 Task: Play online wordle game with 11 letters.
Action: Mouse moved to (542, 562)
Screenshot: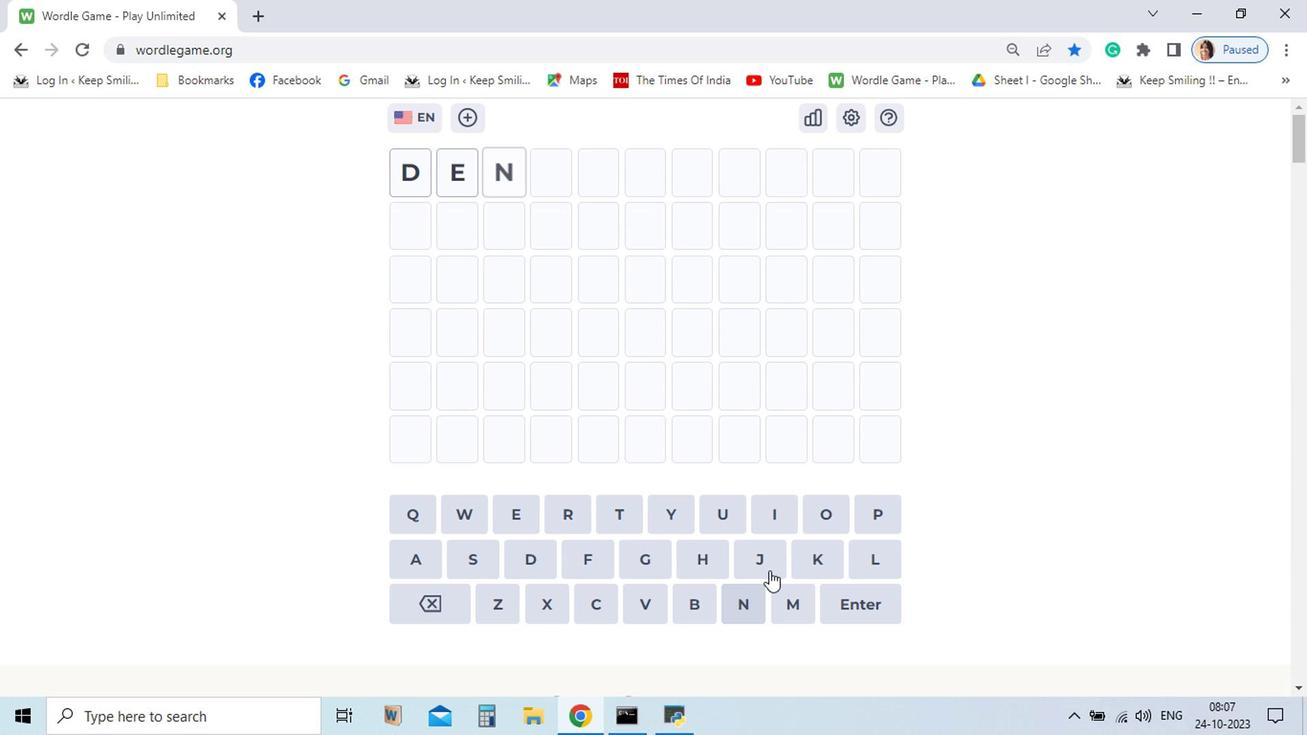 
Action: Mouse pressed left at (542, 562)
Screenshot: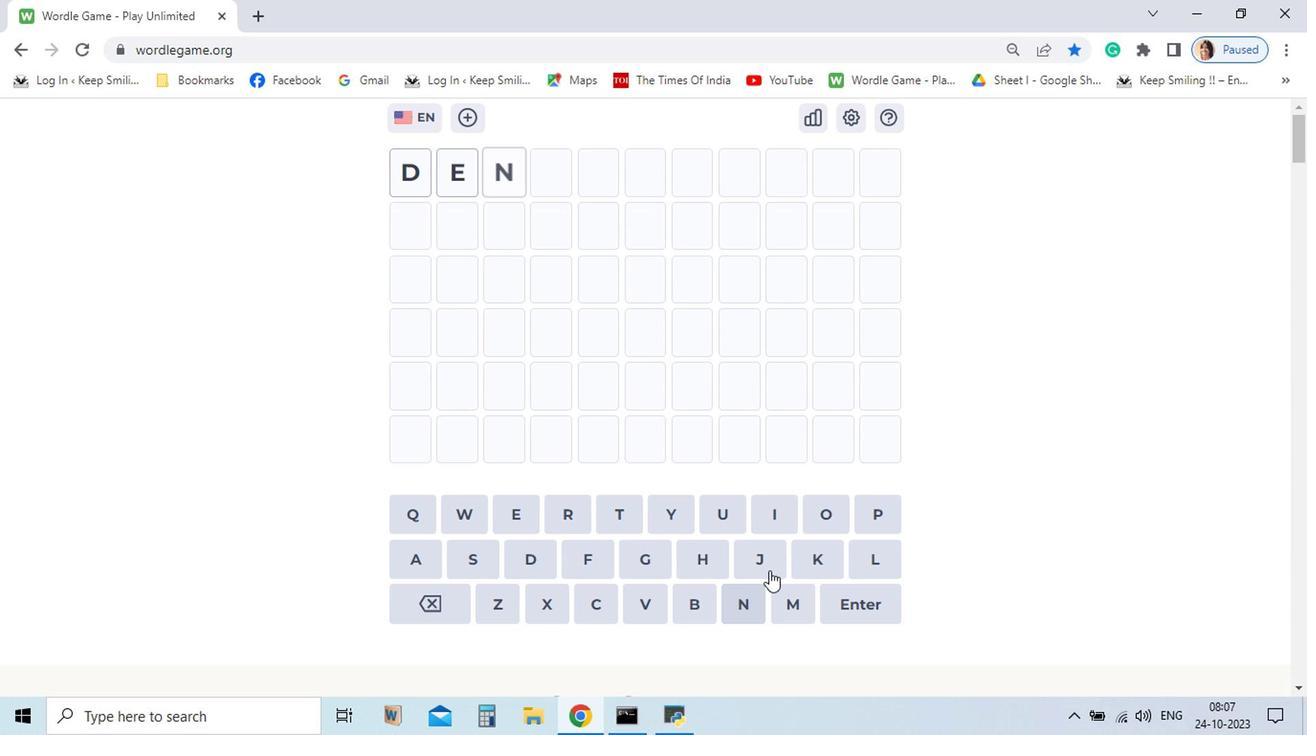 
Action: Mouse moved to (533, 535)
Screenshot: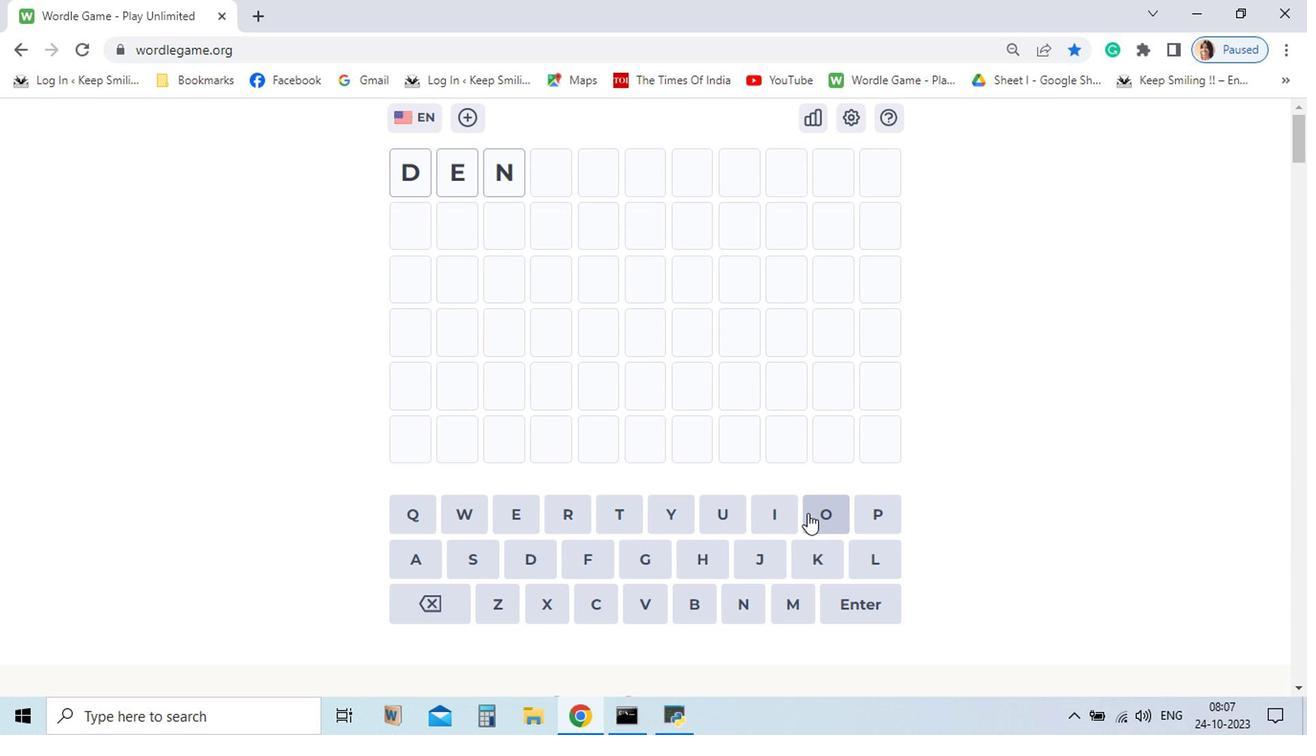 
Action: Mouse pressed left at (533, 535)
Screenshot: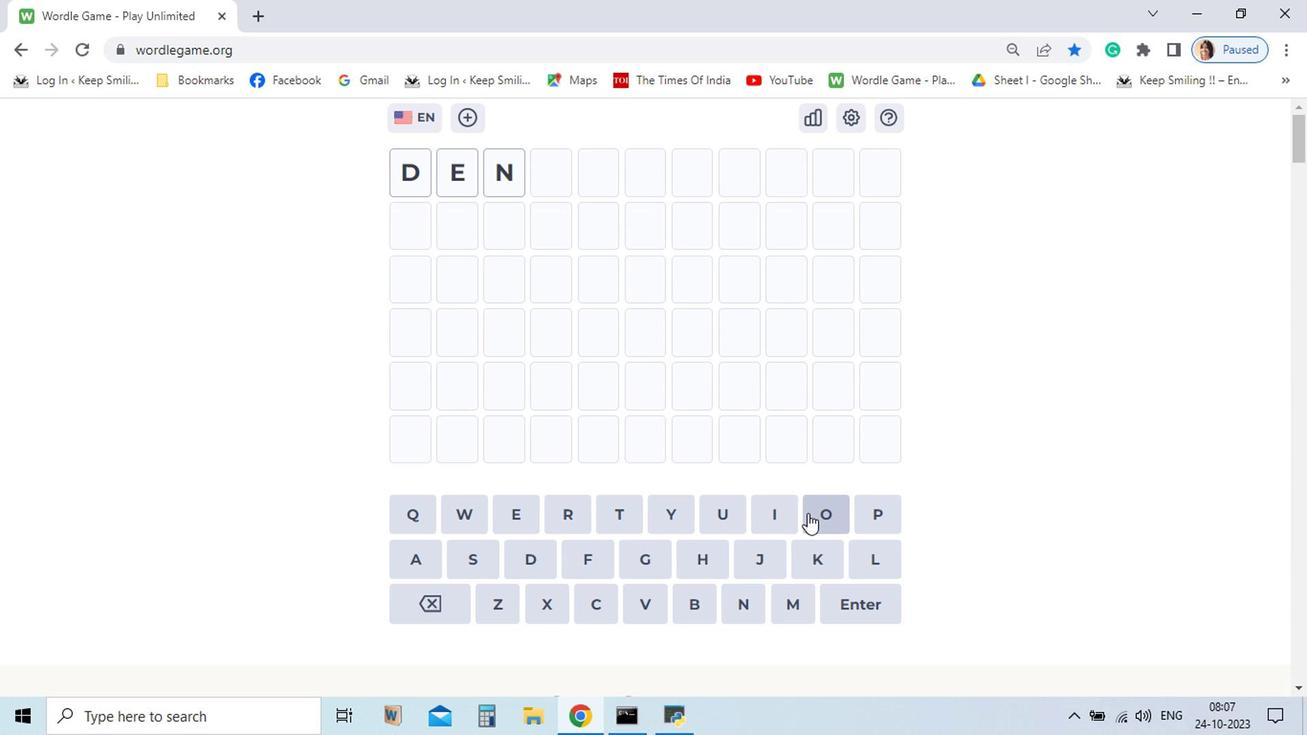 
Action: Mouse moved to (700, 598)
Screenshot: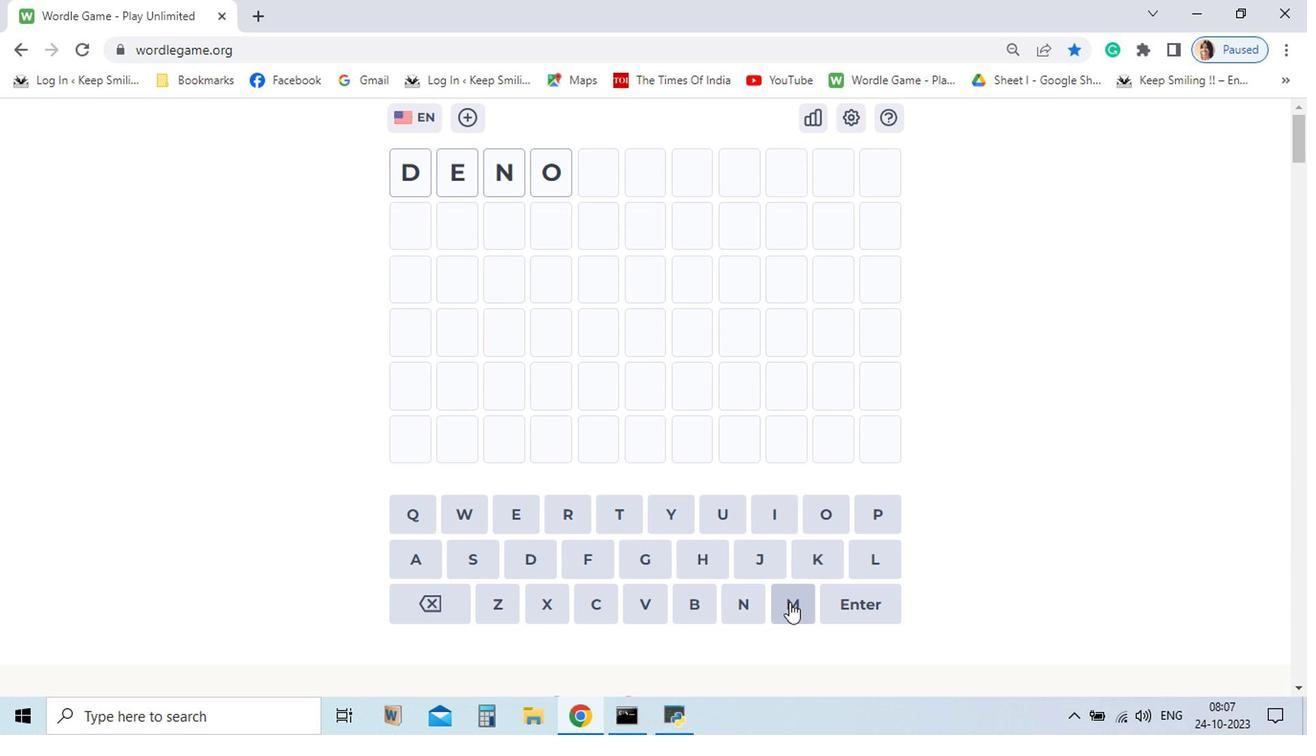 
Action: Mouse pressed left at (700, 598)
Screenshot: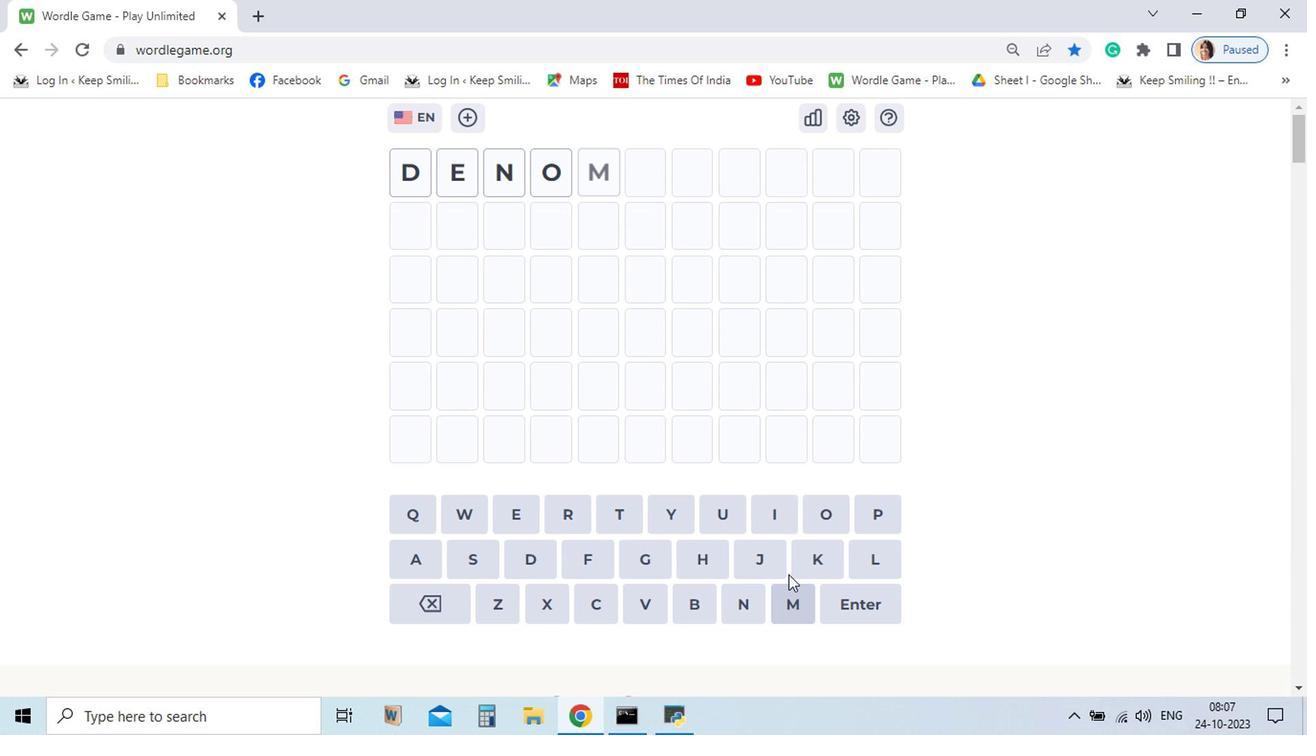 
Action: Mouse moved to (750, 537)
Screenshot: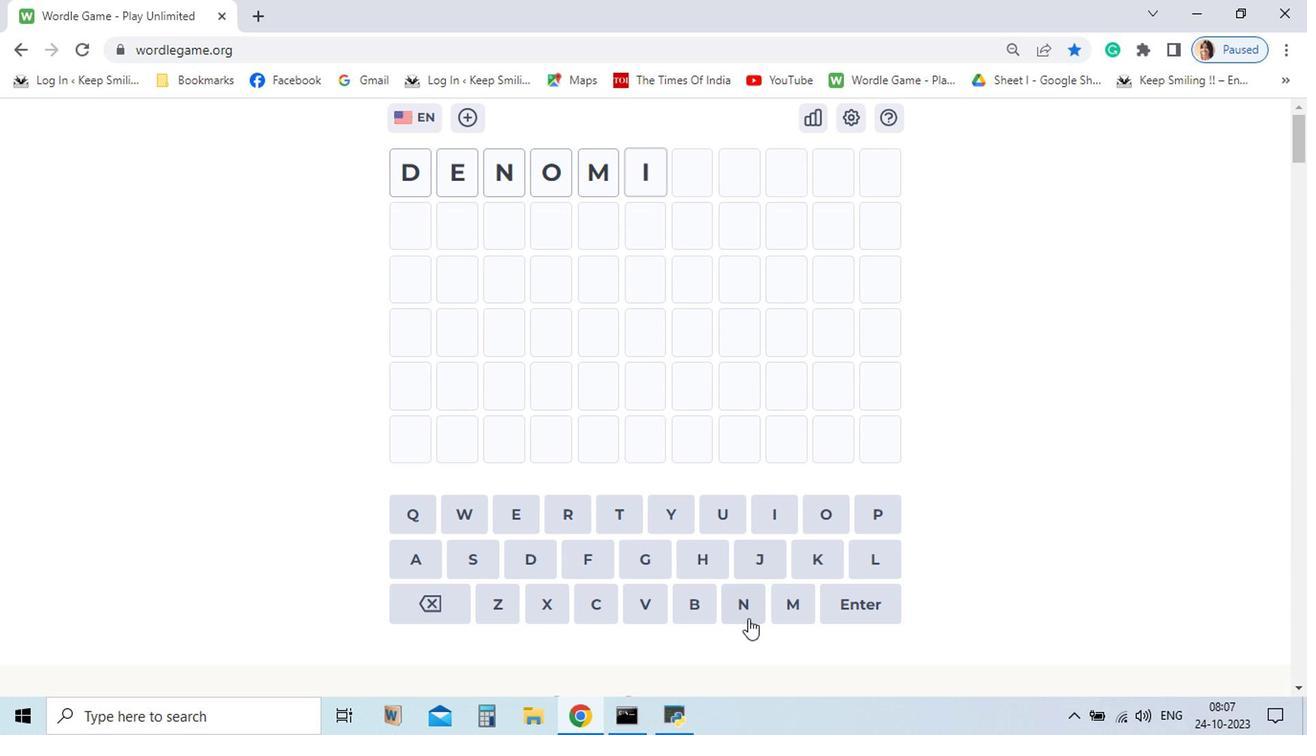 
Action: Mouse pressed left at (750, 537)
Screenshot: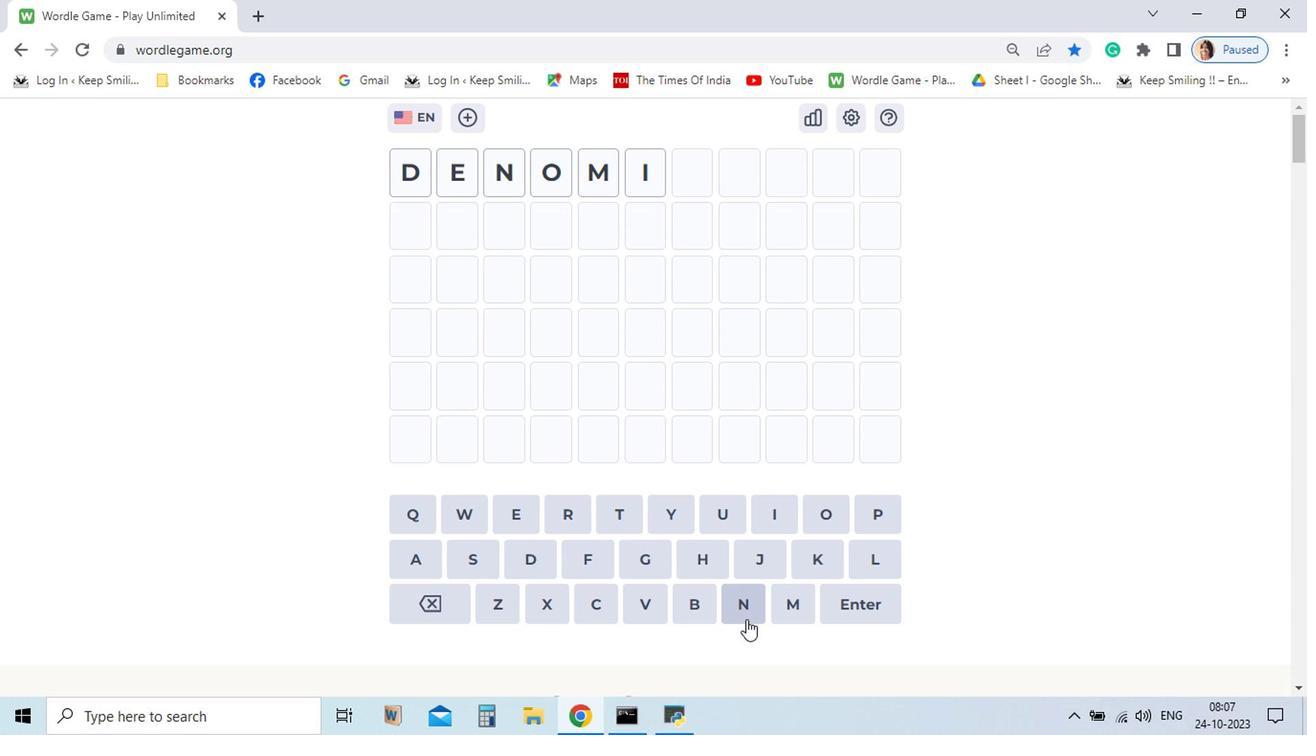 
Action: Mouse moved to (731, 597)
Screenshot: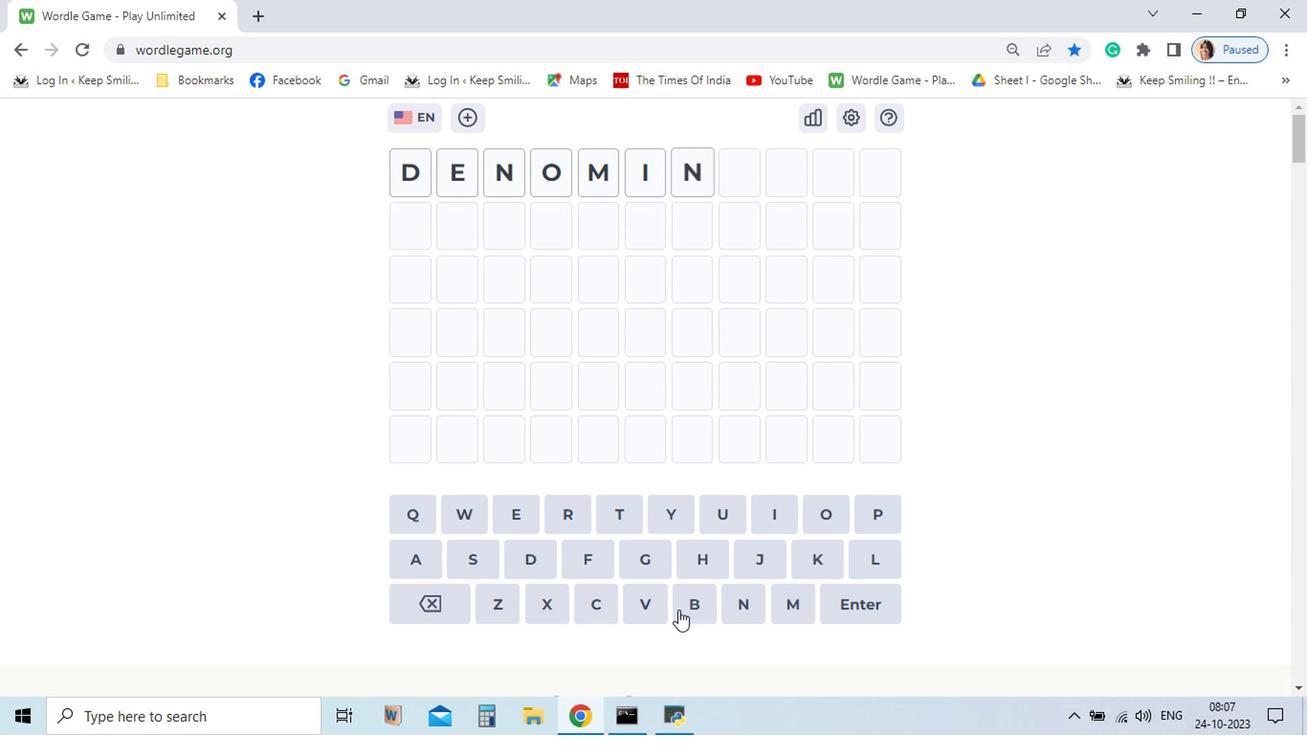 
Action: Mouse pressed left at (731, 597)
Screenshot: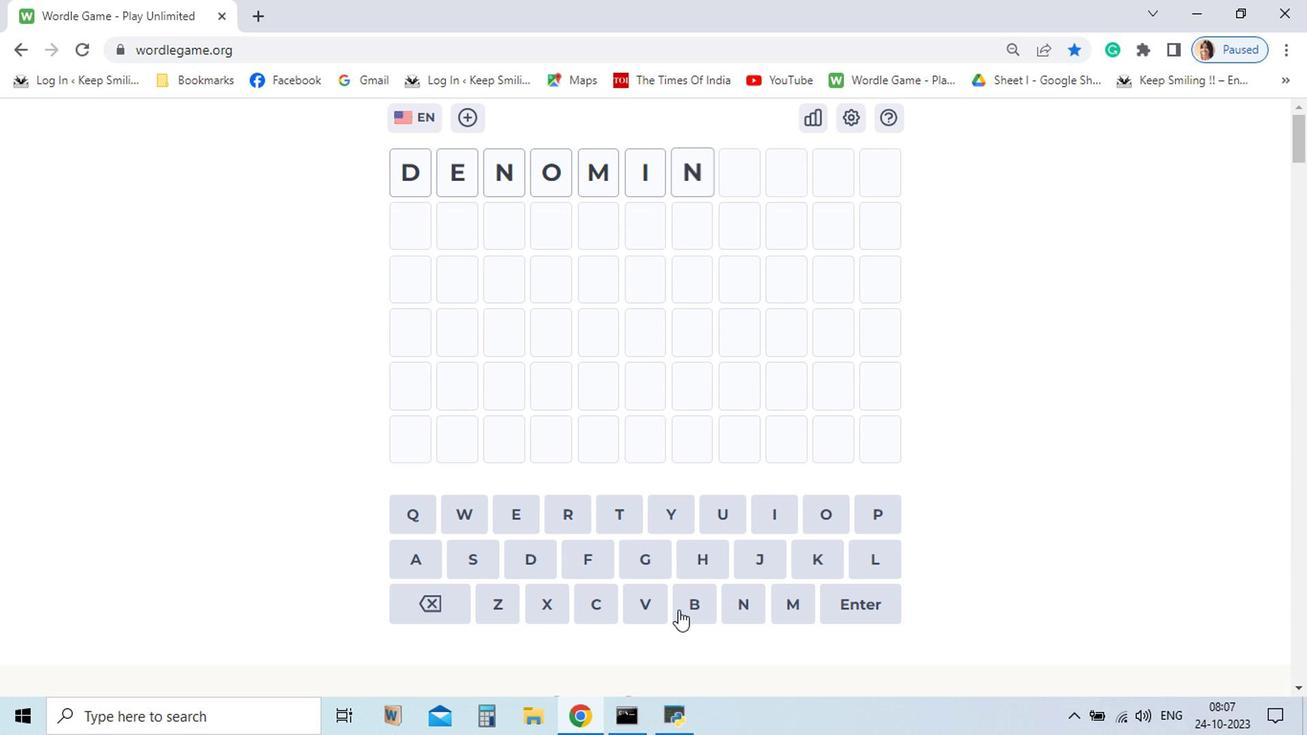 
Action: Mouse moved to (719, 537)
Screenshot: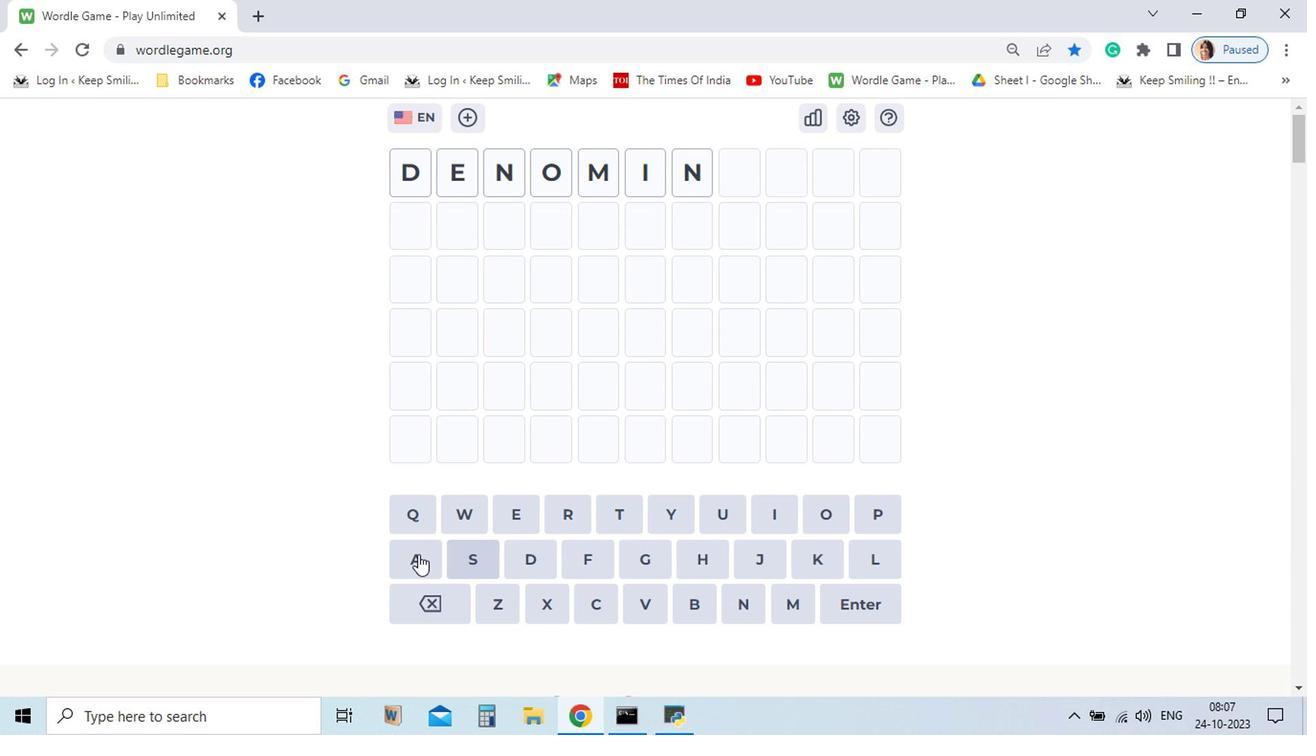 
Action: Mouse pressed left at (719, 537)
Screenshot: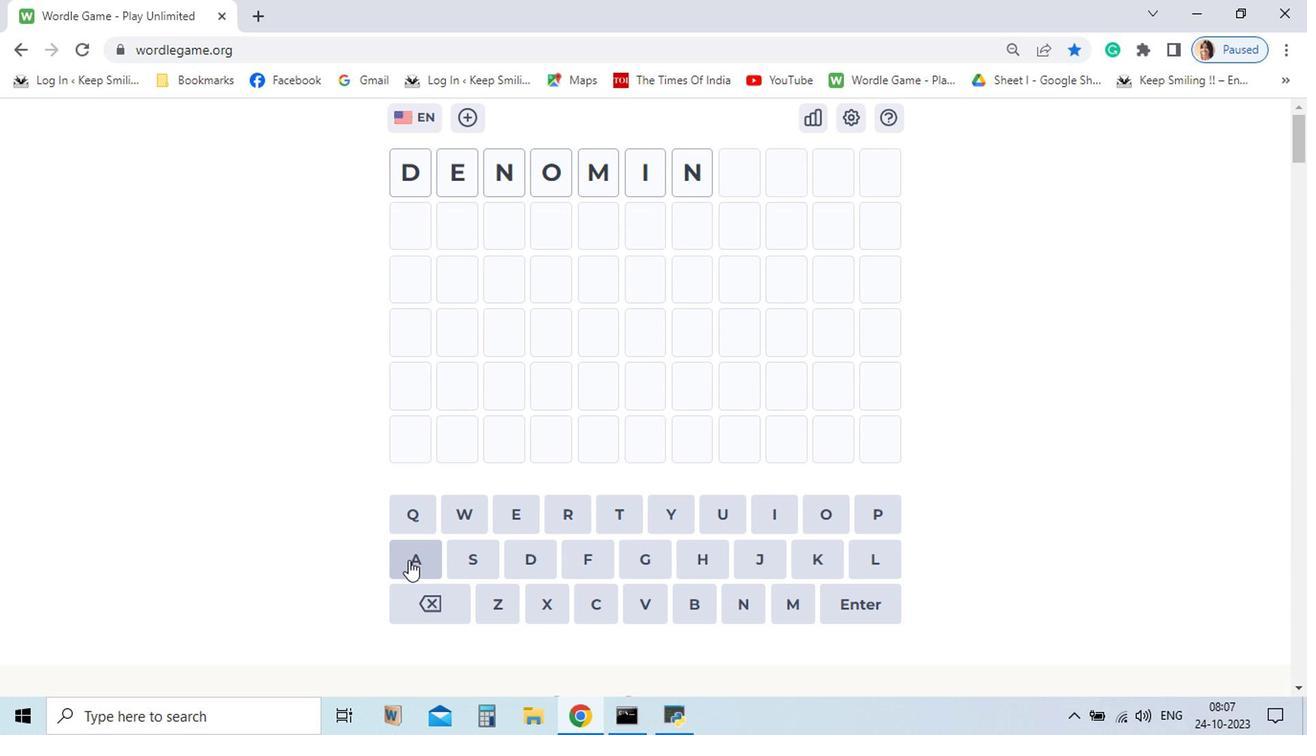 
Action: Mouse moved to (694, 599)
Screenshot: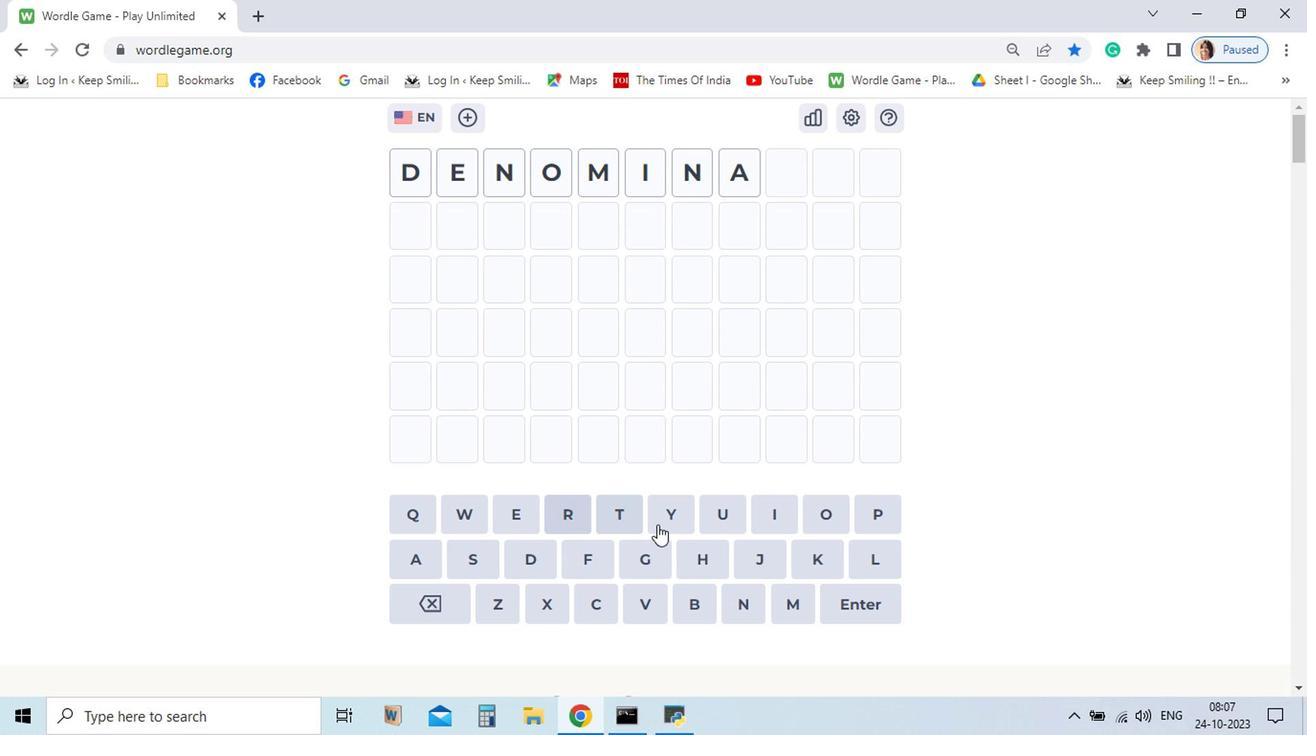 
Action: Mouse pressed left at (694, 599)
Screenshot: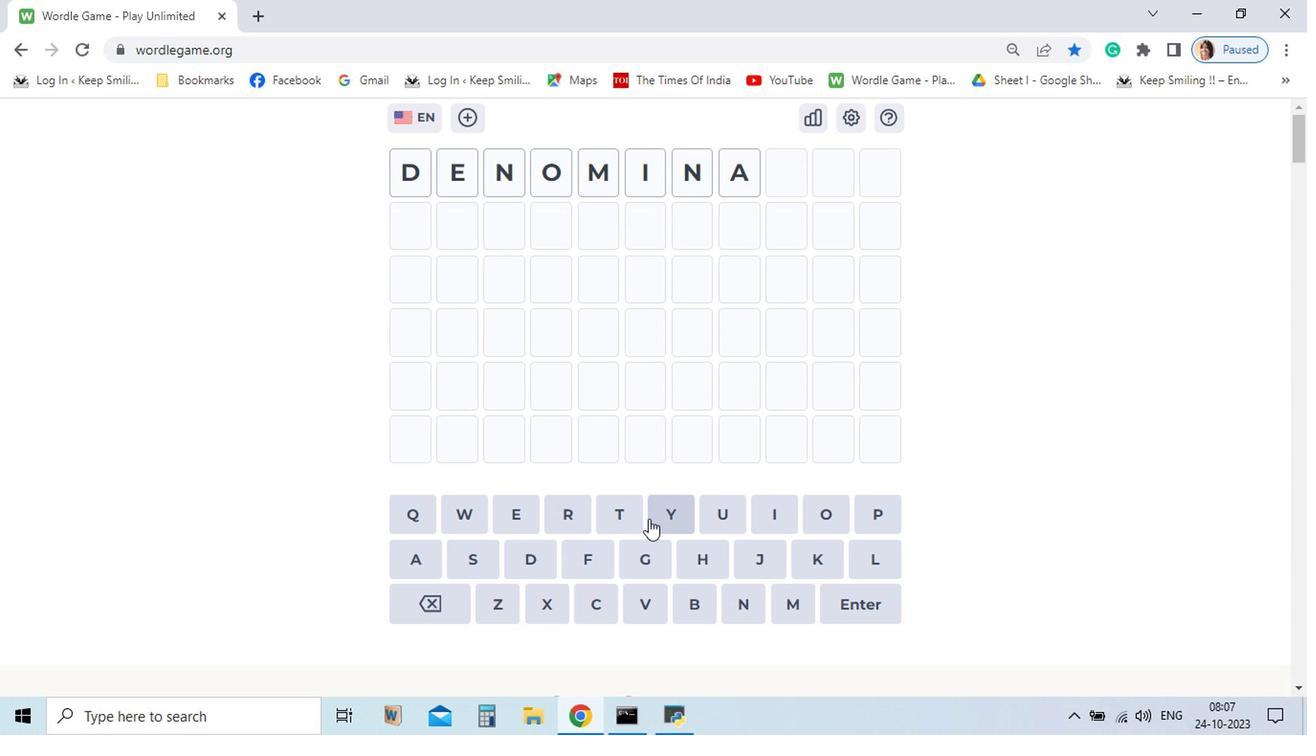 
Action: Mouse moved to (460, 567)
Screenshot: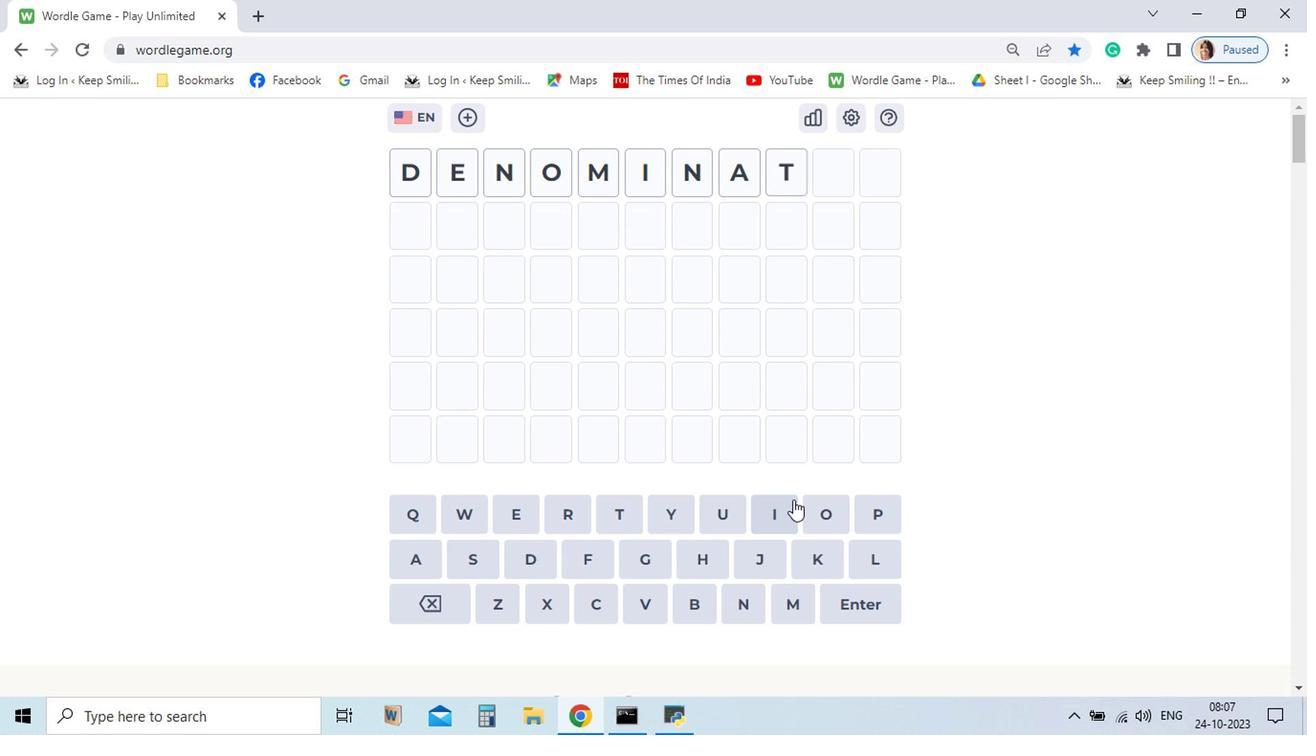 
Action: Mouse pressed left at (460, 567)
Screenshot: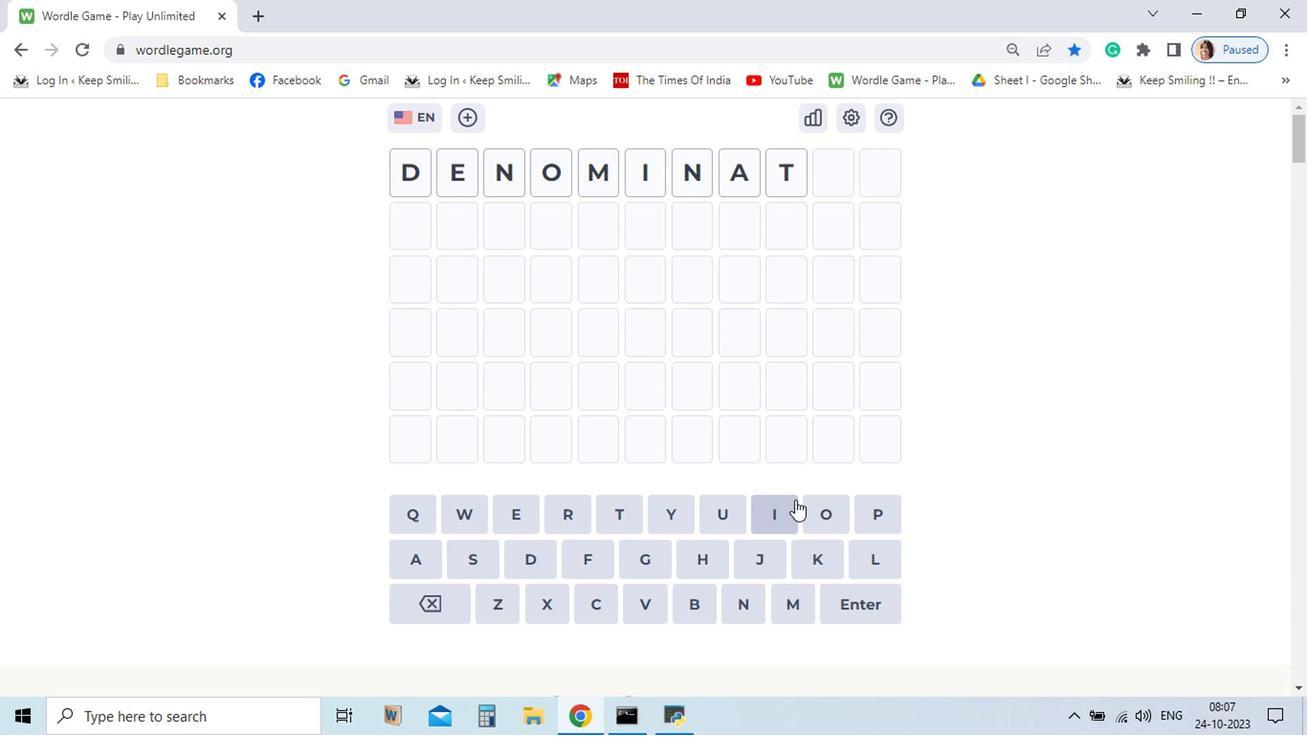 
Action: Mouse moved to (602, 535)
Screenshot: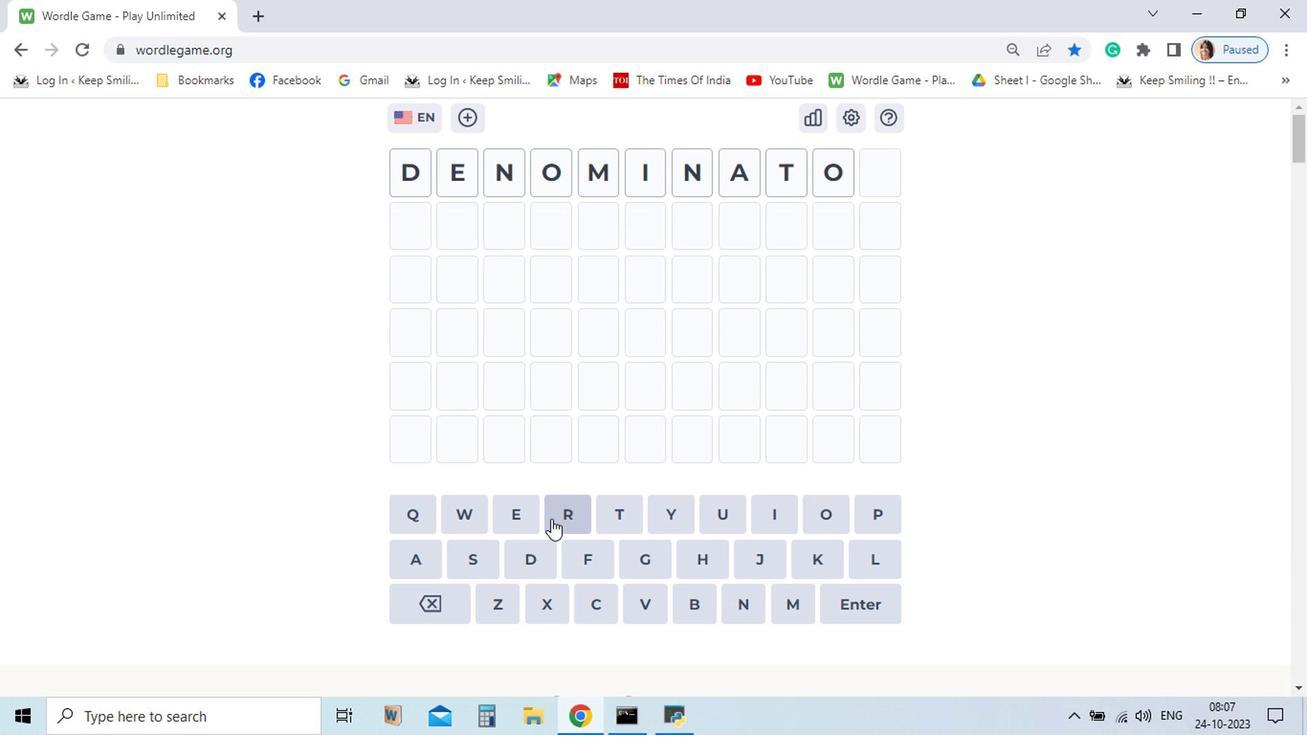 
Action: Mouse pressed left at (602, 535)
Screenshot: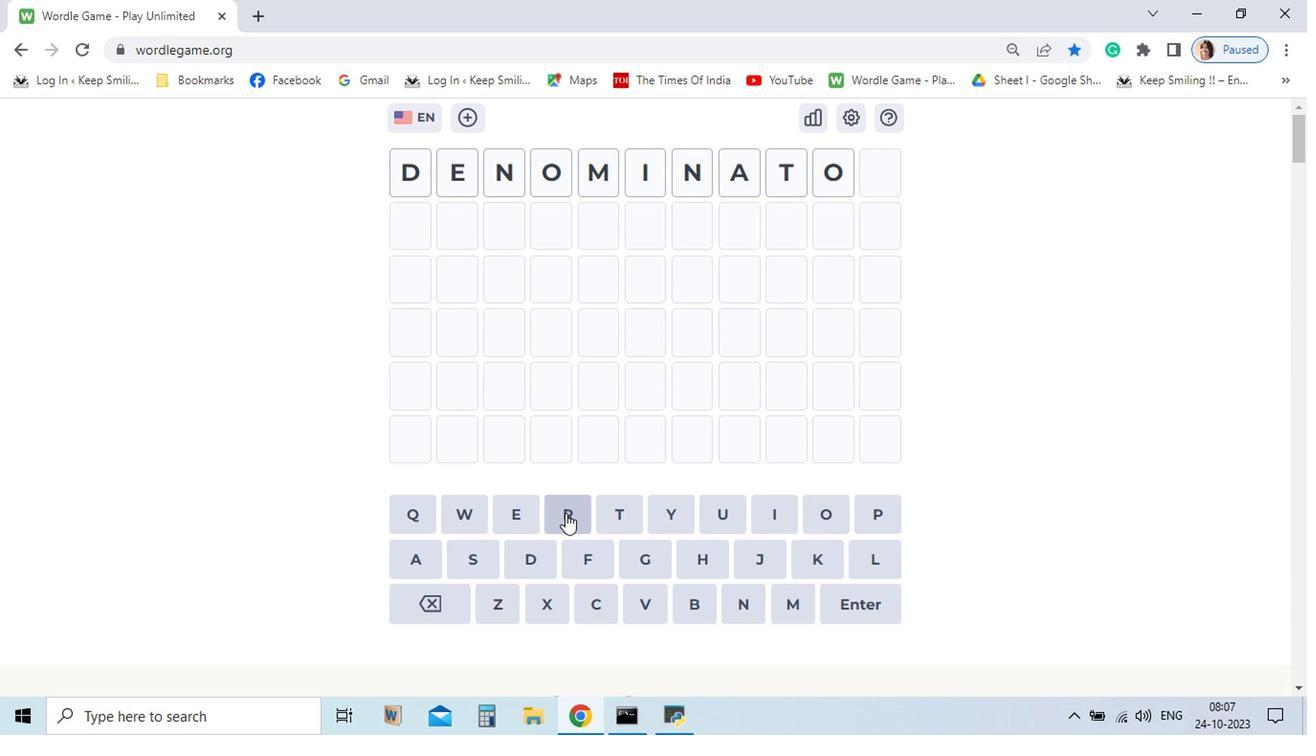 
Action: Mouse moved to (757, 535)
Screenshot: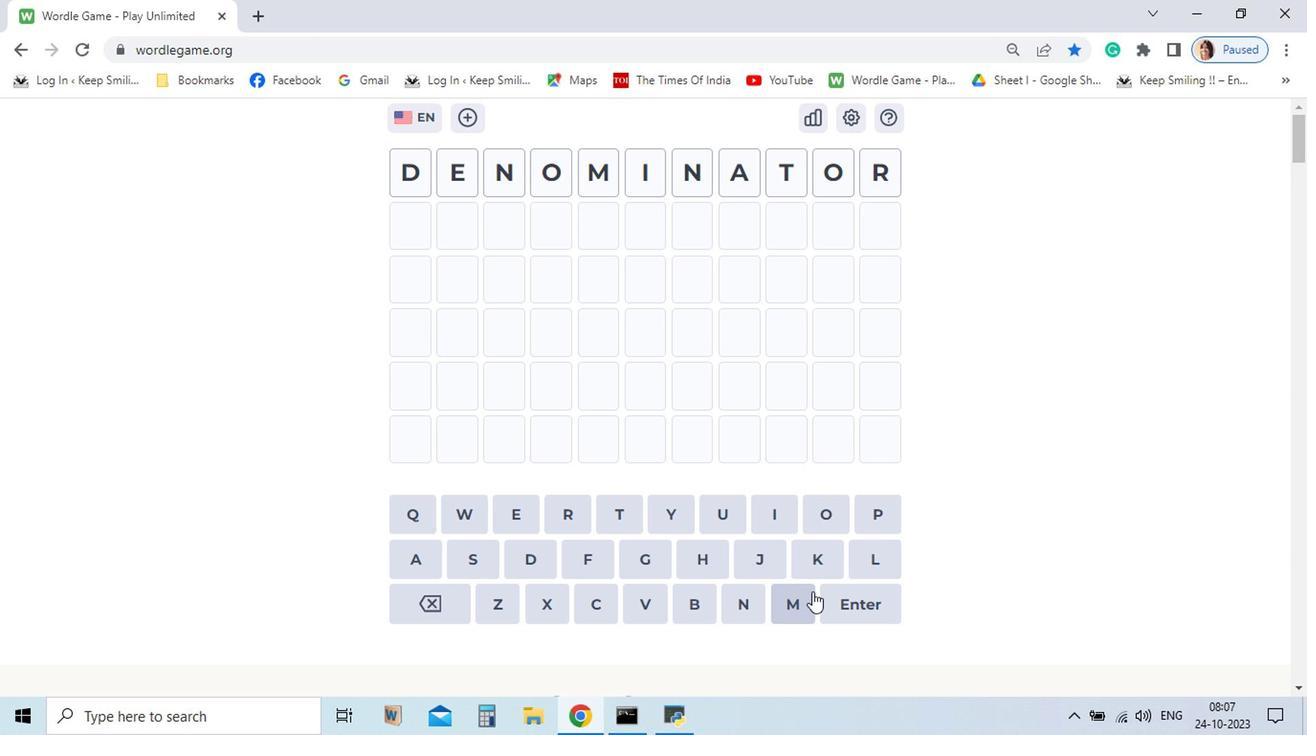 
Action: Mouse pressed left at (757, 535)
Screenshot: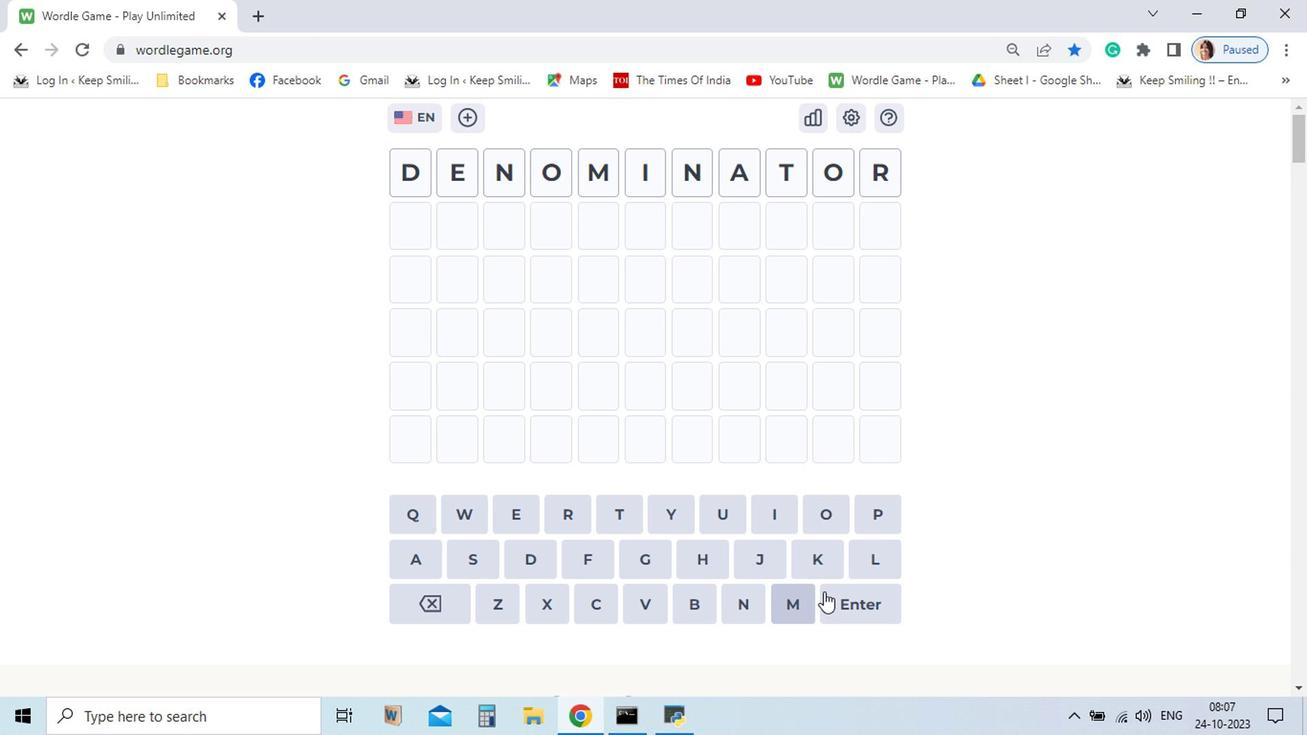 
Action: Mouse moved to (573, 534)
Screenshot: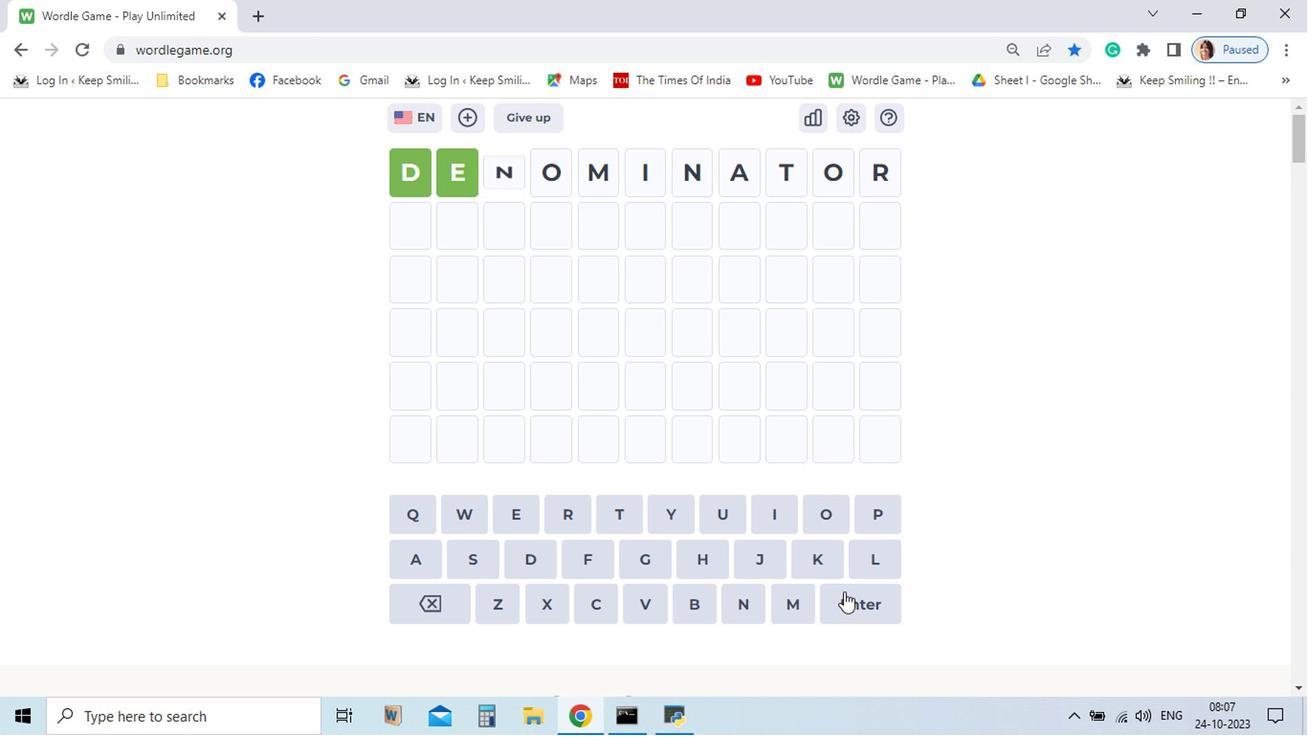 
Action: Mouse pressed left at (573, 534)
Screenshot: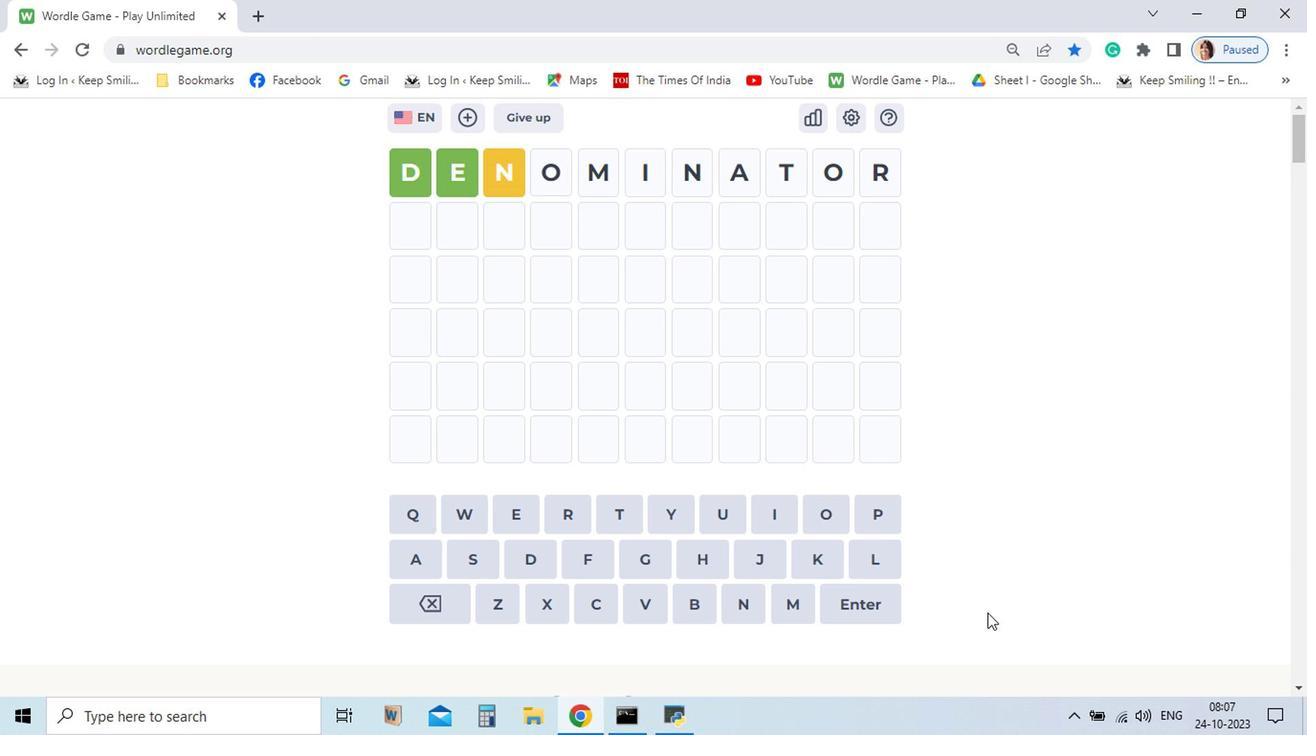 
Action: Mouse moved to (770, 590)
Screenshot: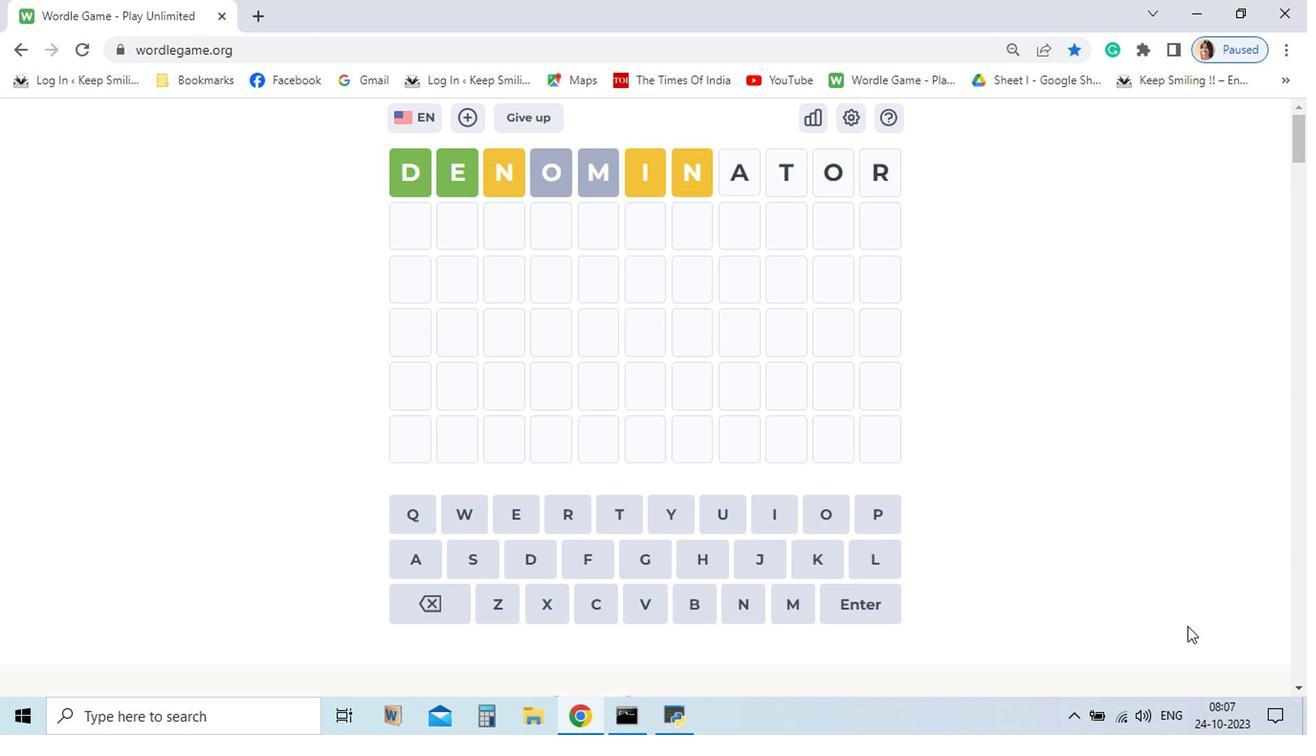 
Action: Mouse pressed left at (770, 590)
Screenshot: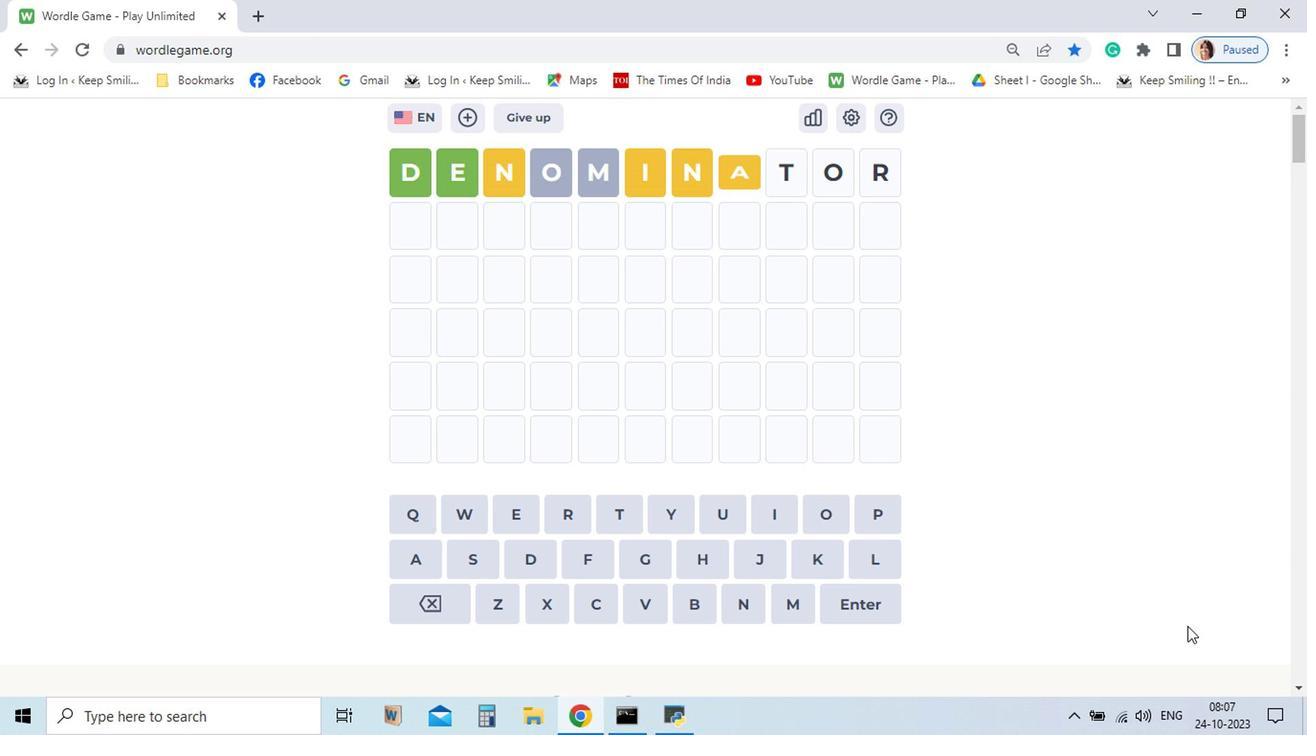 
Action: Mouse moved to (550, 568)
Screenshot: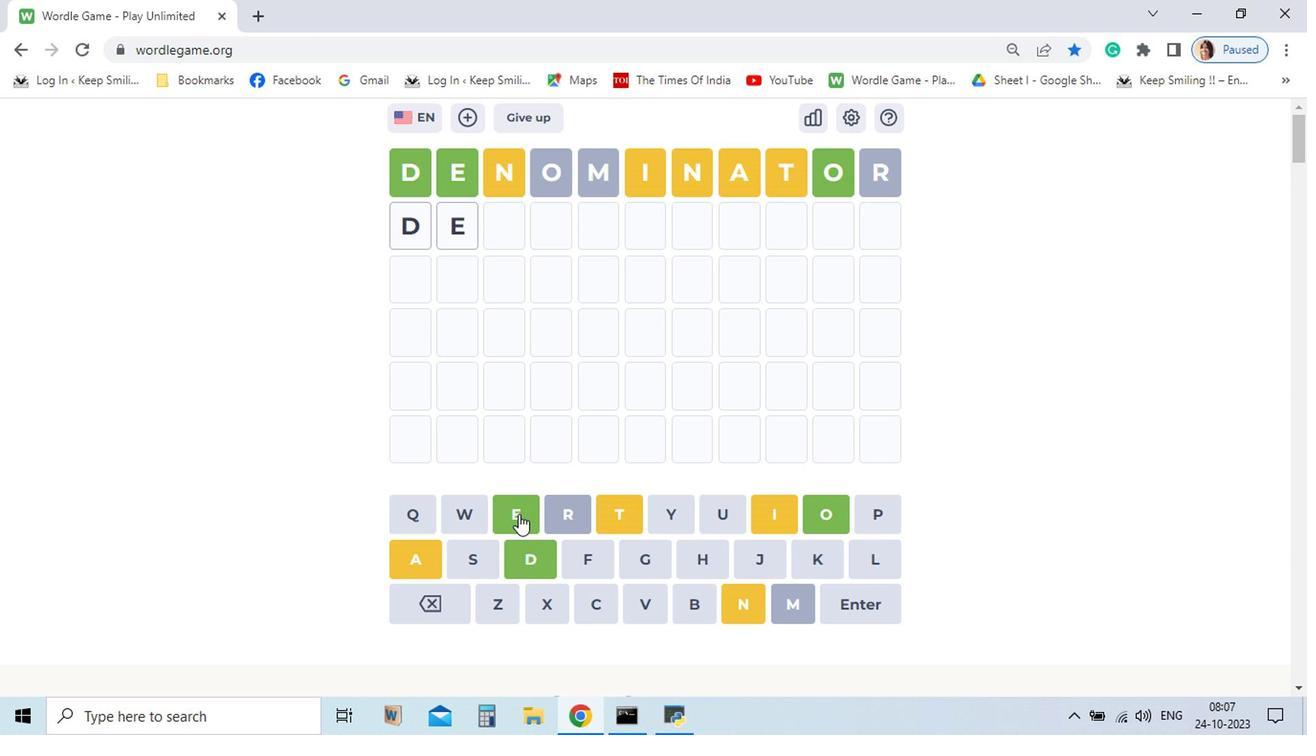 
Action: Mouse pressed left at (550, 568)
Screenshot: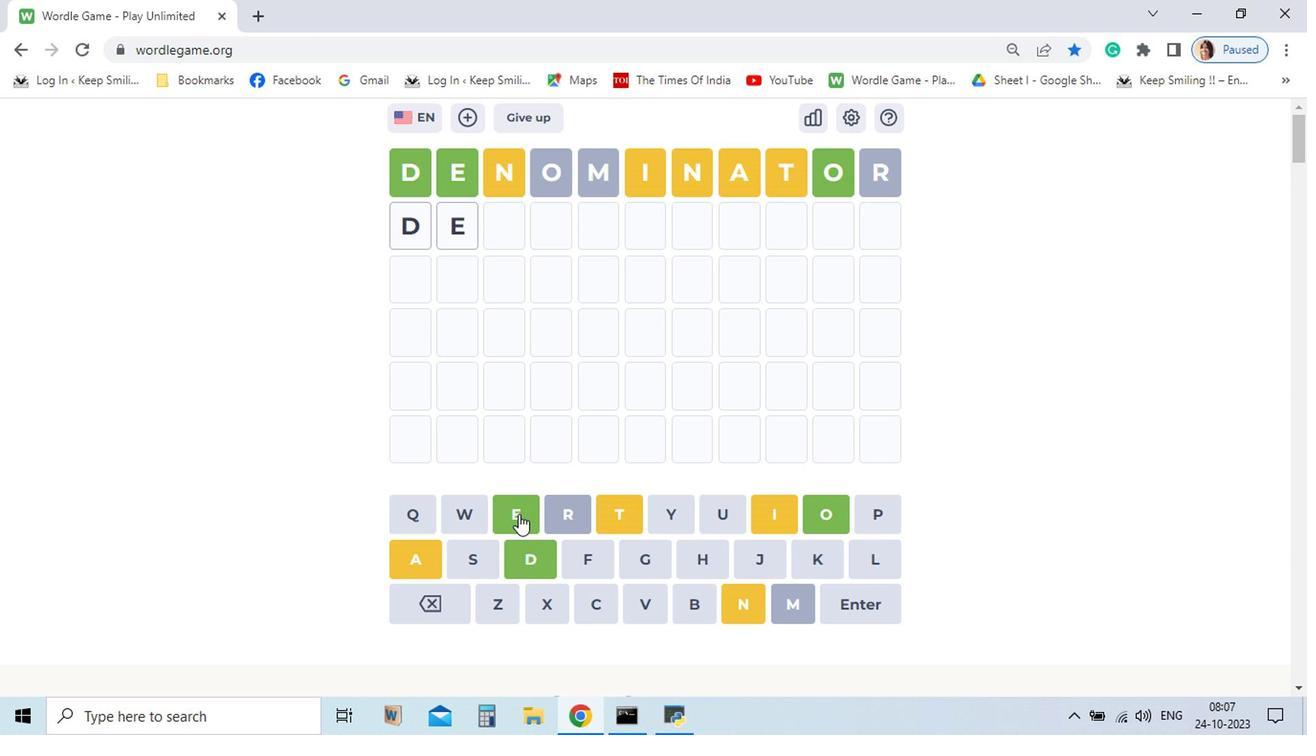 
Action: Mouse moved to (538, 535)
Screenshot: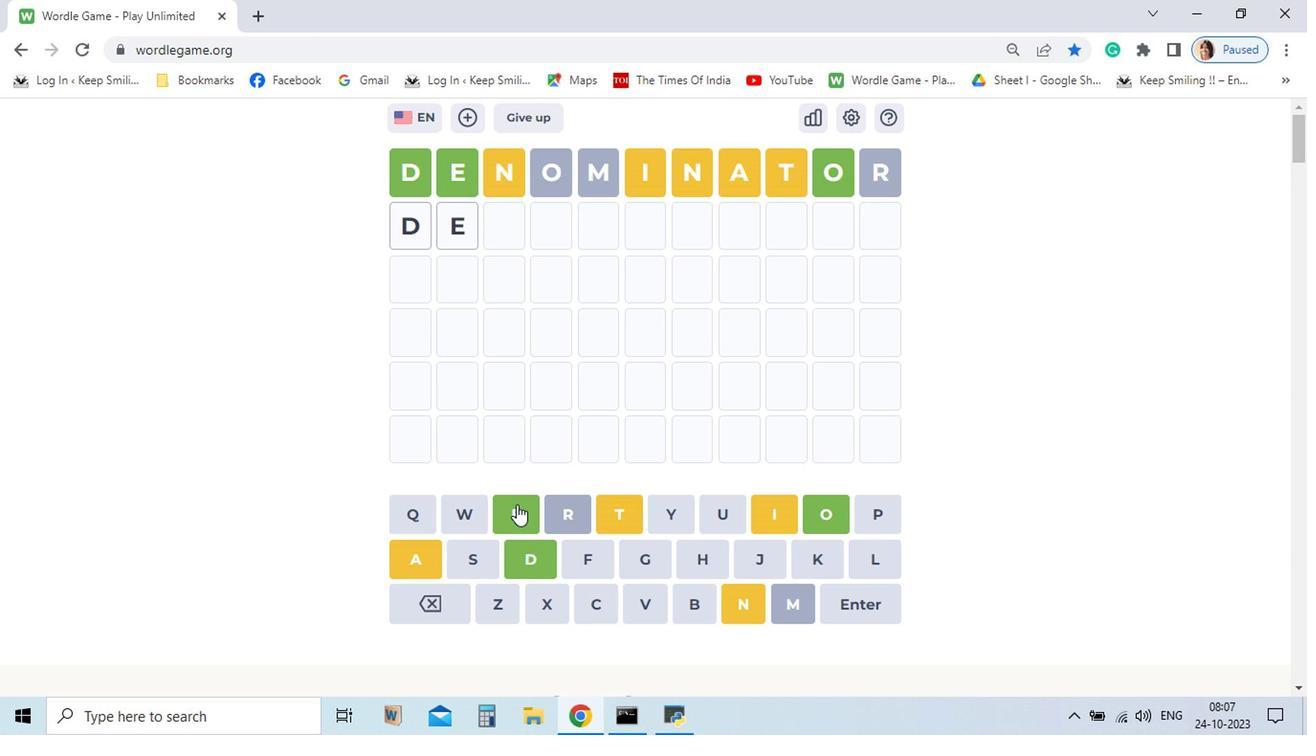
Action: Mouse pressed left at (538, 535)
Screenshot: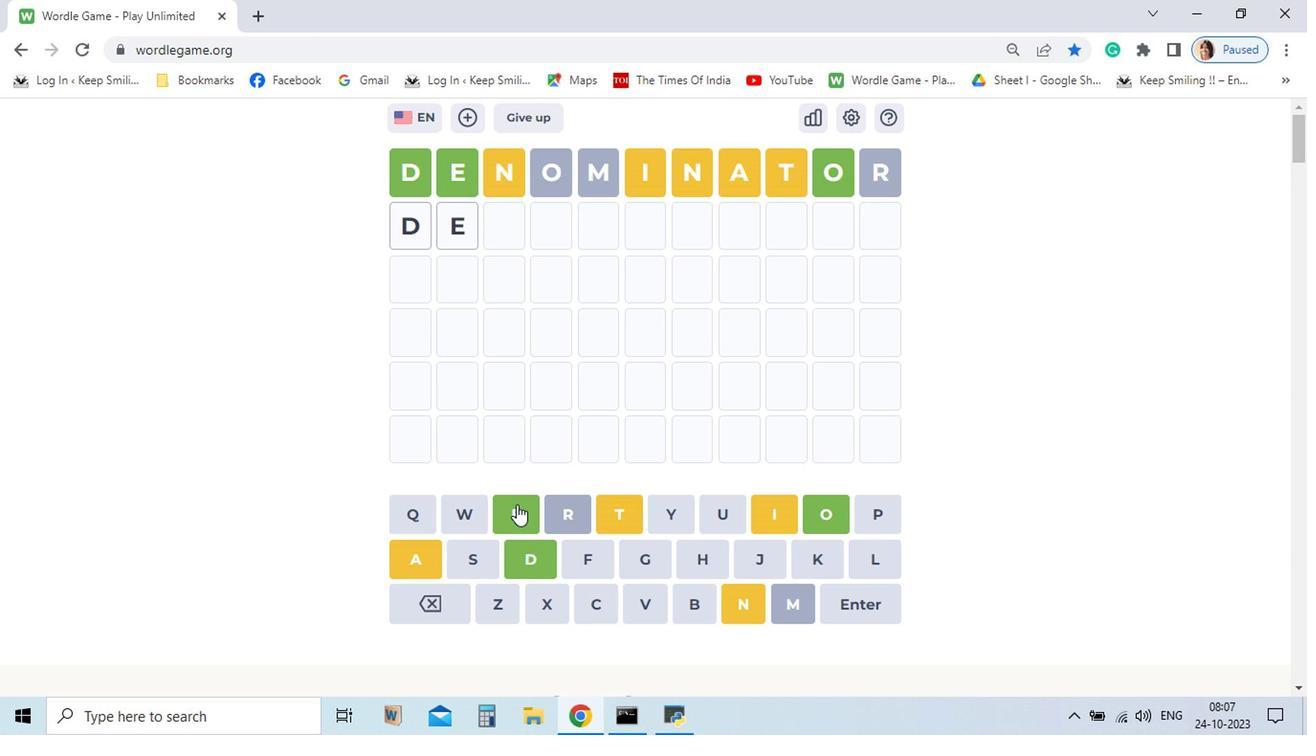 
Action: Mouse moved to (626, 599)
Screenshot: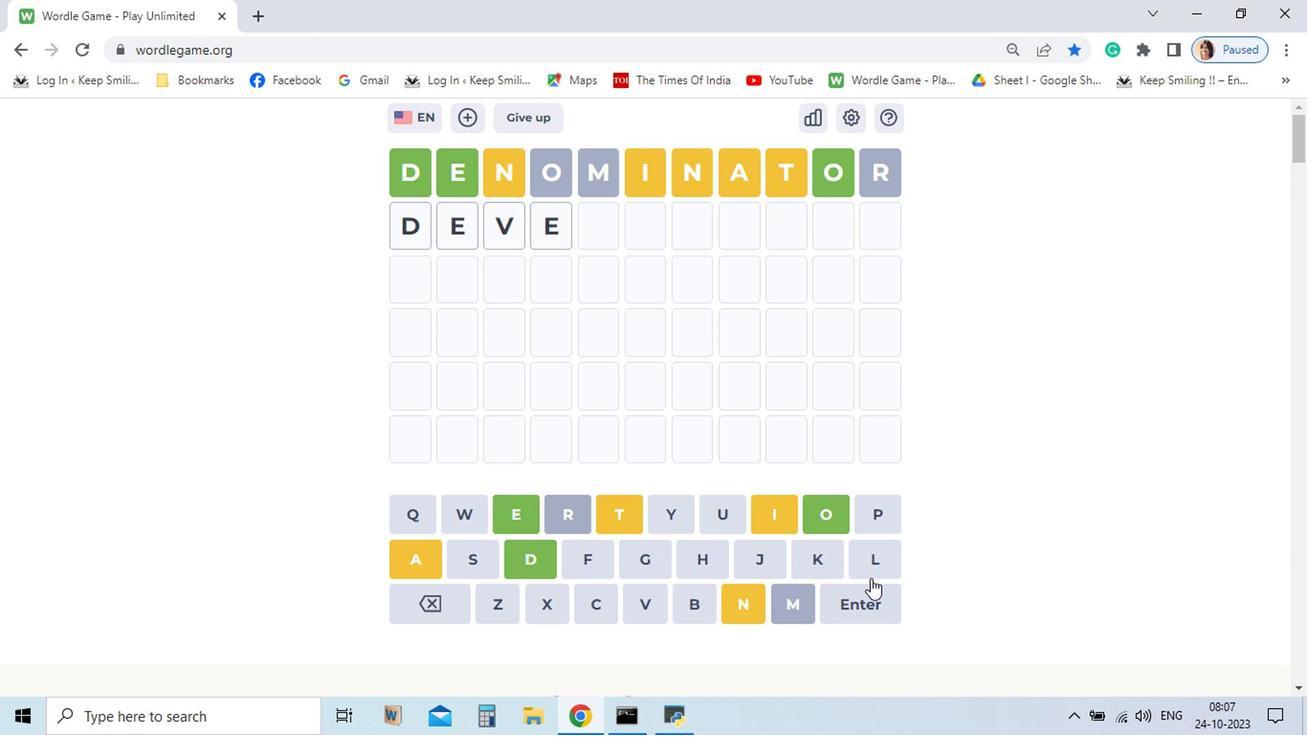 
Action: Mouse pressed left at (626, 599)
Screenshot: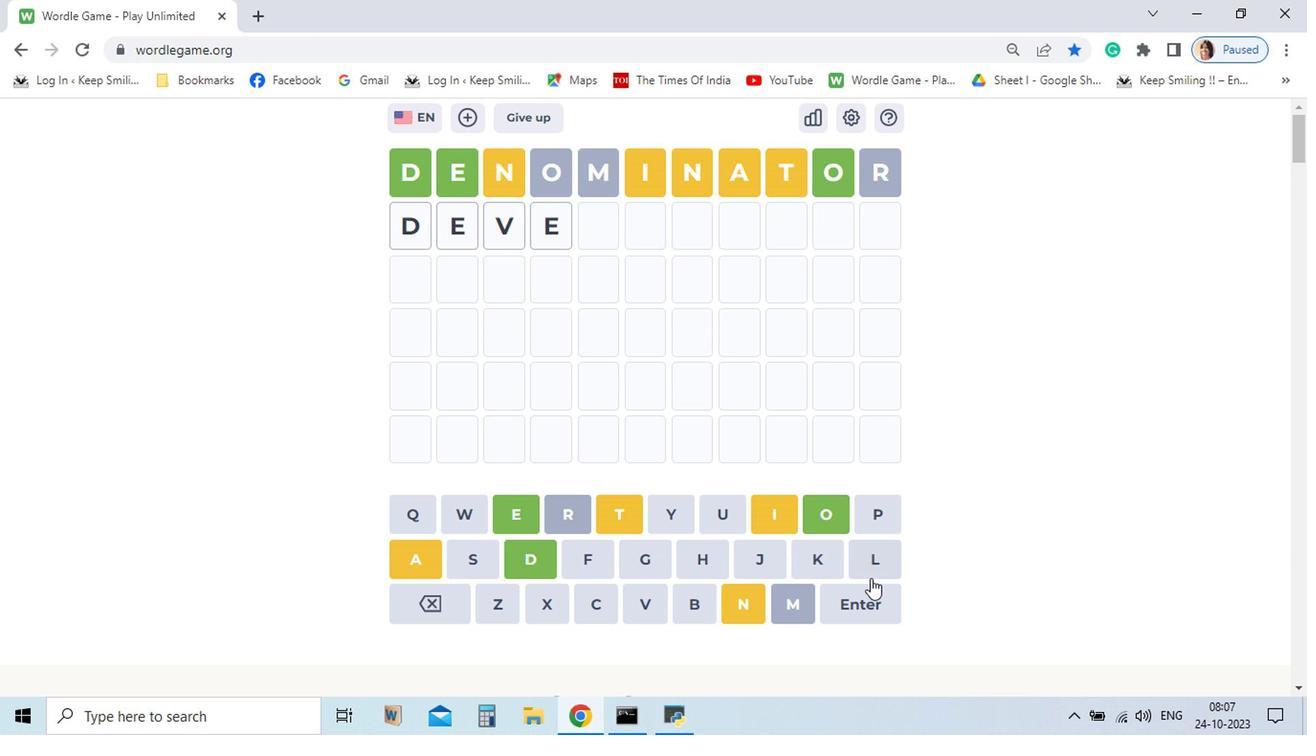 
Action: Mouse moved to (531, 528)
Screenshot: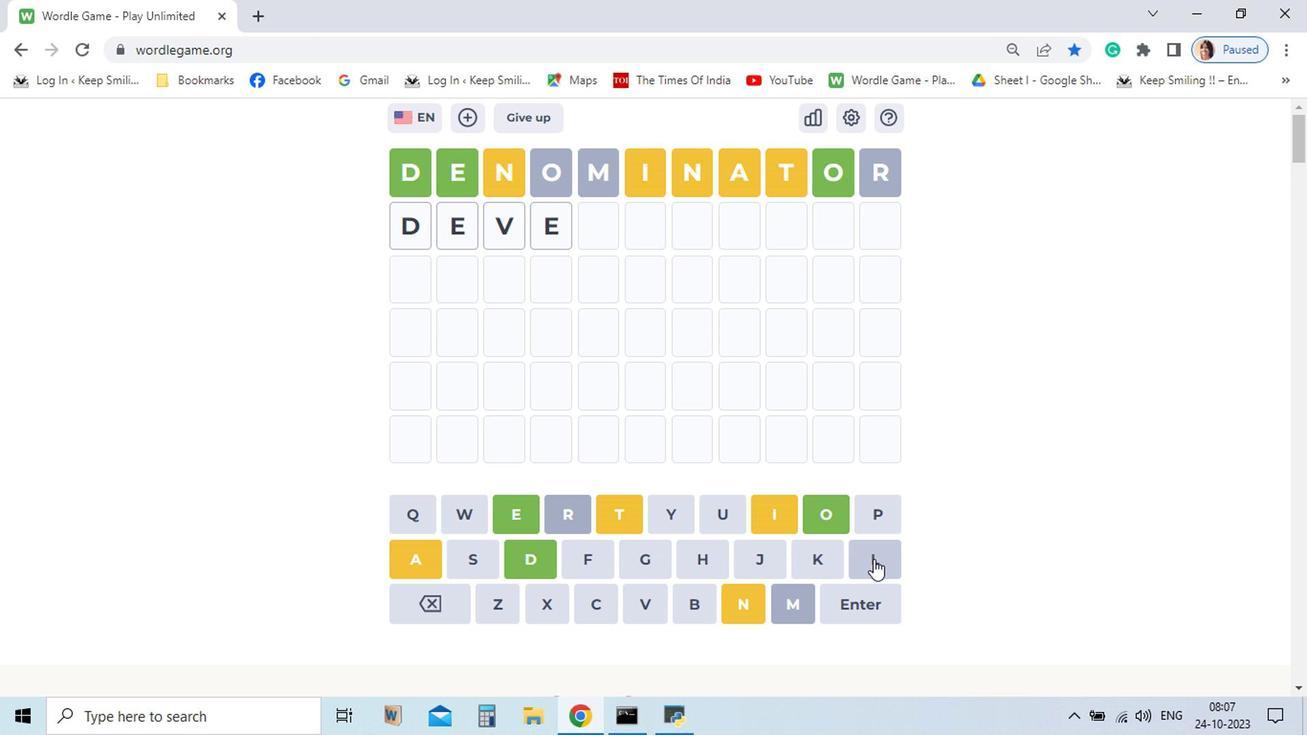 
Action: Mouse pressed left at (531, 528)
Screenshot: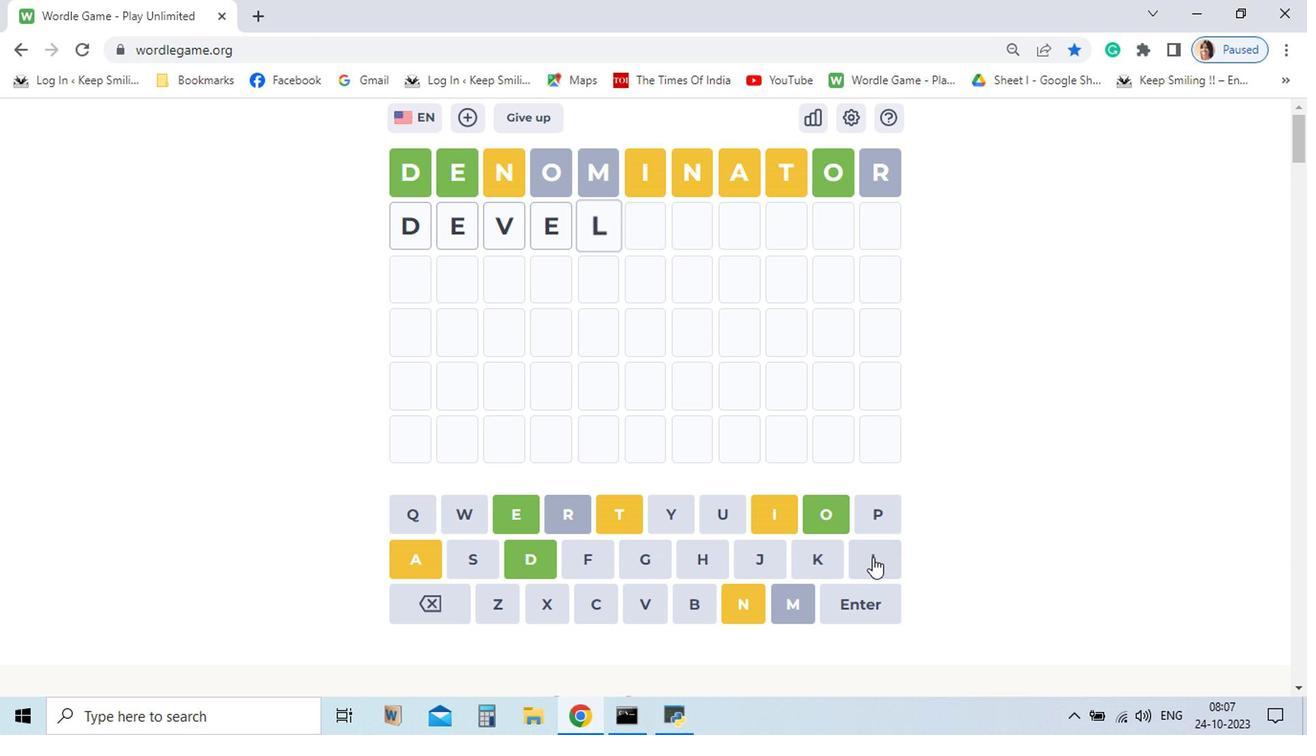 
Action: Mouse moved to (791, 567)
Screenshot: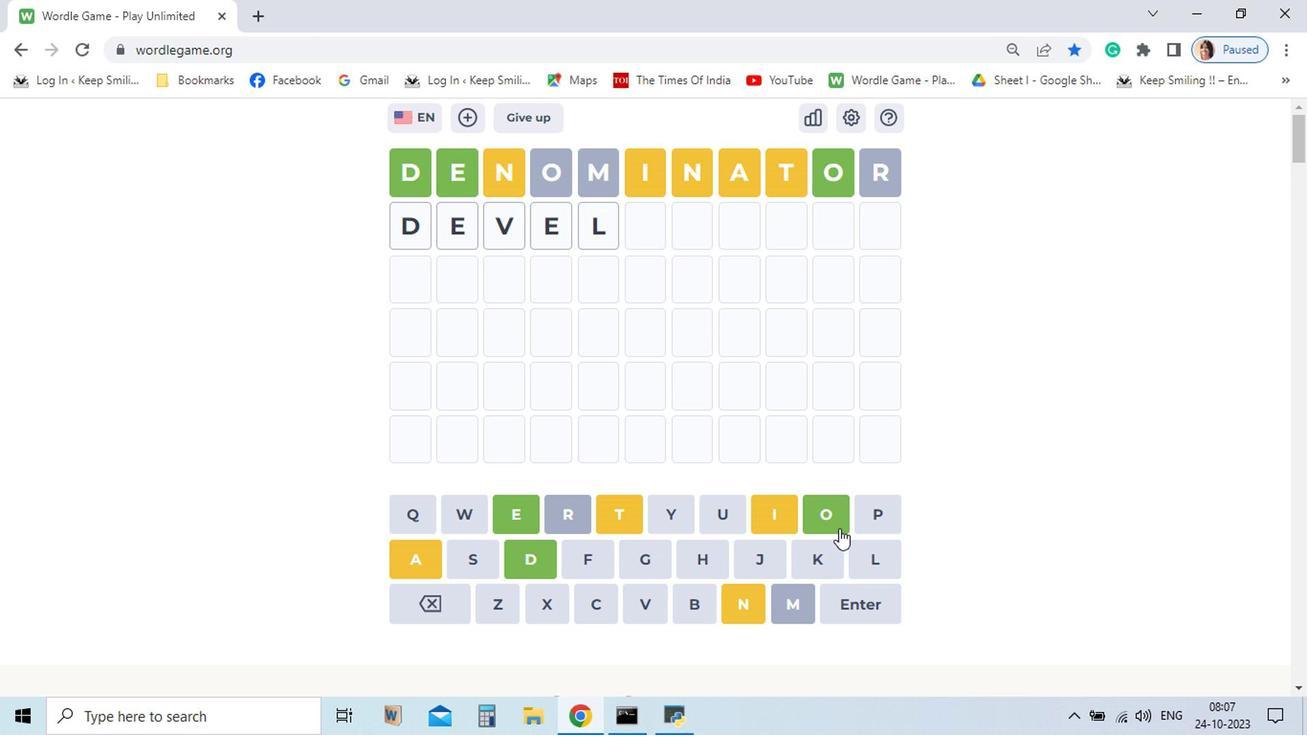 
Action: Mouse pressed left at (791, 567)
Screenshot: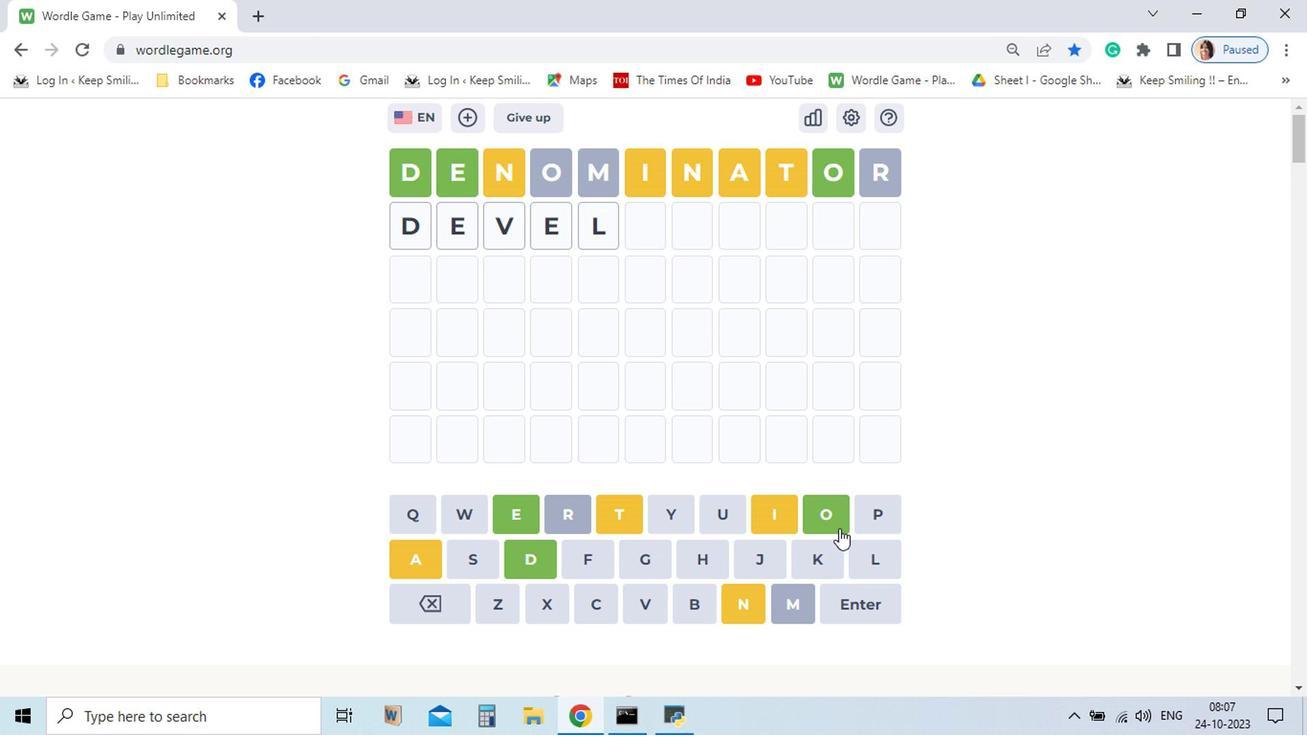 
Action: Mouse moved to (758, 539)
Screenshot: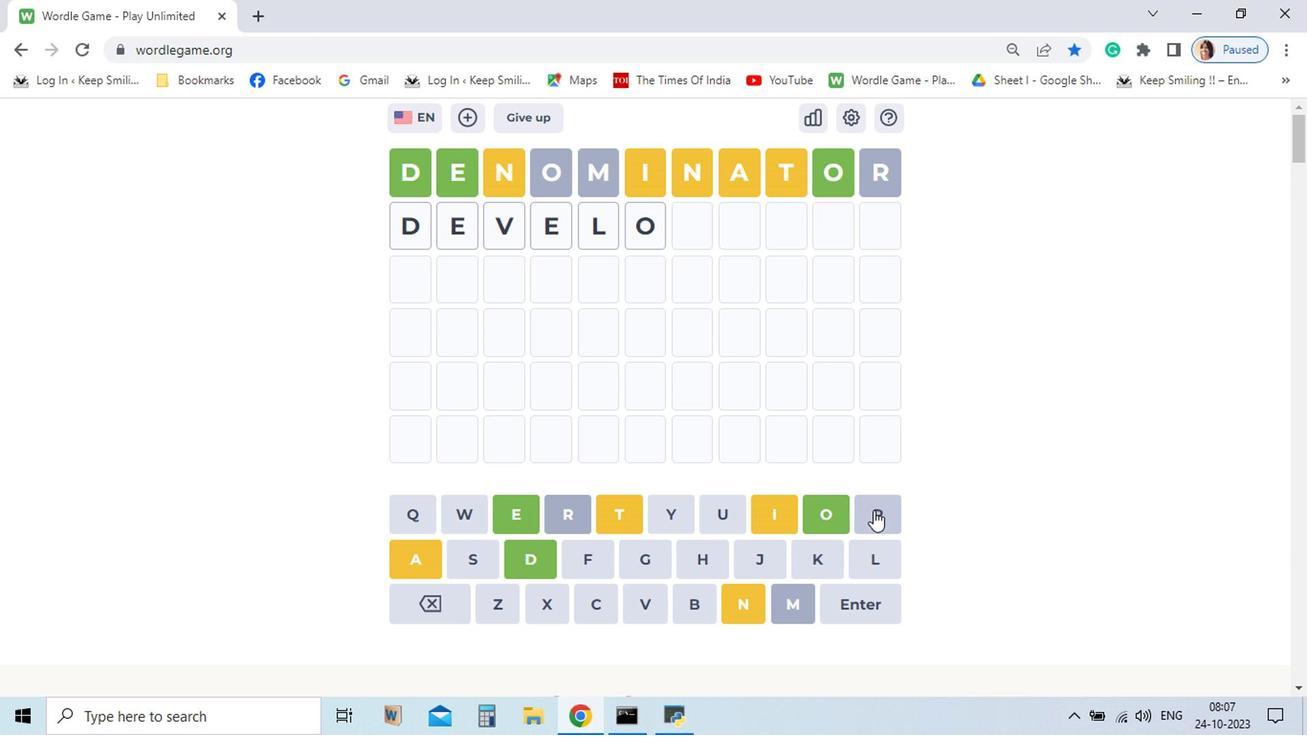 
Action: Mouse pressed left at (758, 539)
Screenshot: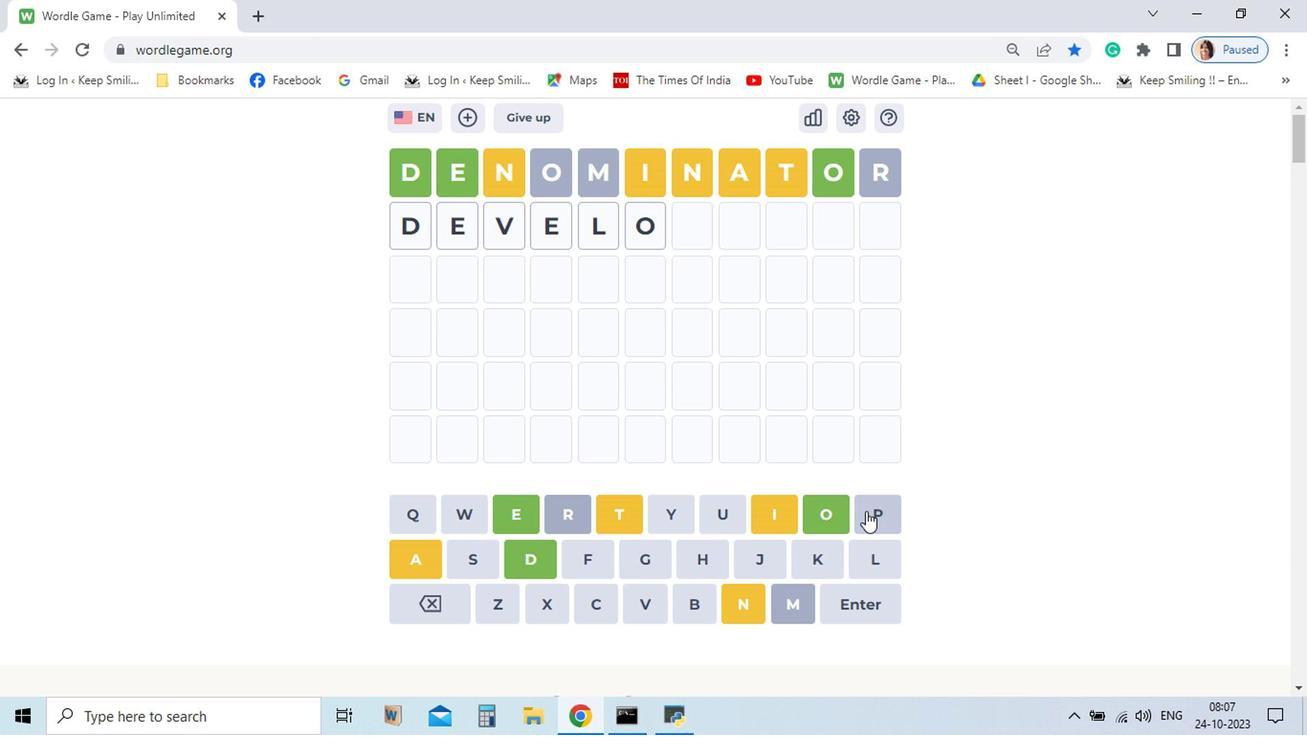 
Action: Mouse moved to (785, 533)
Screenshot: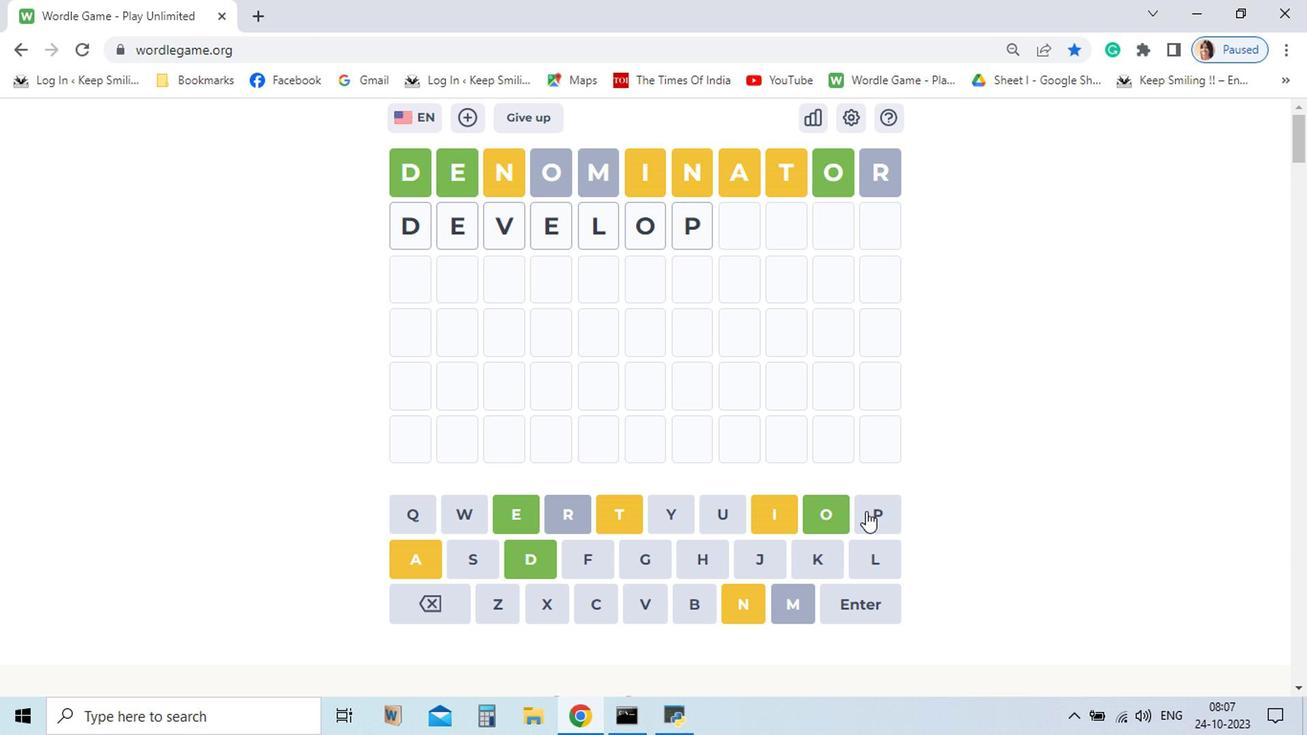 
Action: Mouse pressed left at (785, 533)
Screenshot: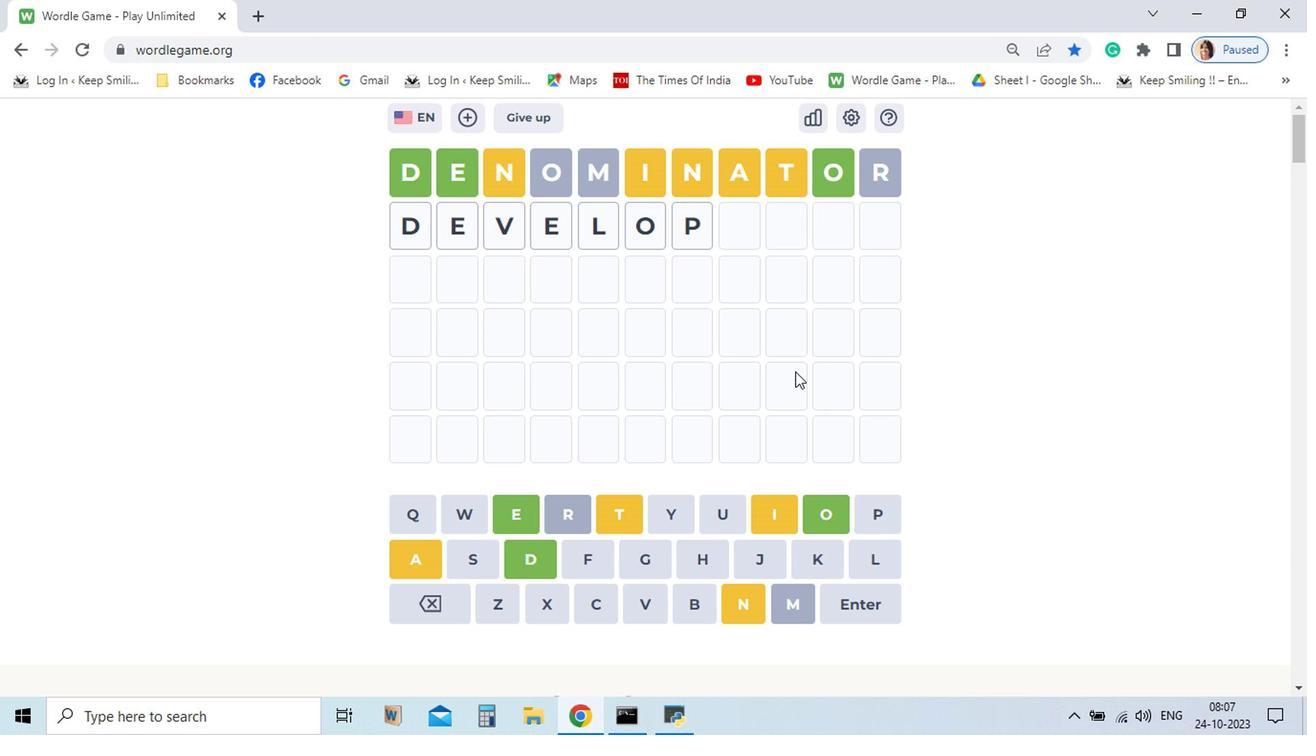 
Action: Mouse moved to (722, 535)
Screenshot: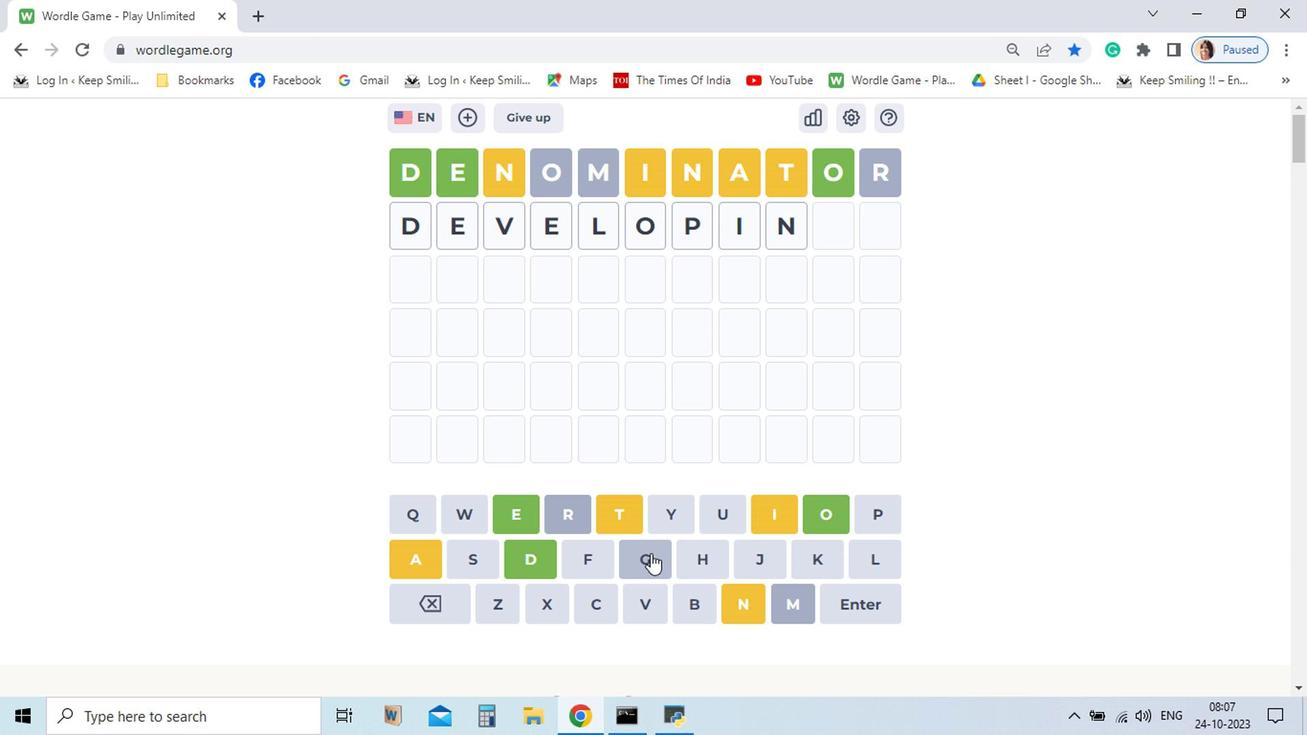 
Action: Mouse pressed left at (722, 535)
Screenshot: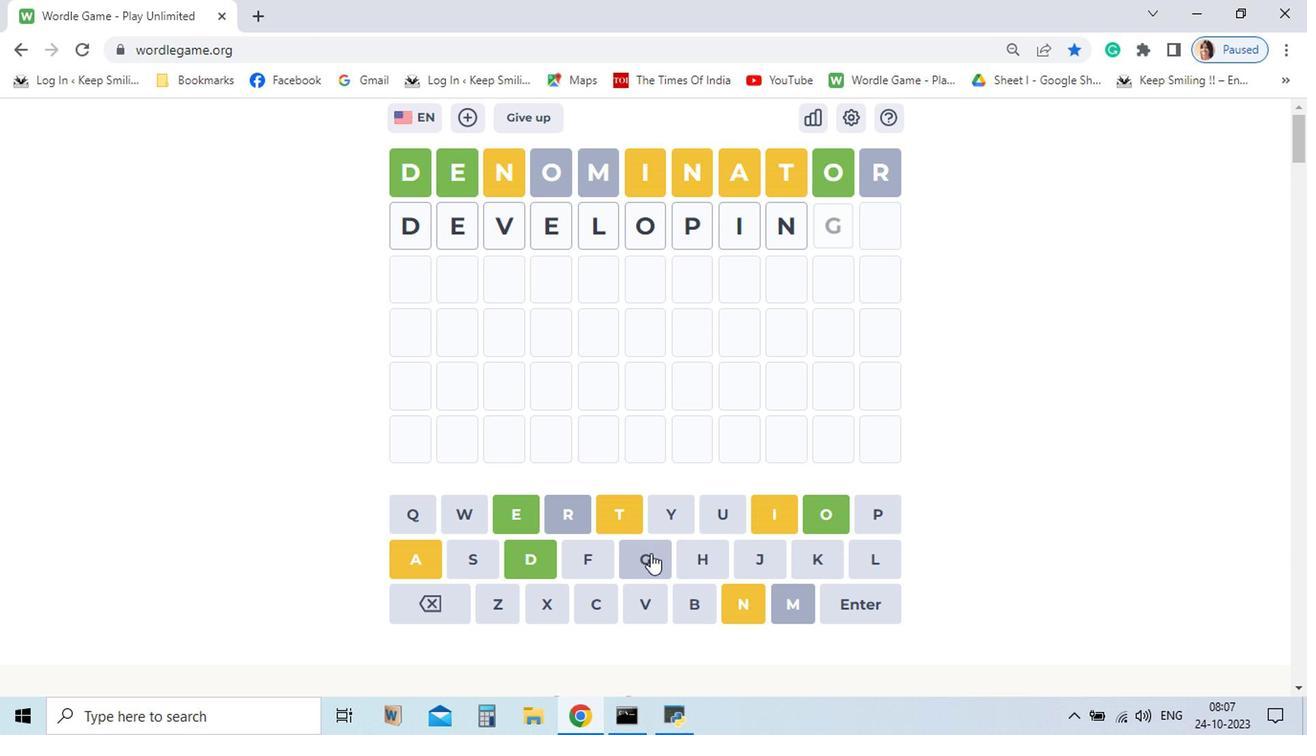 
Action: Mouse moved to (698, 593)
Screenshot: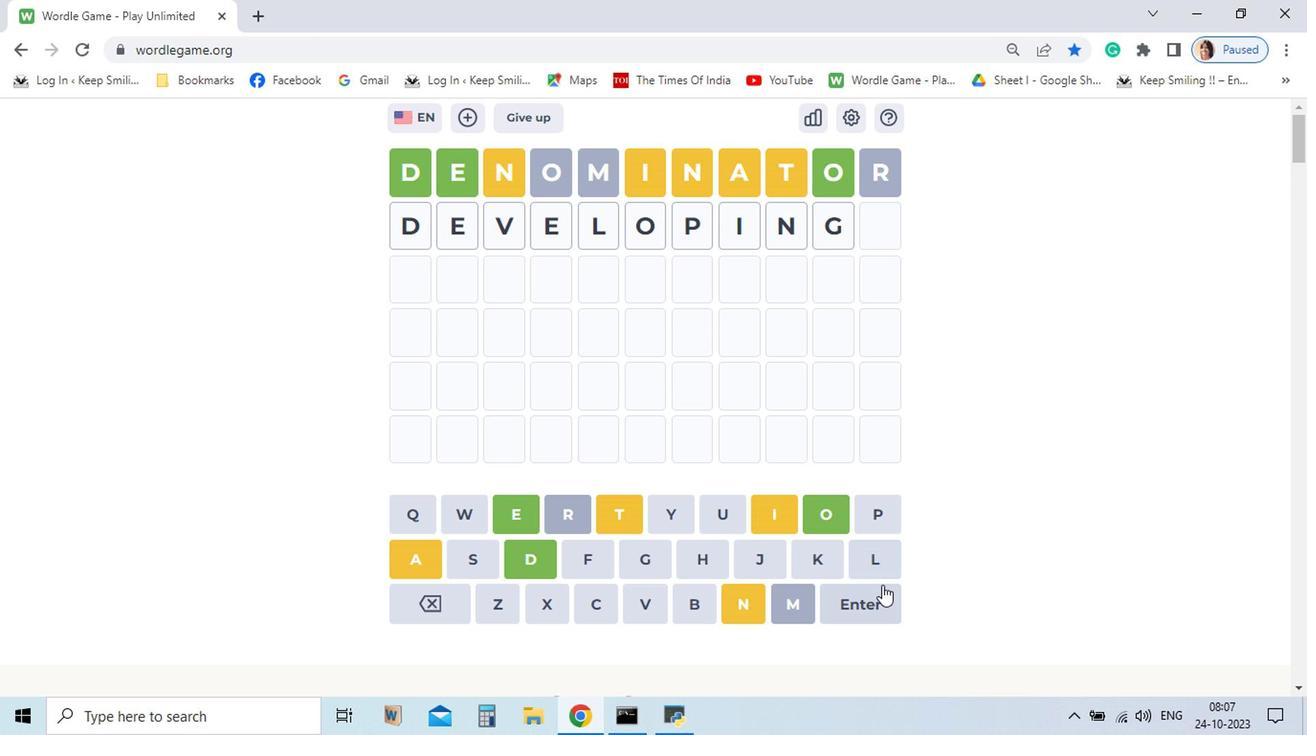 
Action: Mouse pressed left at (698, 593)
Screenshot: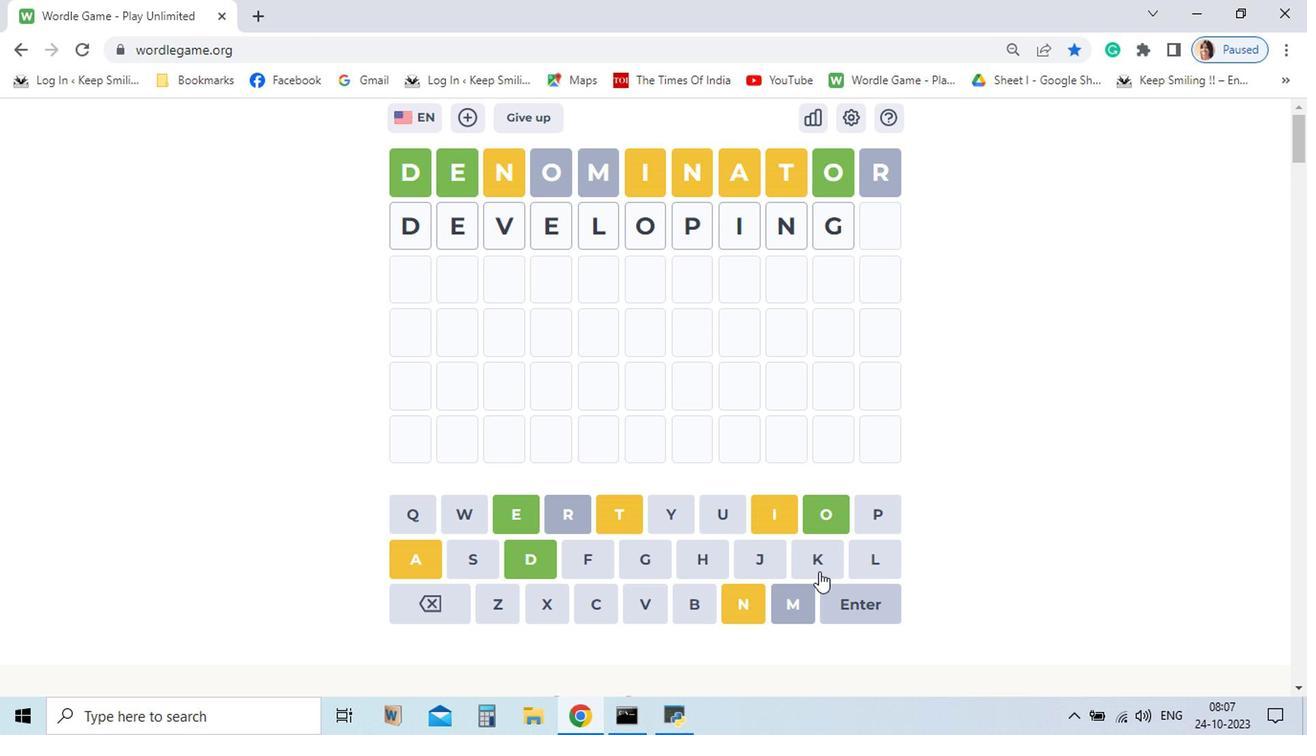 
Action: Mouse moved to (632, 563)
Screenshot: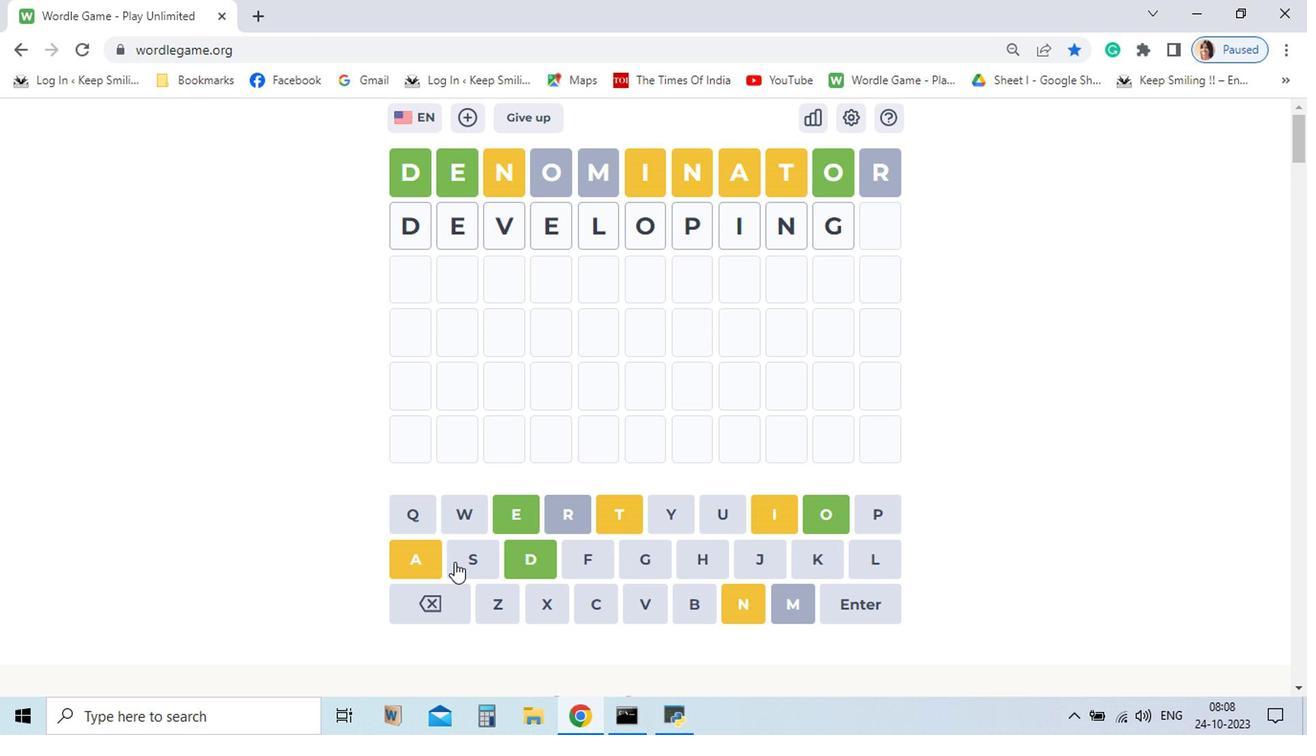 
Action: Mouse pressed left at (632, 563)
Screenshot: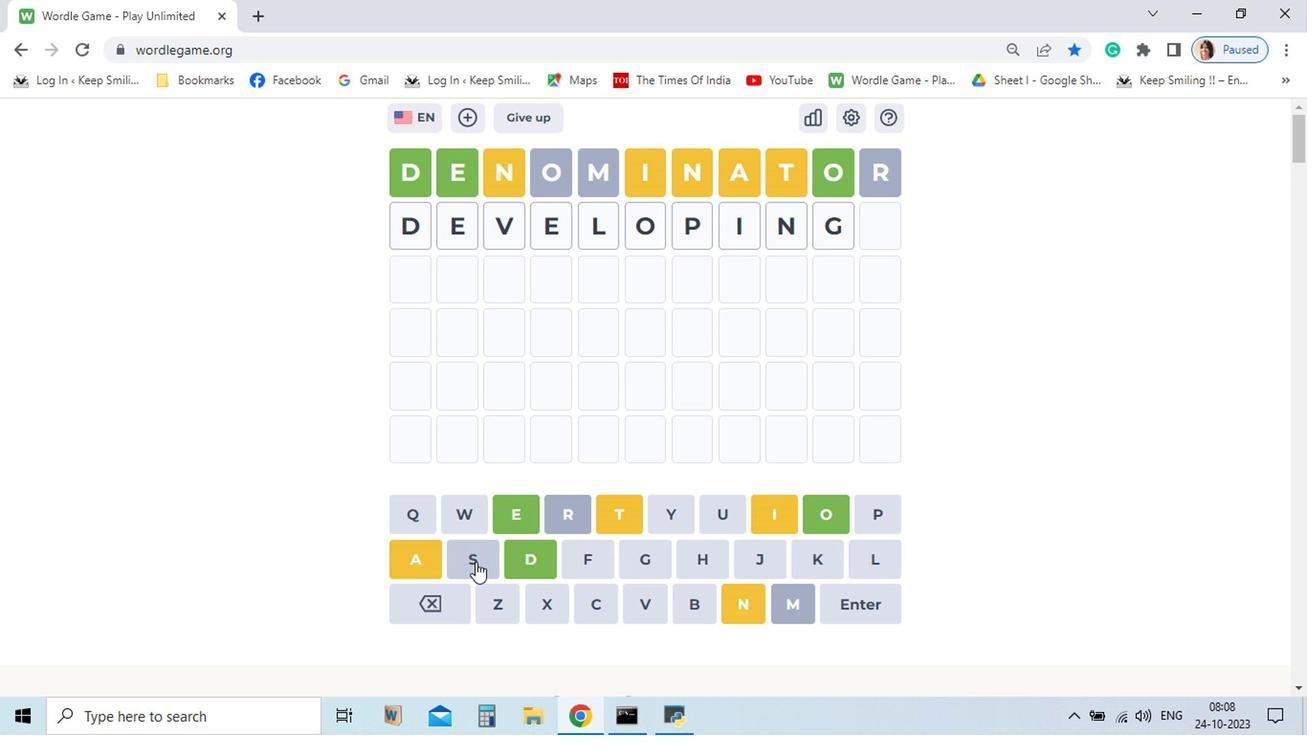 
Action: Mouse moved to (508, 569)
Screenshot: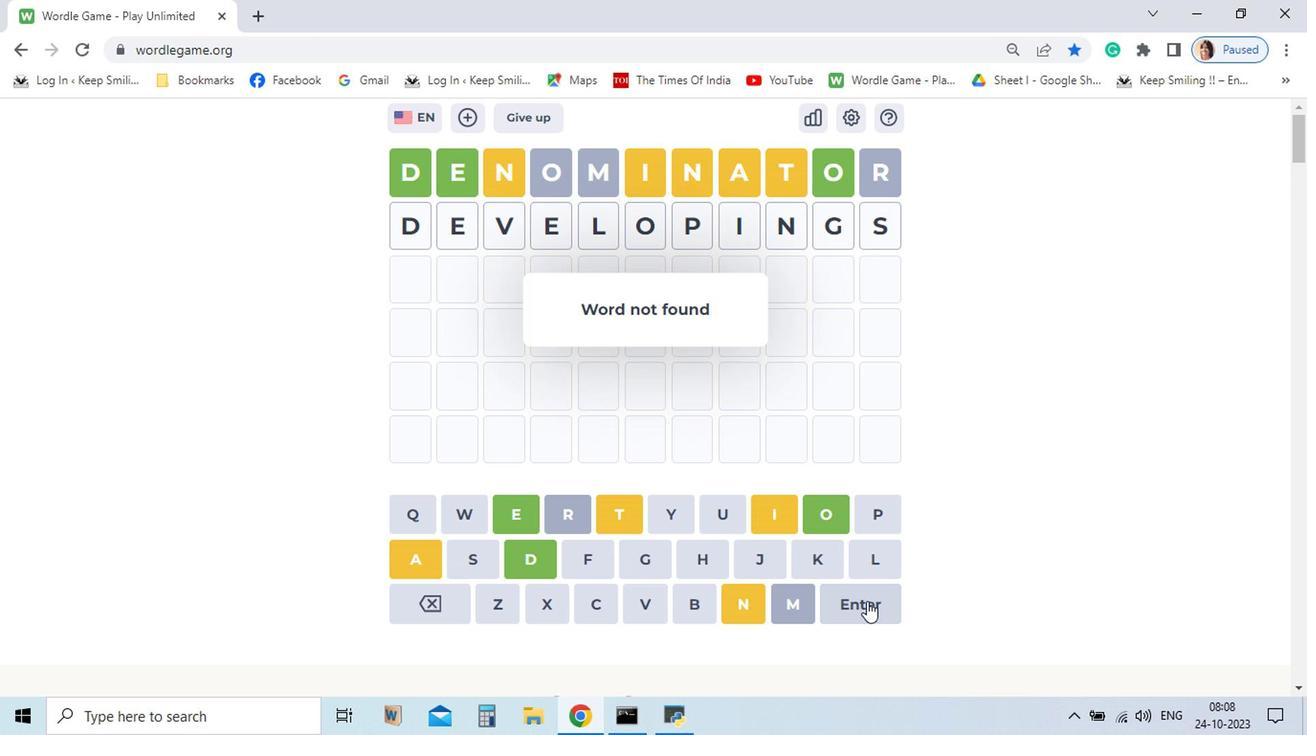 
Action: Mouse pressed left at (508, 569)
Screenshot: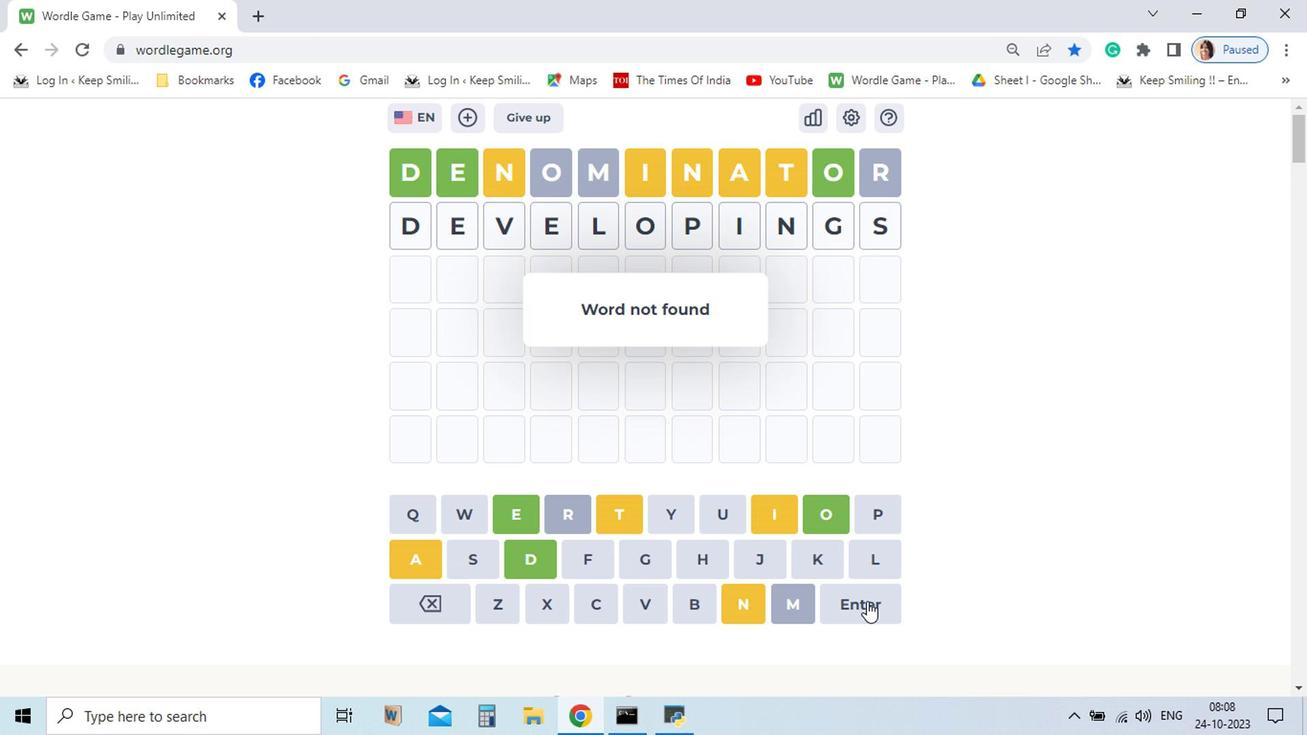 
Action: Mouse moved to (786, 597)
Screenshot: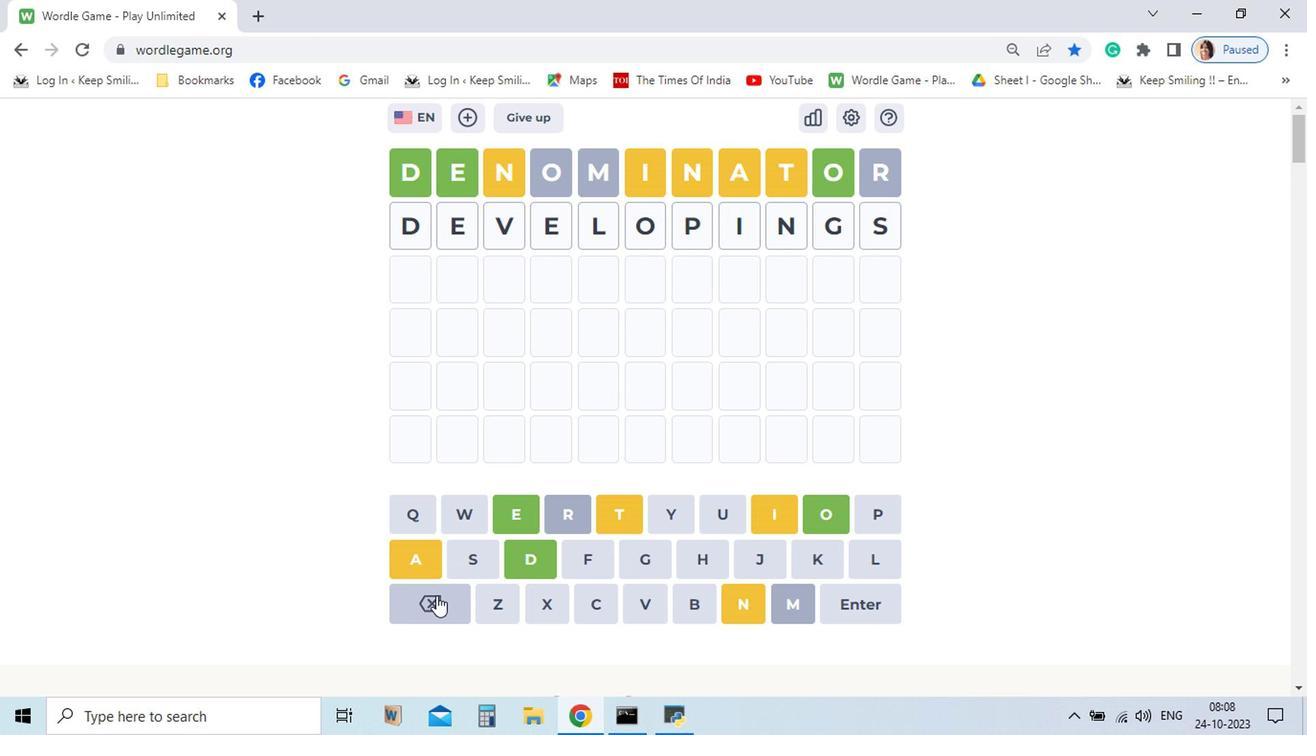 
Action: Mouse pressed left at (786, 597)
Screenshot: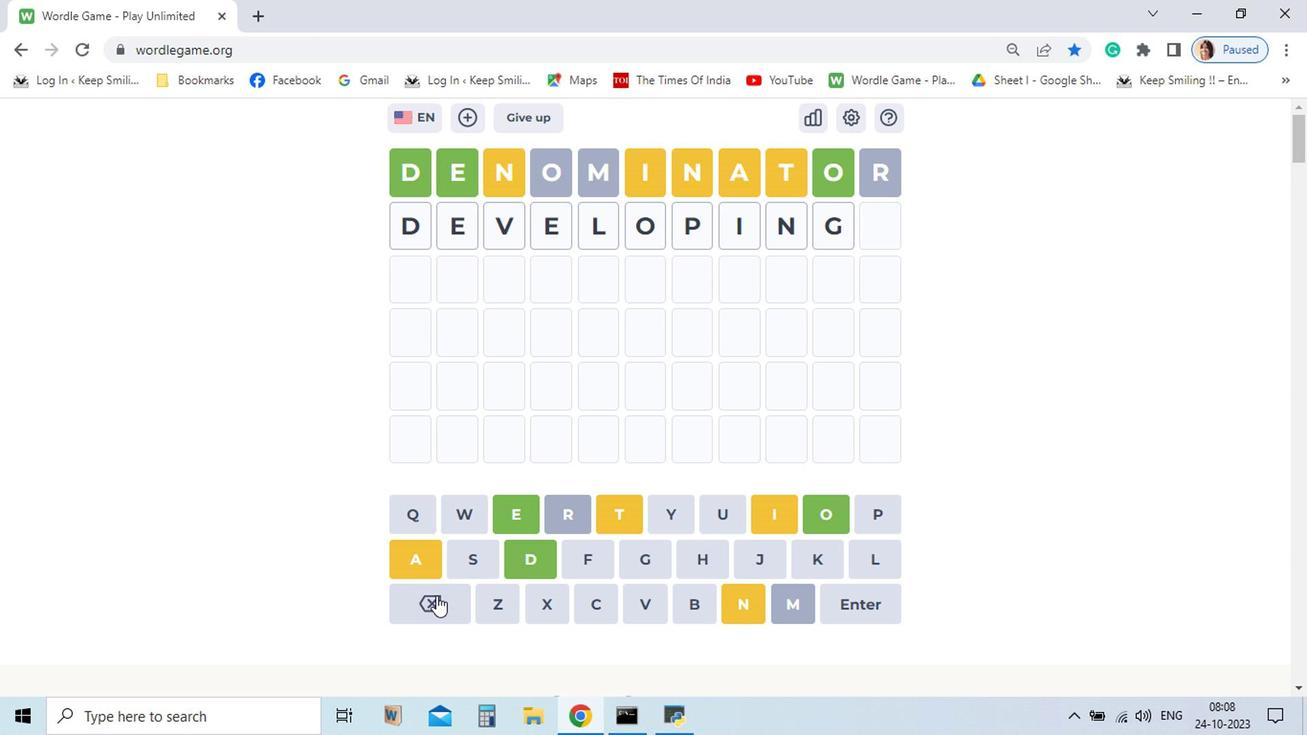 
Action: Mouse moved to (480, 593)
Screenshot: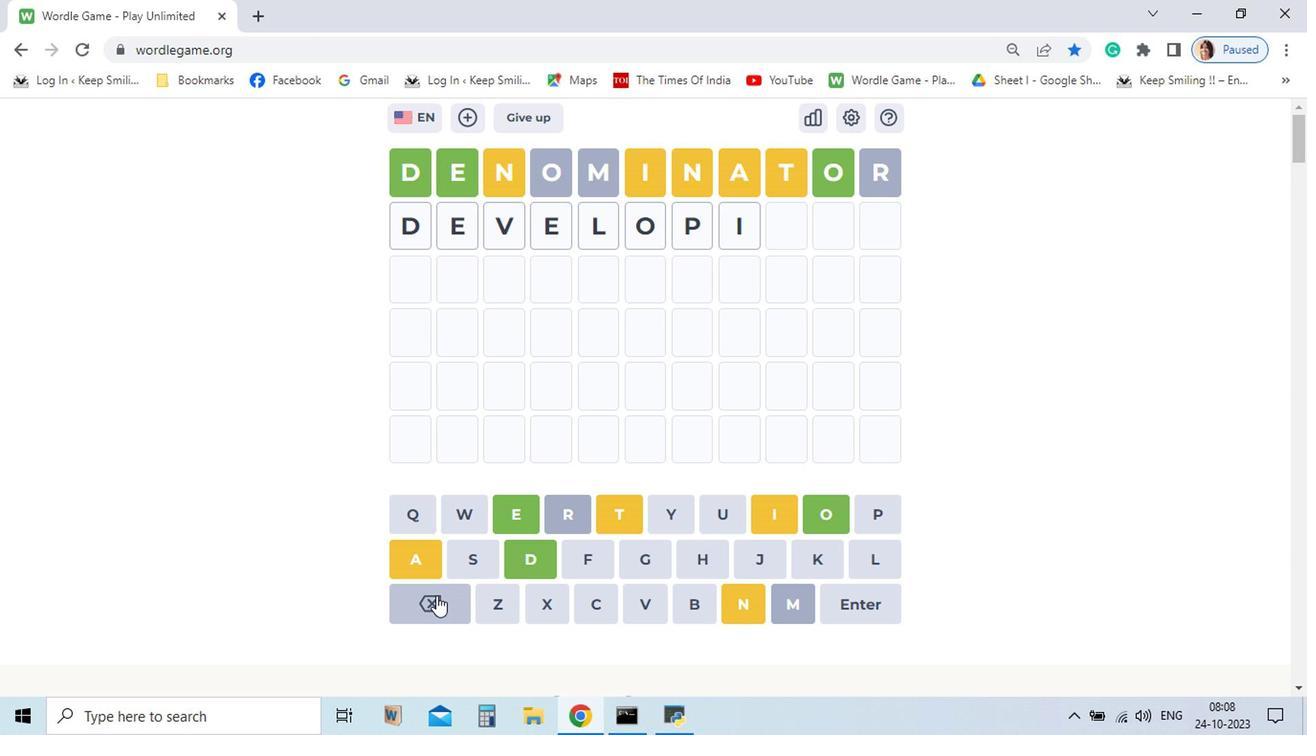 
Action: Mouse pressed left at (480, 593)
Screenshot: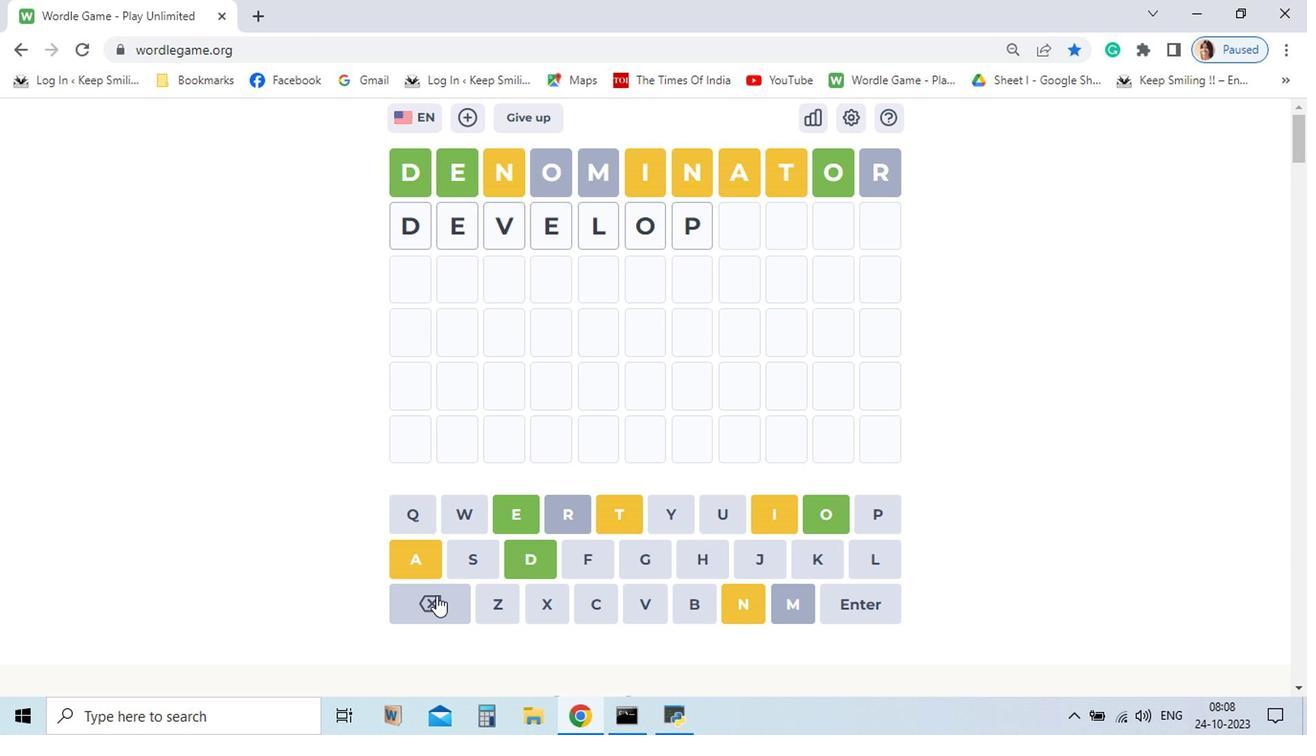 
Action: Mouse pressed left at (480, 593)
Screenshot: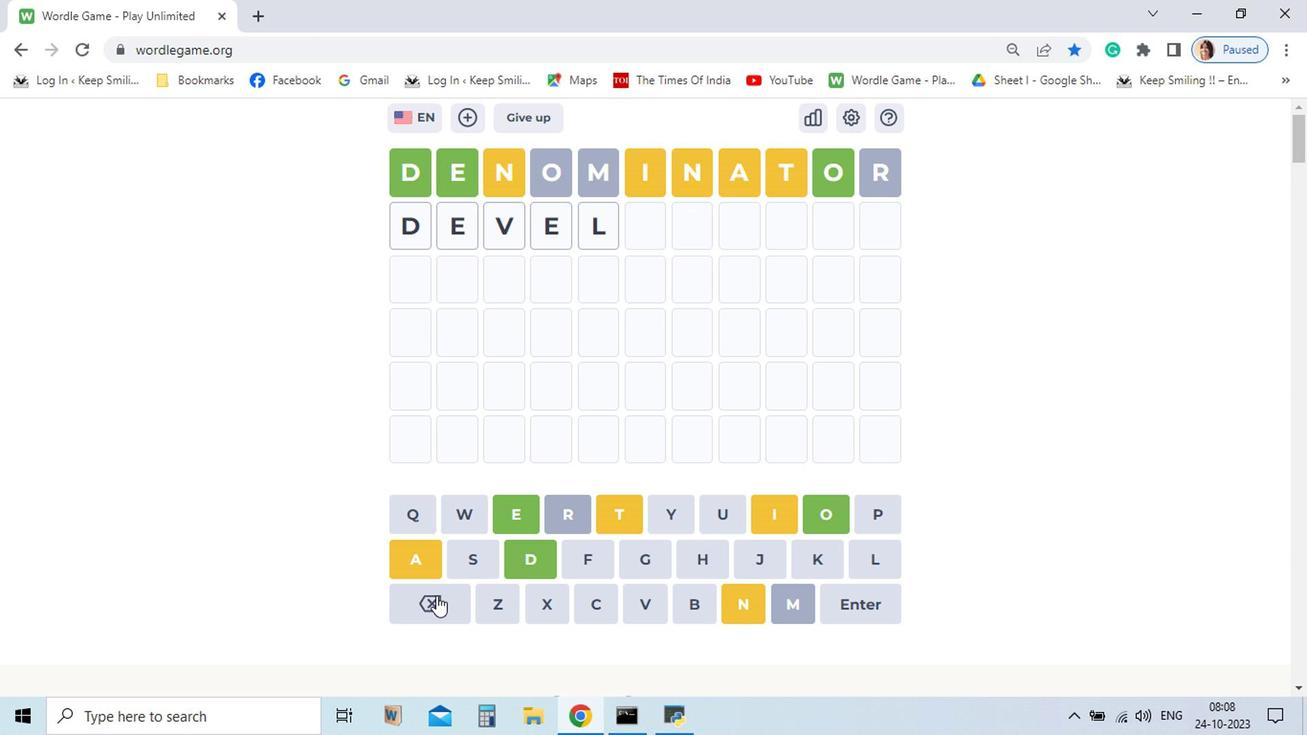 
Action: Mouse pressed left at (480, 593)
Screenshot: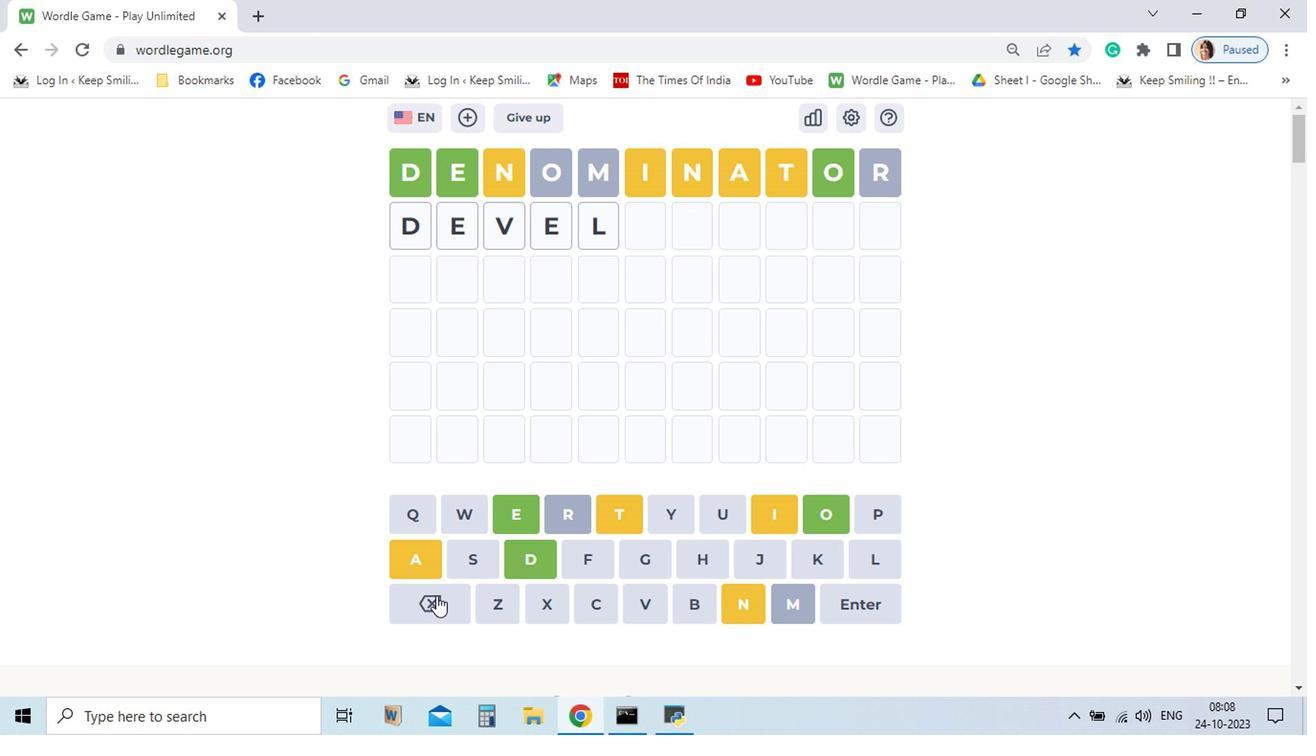 
Action: Mouse pressed left at (480, 593)
Screenshot: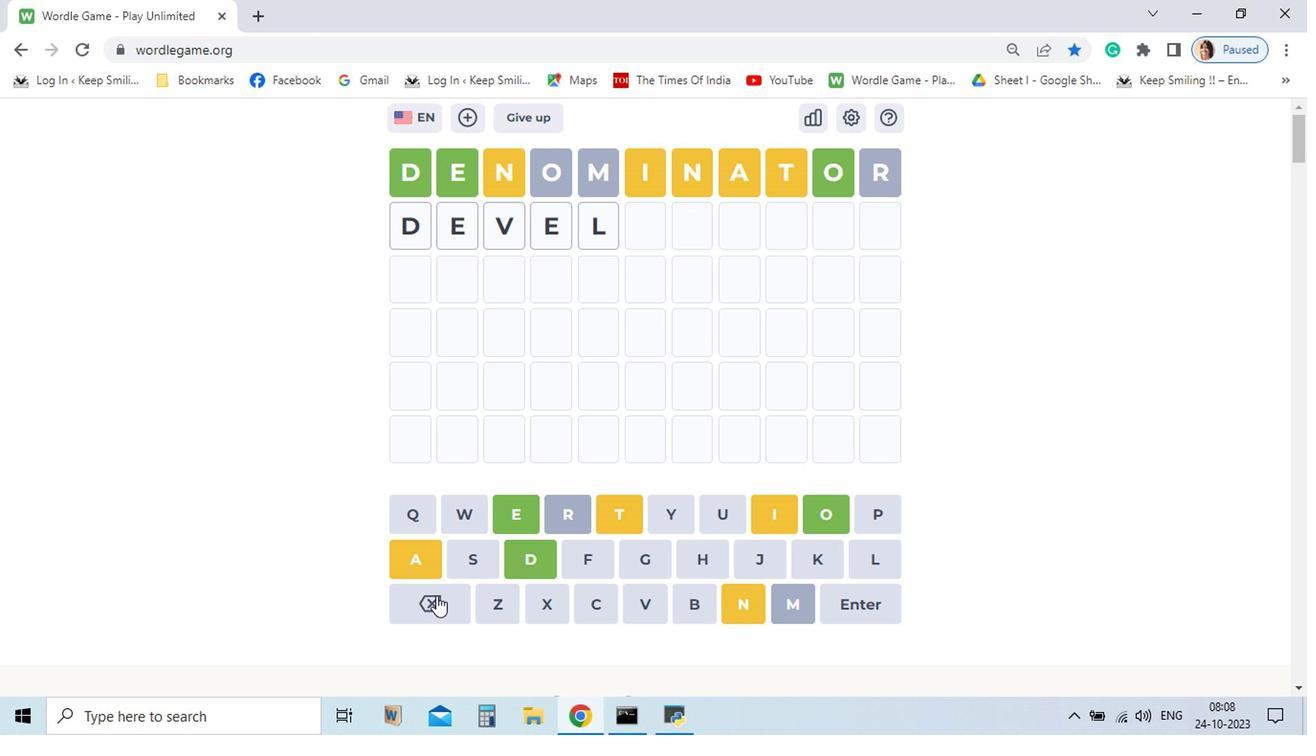 
Action: Mouse pressed left at (480, 593)
Screenshot: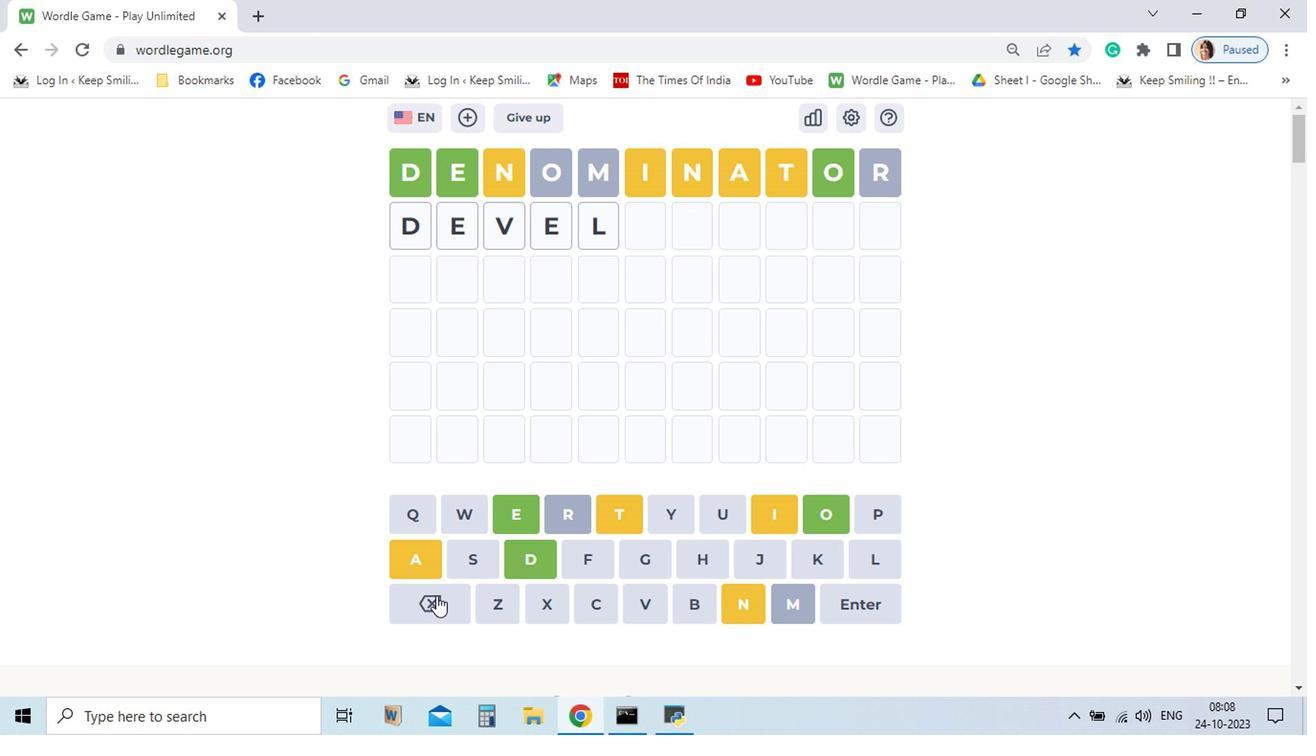
Action: Mouse pressed left at (480, 593)
Screenshot: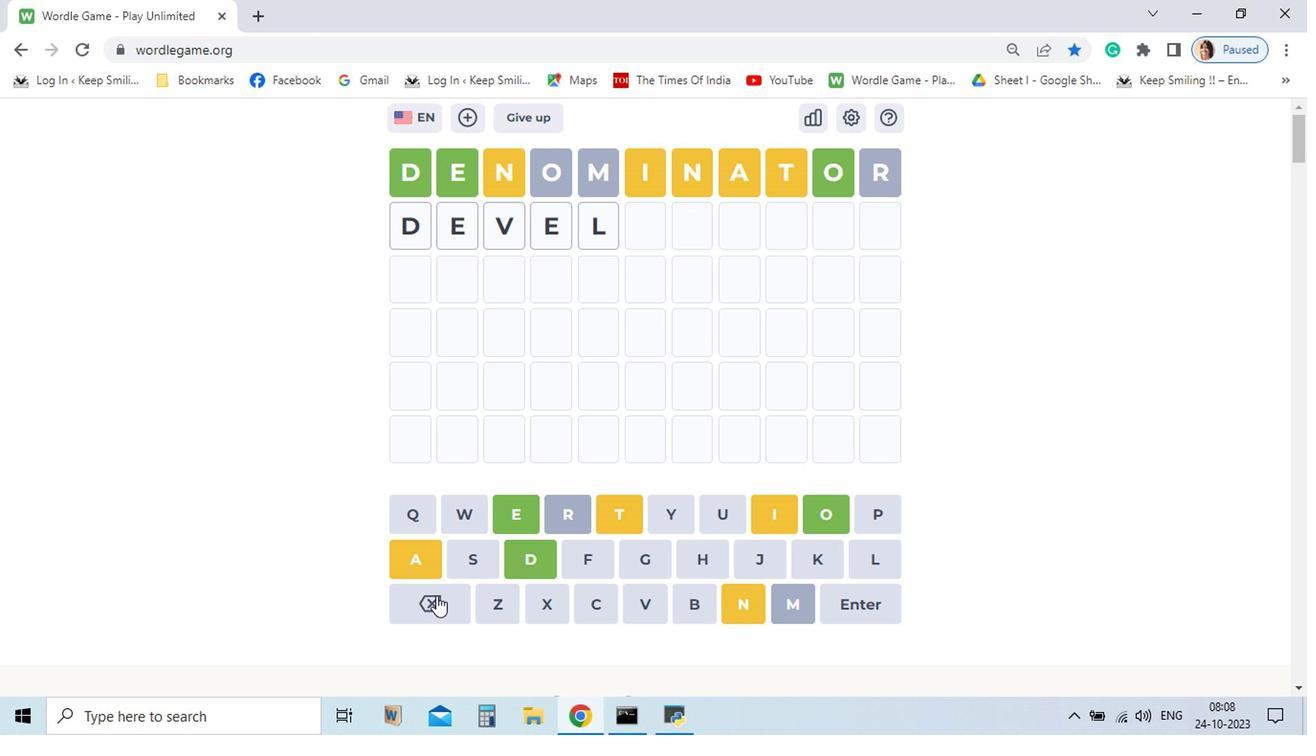 
Action: Mouse moved to (760, 539)
Screenshot: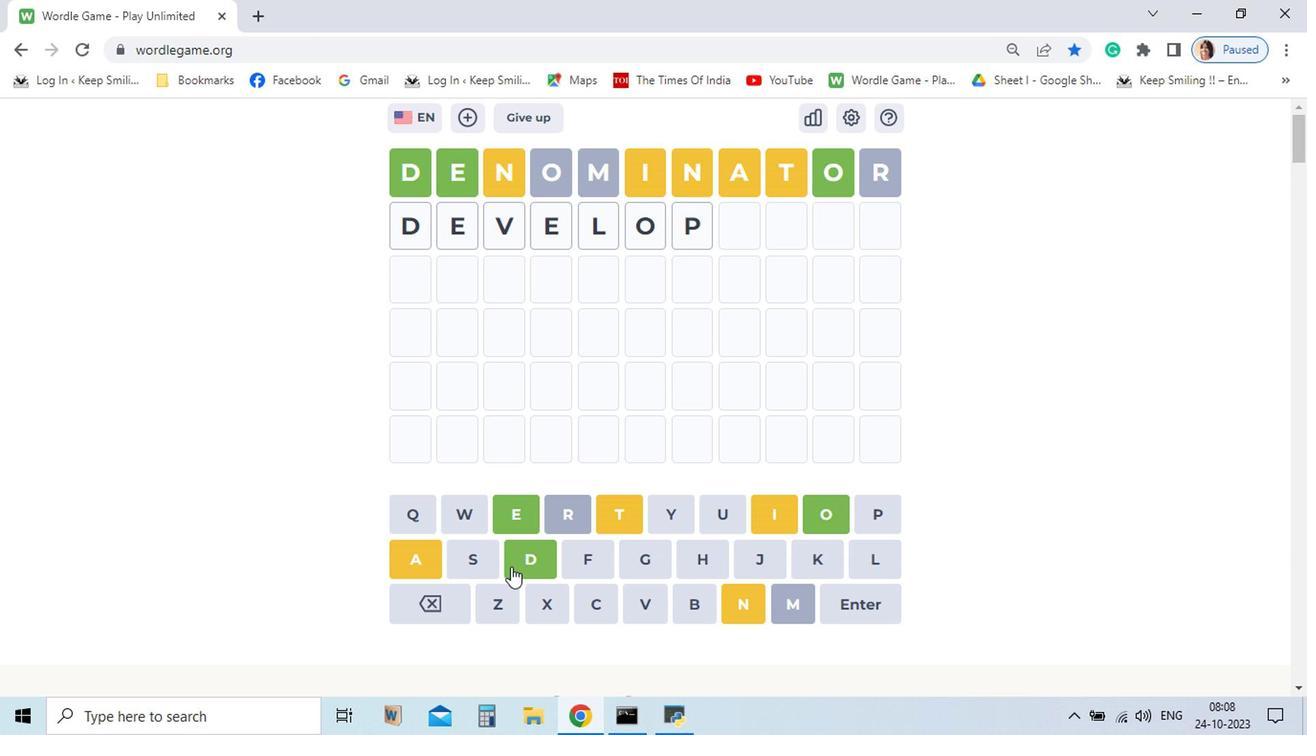 
Action: Mouse pressed left at (760, 539)
Screenshot: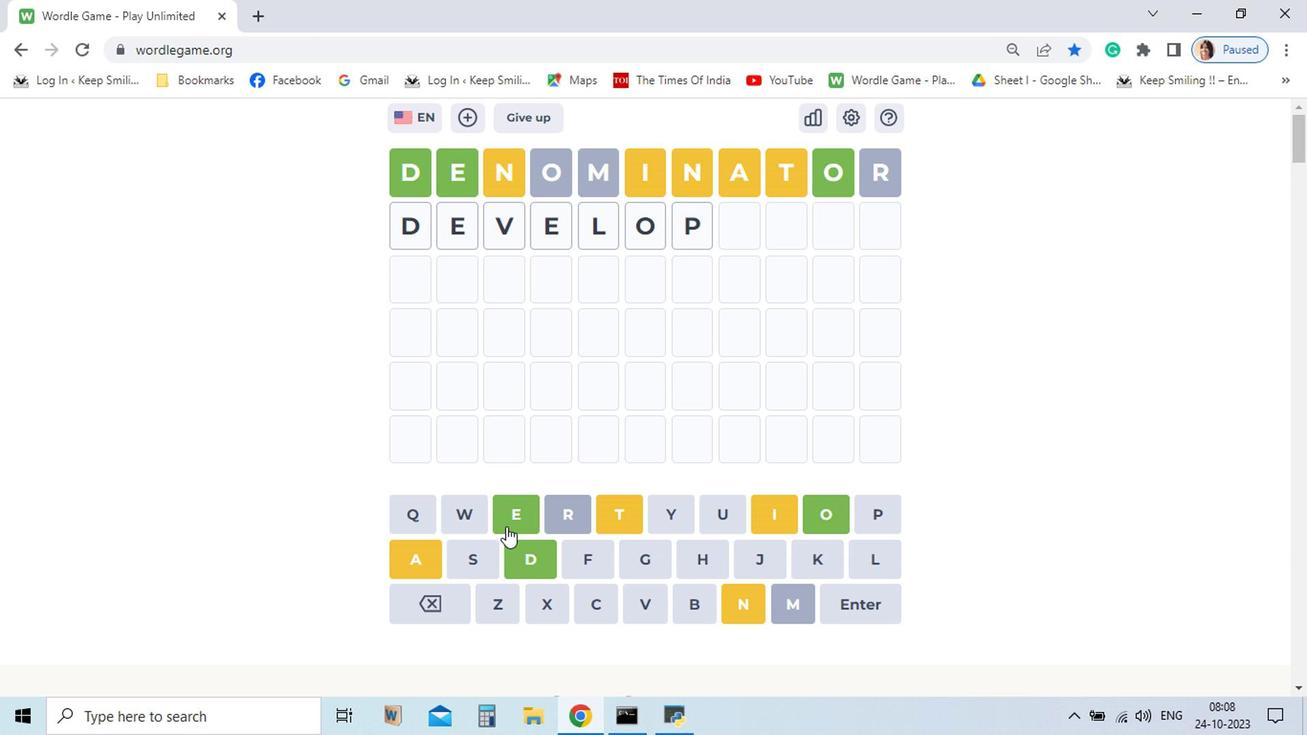 
Action: Mouse moved to (789, 529)
Screenshot: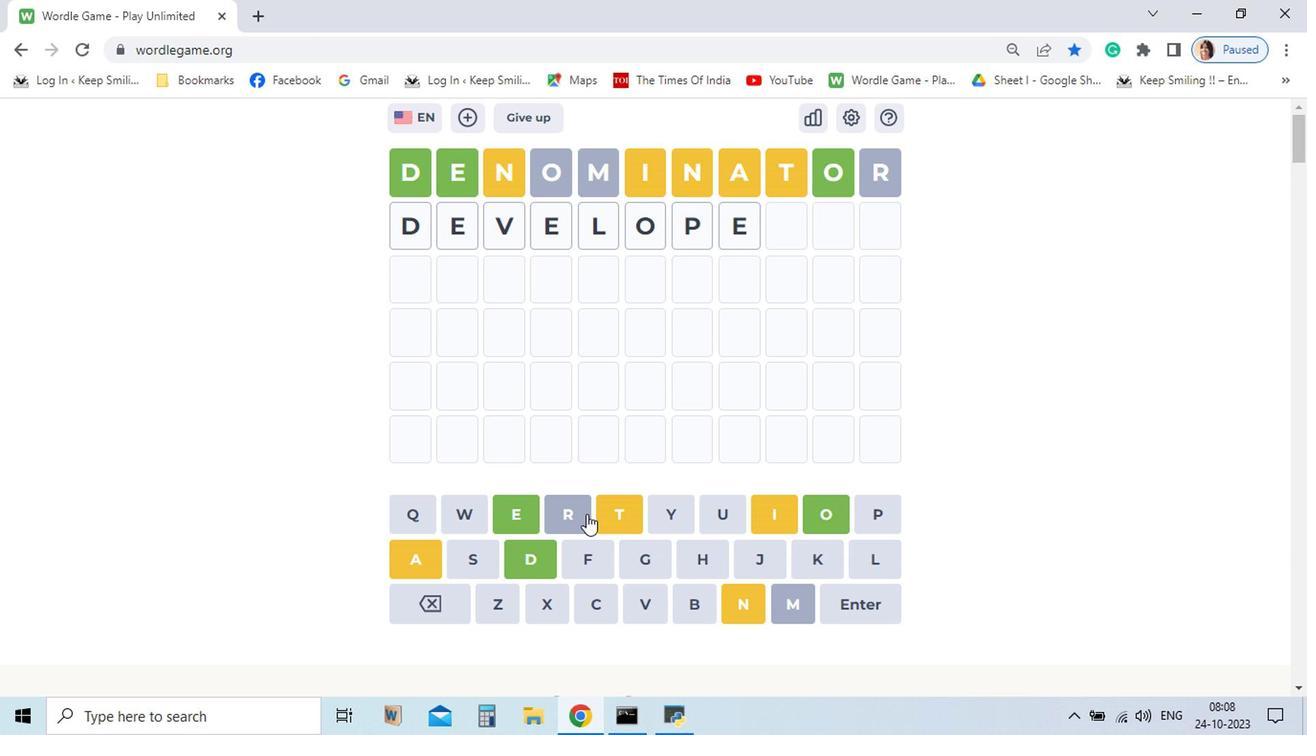 
Action: Mouse pressed left at (789, 529)
Screenshot: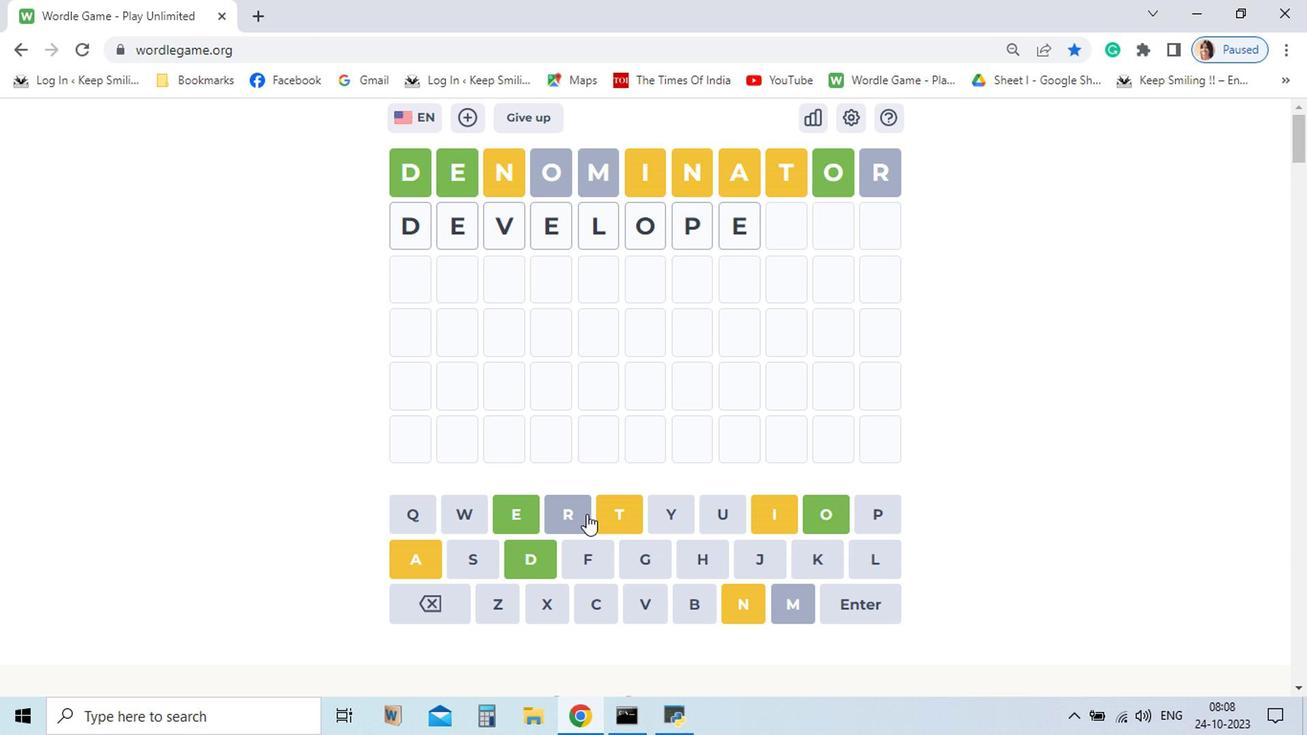 
Action: Mouse moved to (535, 535)
Screenshot: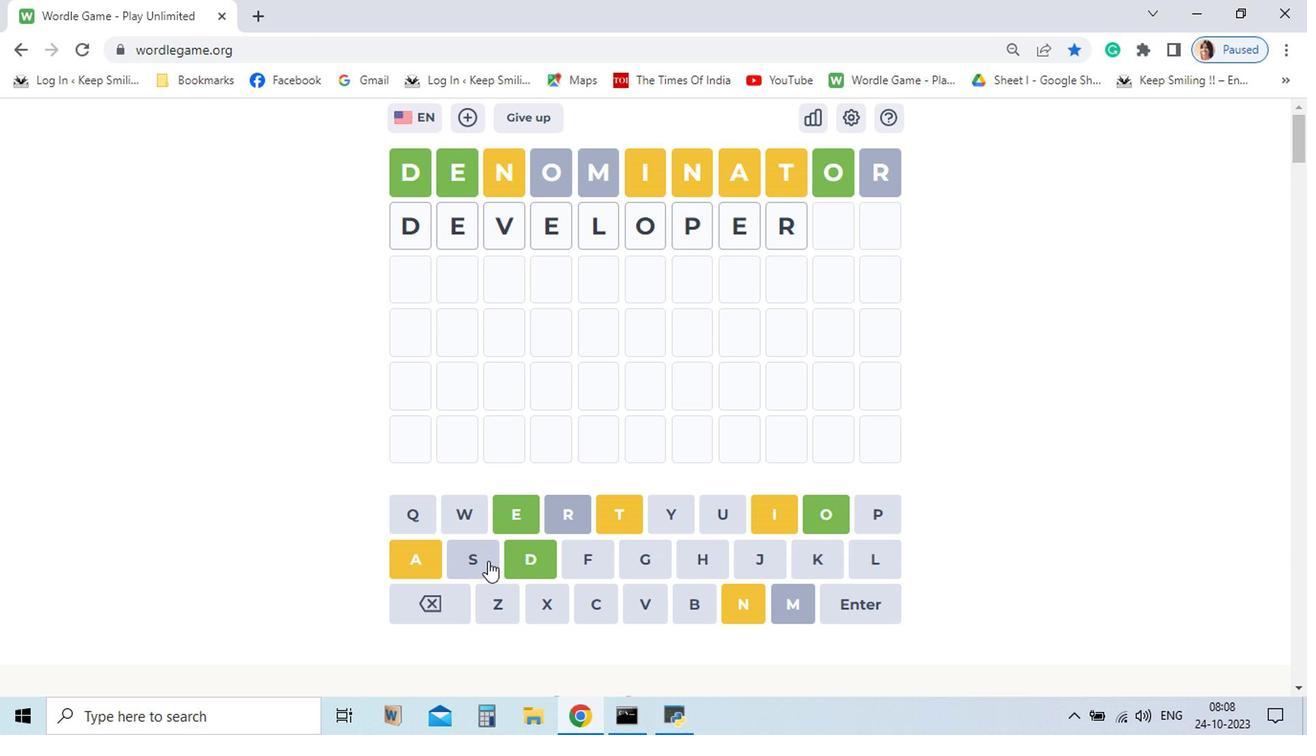 
Action: Mouse pressed left at (535, 535)
Screenshot: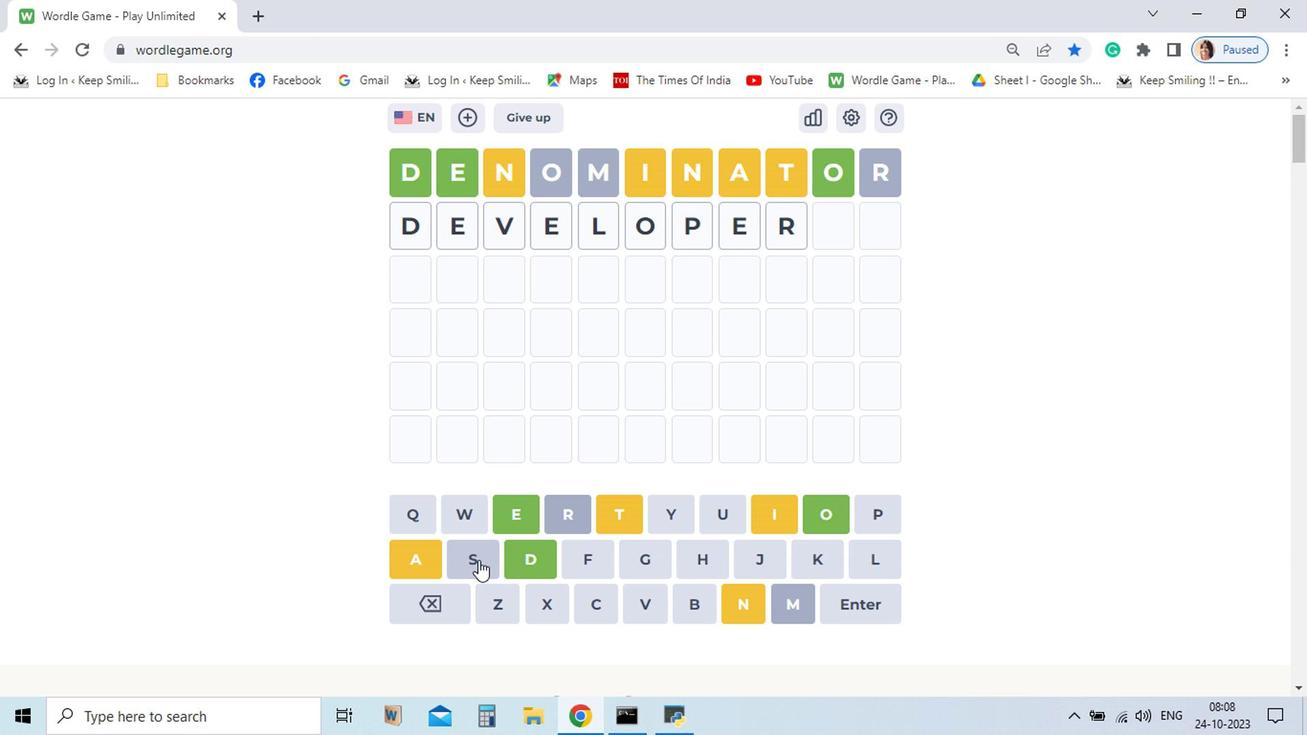 
Action: Mouse moved to (573, 535)
Screenshot: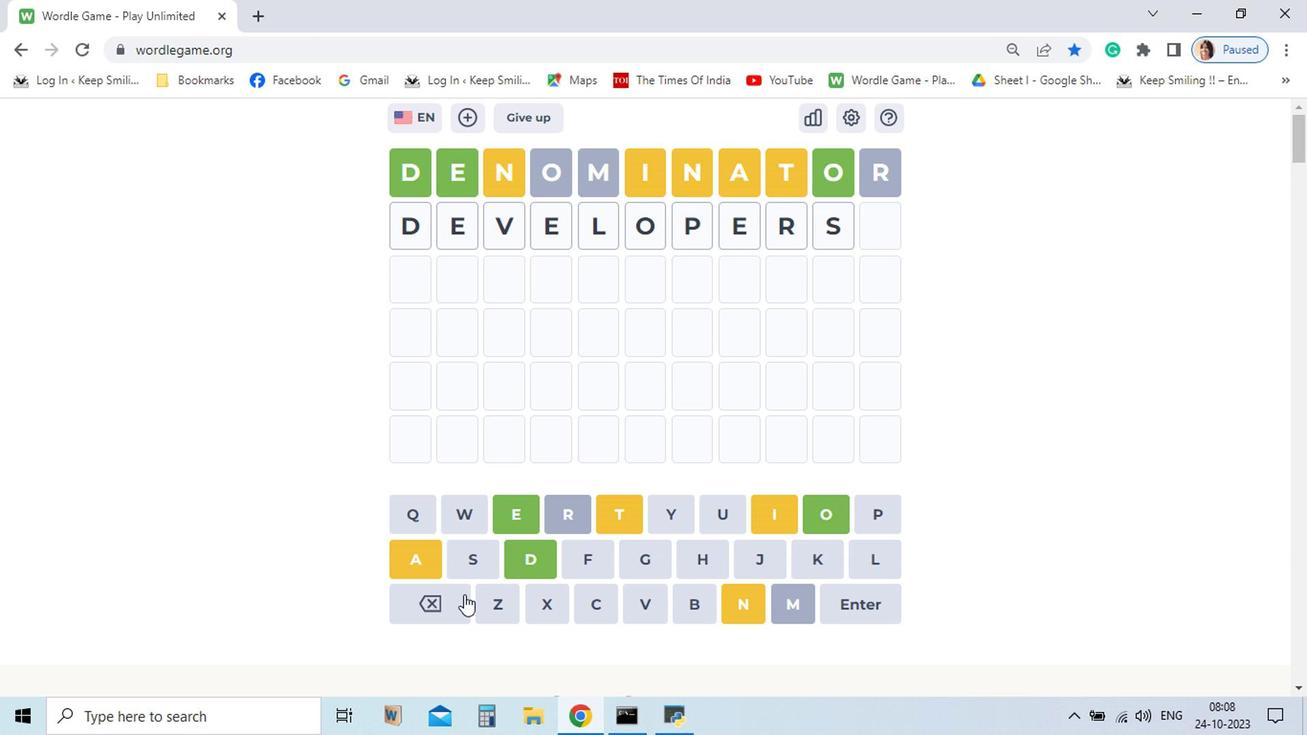 
Action: Mouse pressed left at (573, 535)
Screenshot: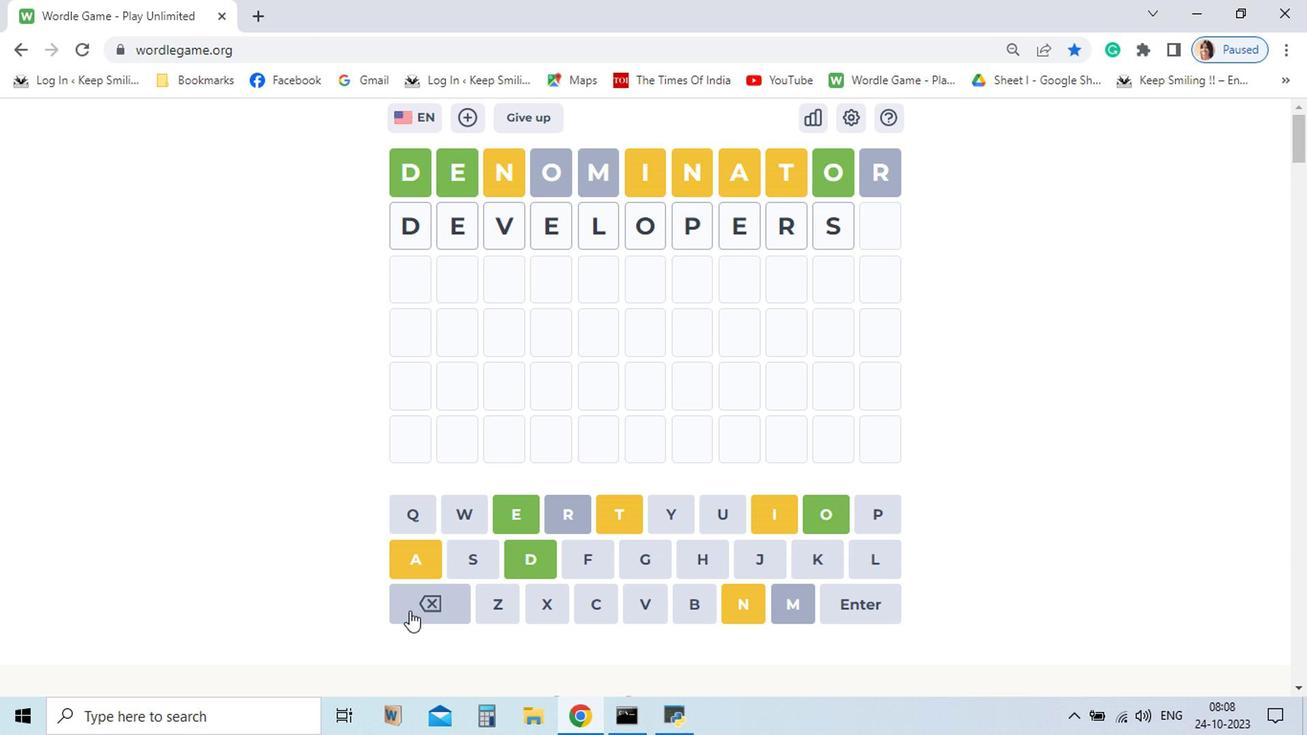 
Action: Mouse moved to (502, 566)
Screenshot: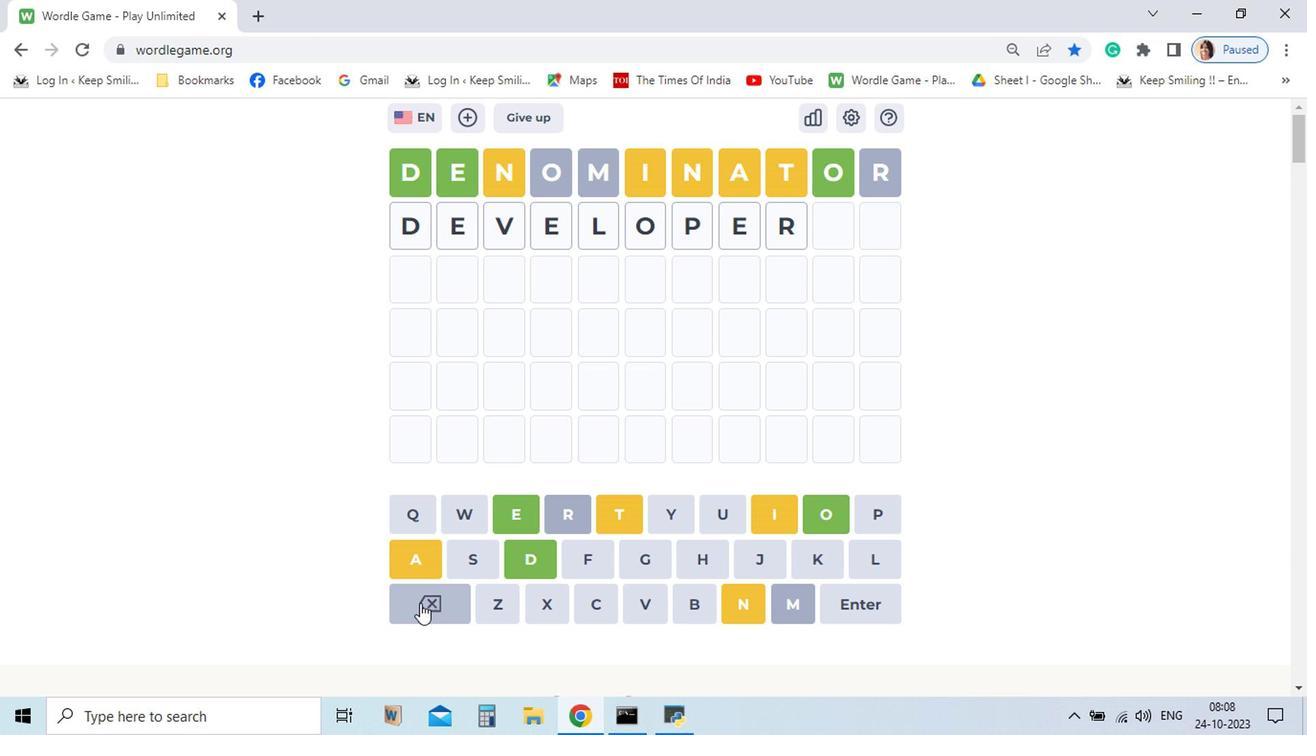 
Action: Mouse pressed left at (502, 566)
Screenshot: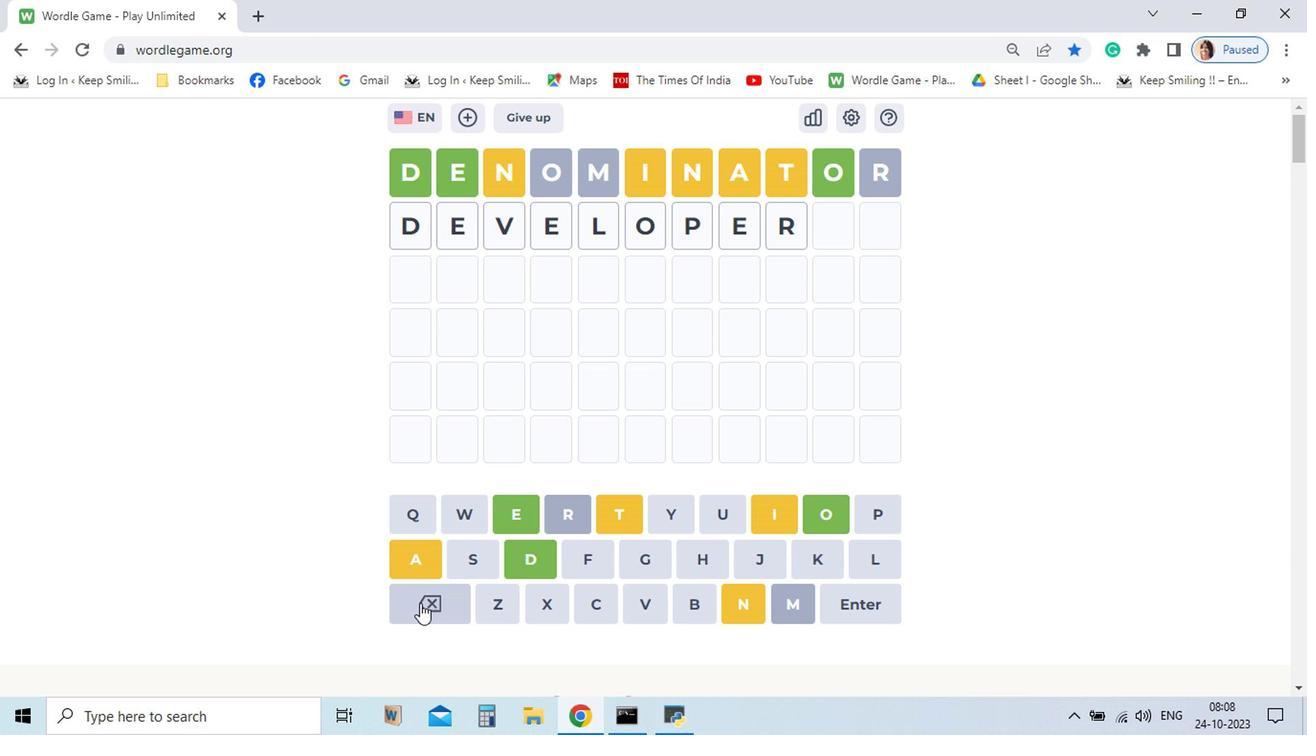 
Action: Mouse moved to (468, 598)
Screenshot: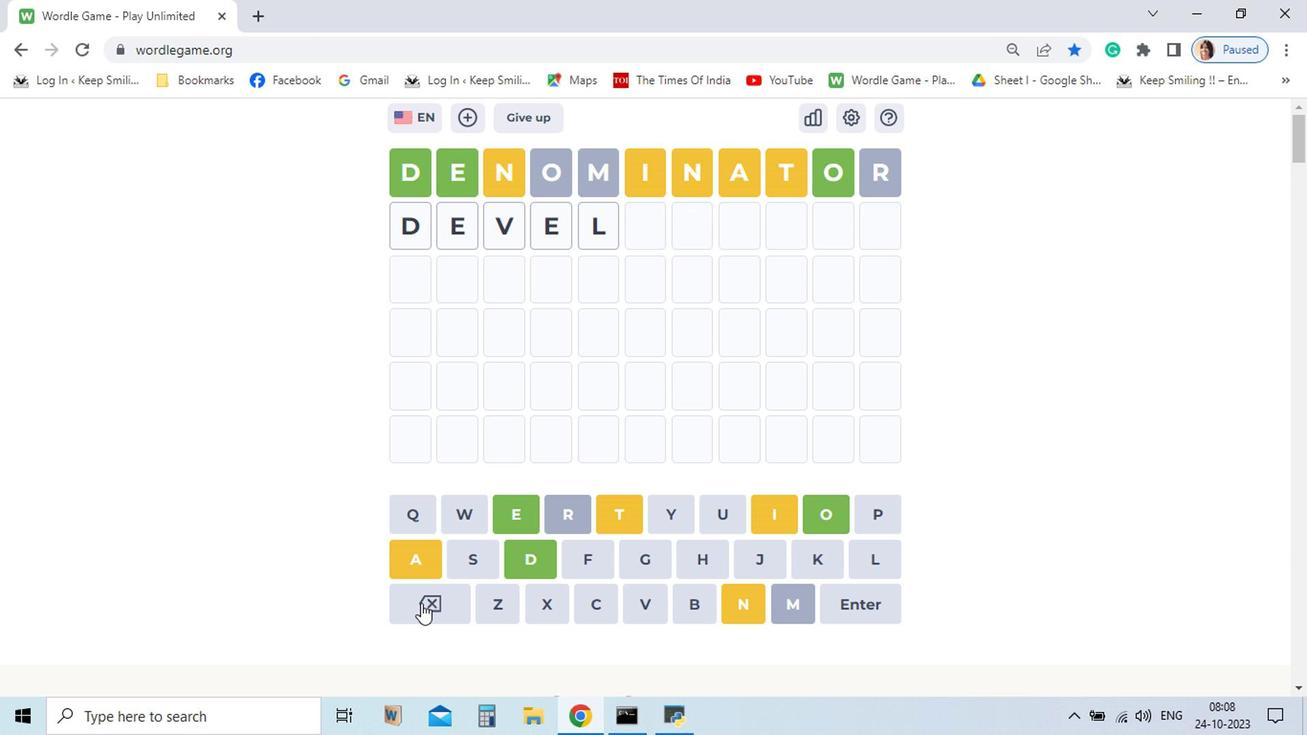 
Action: Mouse pressed left at (468, 598)
Screenshot: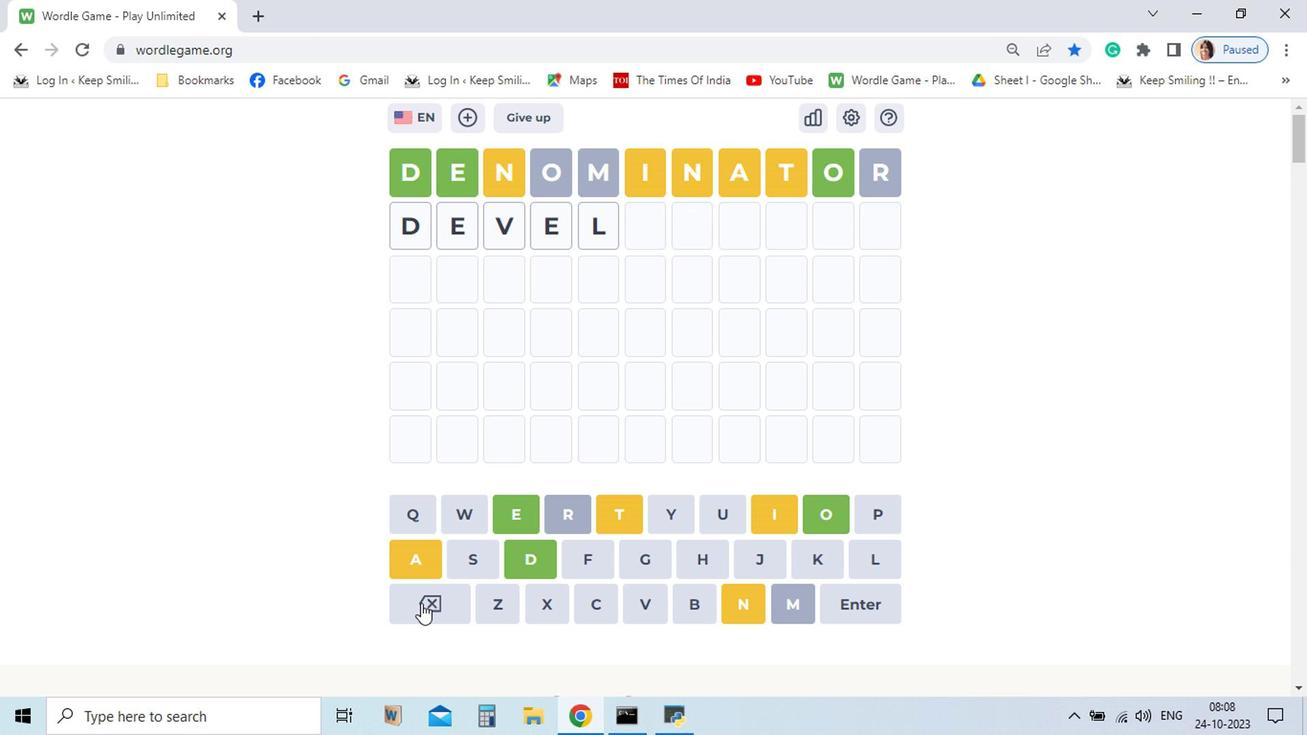
Action: Mouse moved to (469, 598)
Screenshot: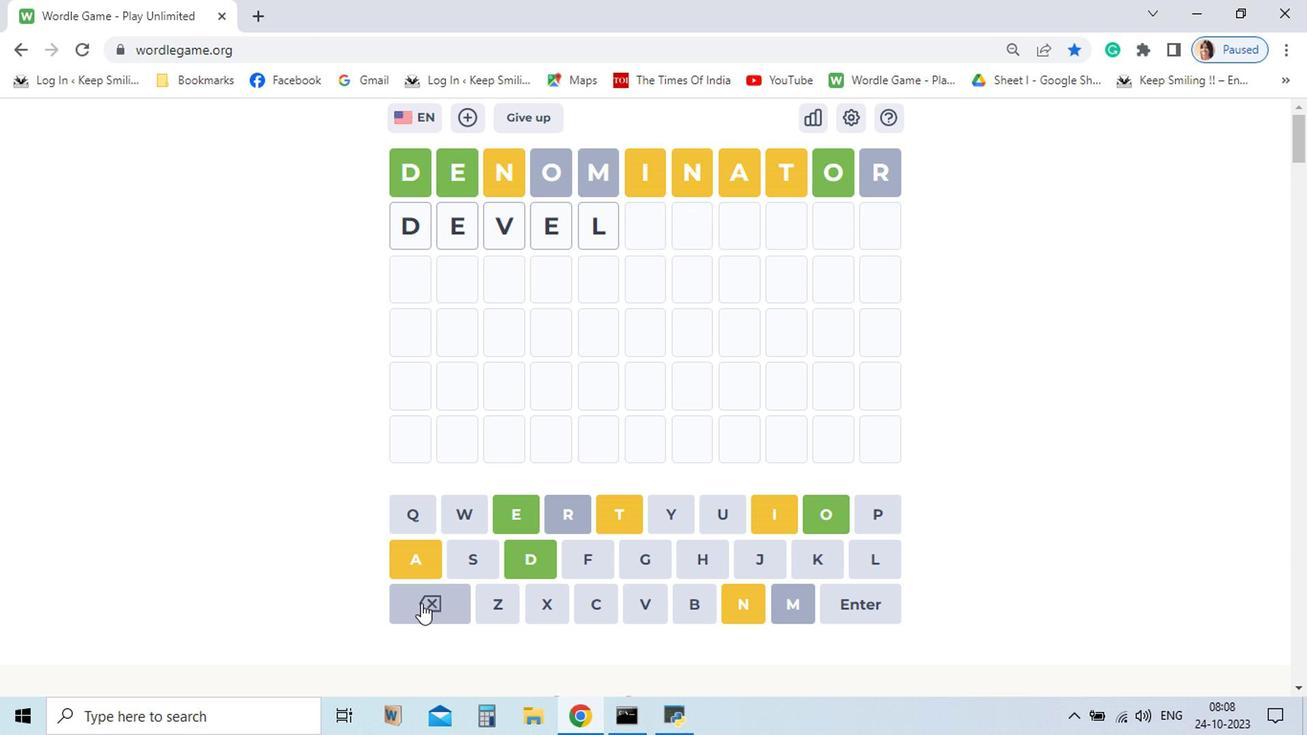 
Action: Mouse pressed left at (469, 598)
Screenshot: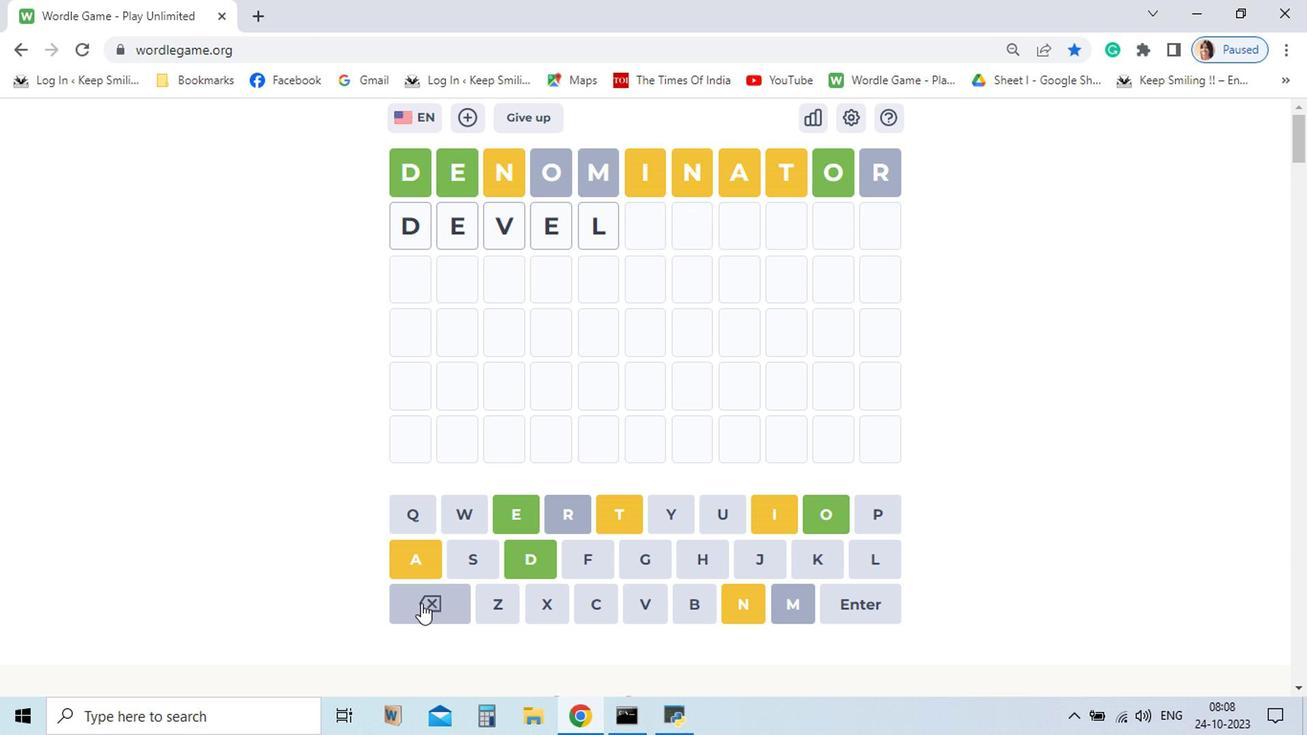 
Action: Mouse pressed left at (469, 598)
Screenshot: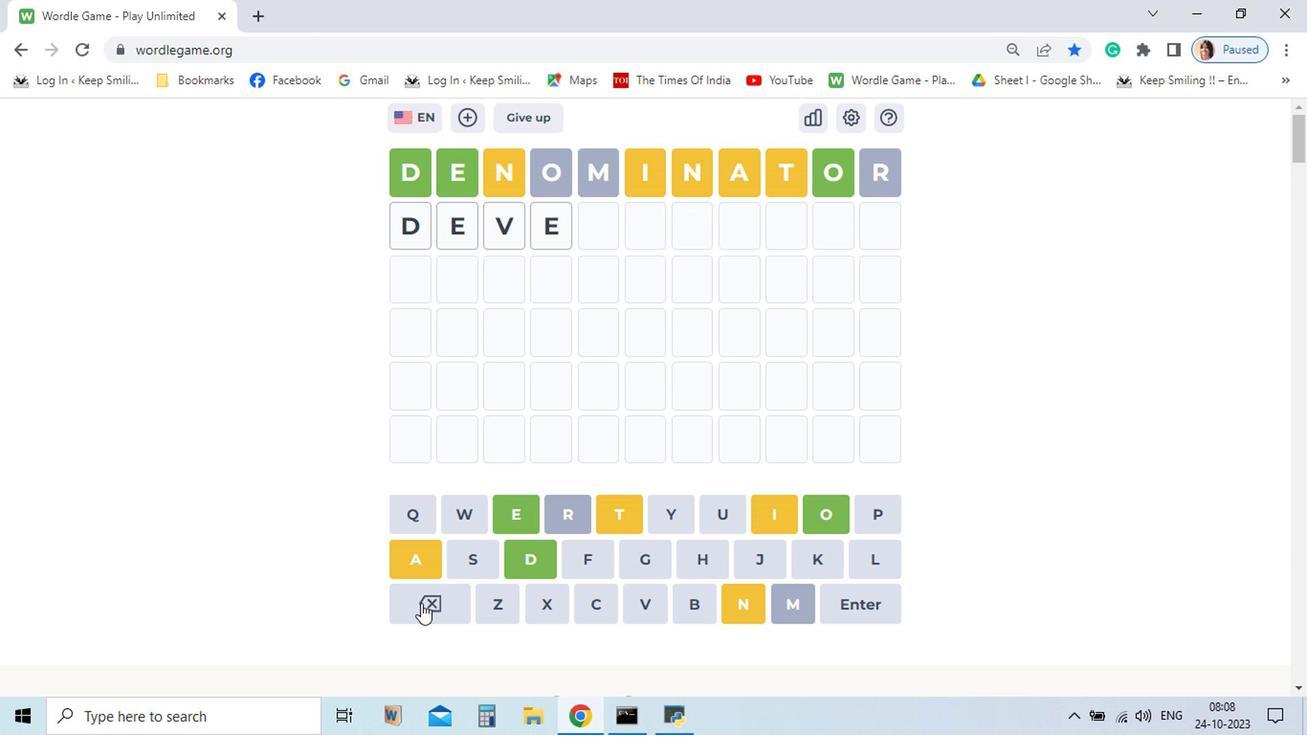 
Action: Mouse pressed left at (469, 598)
Screenshot: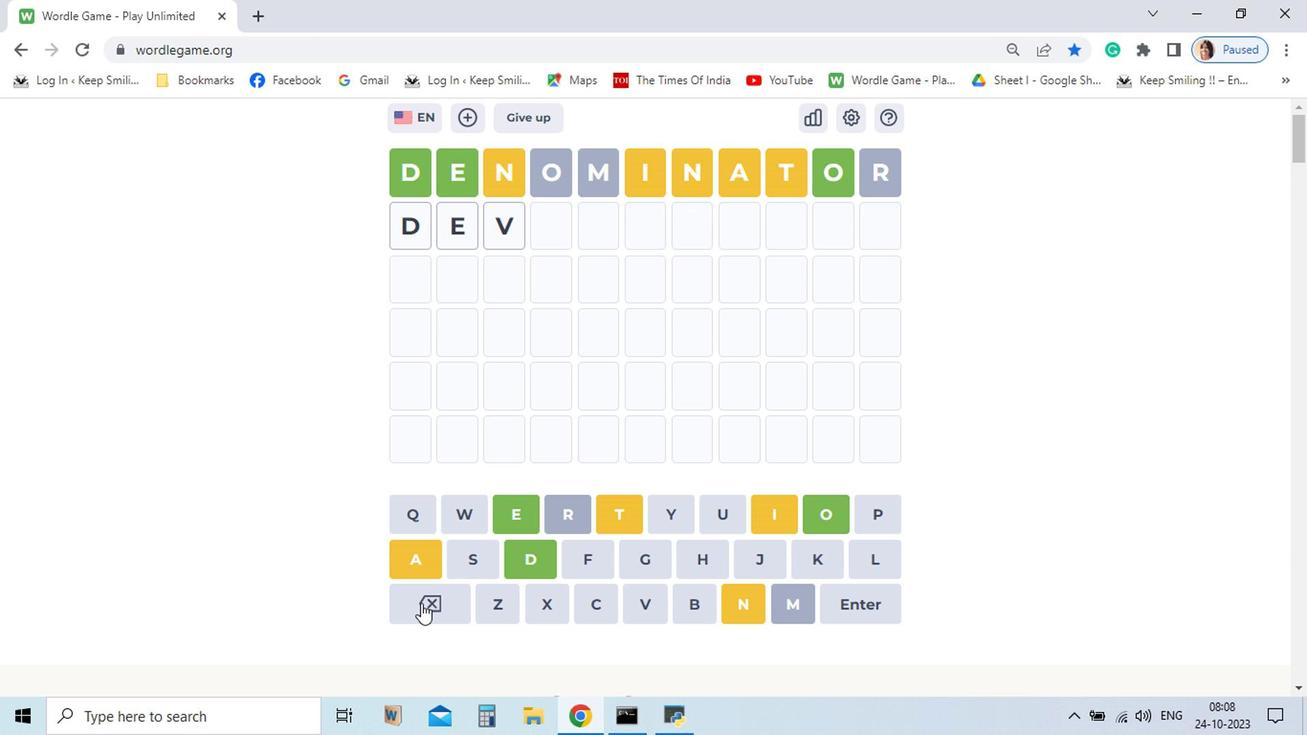 
Action: Mouse pressed left at (469, 598)
Screenshot: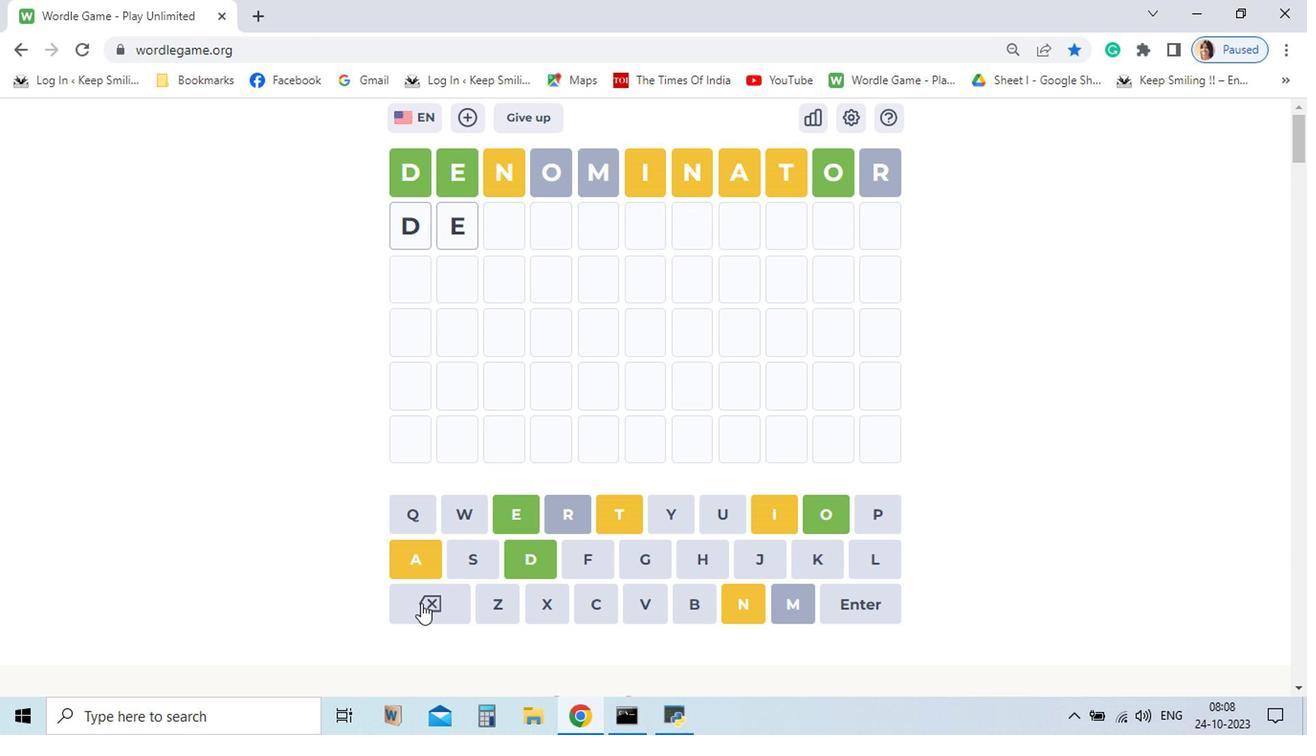 
Action: Mouse pressed left at (469, 598)
Screenshot: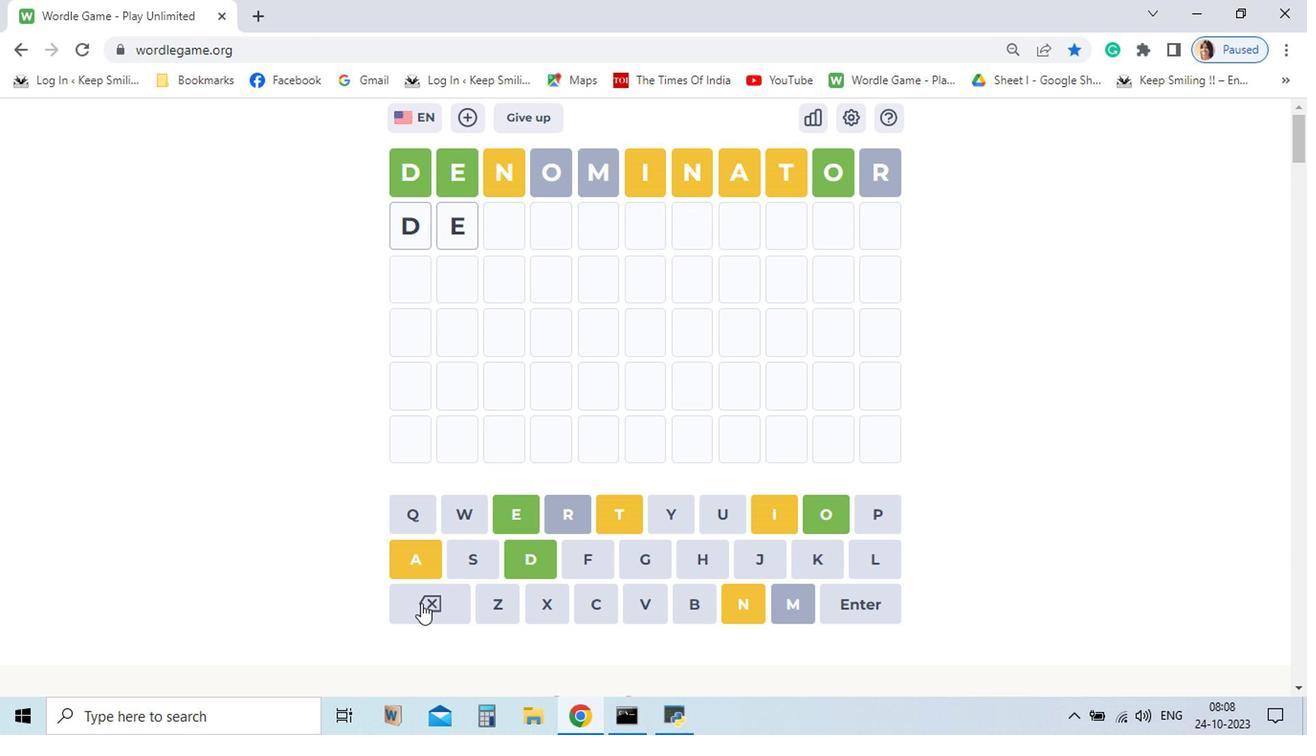 
Action: Mouse pressed left at (469, 598)
Screenshot: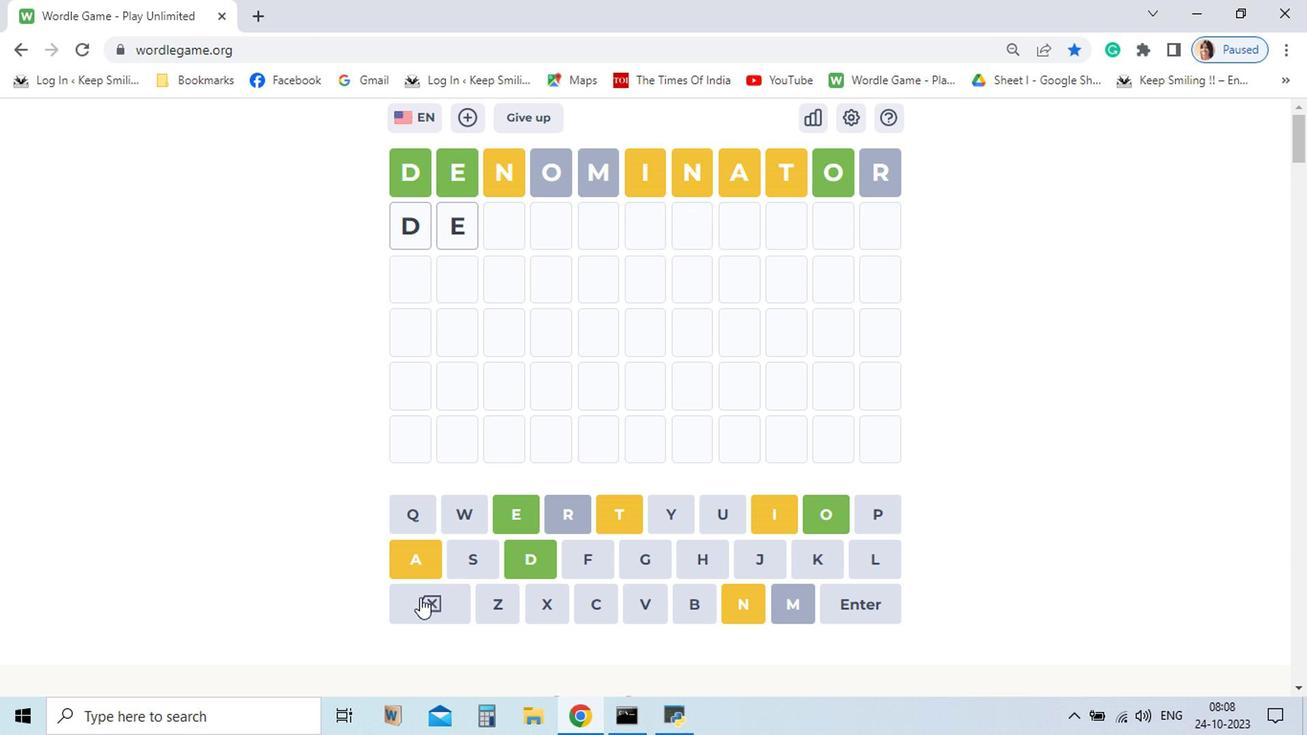 
Action: Mouse pressed left at (469, 598)
Screenshot: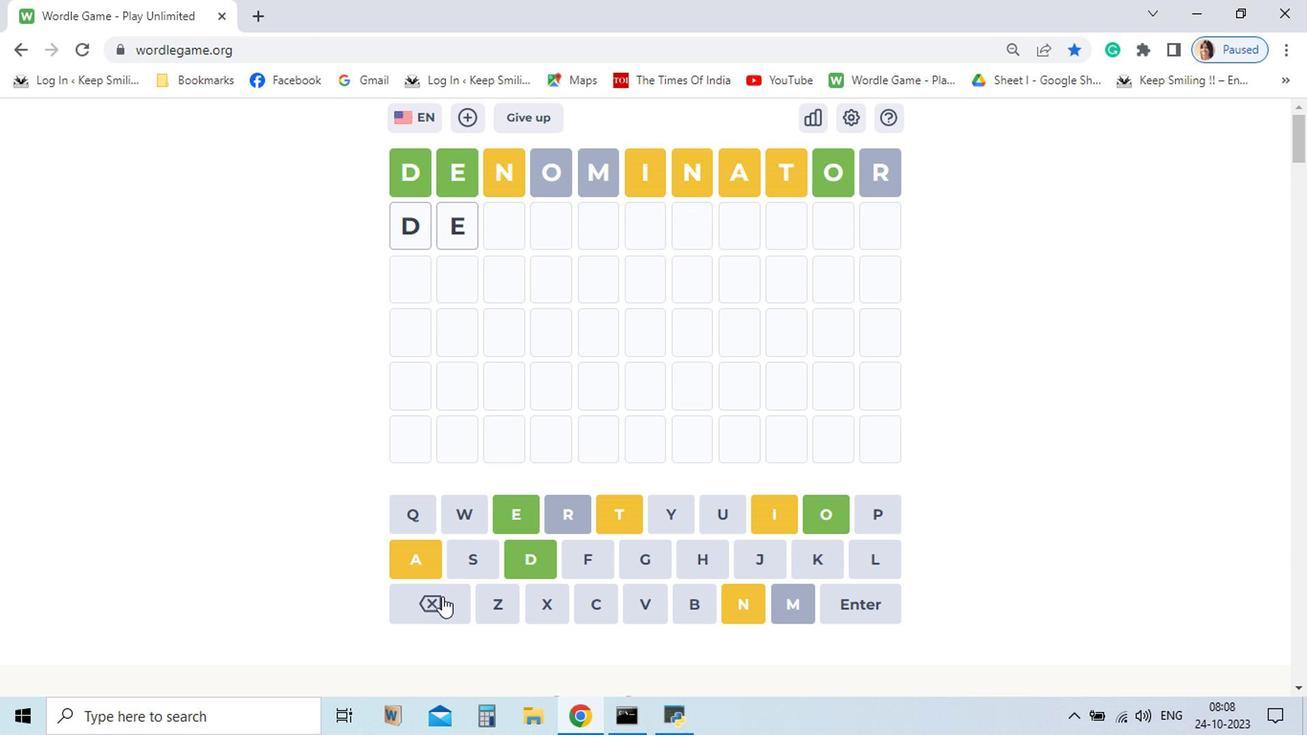 
Action: Mouse moved to (612, 534)
Screenshot: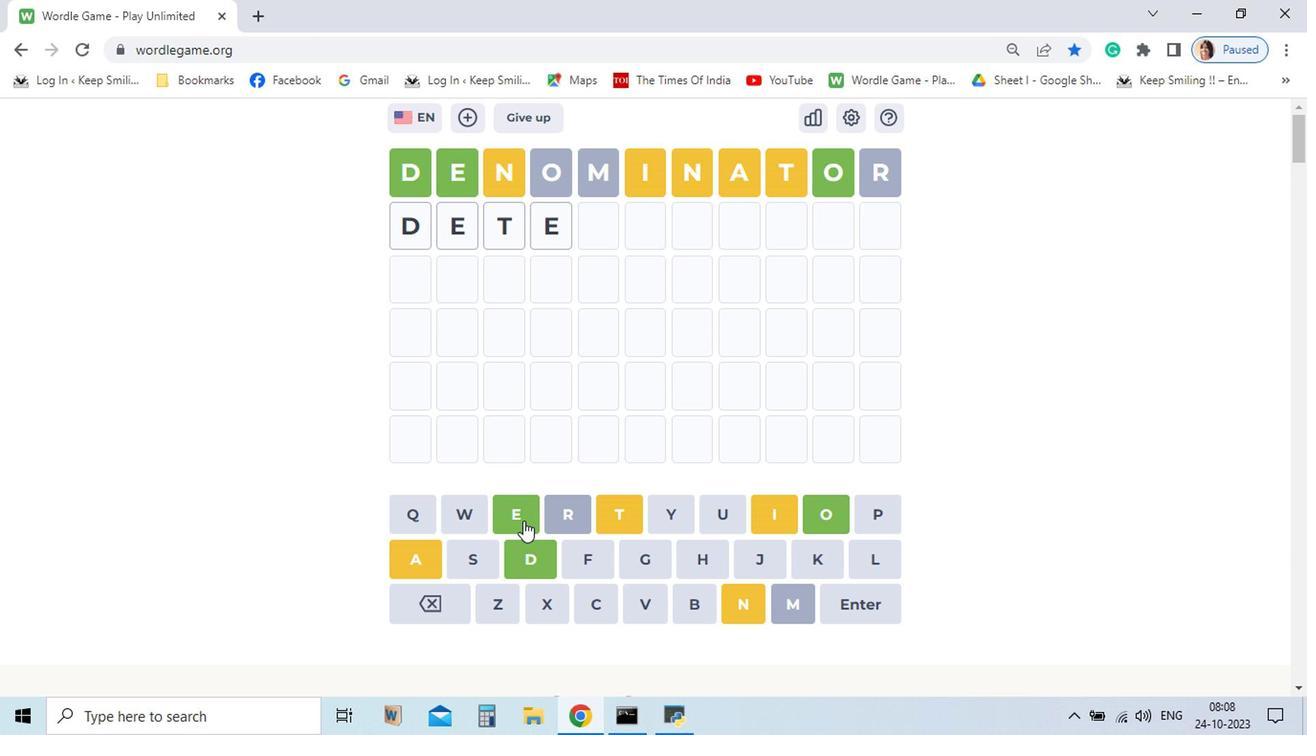 
Action: Mouse pressed left at (612, 534)
Screenshot: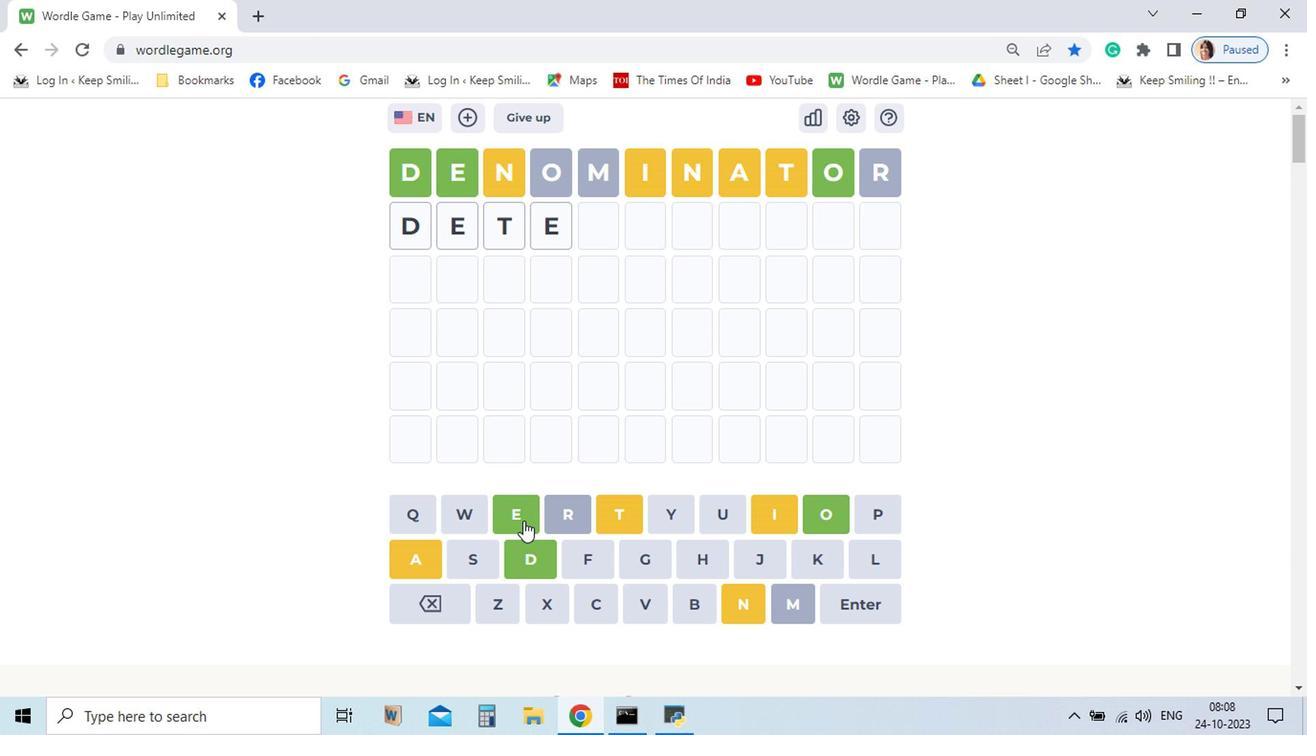 
Action: Mouse moved to (542, 540)
Screenshot: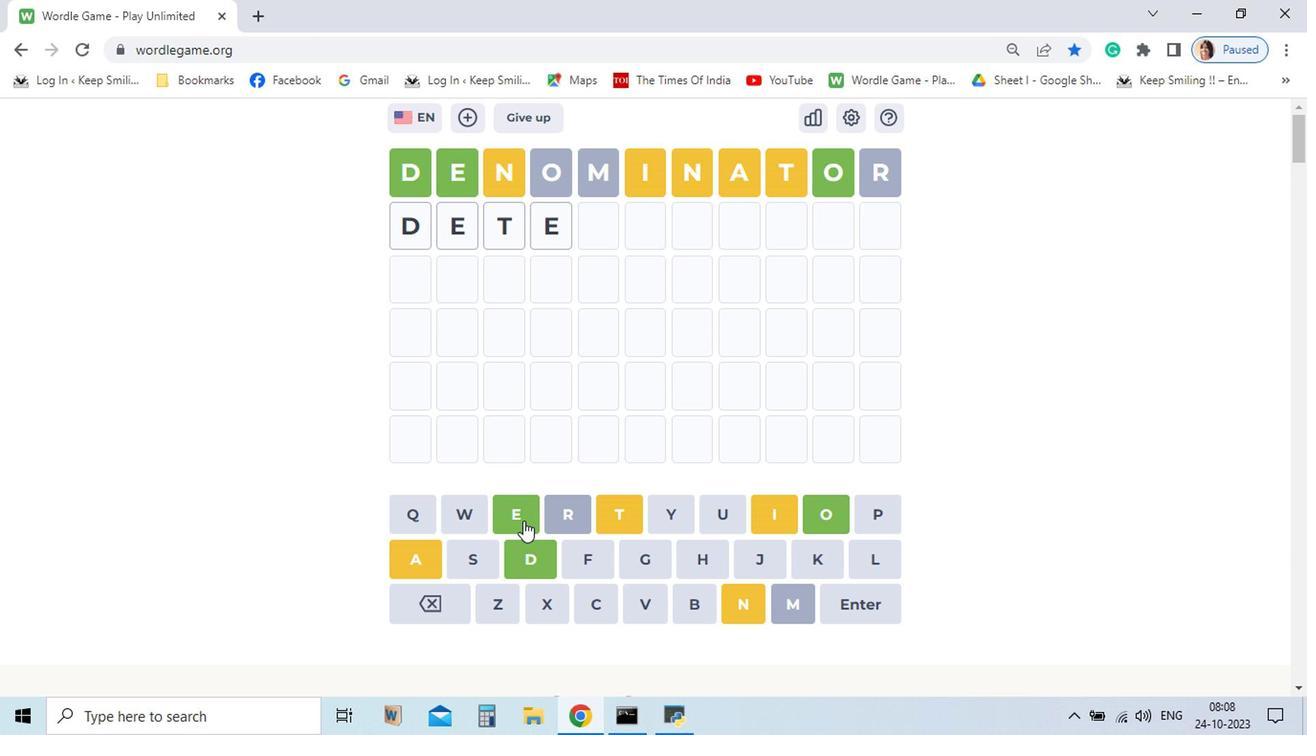 
Action: Mouse pressed left at (542, 540)
Screenshot: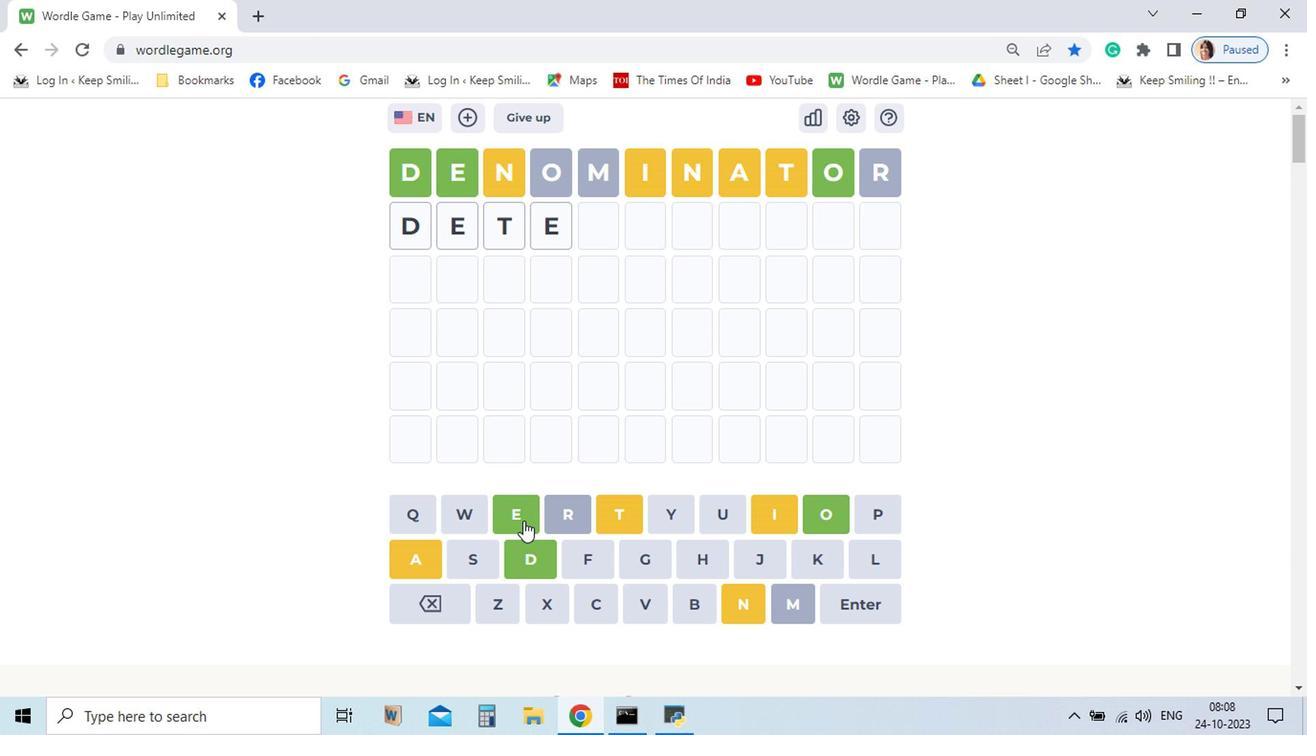 
Action: Mouse moved to (478, 598)
Screenshot: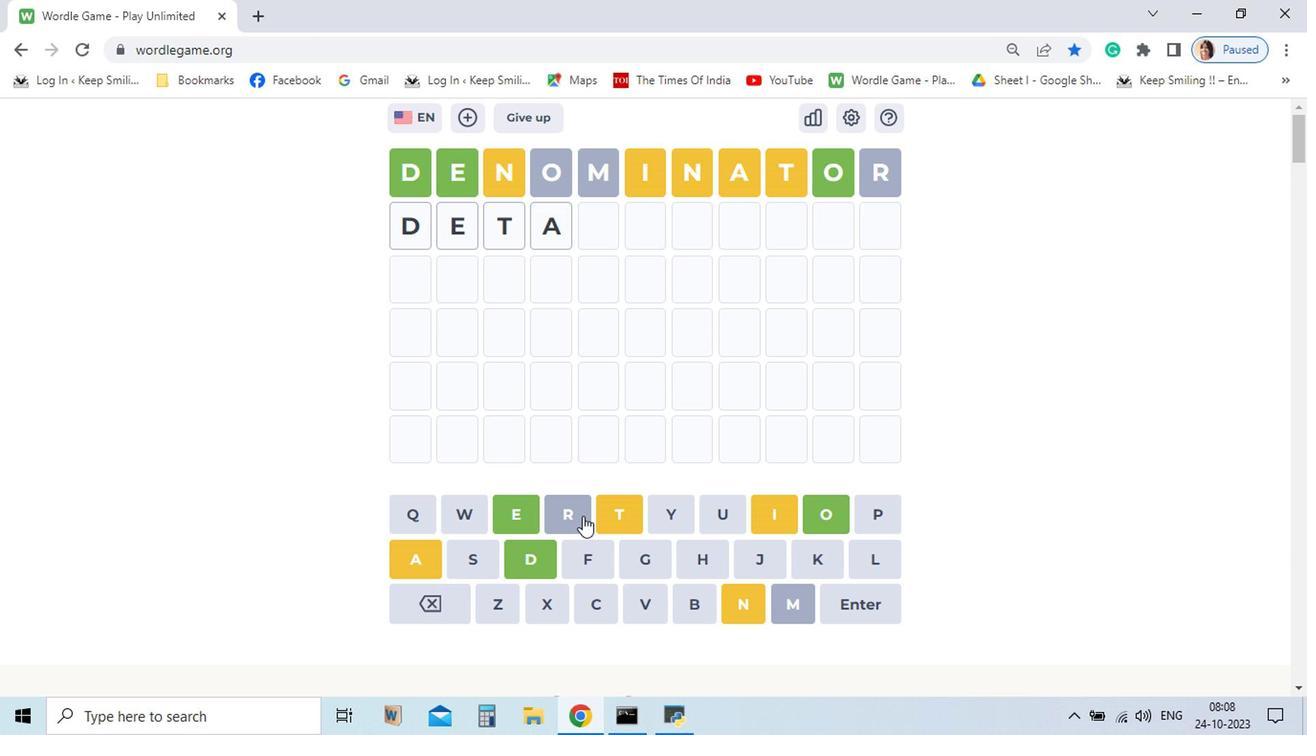 
Action: Mouse pressed left at (478, 598)
Screenshot: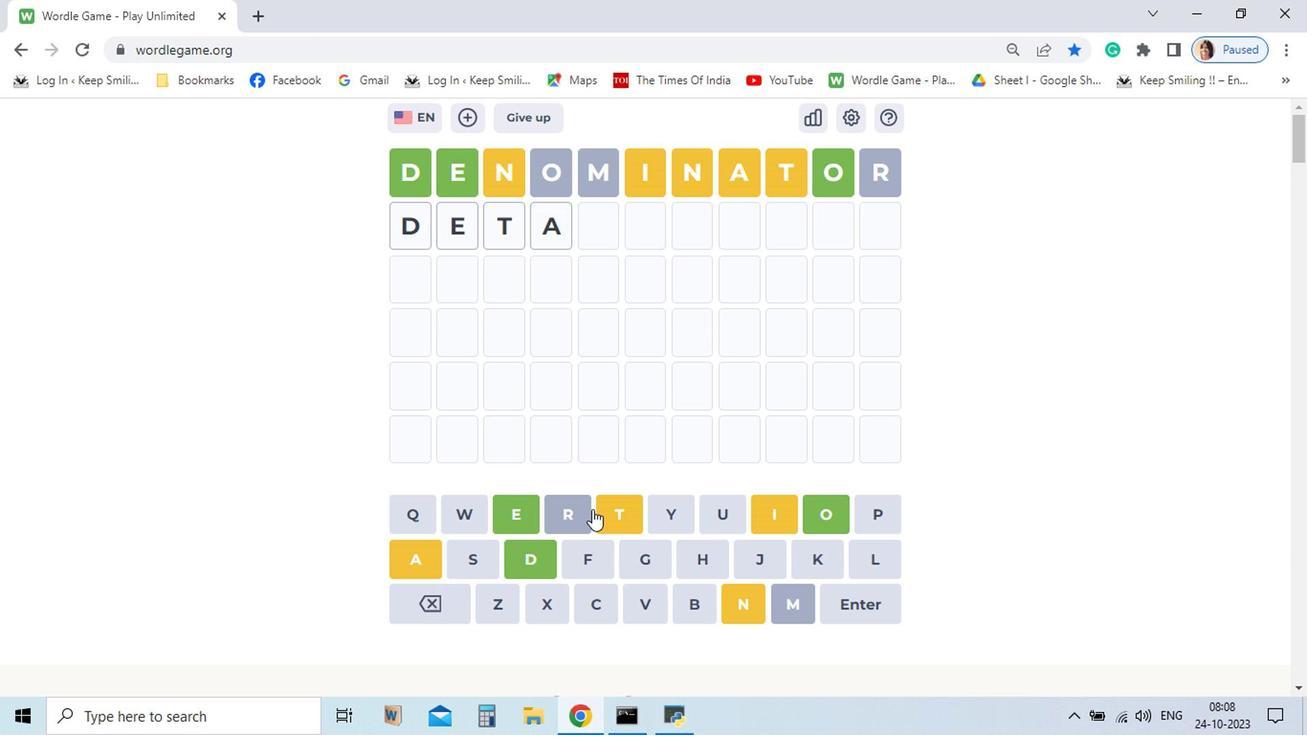 
Action: Mouse moved to (473, 562)
Screenshot: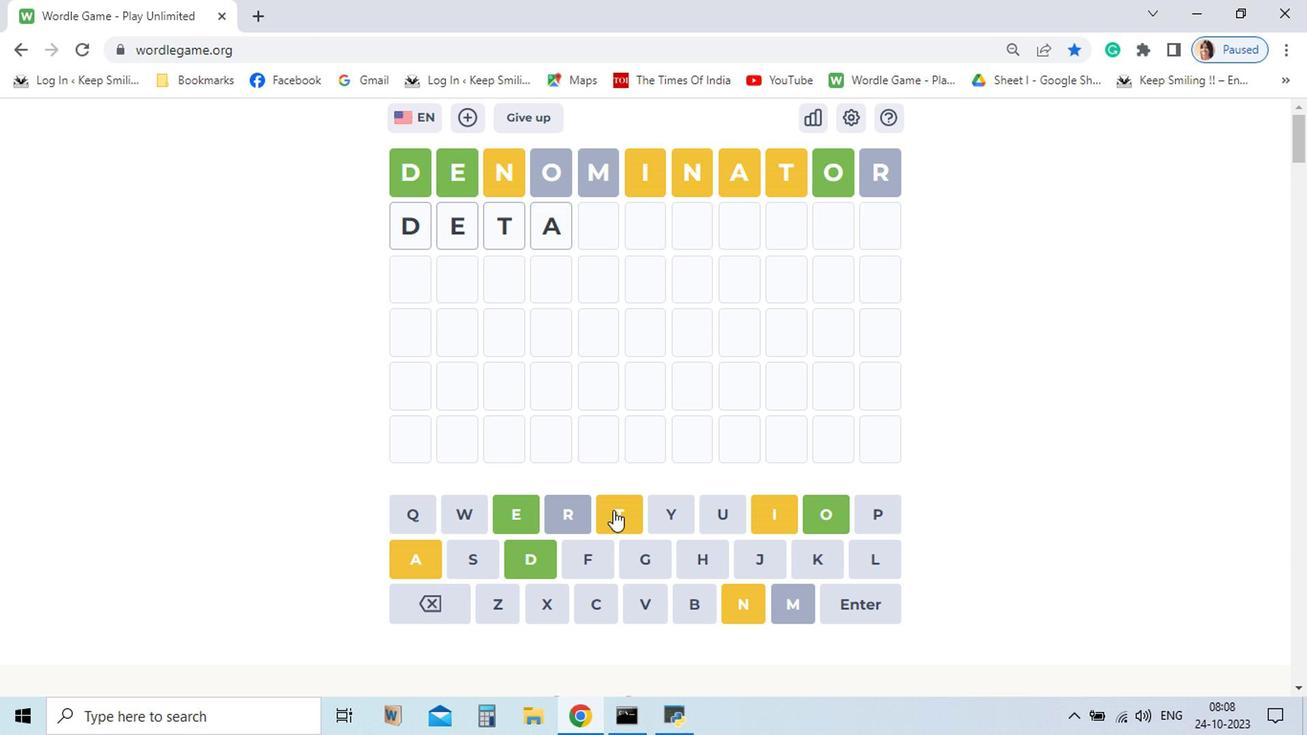 
Action: Mouse pressed left at (473, 562)
Screenshot: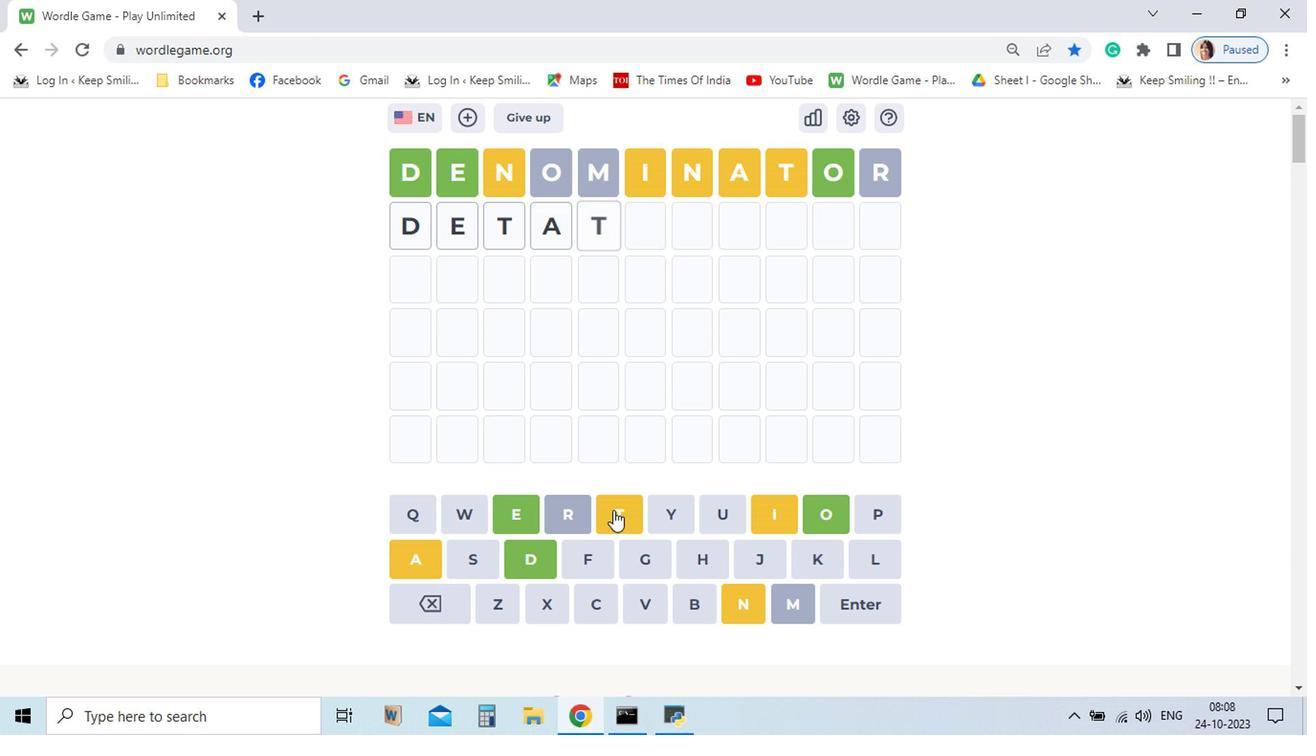 
Action: Mouse moved to (606, 532)
Screenshot: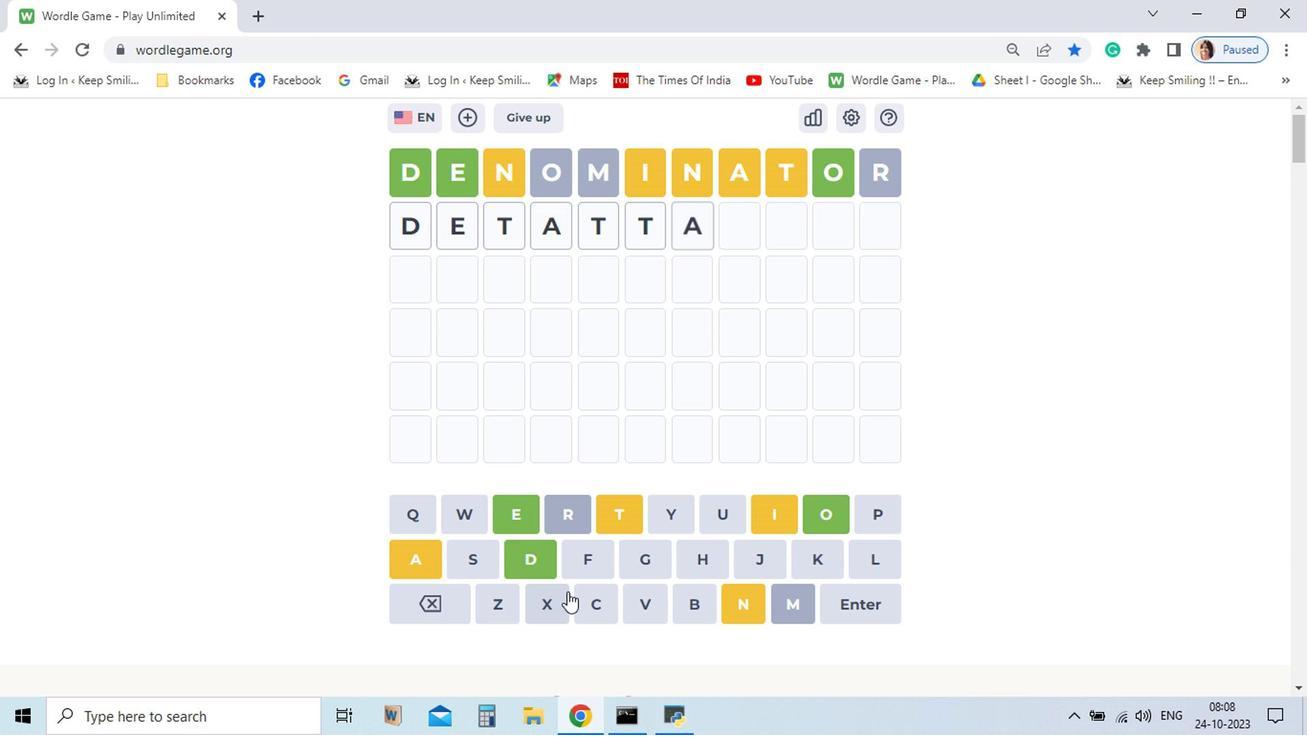 
Action: Mouse pressed left at (606, 532)
Screenshot: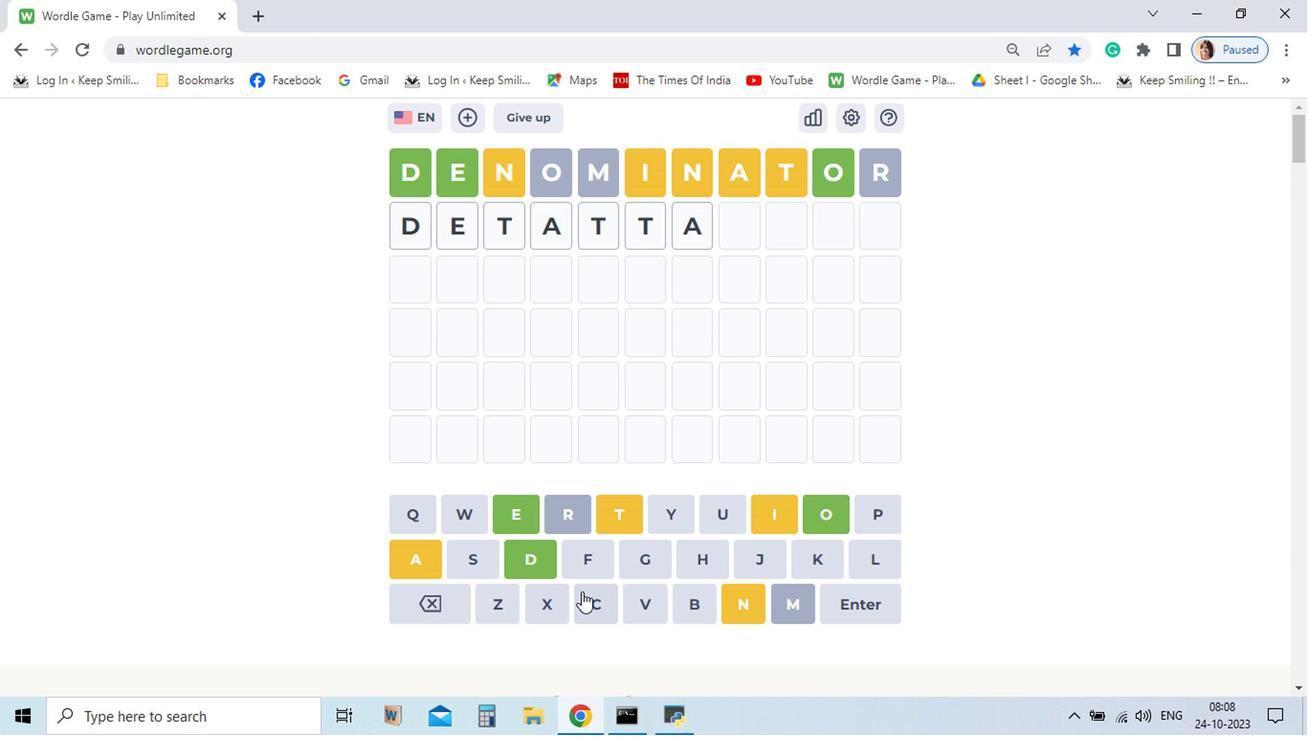 
Action: Mouse pressed left at (606, 532)
Screenshot: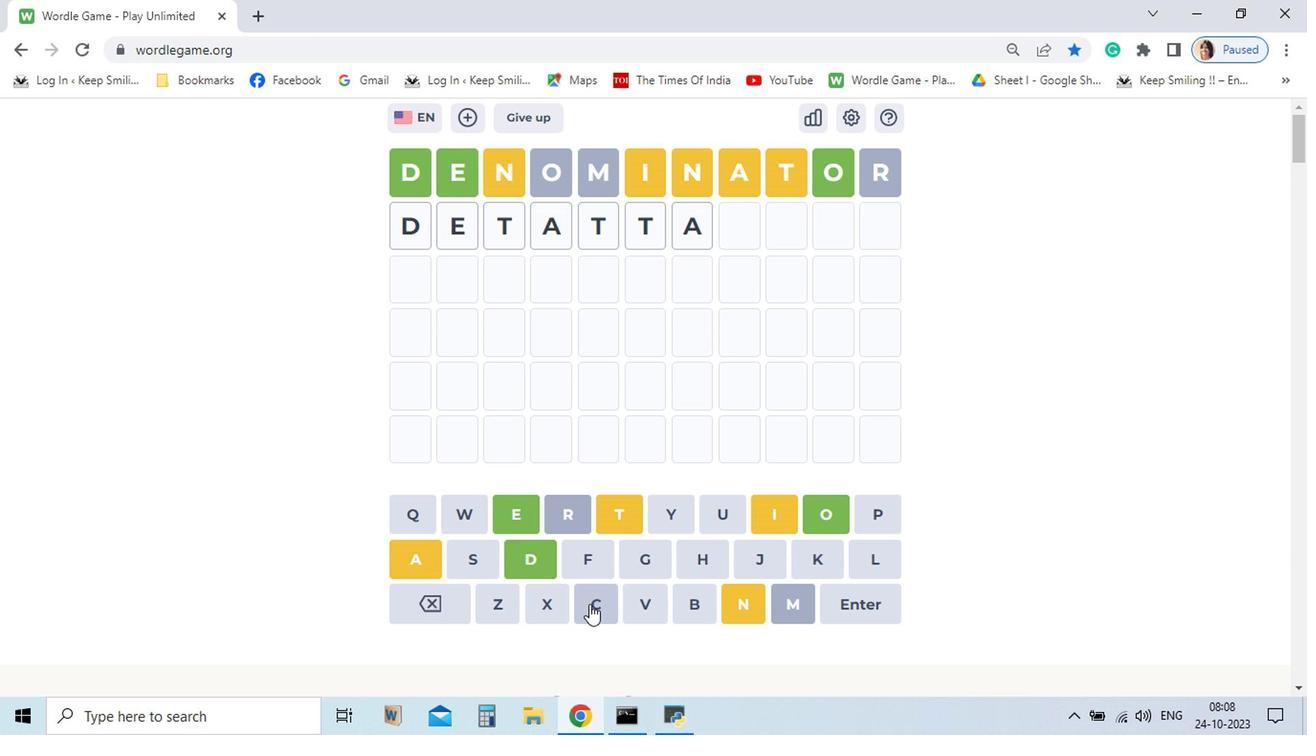 
Action: Mouse moved to (467, 565)
Screenshot: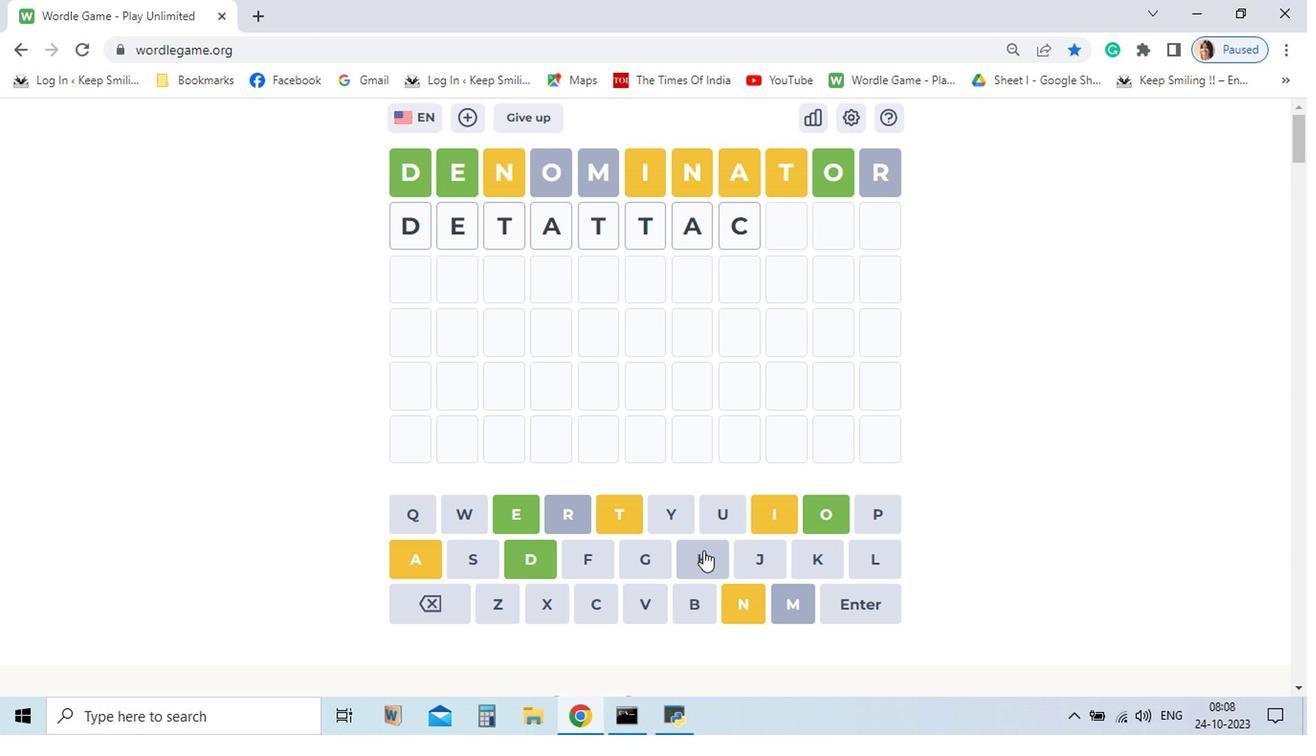 
Action: Mouse pressed left at (467, 565)
Screenshot: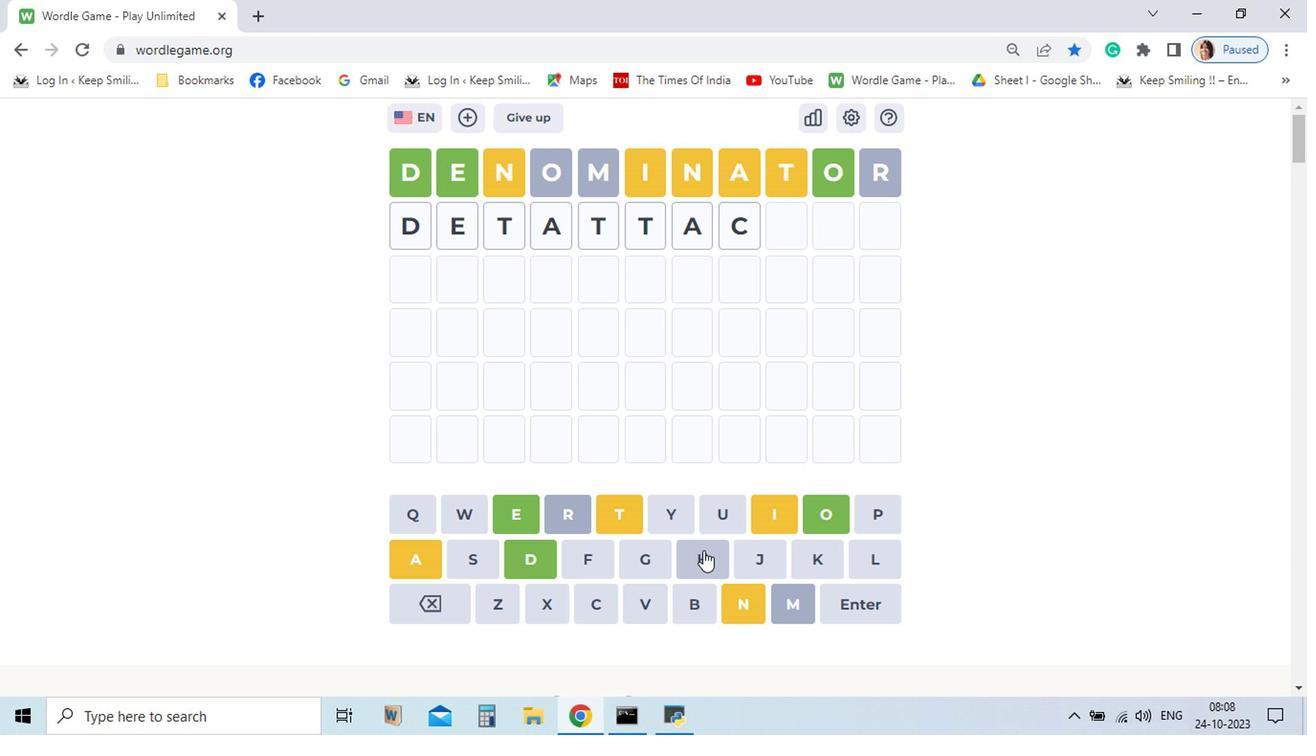 
Action: Mouse moved to (589, 599)
Screenshot: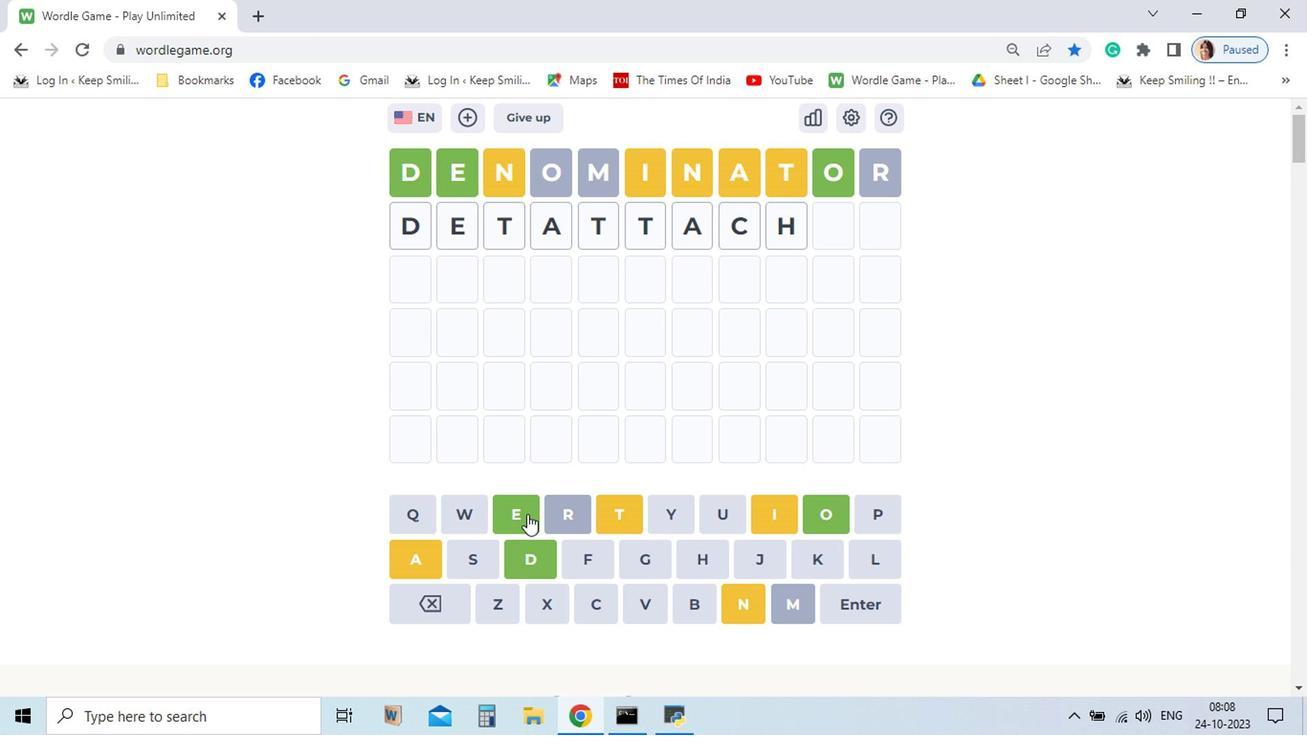 
Action: Mouse pressed left at (589, 599)
Screenshot: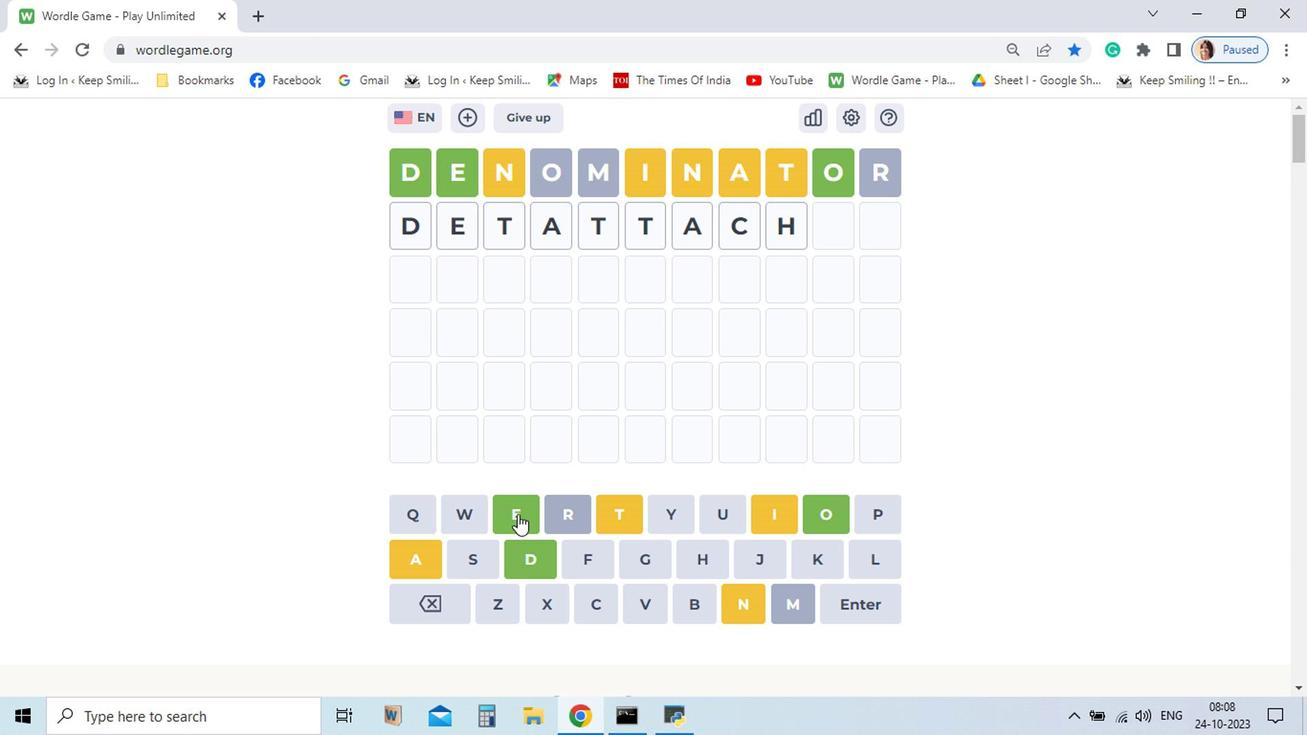 
Action: Mouse moved to (670, 561)
Screenshot: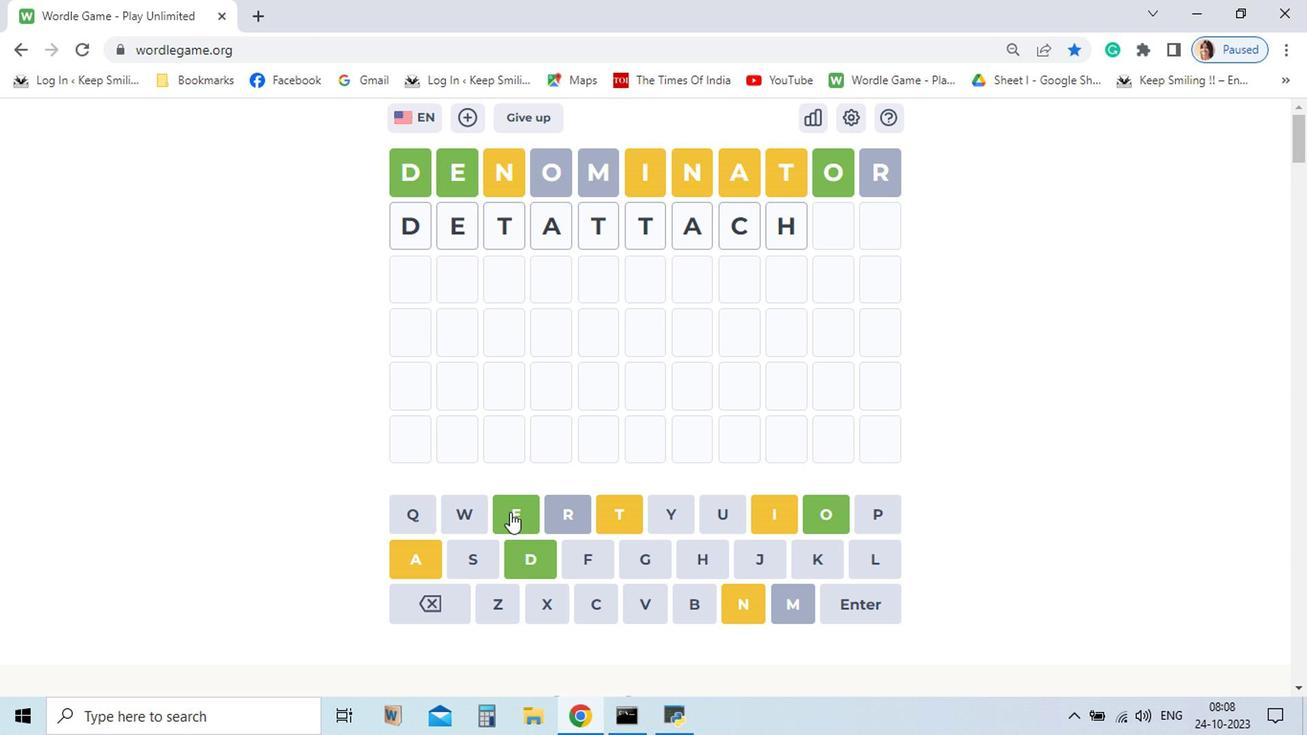 
Action: Mouse pressed left at (670, 561)
Screenshot: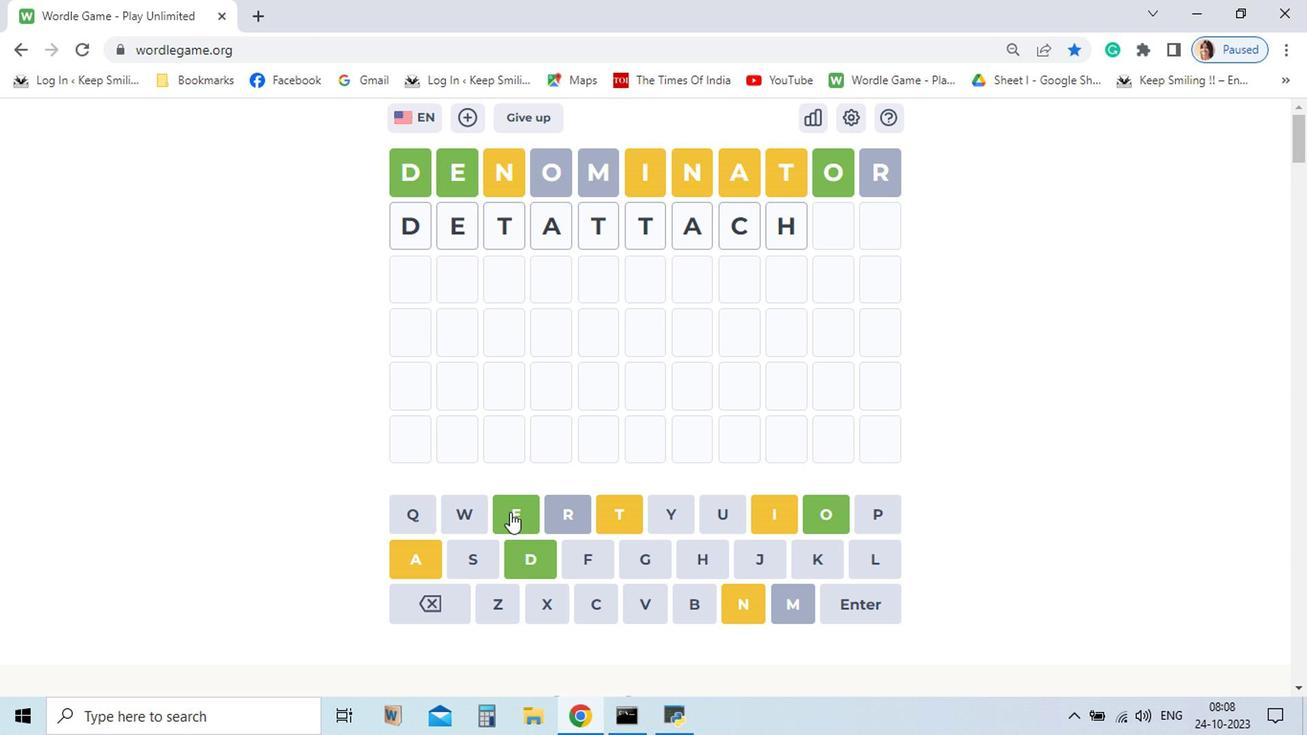 
Action: Mouse moved to (532, 533)
Screenshot: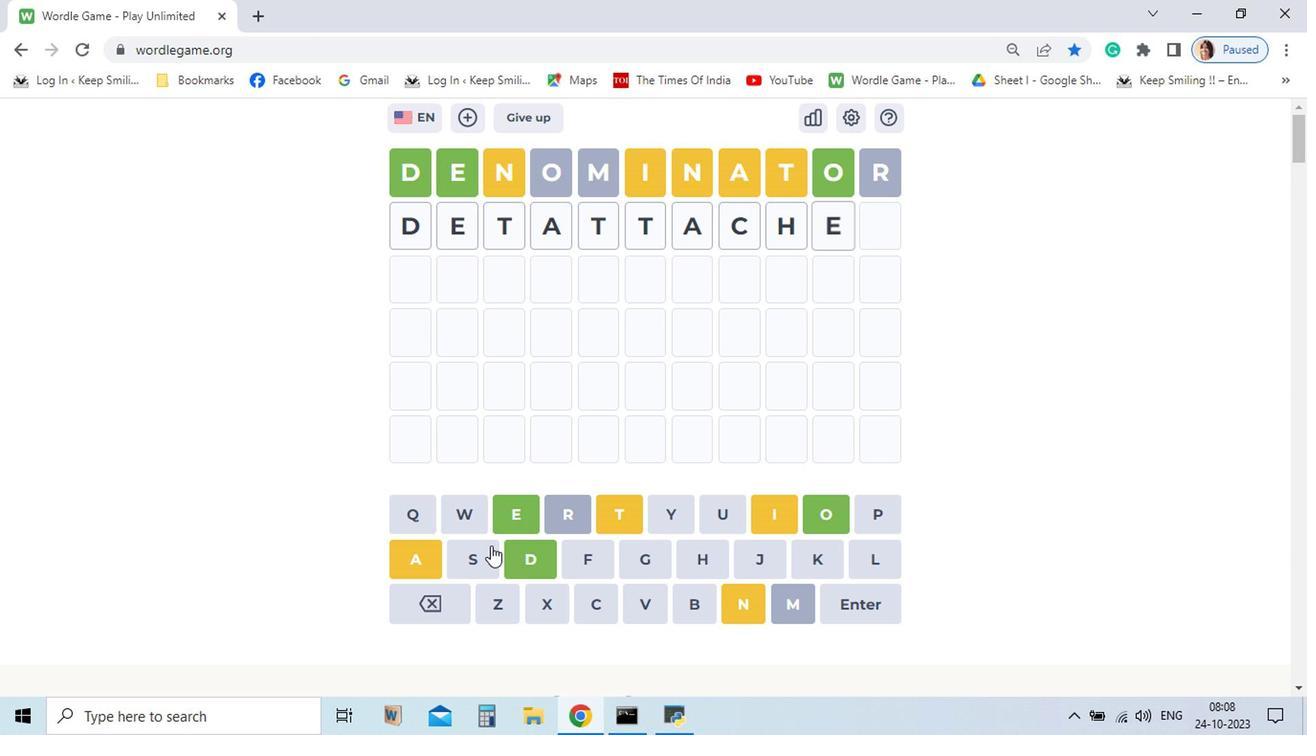 
Action: Mouse pressed left at (532, 533)
Screenshot: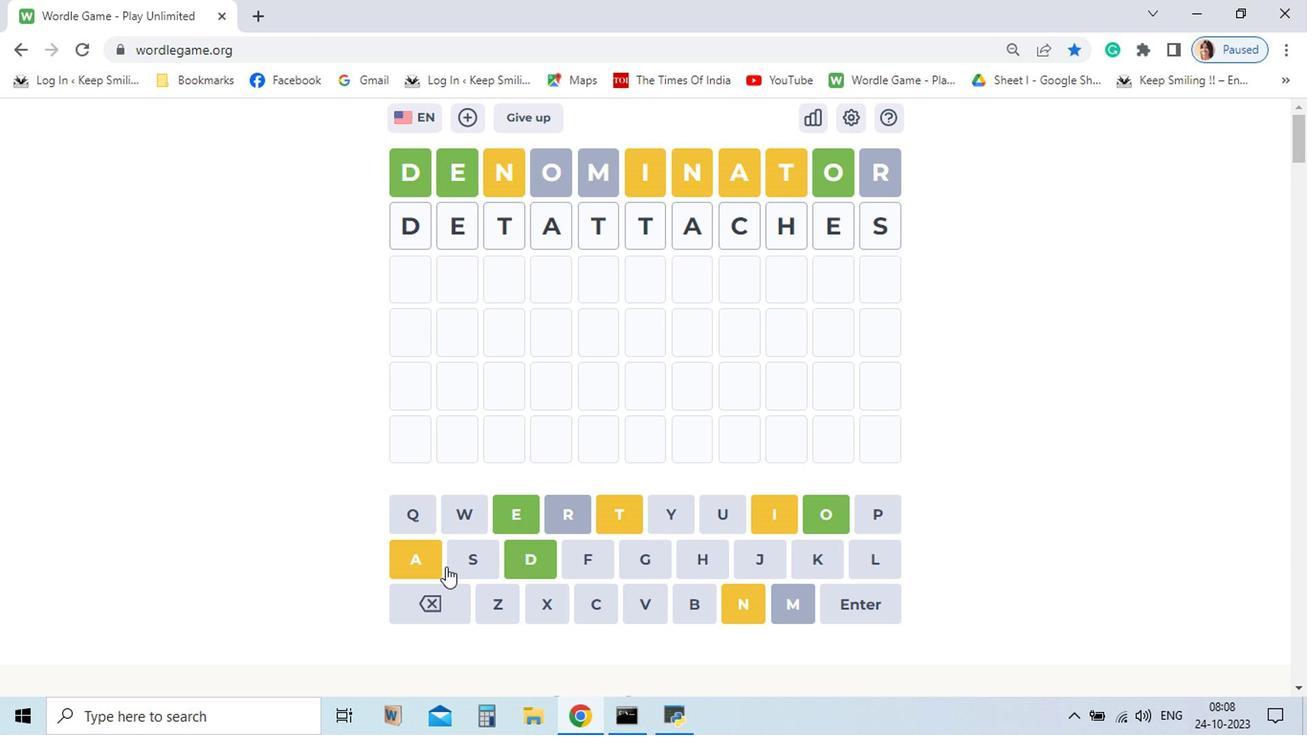
Action: Mouse moved to (506, 564)
Screenshot: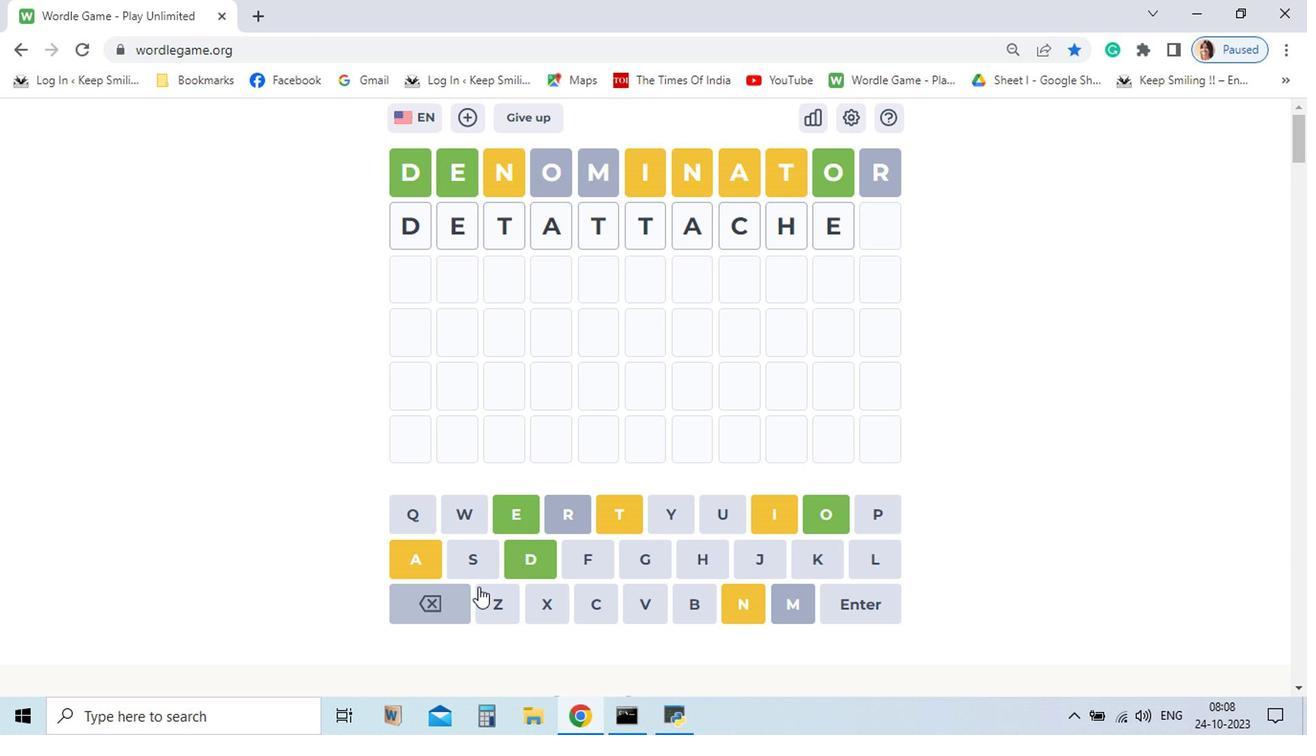 
Action: Mouse pressed left at (506, 564)
Screenshot: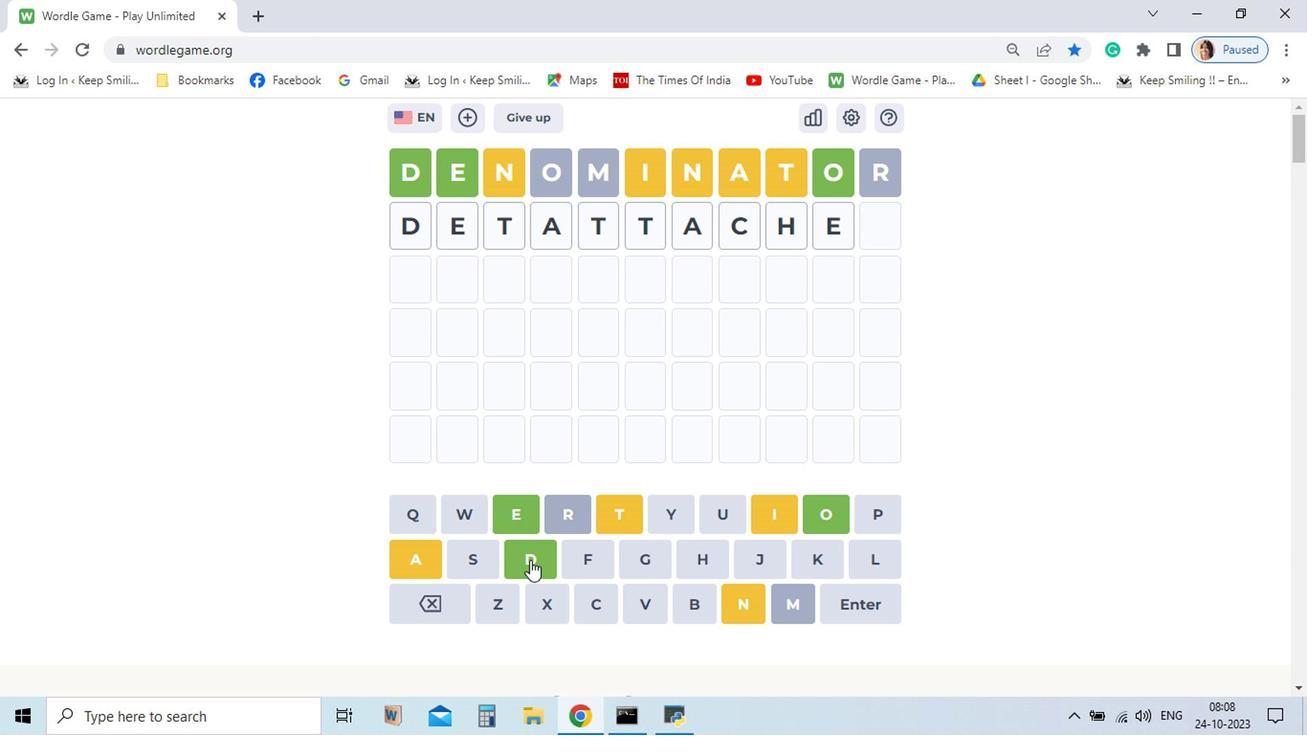 
Action: Mouse moved to (473, 593)
Screenshot: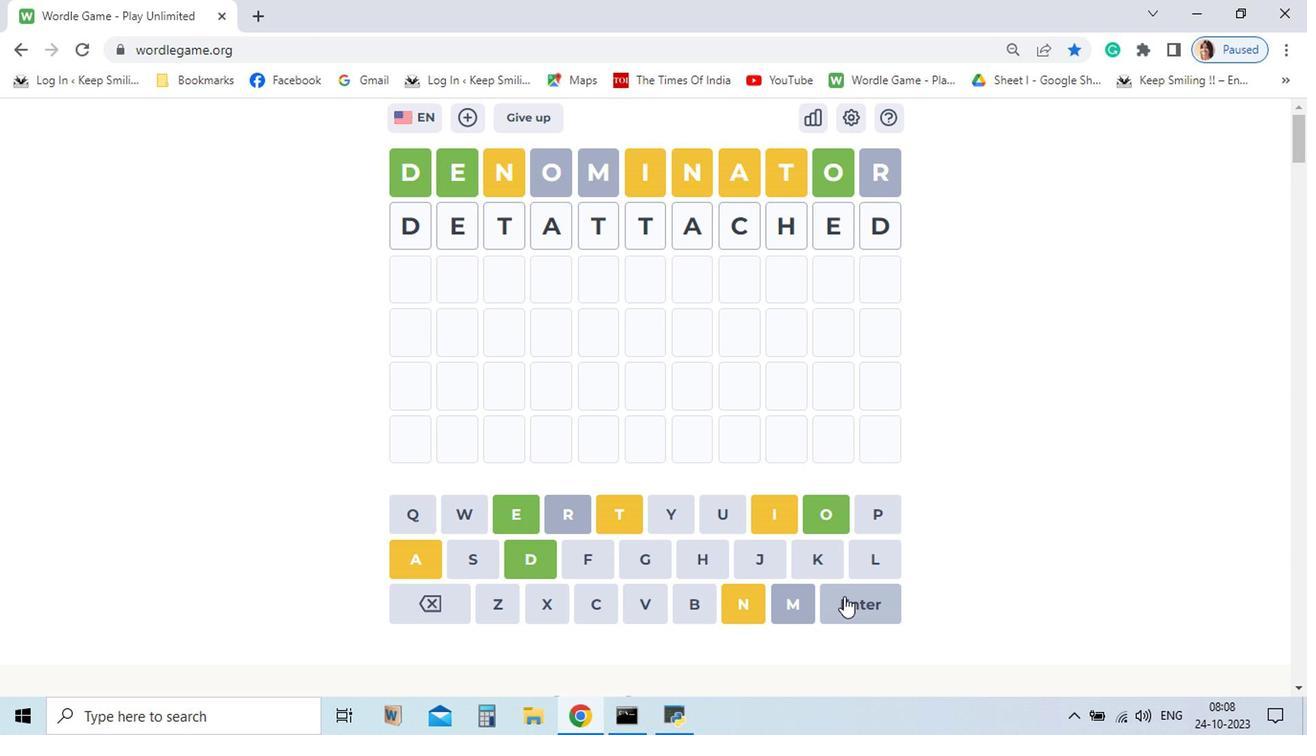 
Action: Mouse pressed left at (473, 593)
Screenshot: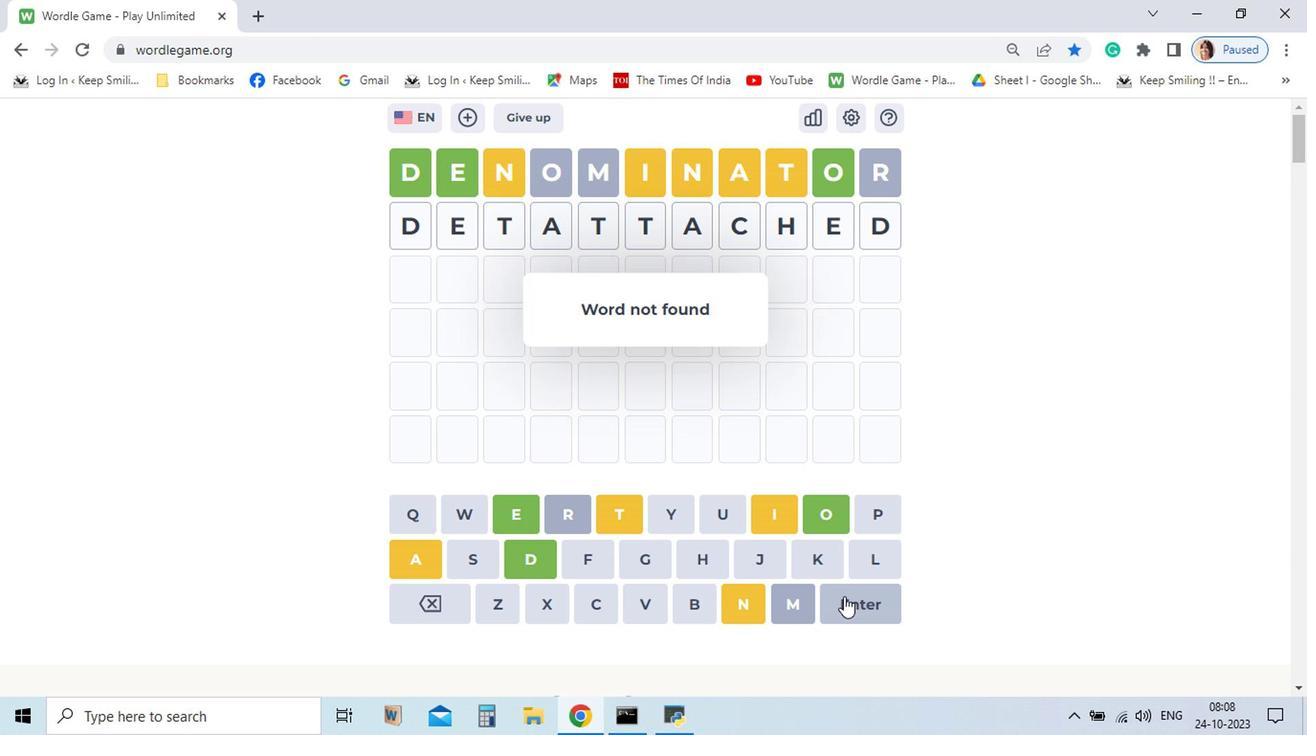 
Action: Mouse moved to (546, 567)
Screenshot: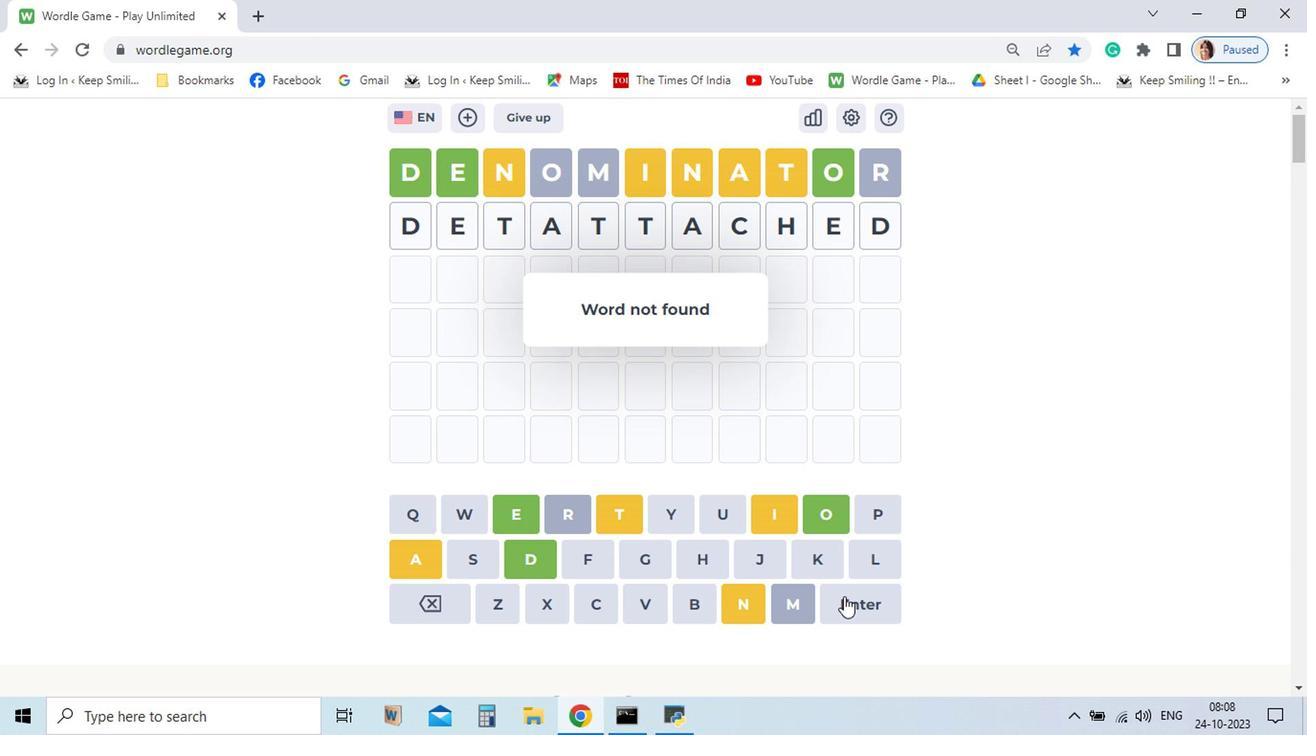 
Action: Mouse pressed left at (546, 567)
Screenshot: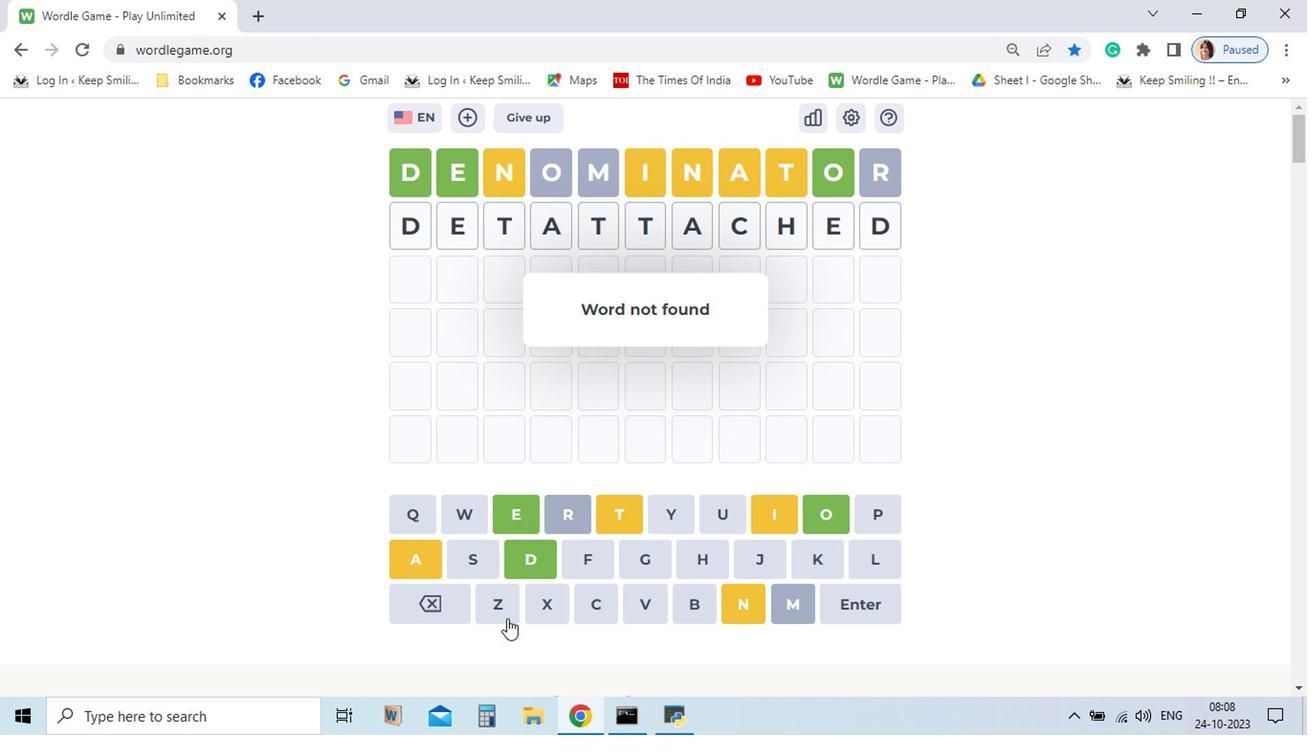 
Action: Mouse moved to (770, 593)
Screenshot: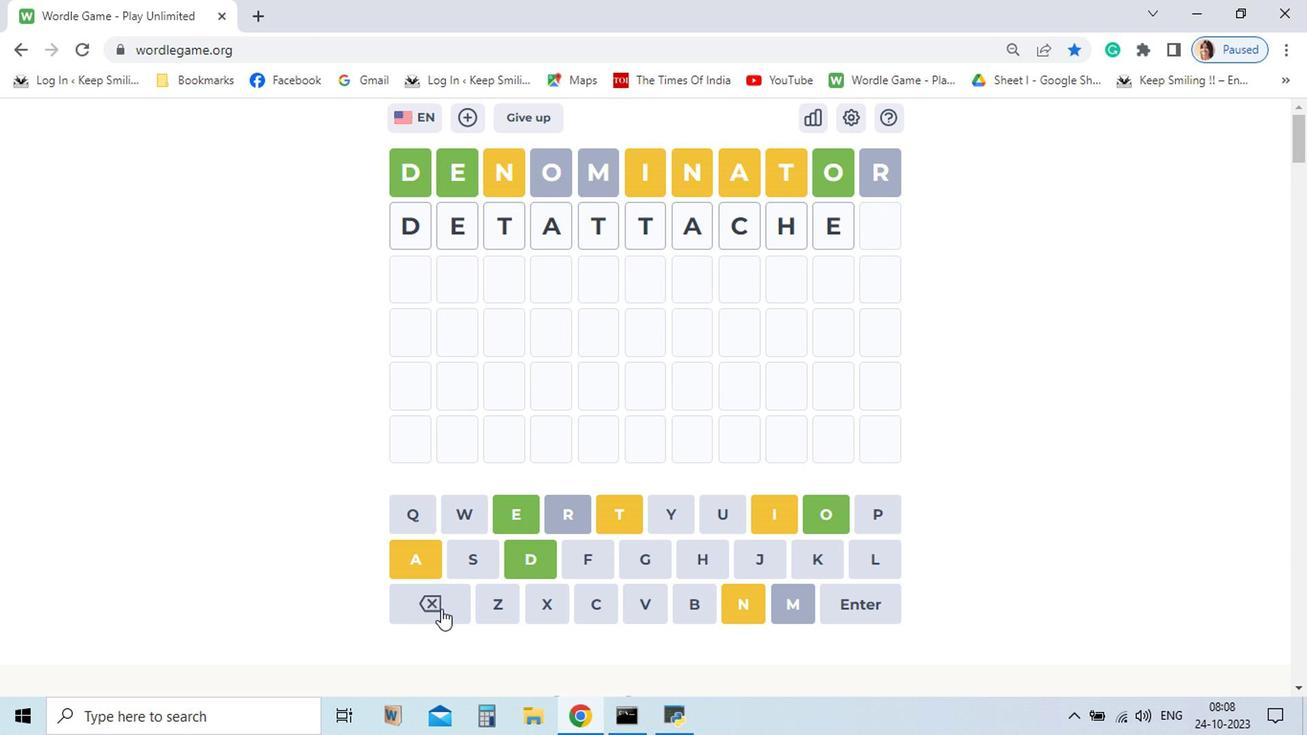 
Action: Mouse pressed left at (770, 593)
Screenshot: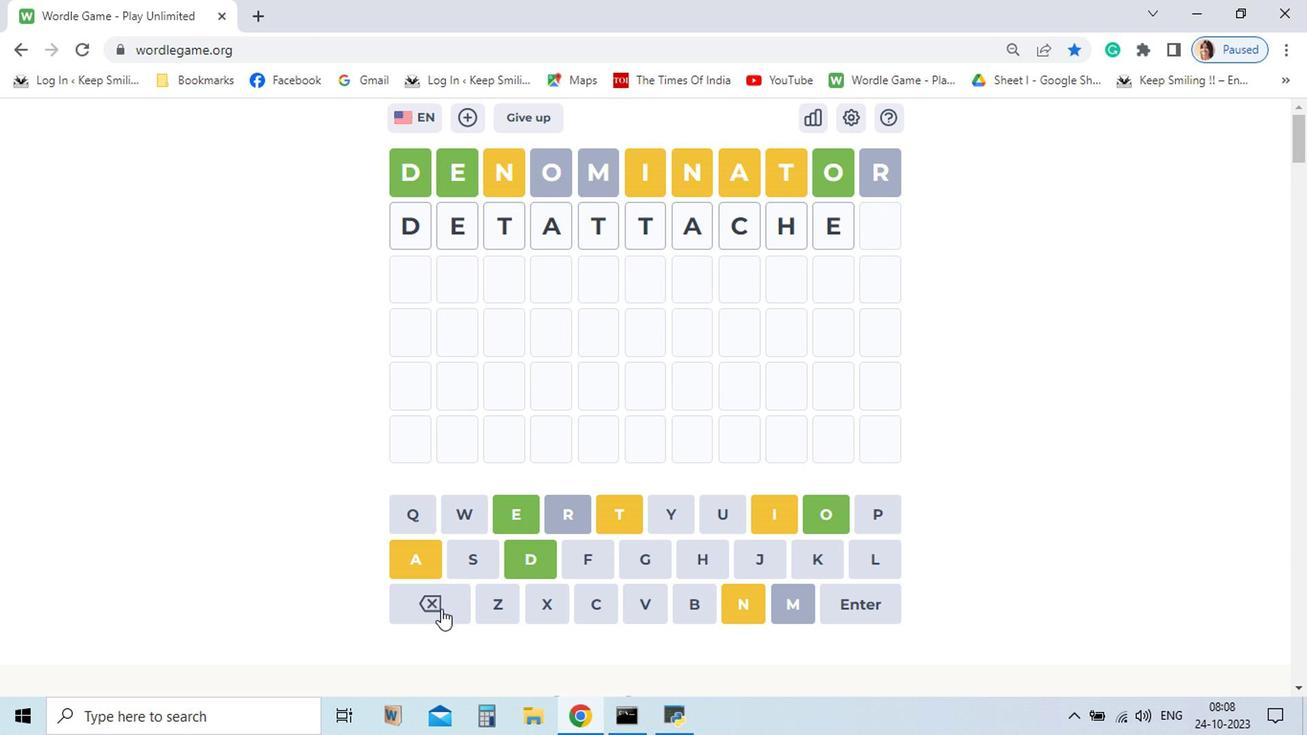 
Action: Mouse moved to (484, 602)
Screenshot: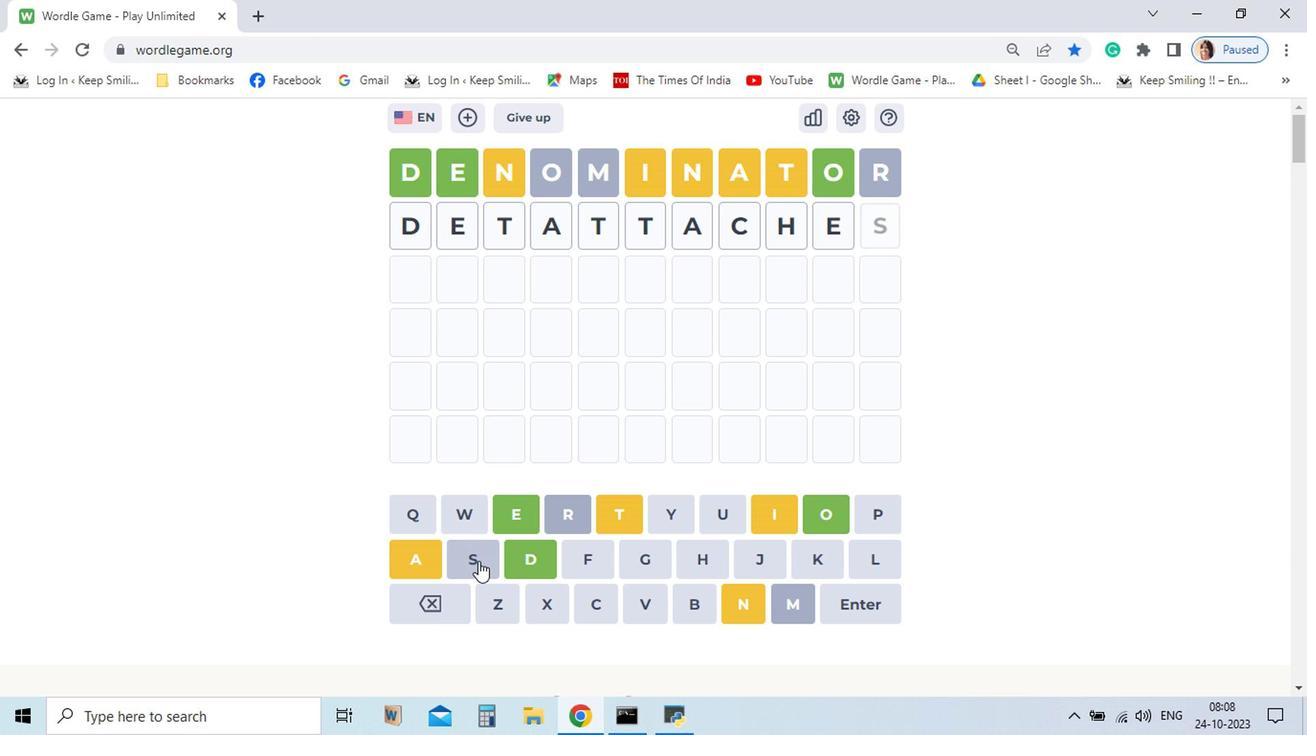 
Action: Mouse pressed left at (484, 602)
Screenshot: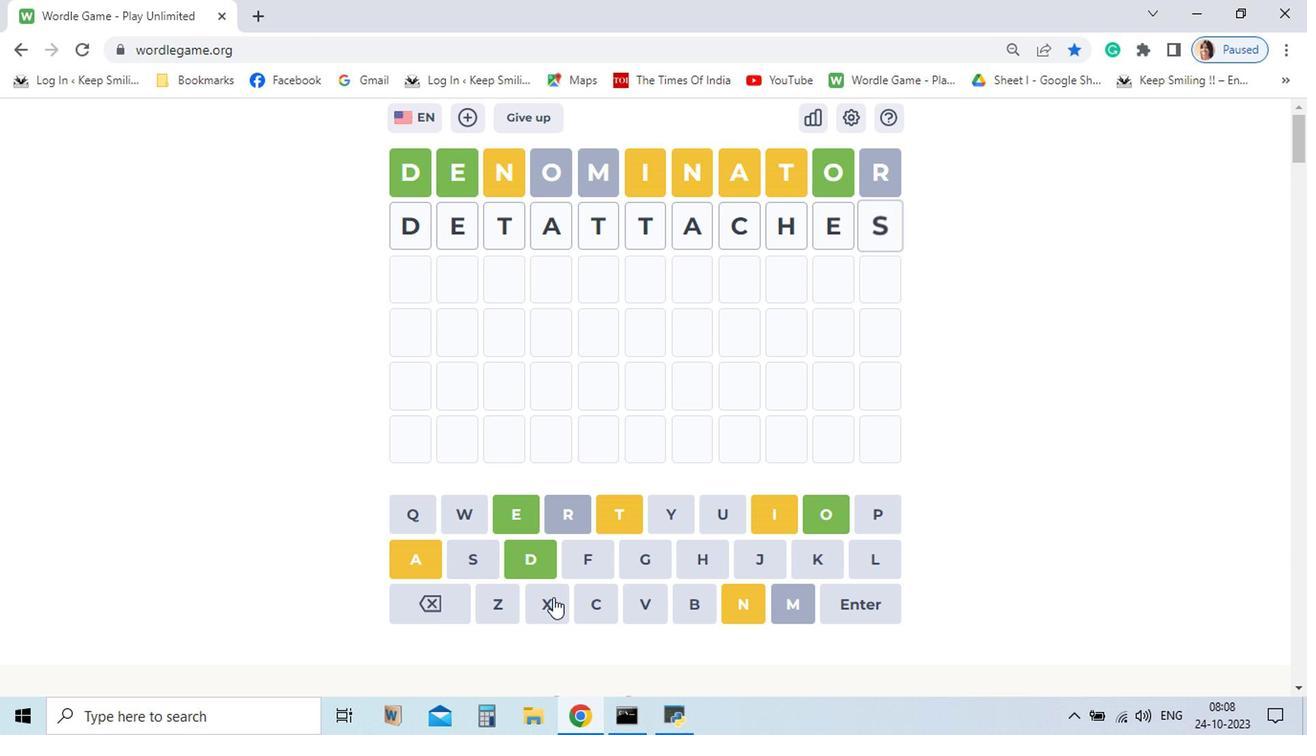 
Action: Mouse moved to (510, 568)
Screenshot: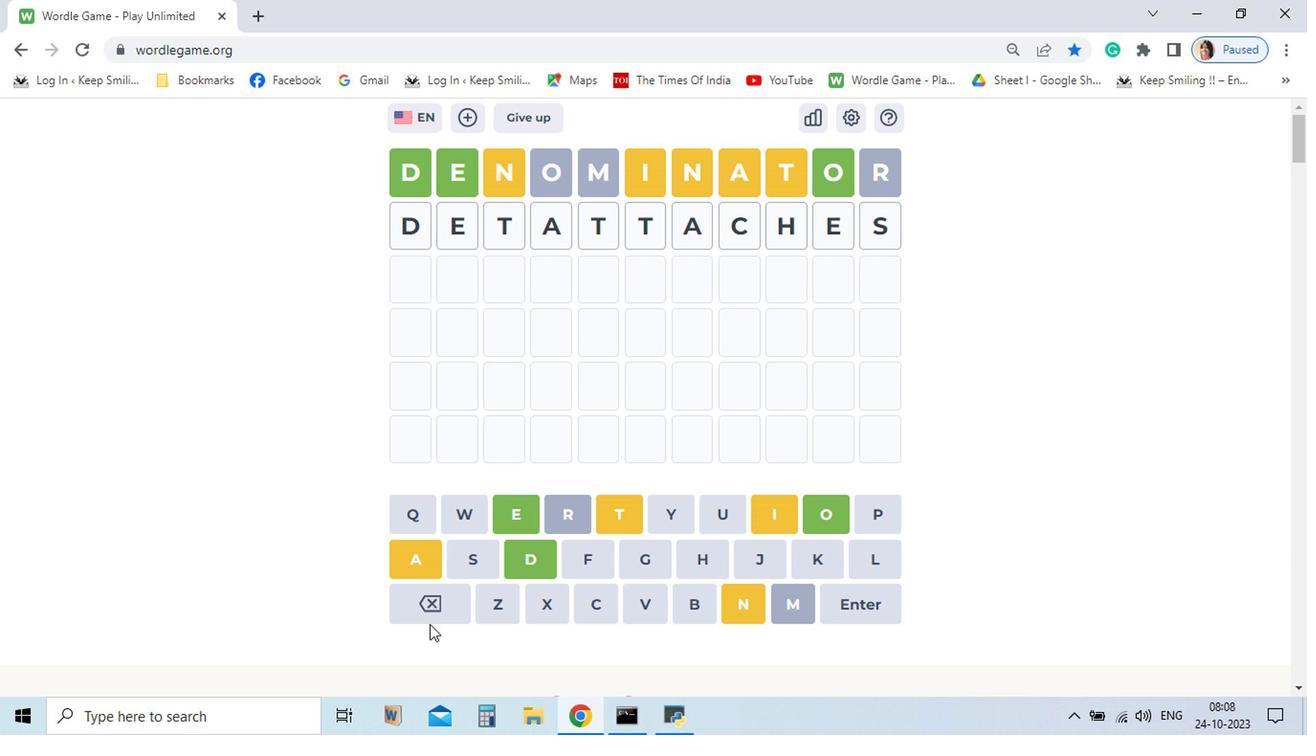 
Action: Mouse pressed left at (510, 568)
Screenshot: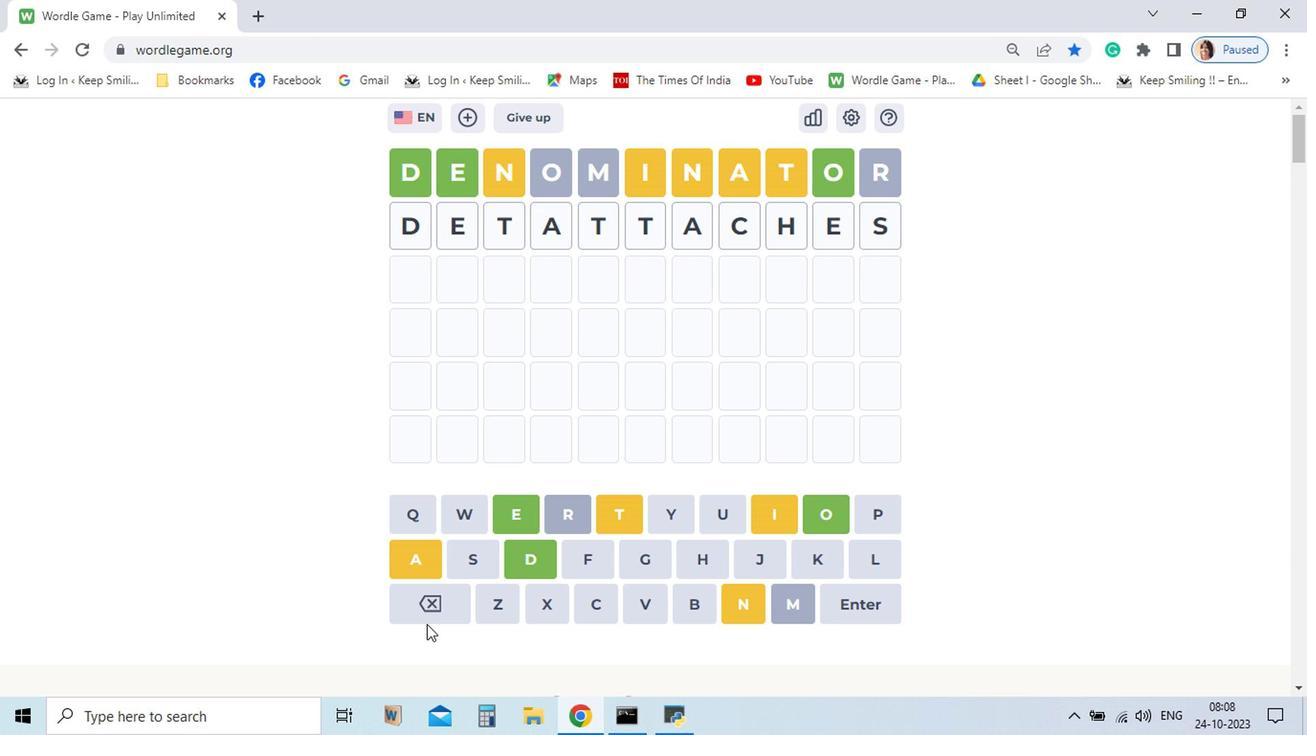 
Action: Mouse moved to (760, 597)
Screenshot: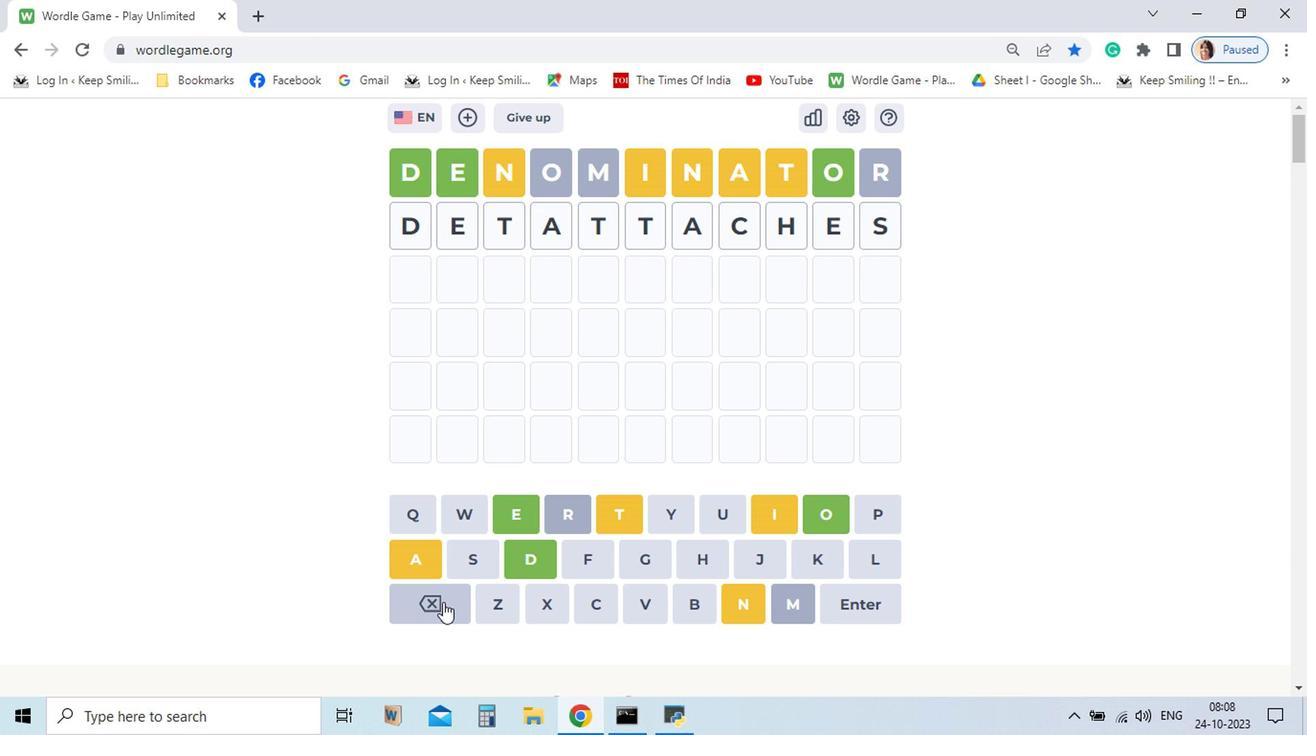 
Action: Mouse pressed left at (760, 597)
Screenshot: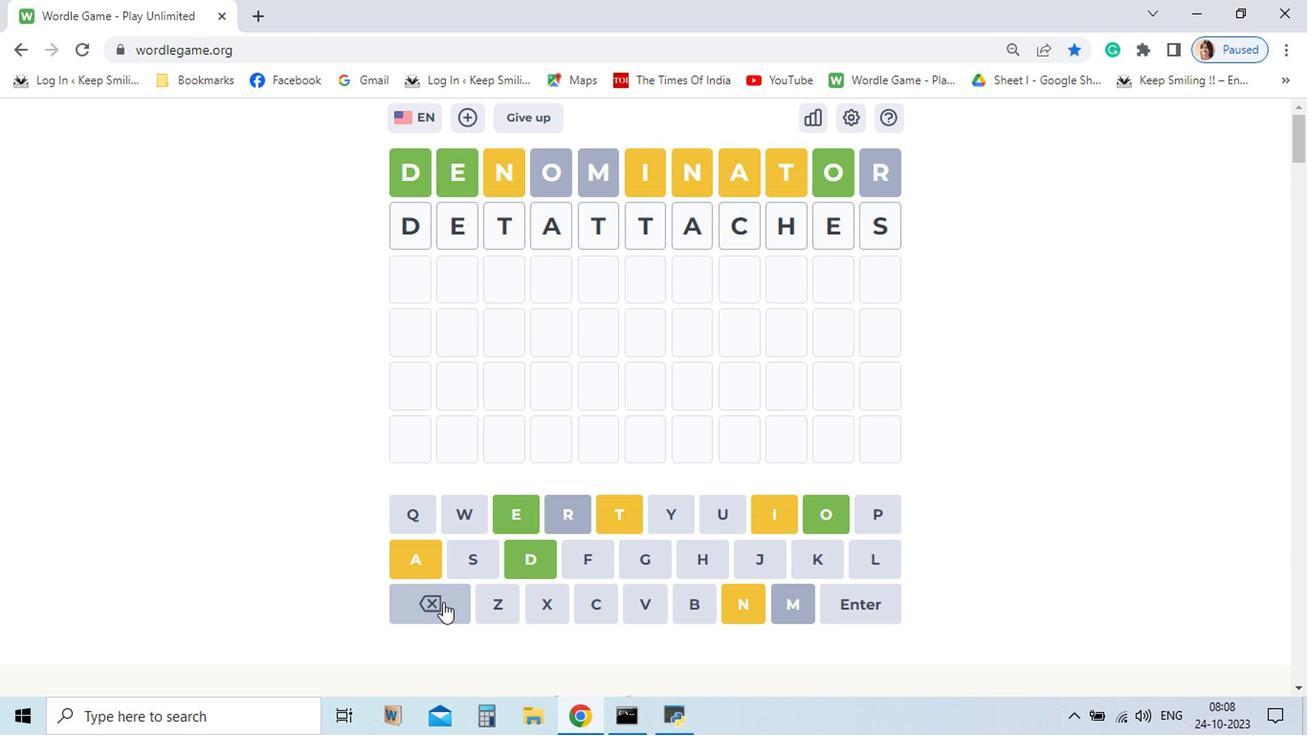 
Action: Mouse moved to (484, 597)
Screenshot: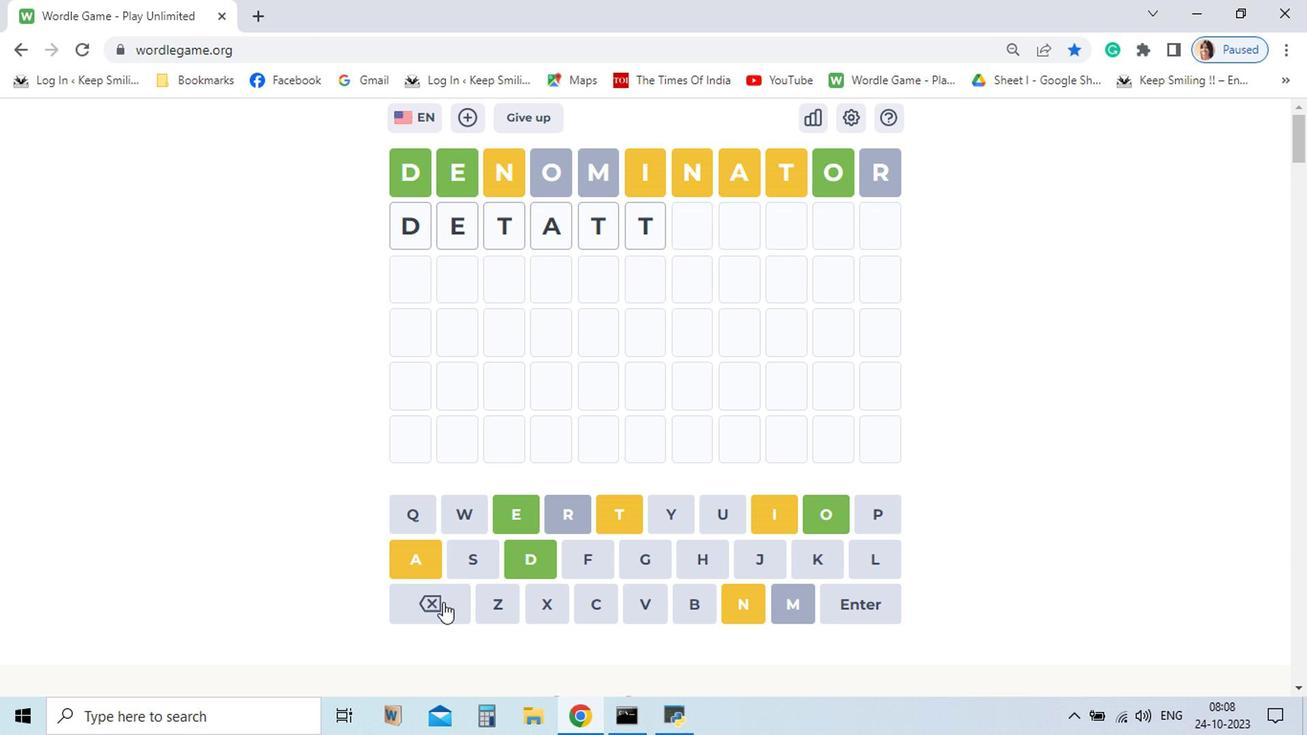 
Action: Mouse pressed left at (484, 597)
Screenshot: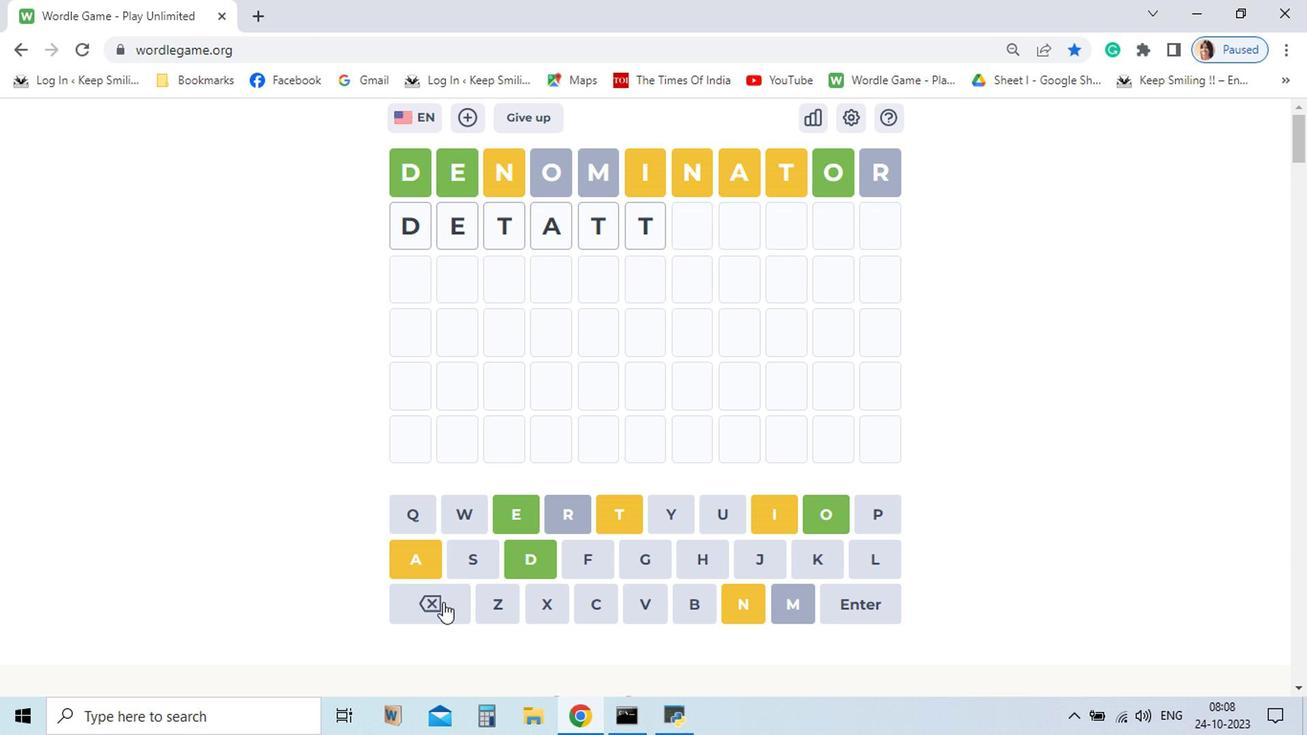 
Action: Mouse pressed left at (484, 597)
Screenshot: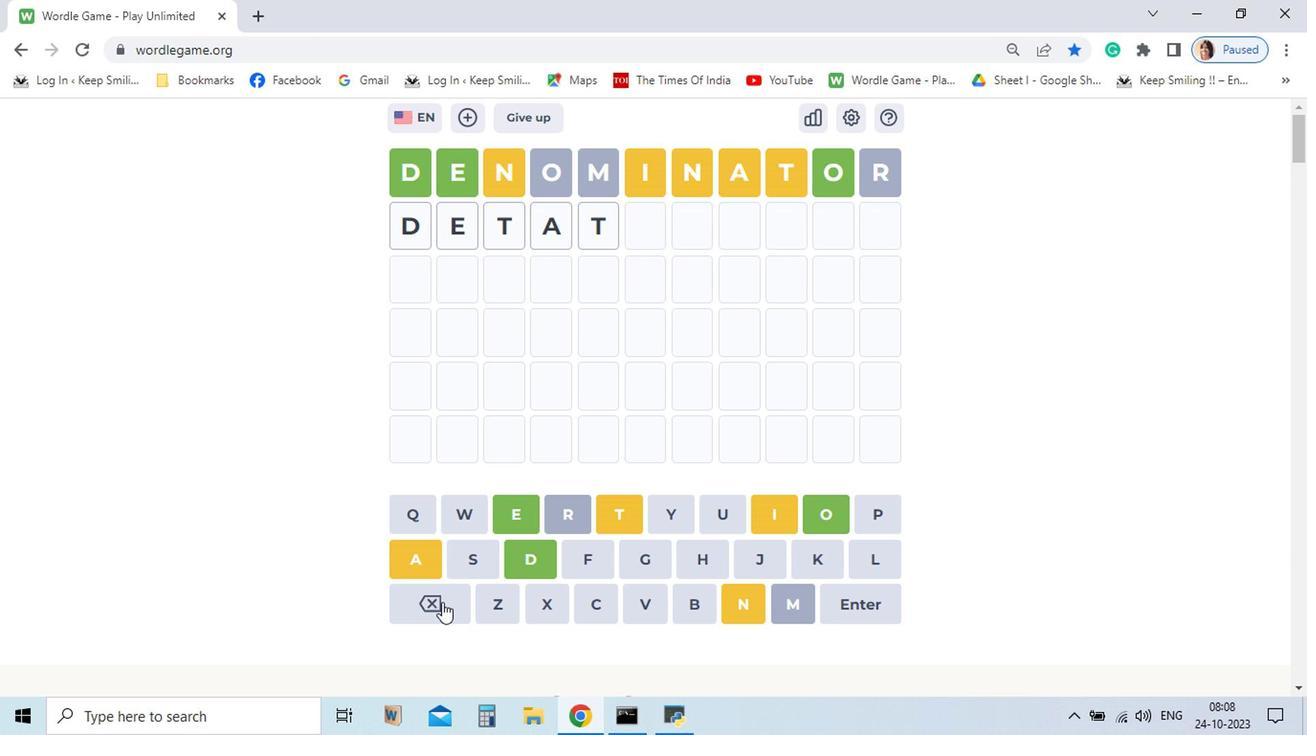 
Action: Mouse pressed left at (484, 597)
Screenshot: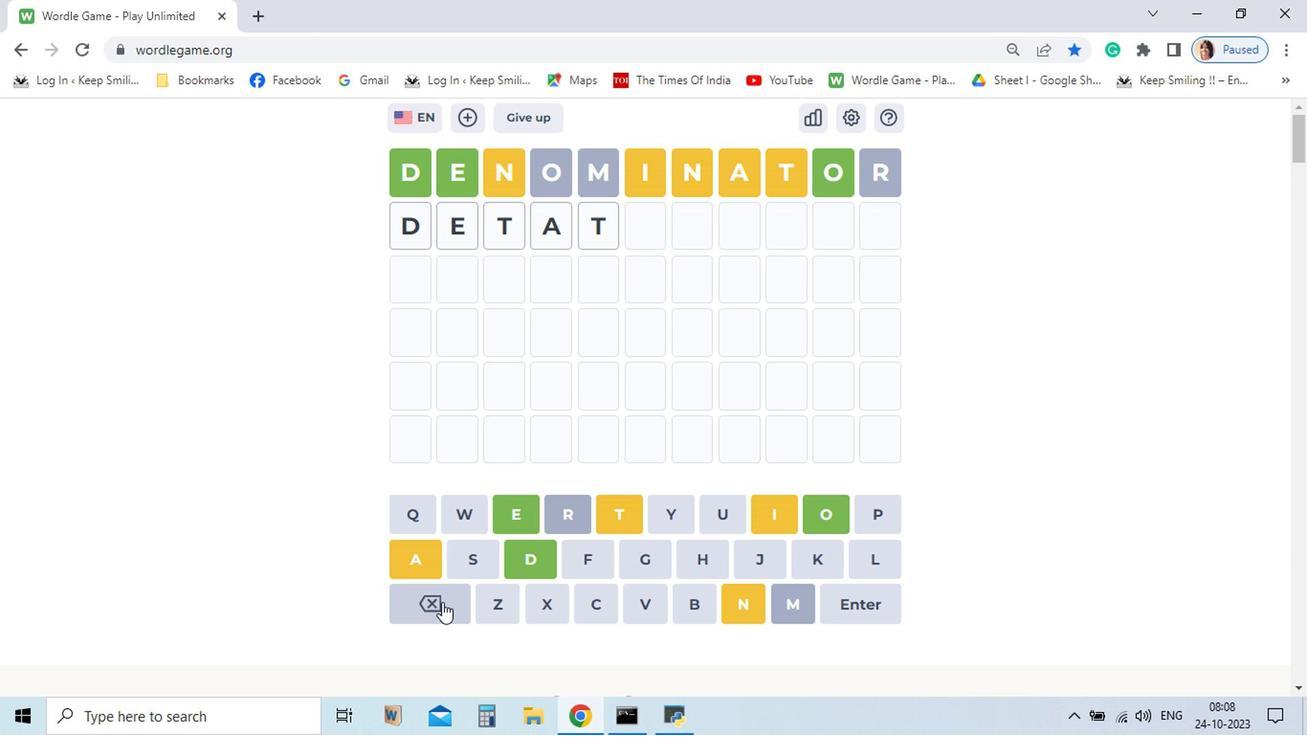 
Action: Mouse pressed left at (484, 597)
Screenshot: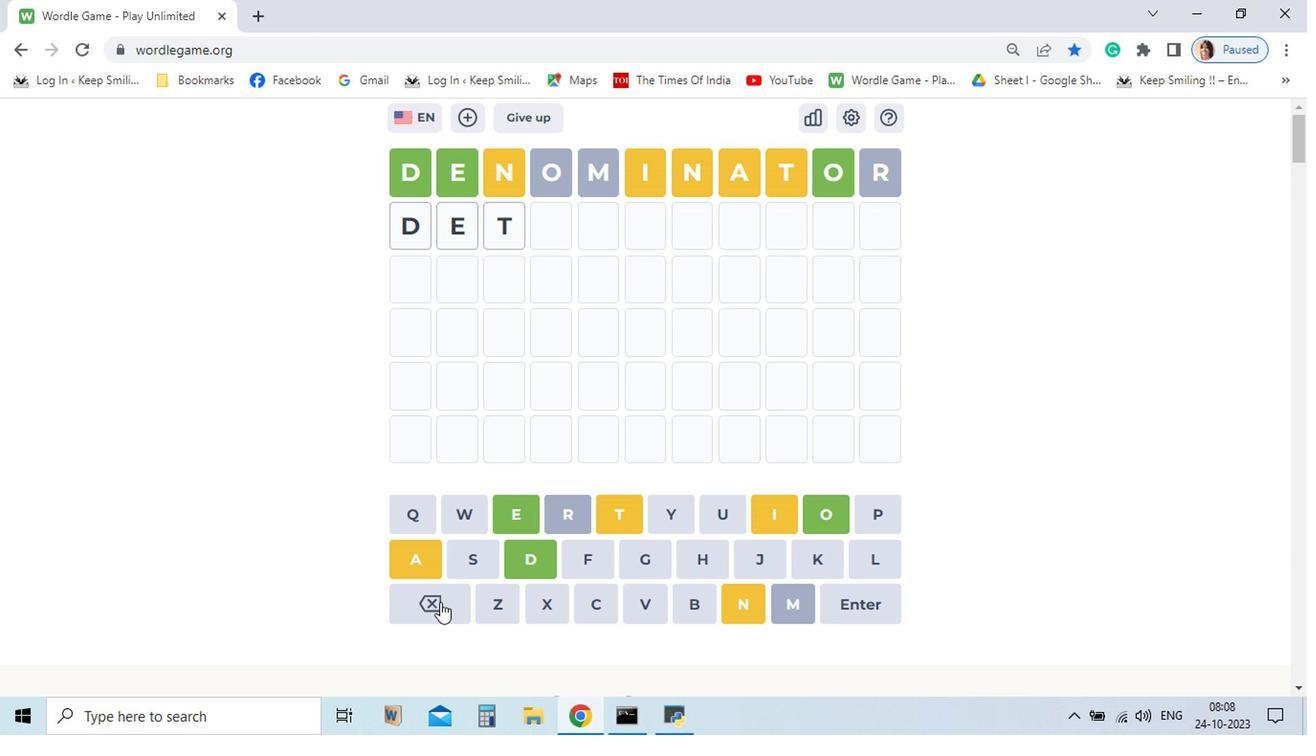
Action: Mouse pressed left at (484, 597)
Screenshot: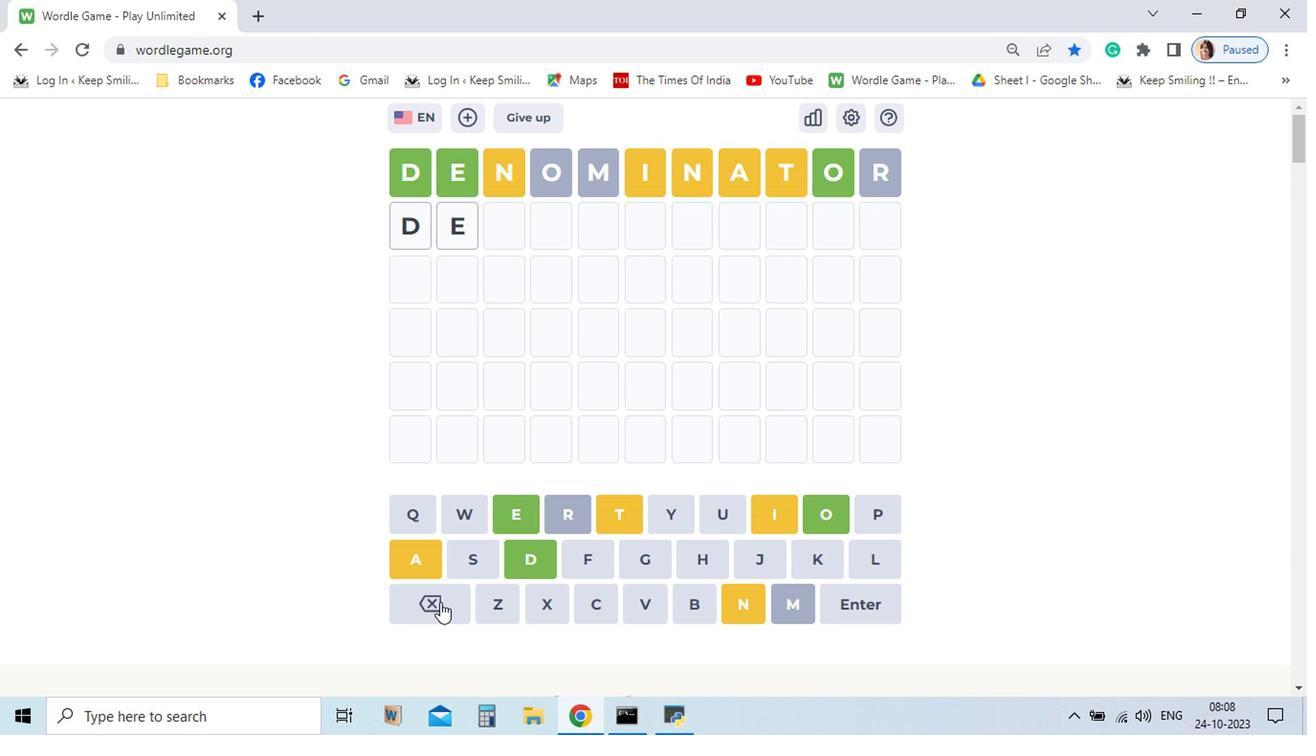 
Action: Mouse pressed left at (484, 597)
Screenshot: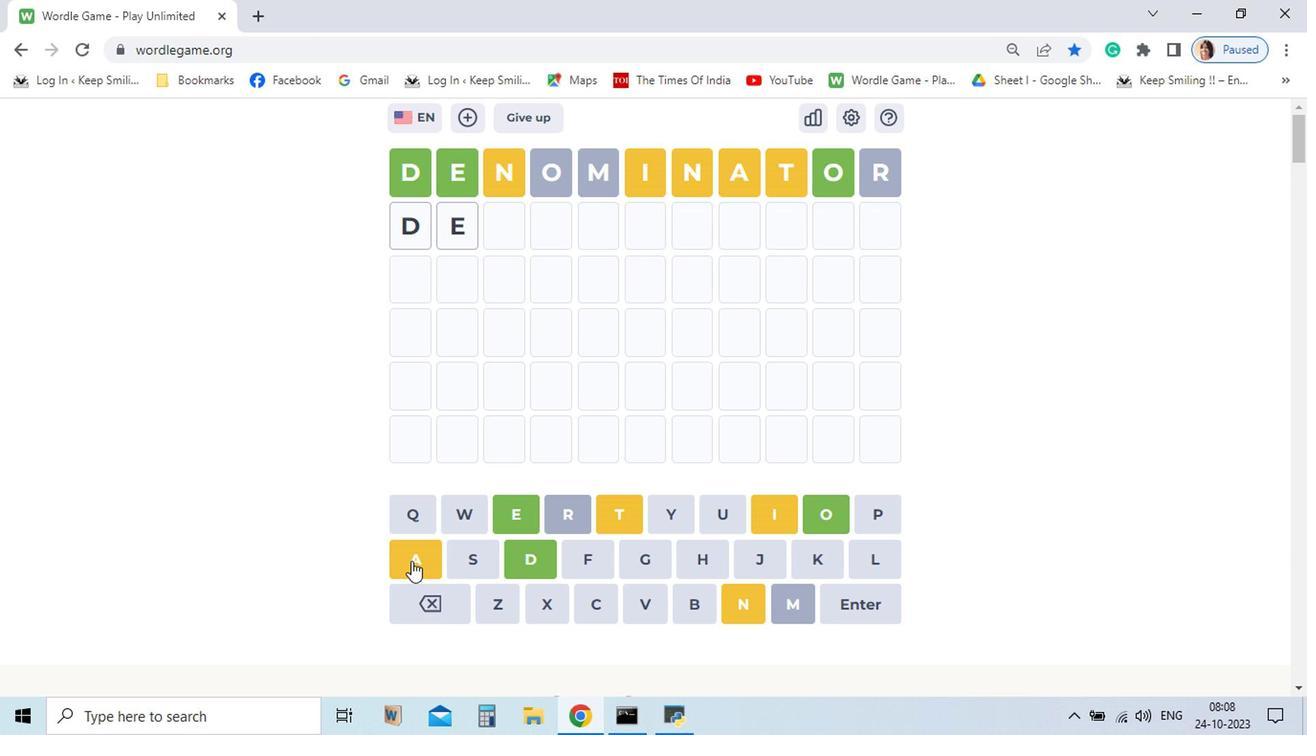 
Action: Mouse moved to (484, 597)
Screenshot: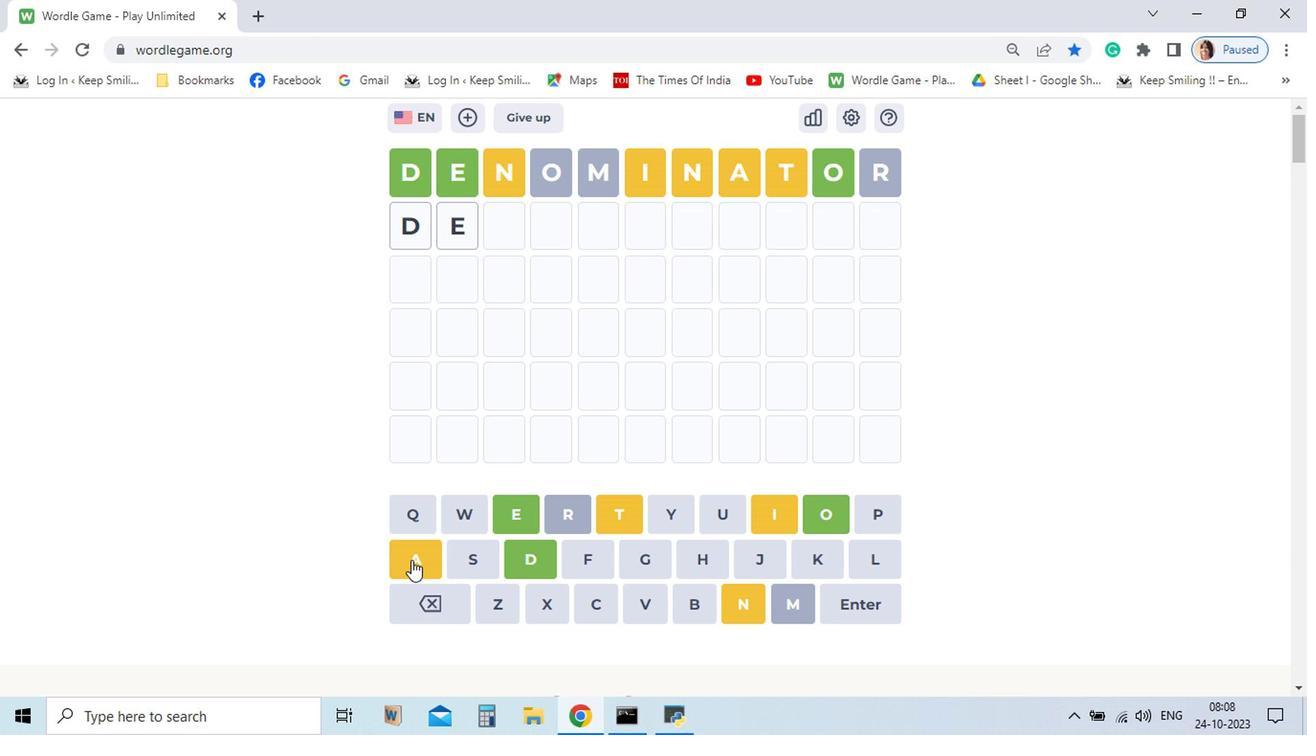 
Action: Mouse pressed left at (484, 597)
Screenshot: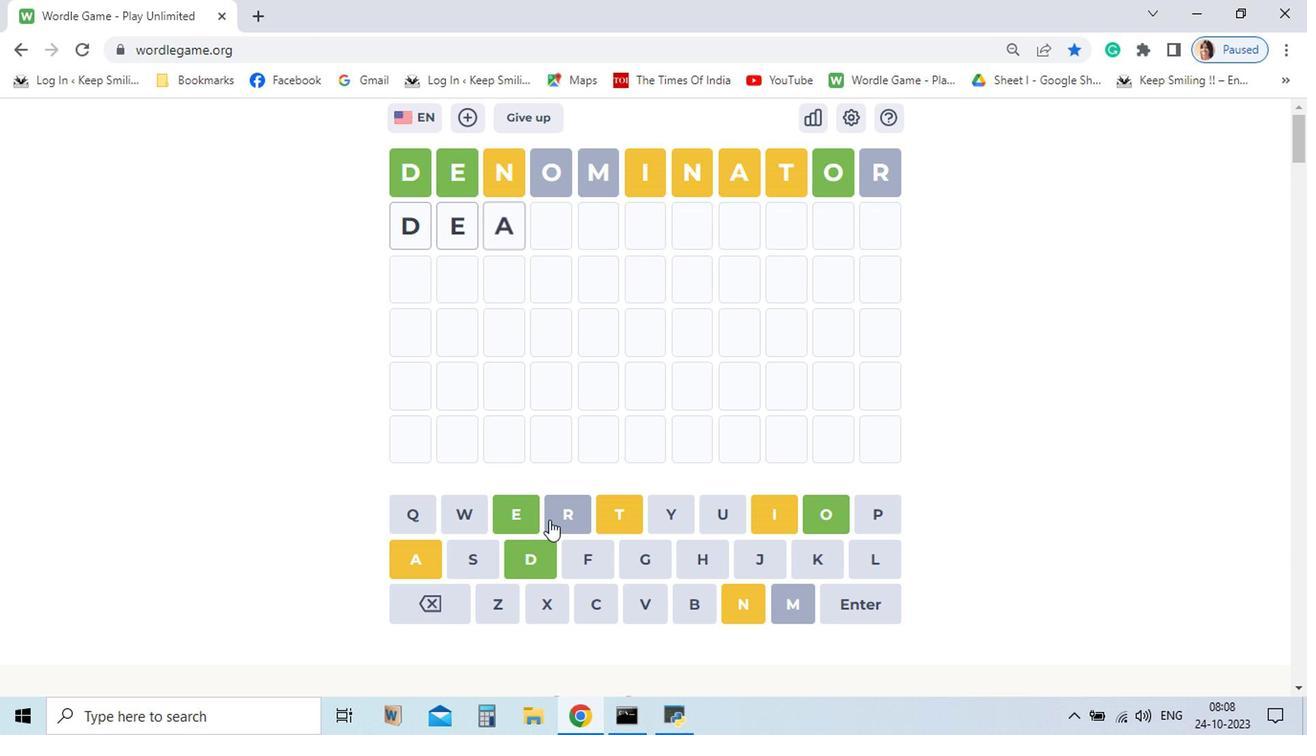 
Action: Mouse moved to (482, 597)
Screenshot: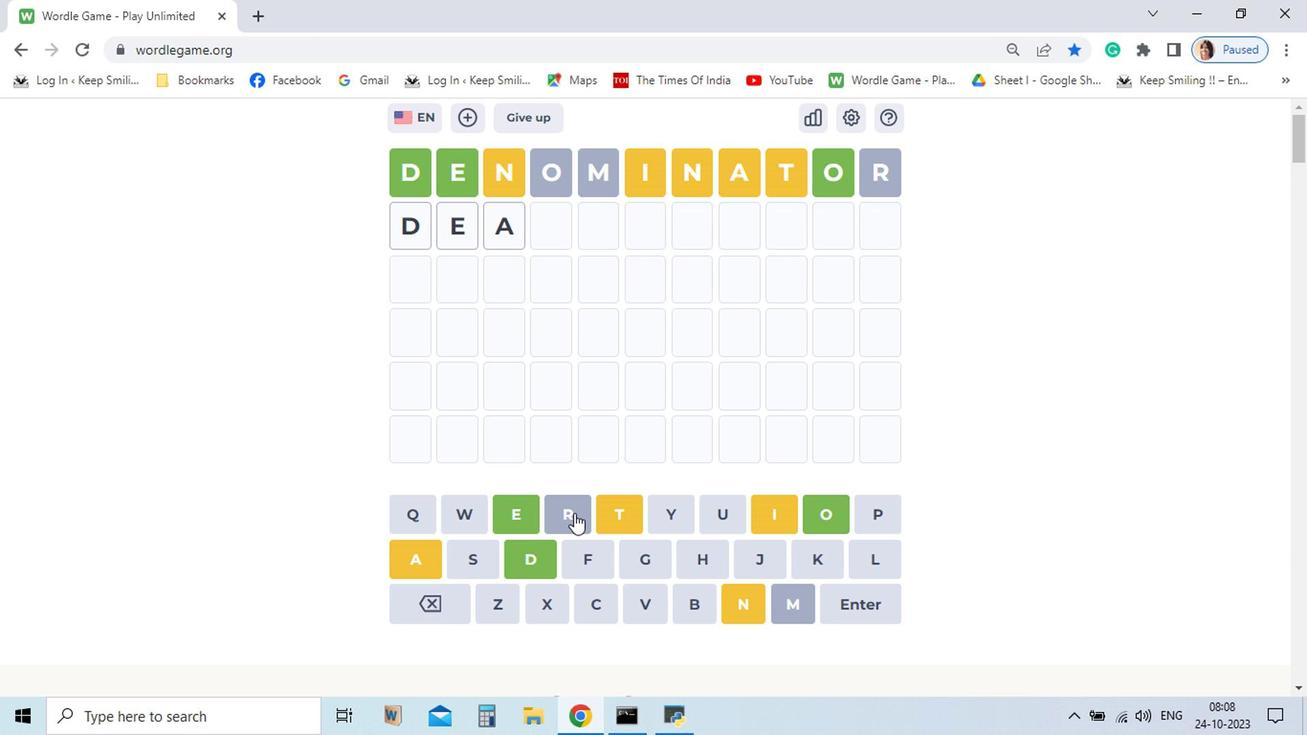 
Action: Mouse pressed left at (482, 597)
Screenshot: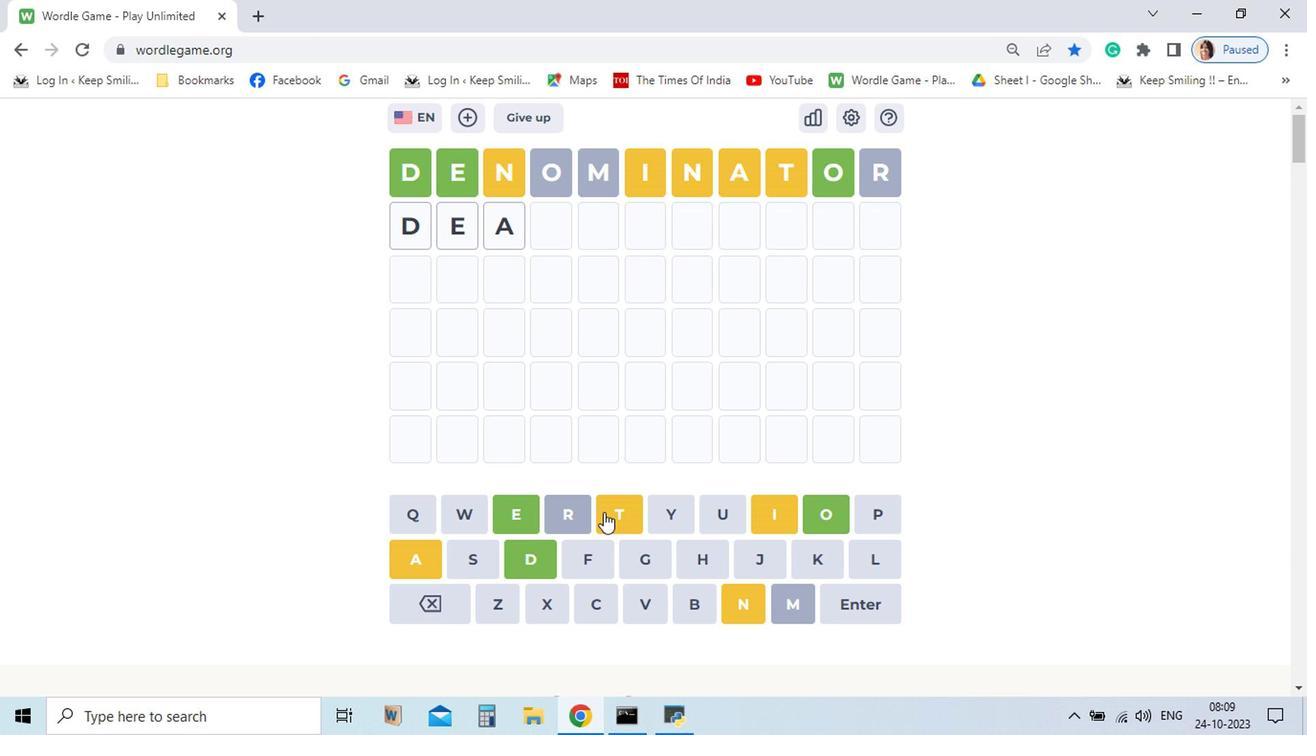 
Action: Mouse pressed left at (482, 597)
Screenshot: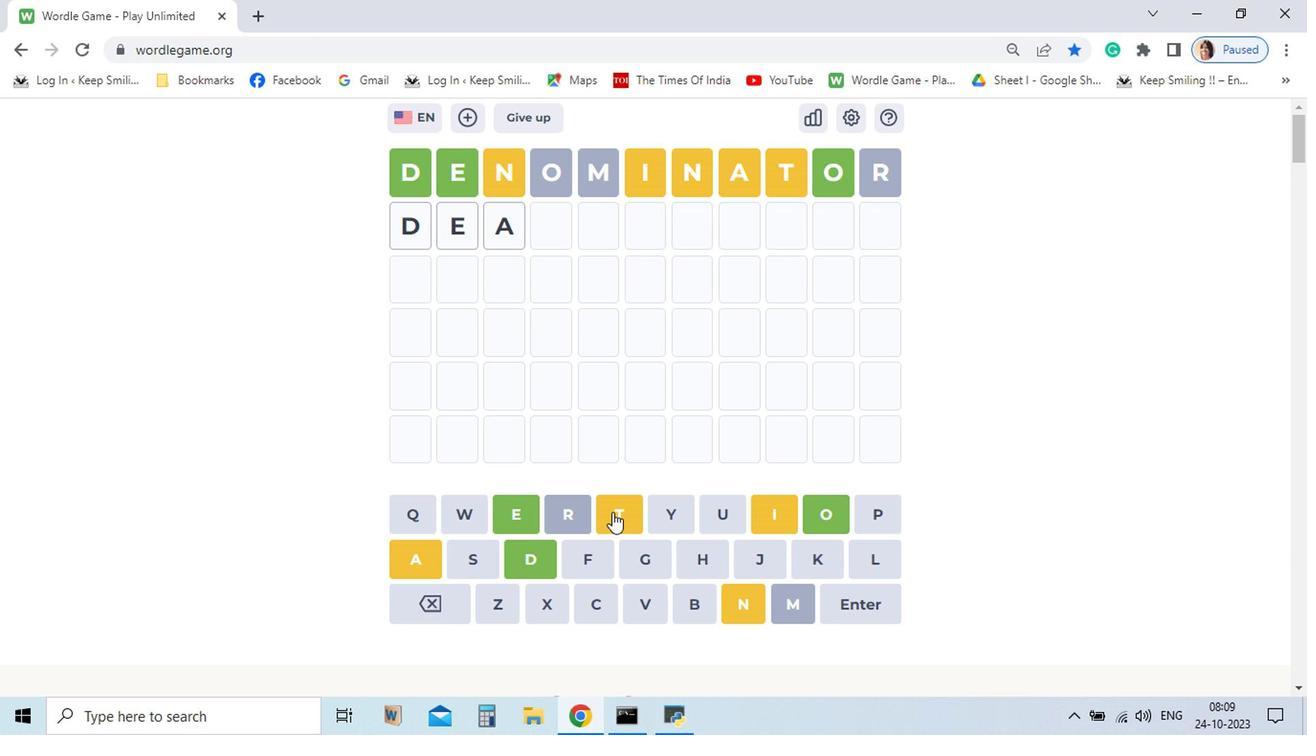 
Action: Mouse moved to (462, 568)
Screenshot: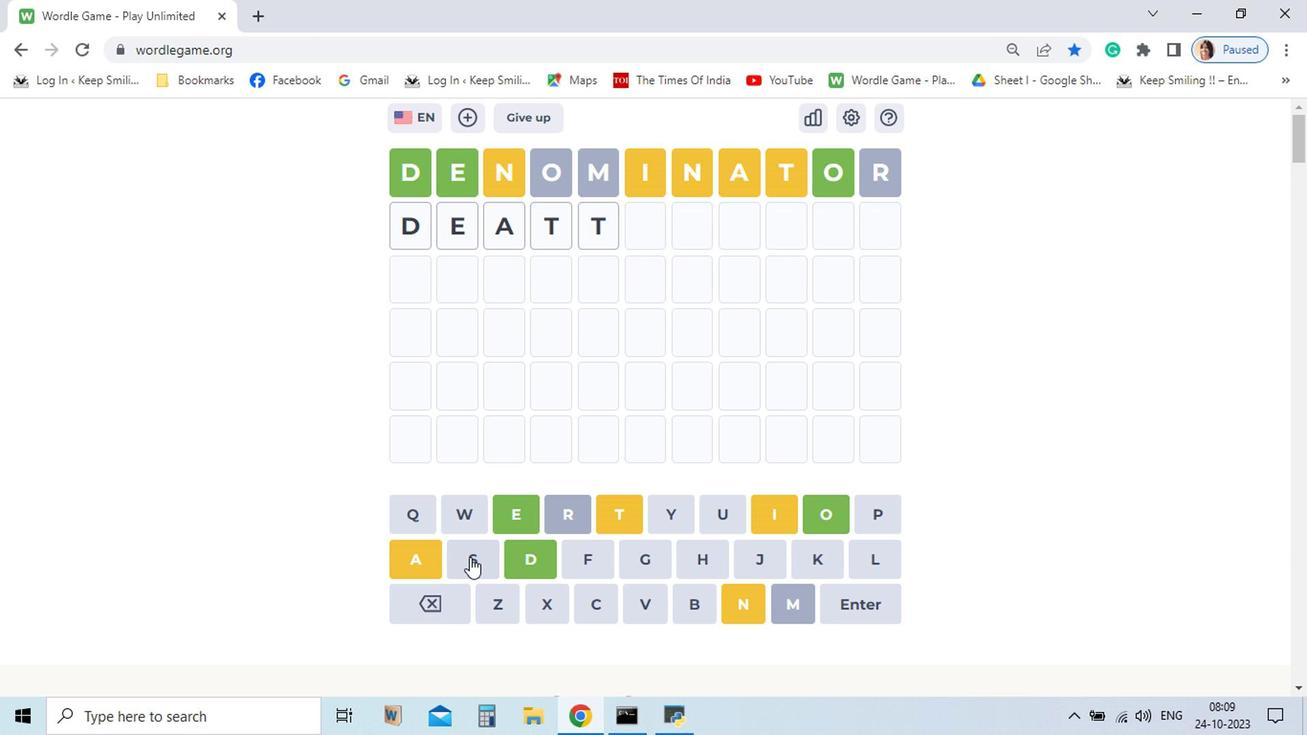 
Action: Mouse pressed left at (462, 568)
Screenshot: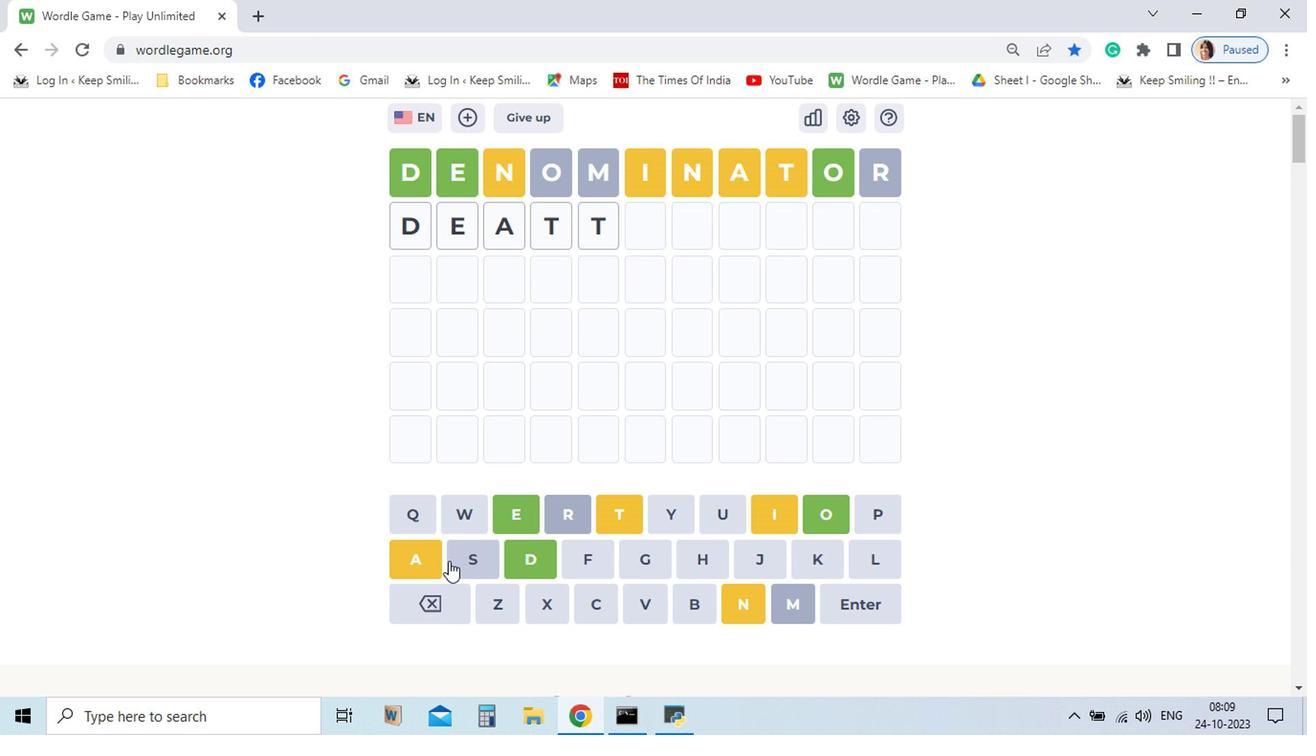 
Action: Mouse moved to (605, 533)
Screenshot: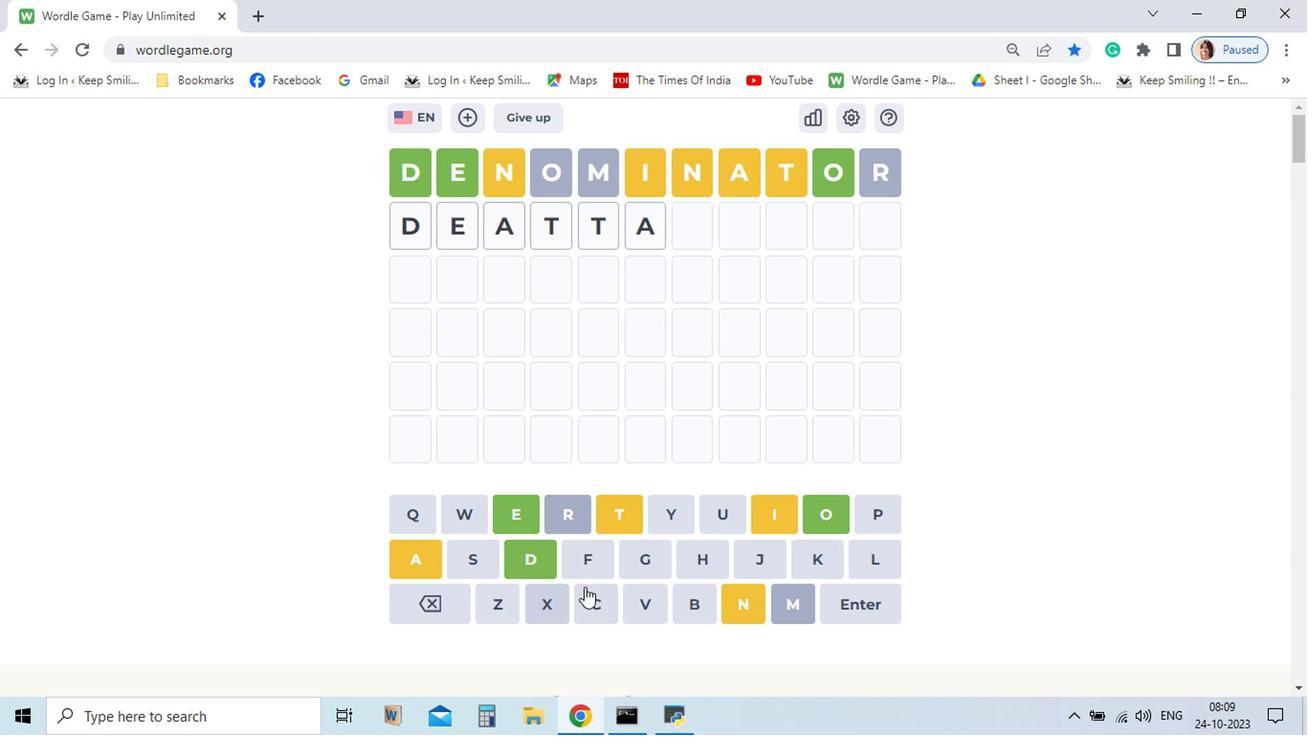 
Action: Mouse pressed left at (605, 533)
Screenshot: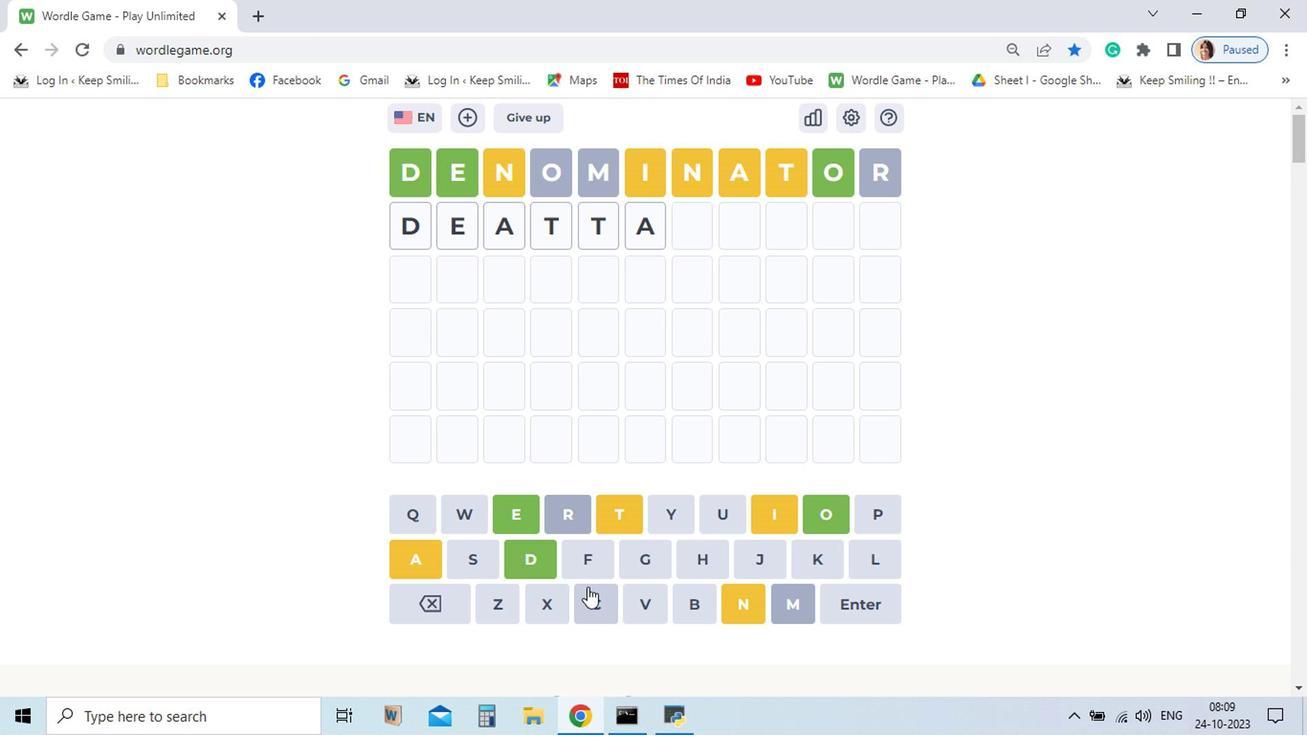 
Action: Mouse pressed left at (605, 533)
Screenshot: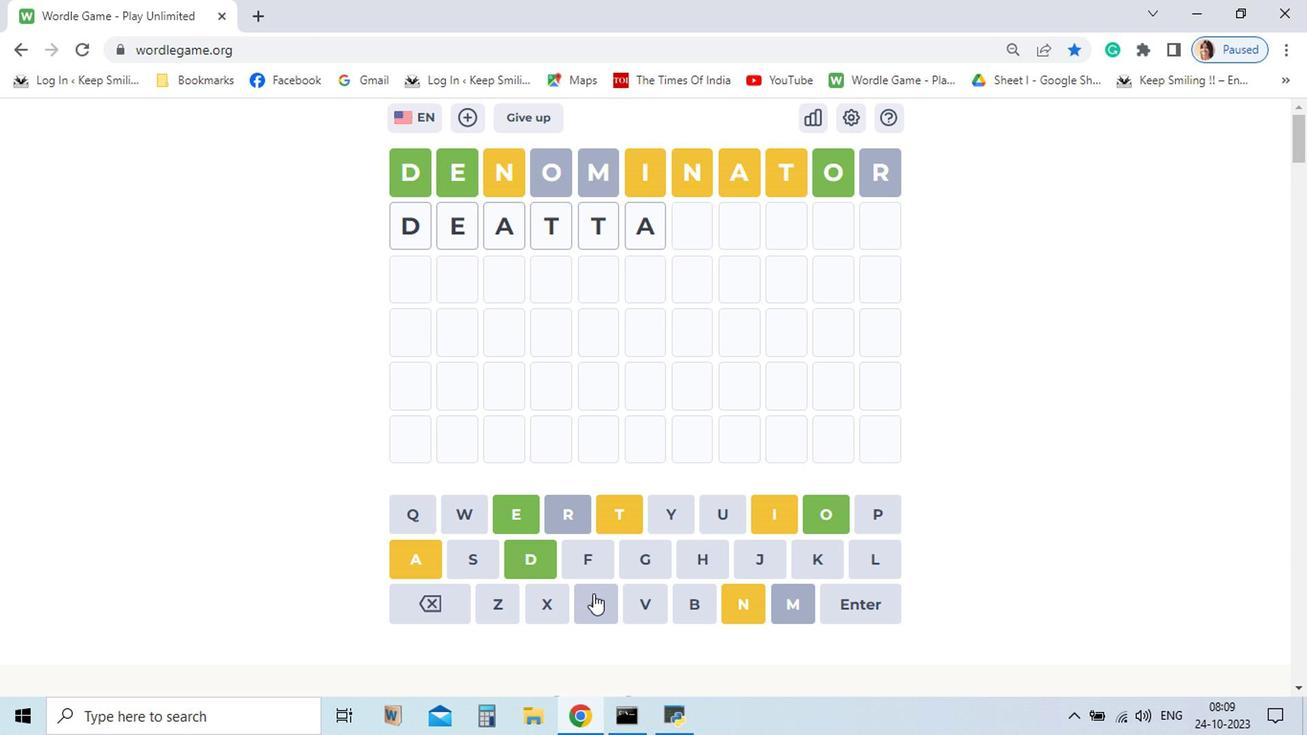 
Action: Mouse moved to (471, 567)
Screenshot: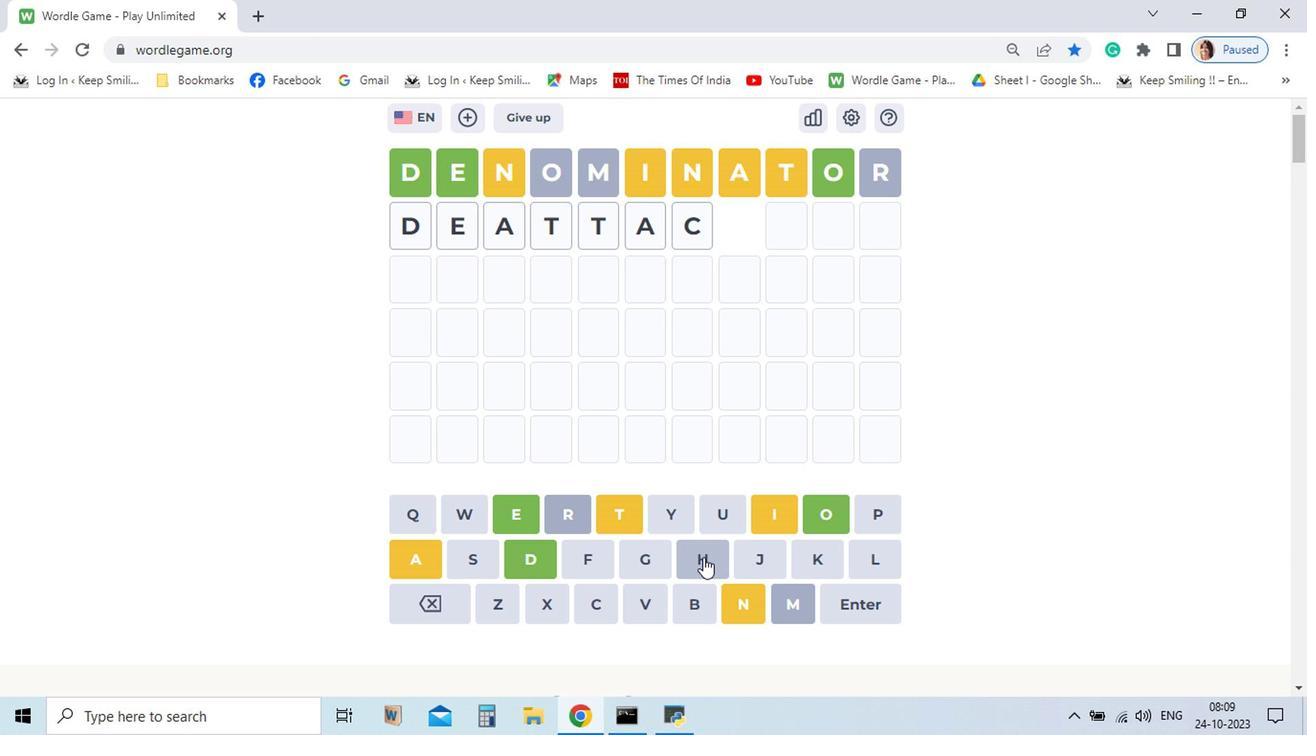 
Action: Mouse pressed left at (471, 567)
Screenshot: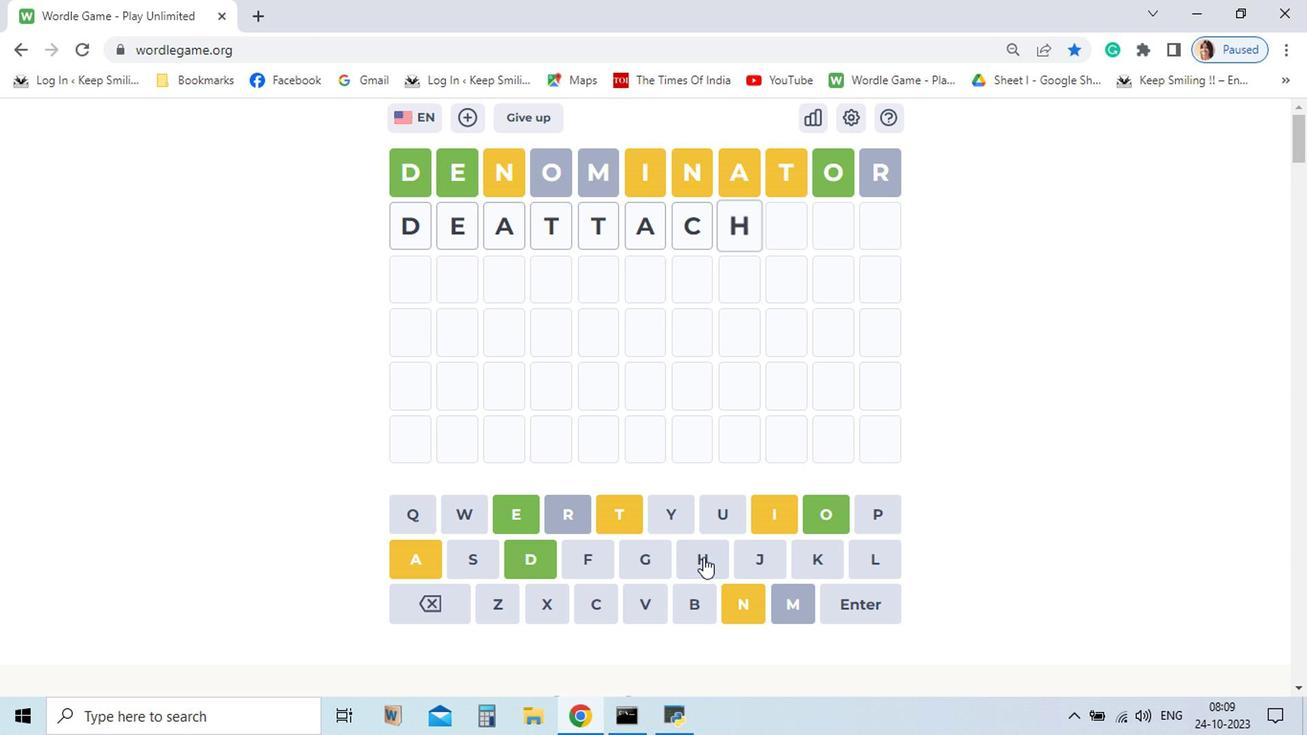 
Action: Mouse moved to (591, 591)
Screenshot: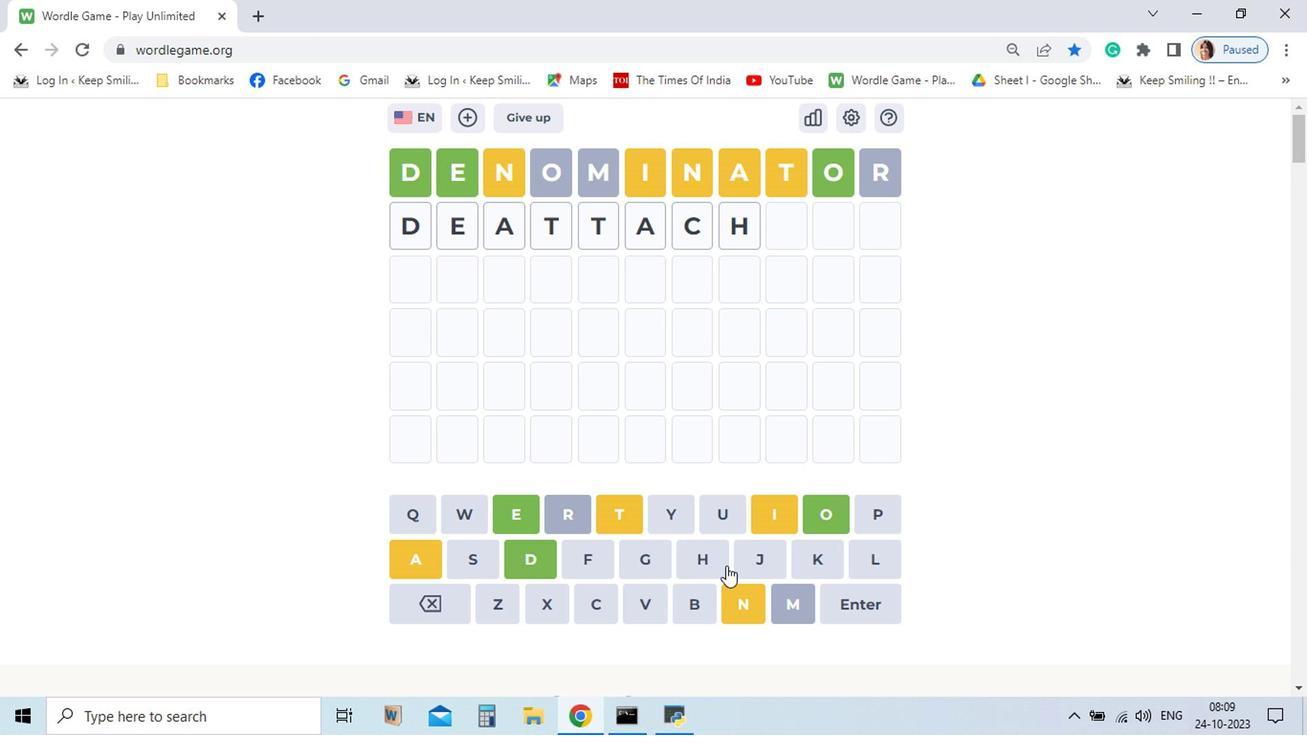 
Action: Mouse pressed left at (591, 591)
Screenshot: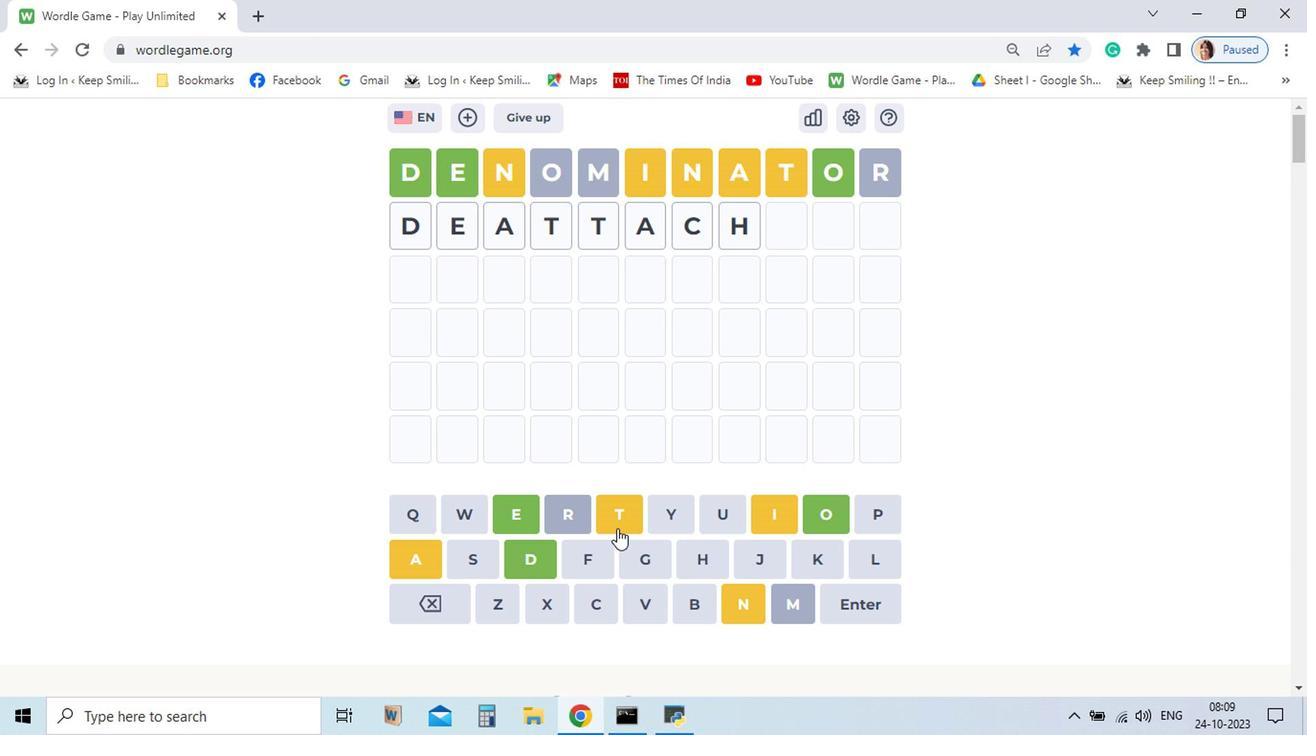
Action: Mouse moved to (670, 565)
Screenshot: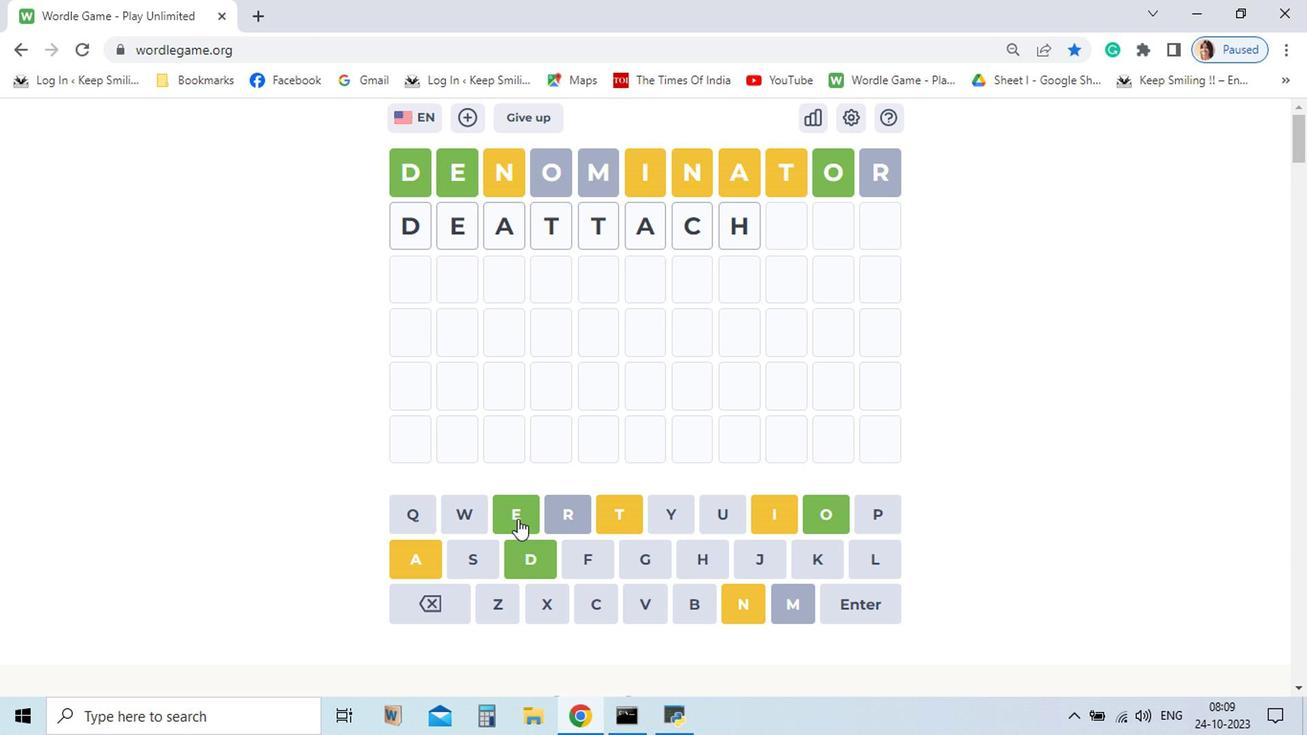 
Action: Mouse pressed left at (670, 565)
Screenshot: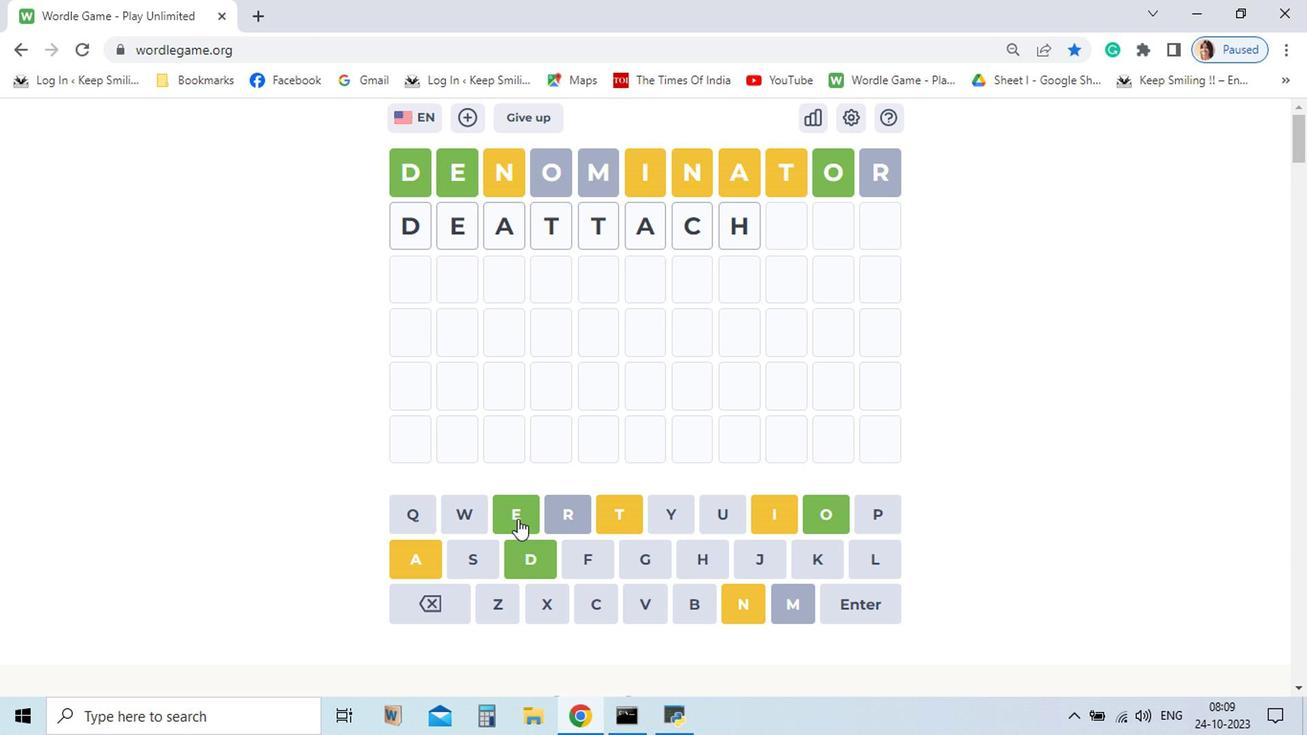 
Action: Mouse moved to (538, 538)
Screenshot: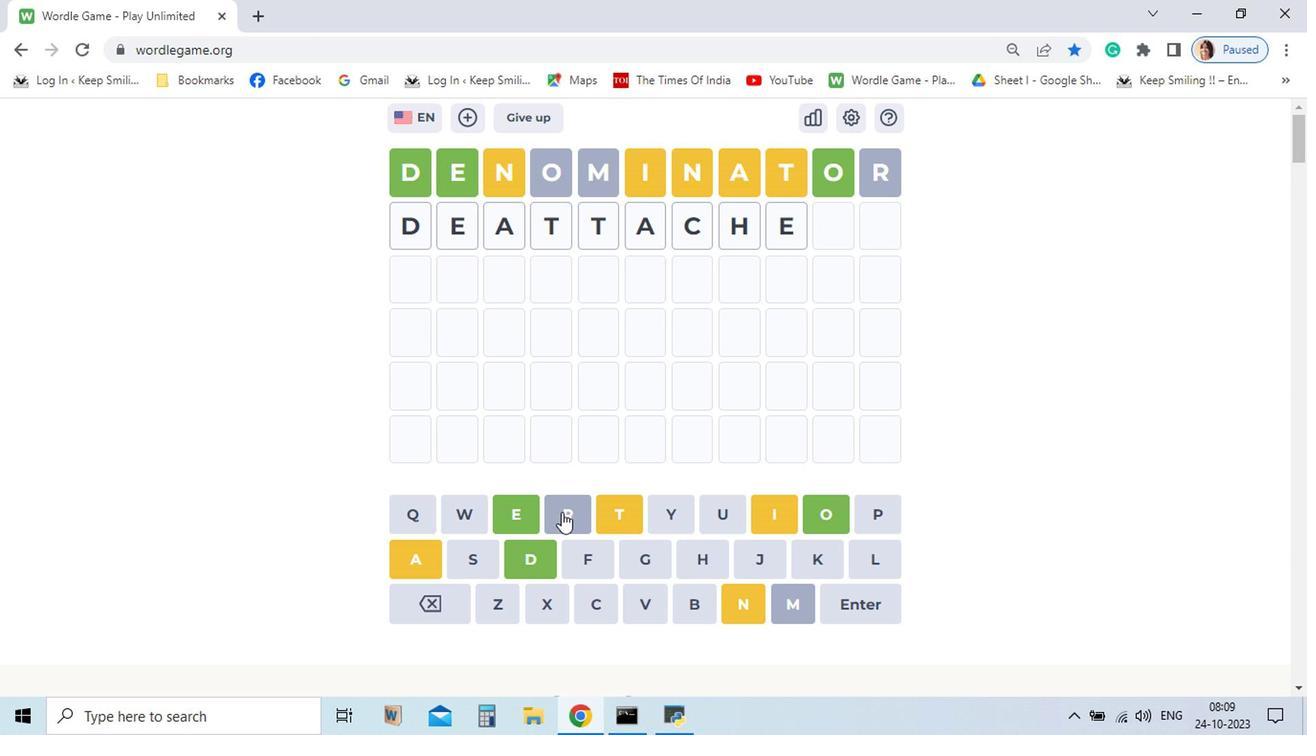 
Action: Mouse pressed left at (538, 538)
Screenshot: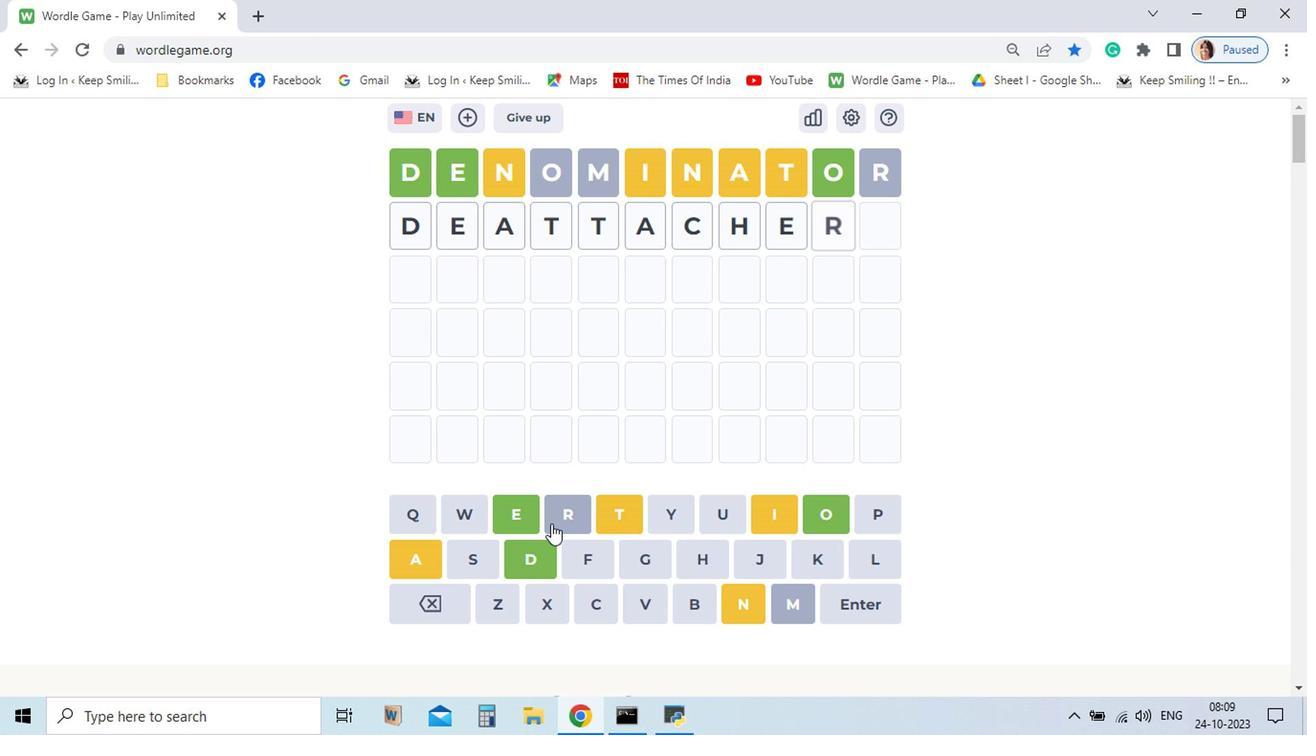 
Action: Mouse moved to (569, 533)
Screenshot: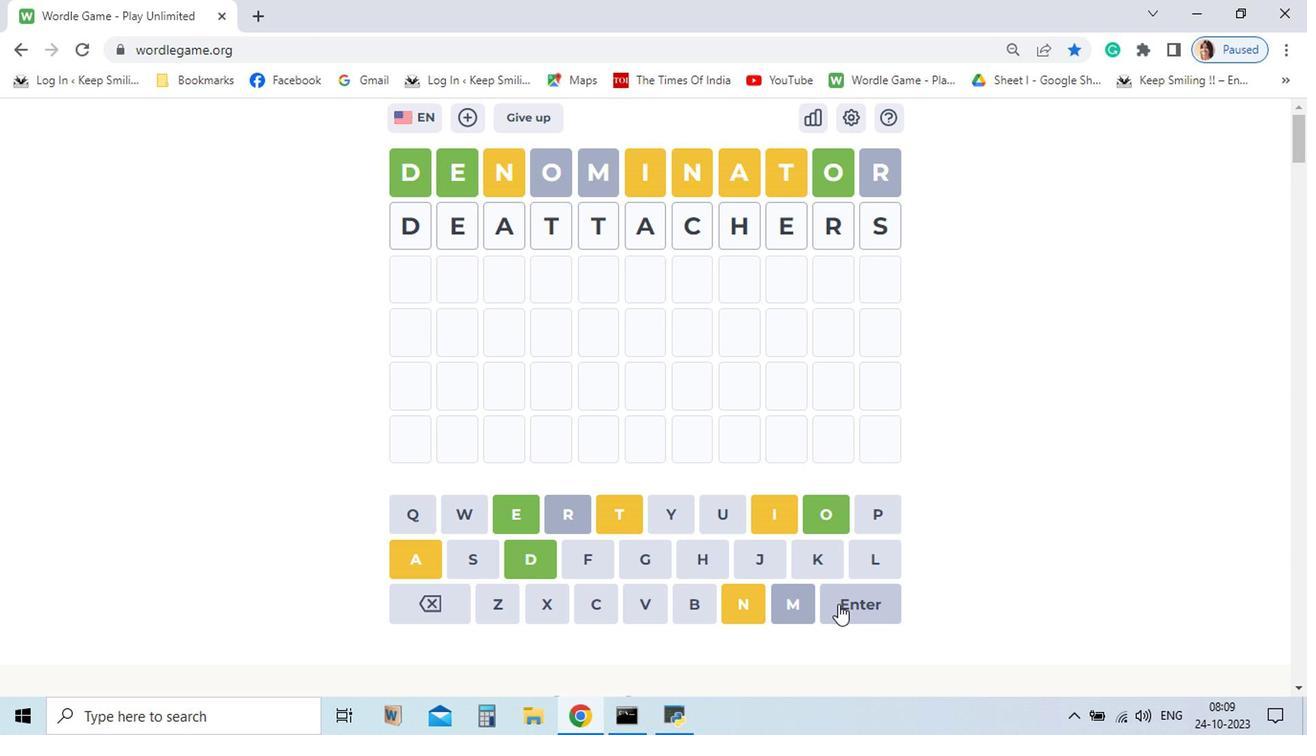 
Action: Mouse pressed left at (569, 533)
Screenshot: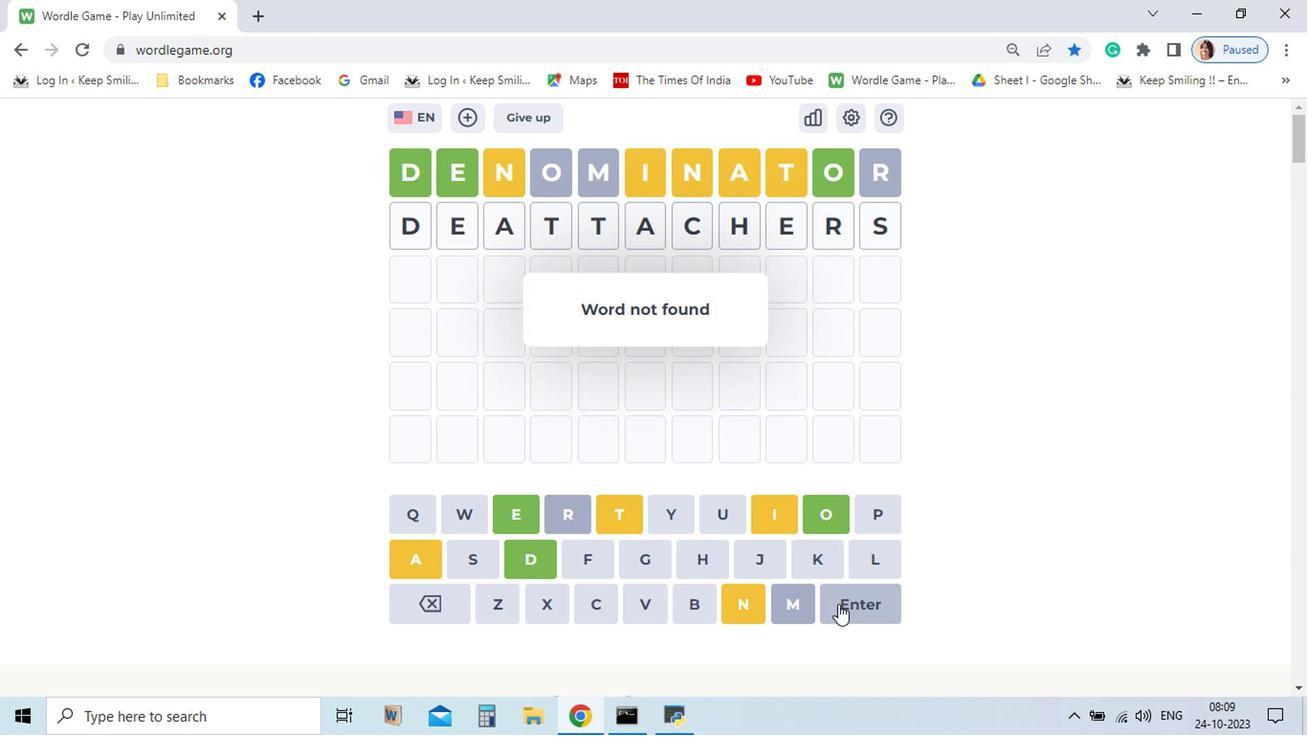 
Action: Mouse moved to (504, 567)
Screenshot: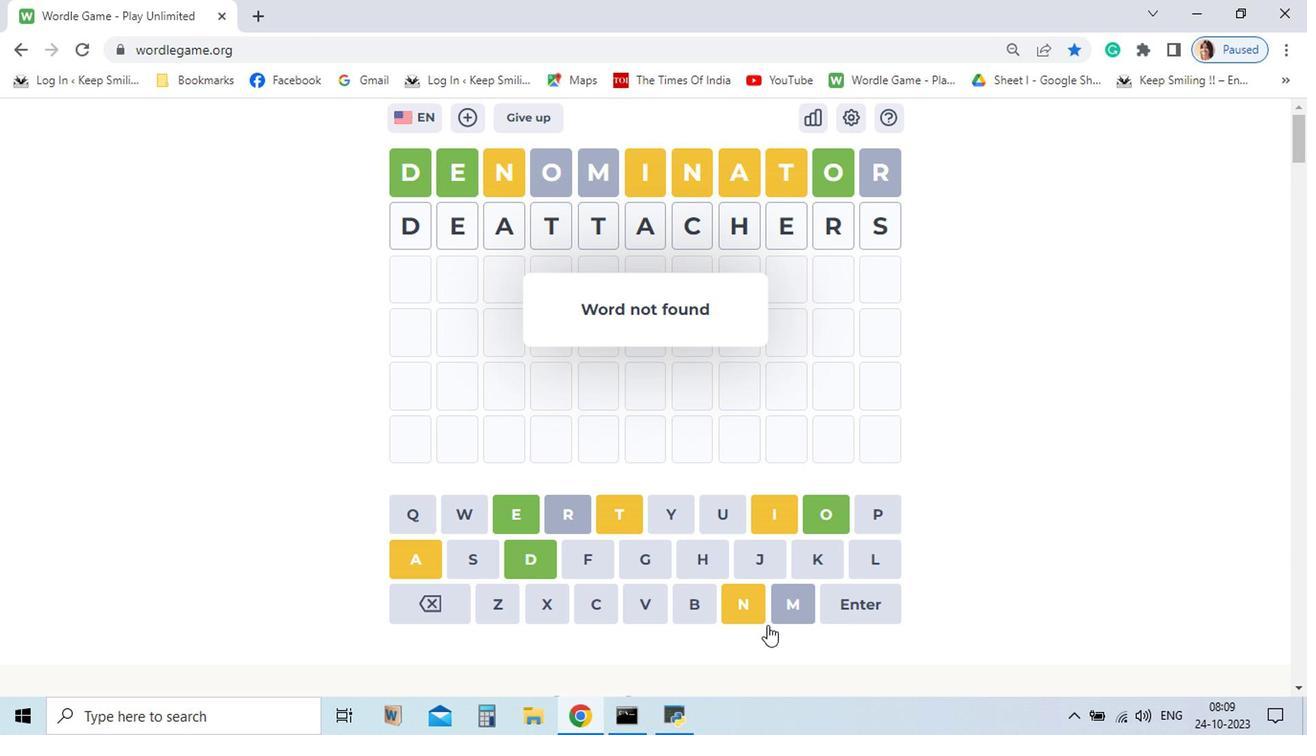 
Action: Mouse pressed left at (504, 567)
Screenshot: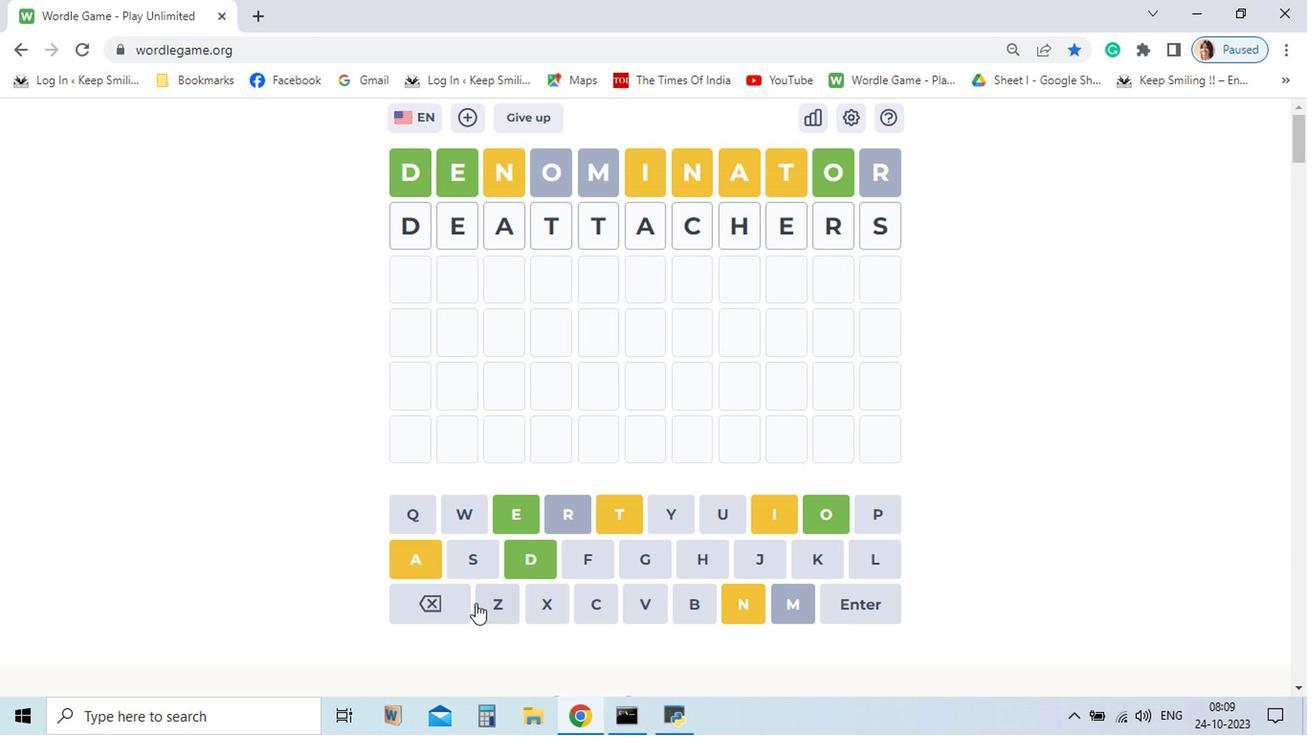 
Action: Mouse moved to (766, 599)
Screenshot: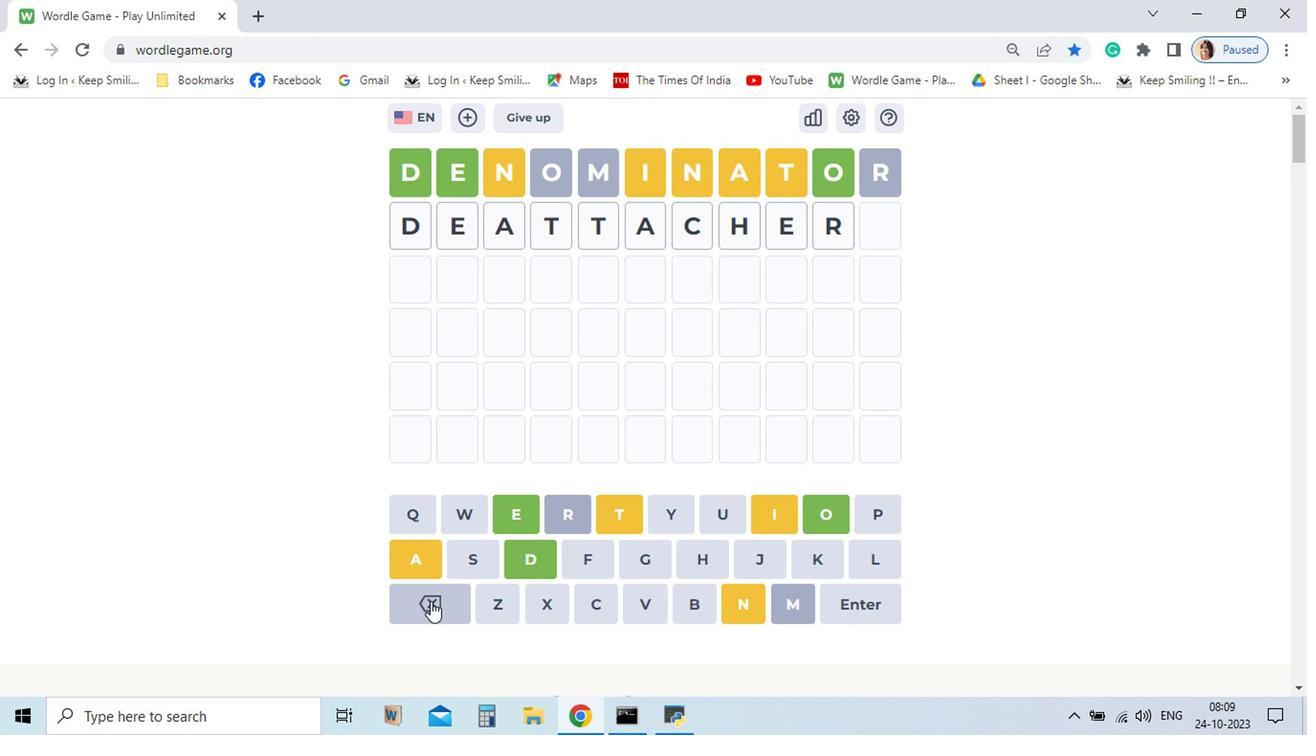 
Action: Mouse pressed left at (766, 599)
Screenshot: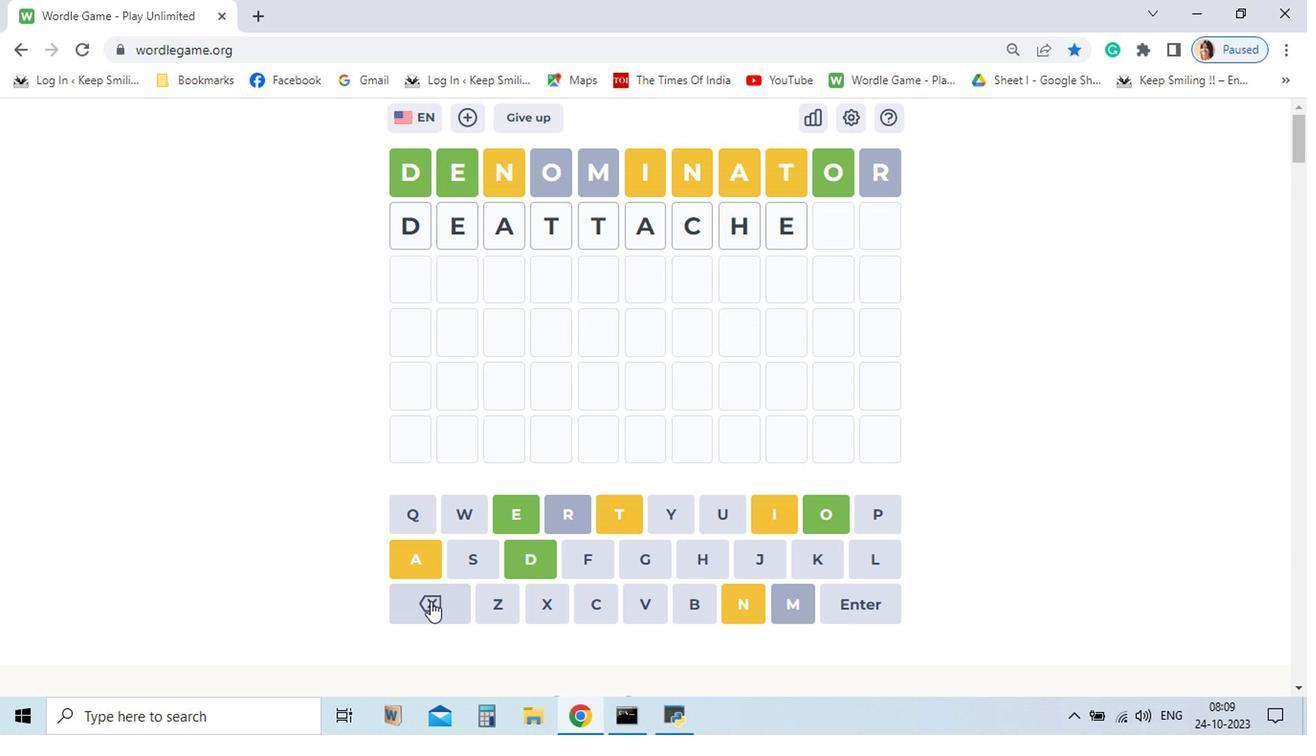 
Action: Mouse moved to (476, 597)
Screenshot: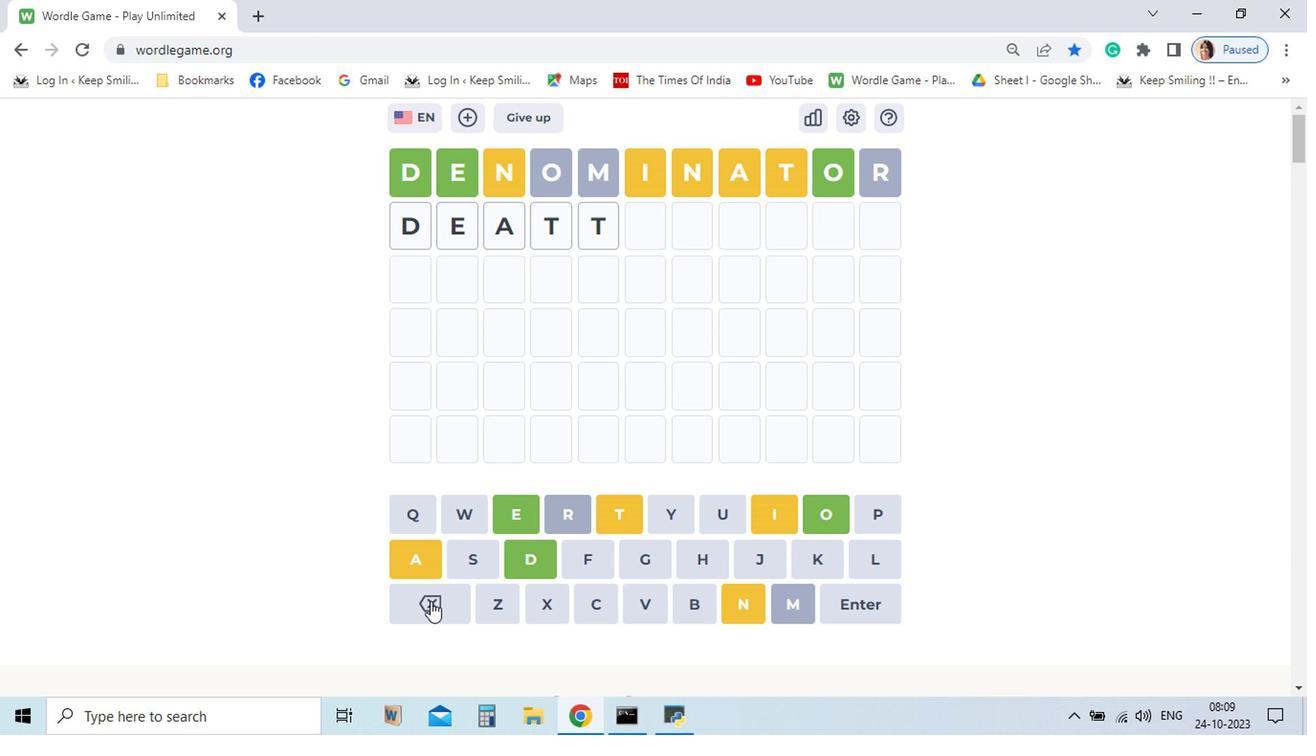 
Action: Mouse pressed left at (476, 597)
Screenshot: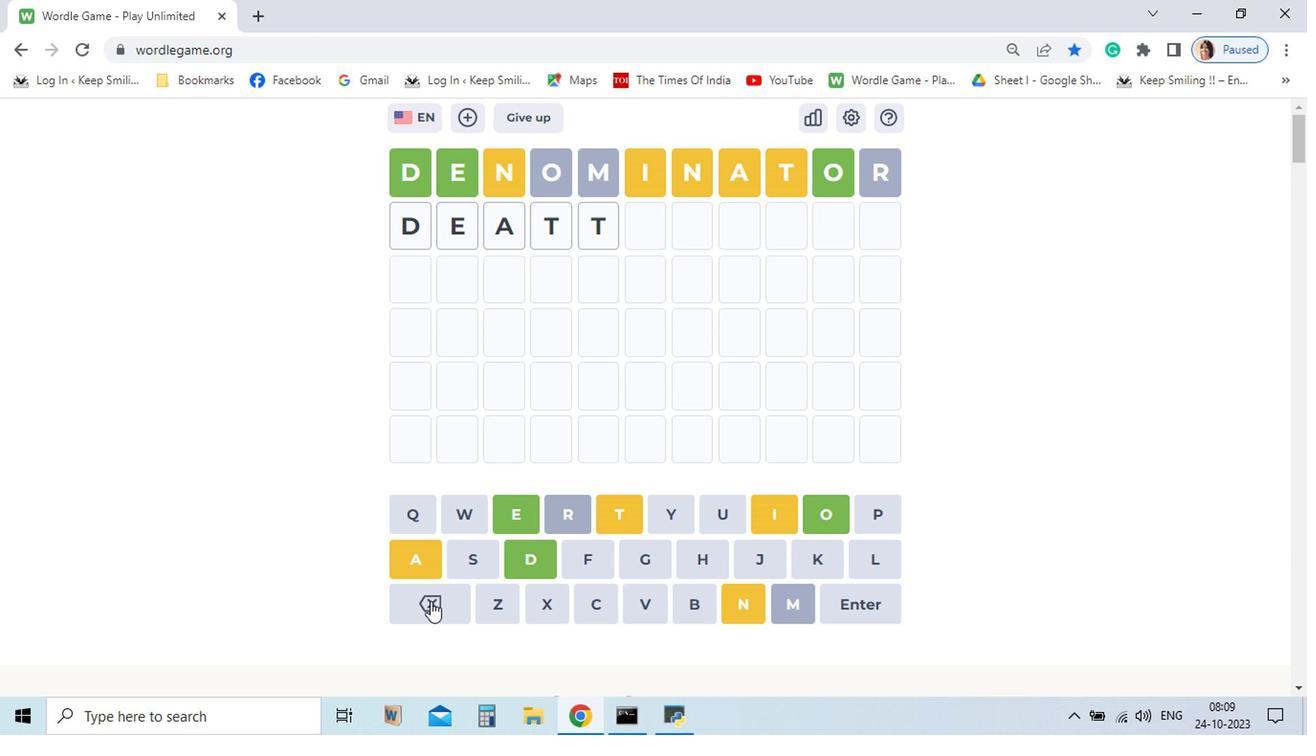 
Action: Mouse pressed left at (476, 597)
Screenshot: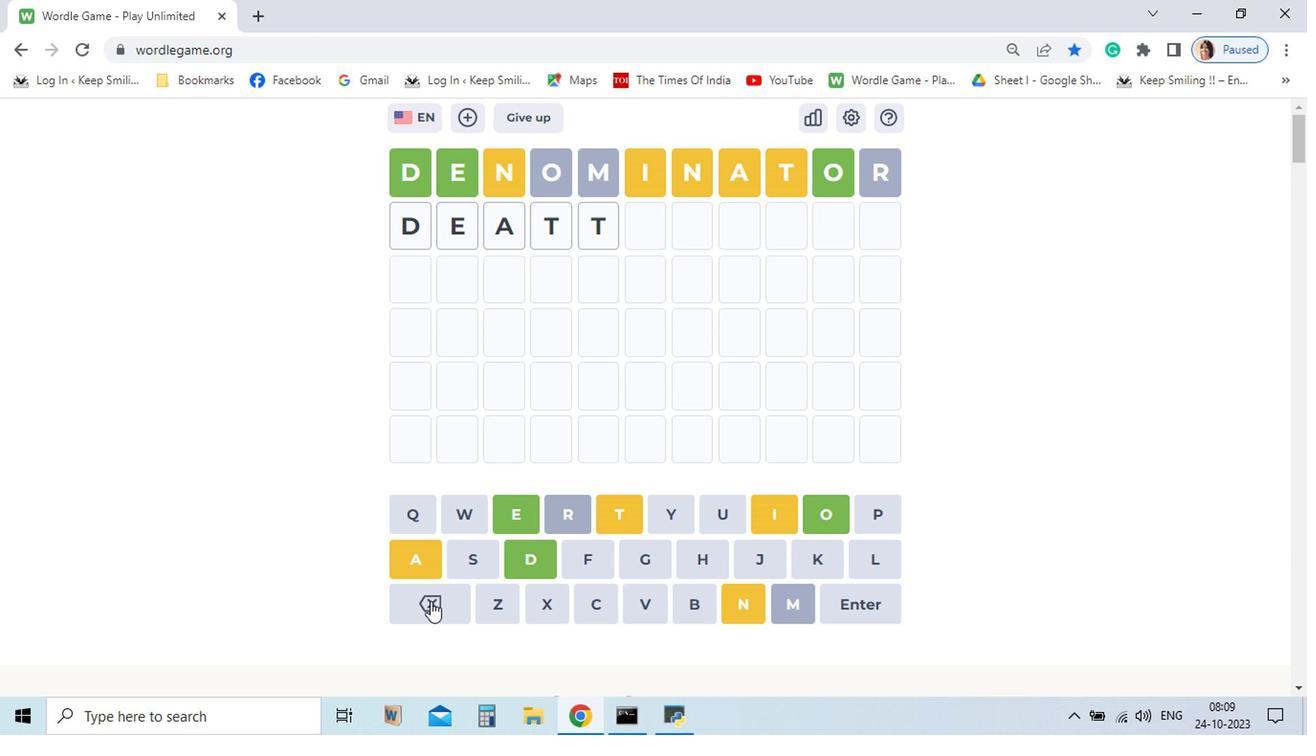 
Action: Mouse pressed left at (476, 597)
Screenshot: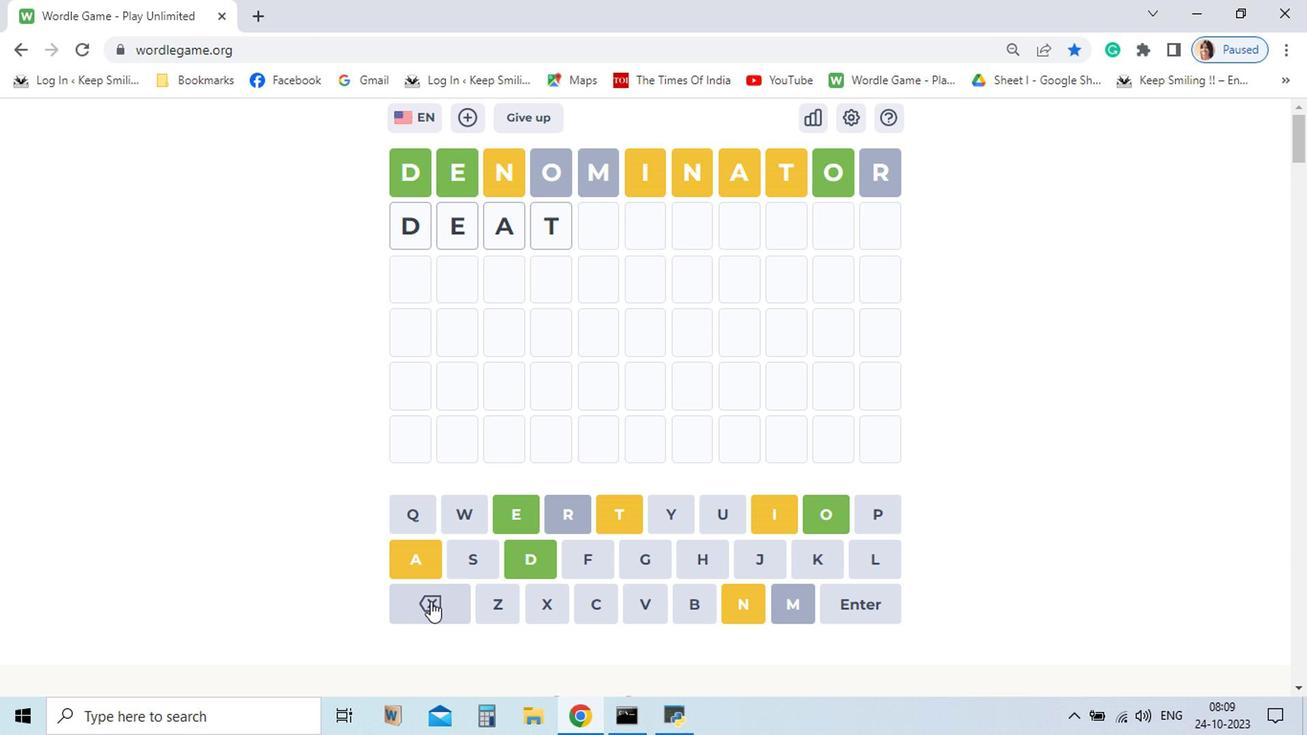 
Action: Mouse pressed left at (476, 597)
Screenshot: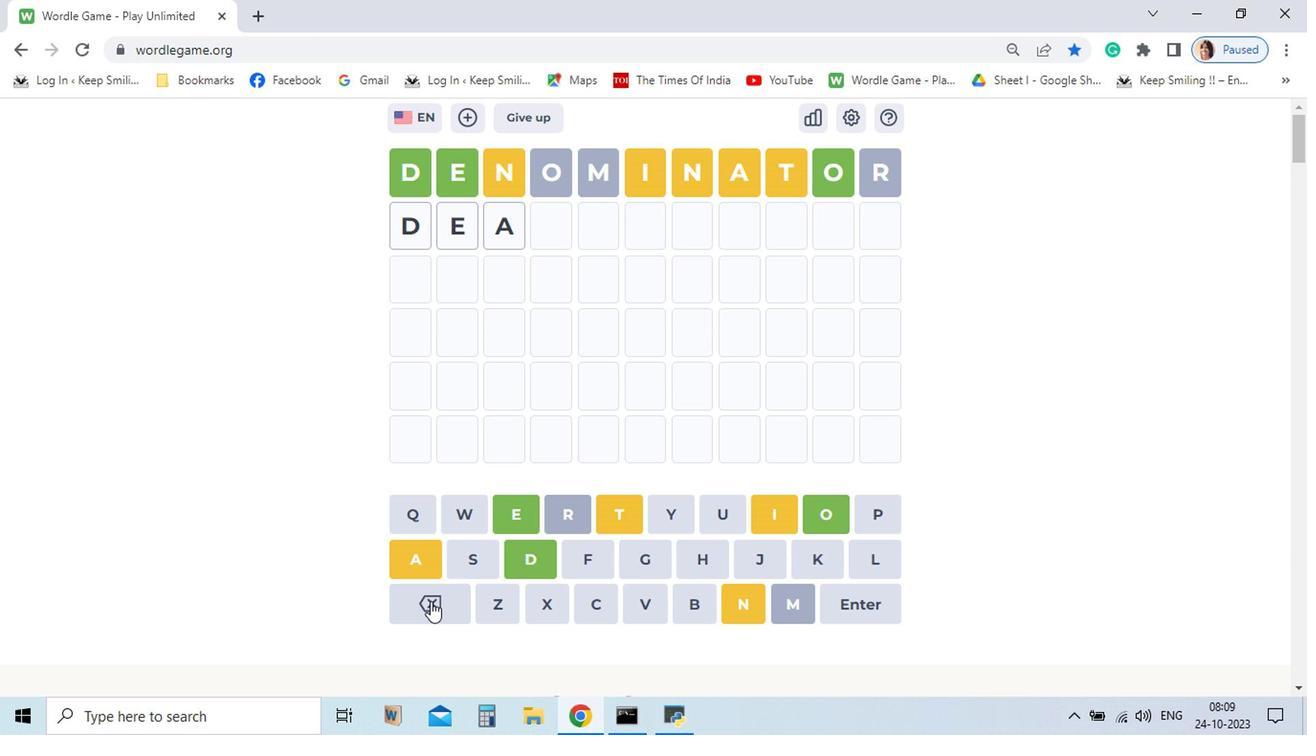 
Action: Mouse pressed left at (476, 597)
Screenshot: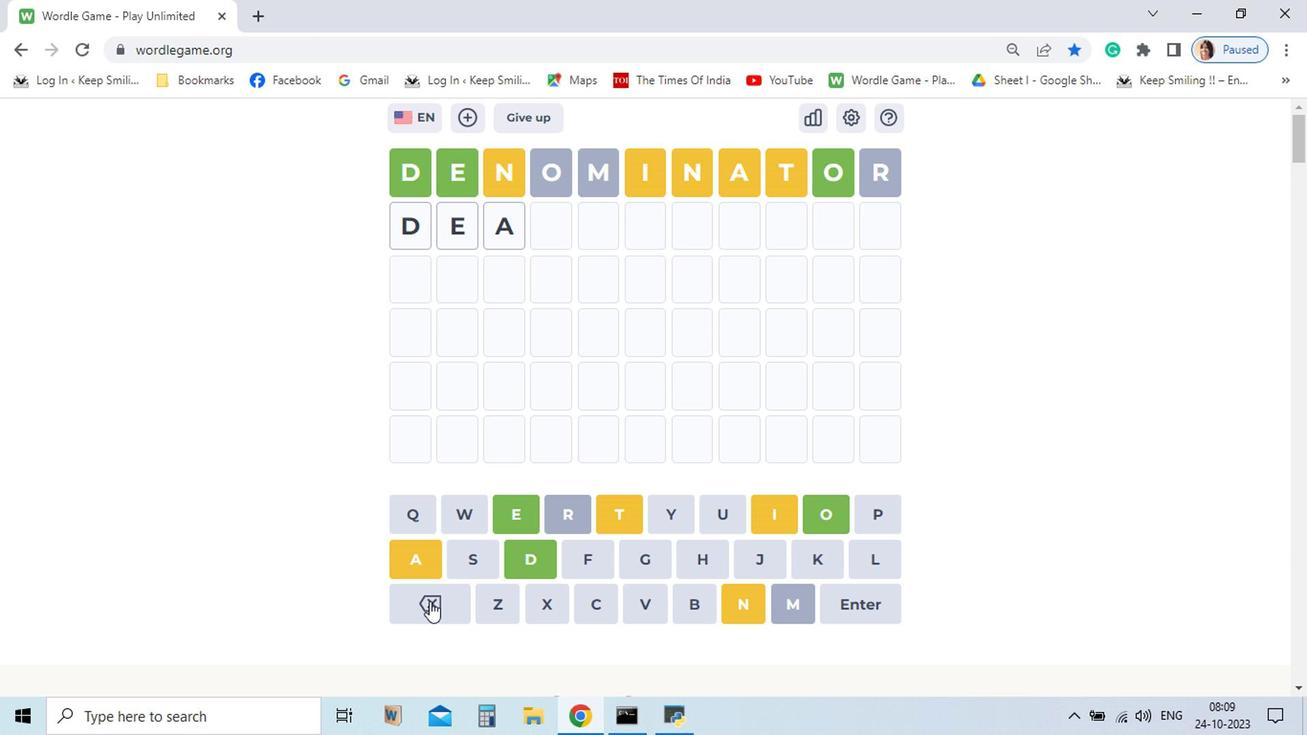 
Action: Mouse pressed left at (476, 597)
Screenshot: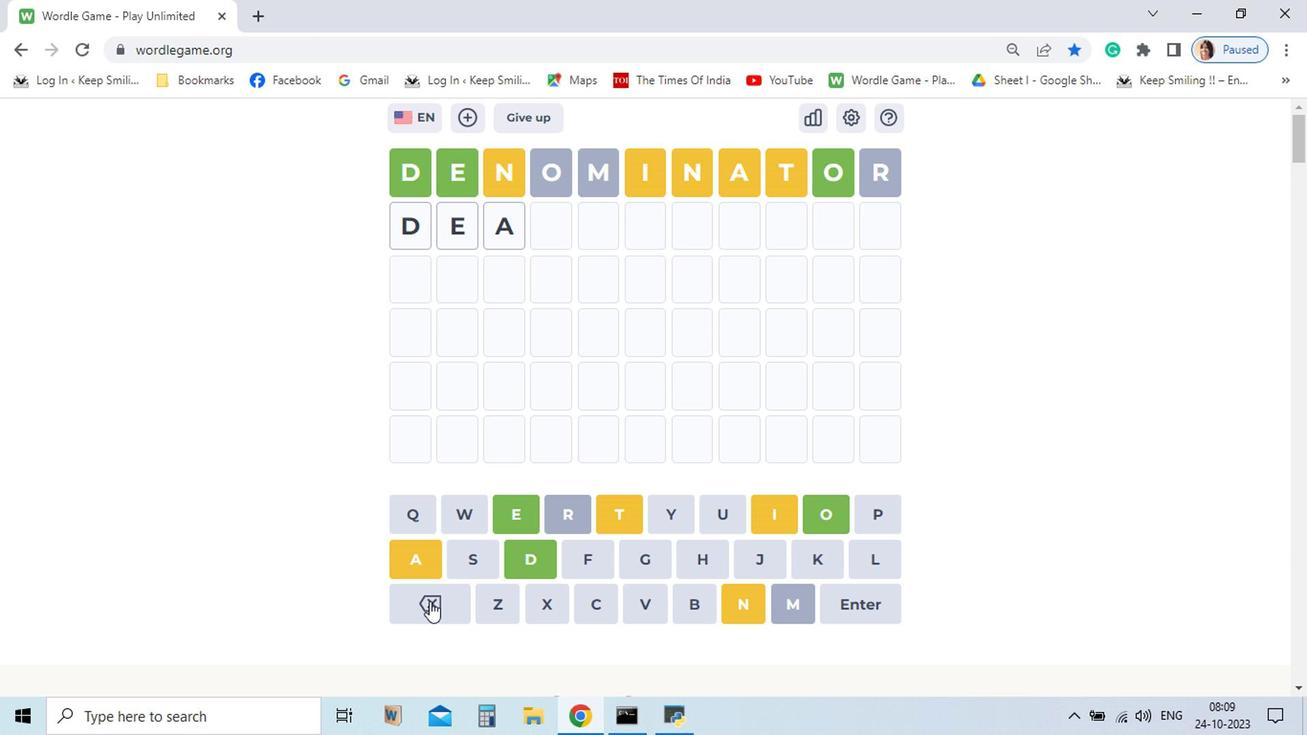 
Action: Mouse pressed left at (476, 597)
Screenshot: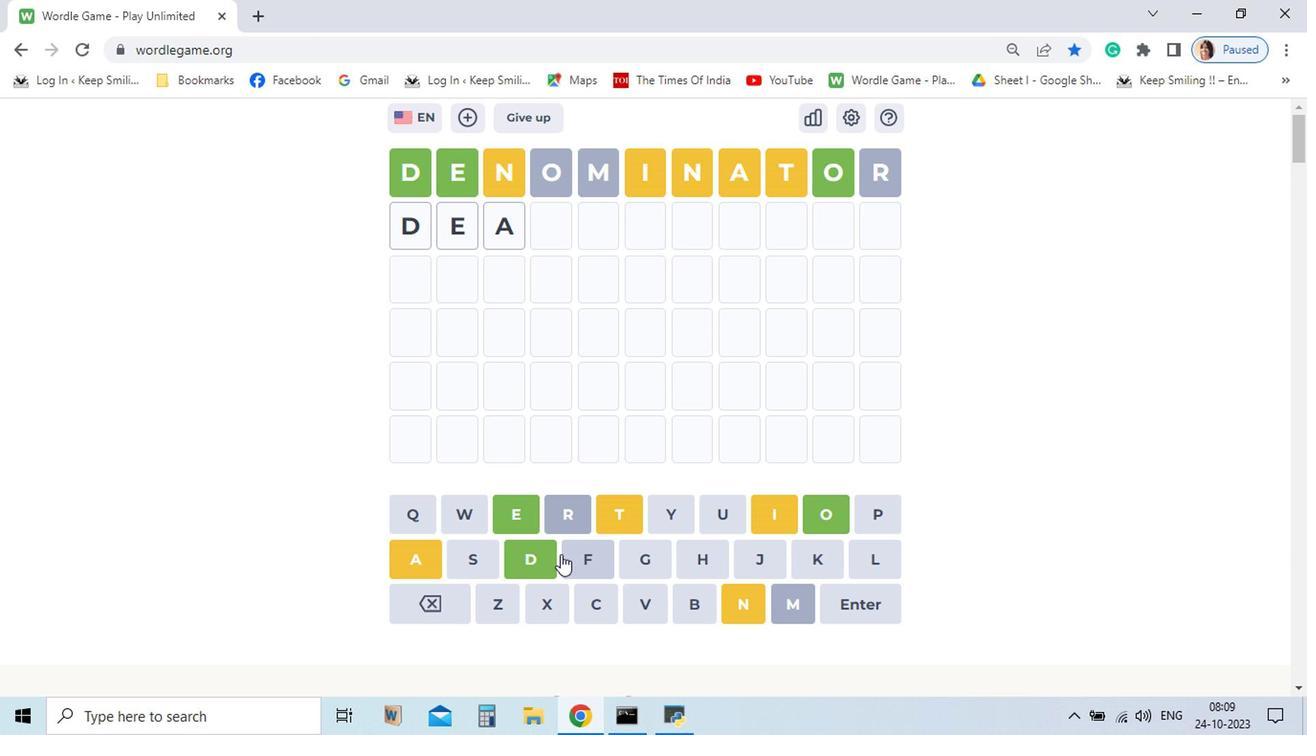 
Action: Mouse pressed left at (476, 597)
Screenshot: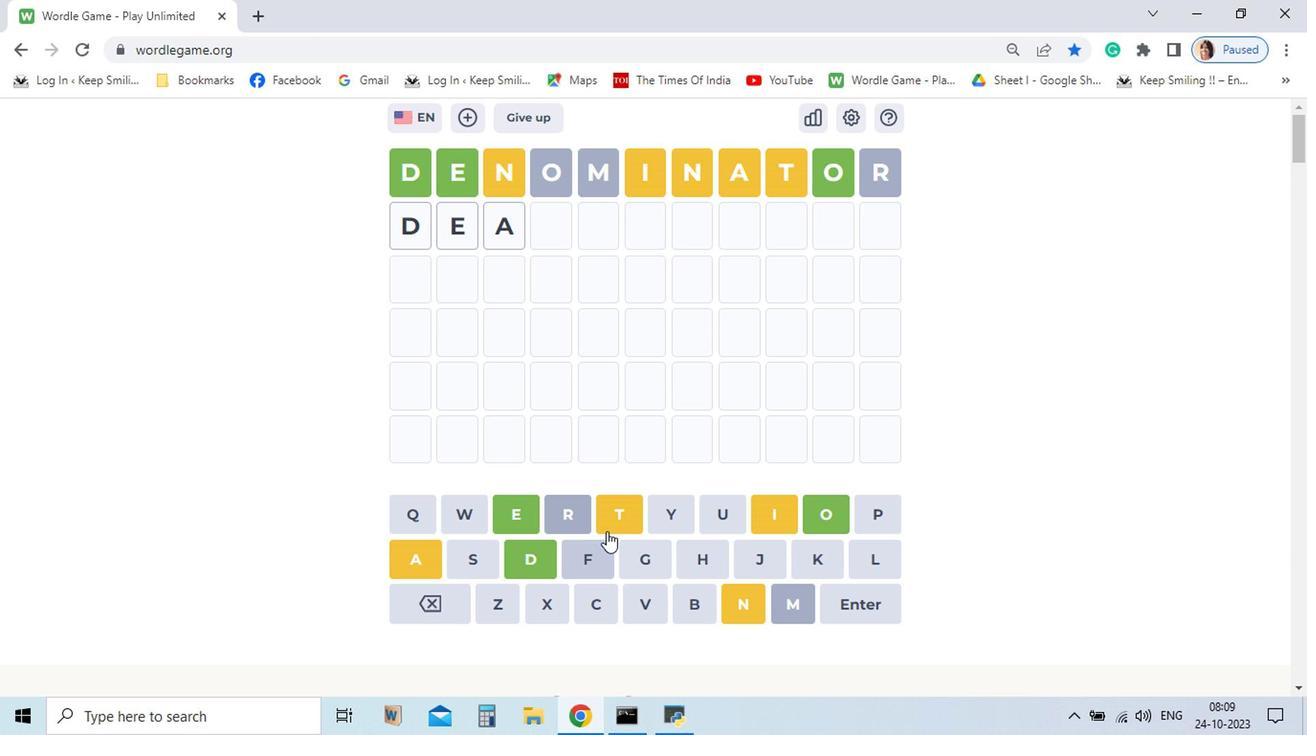 
Action: Mouse moved to (598, 602)
Screenshot: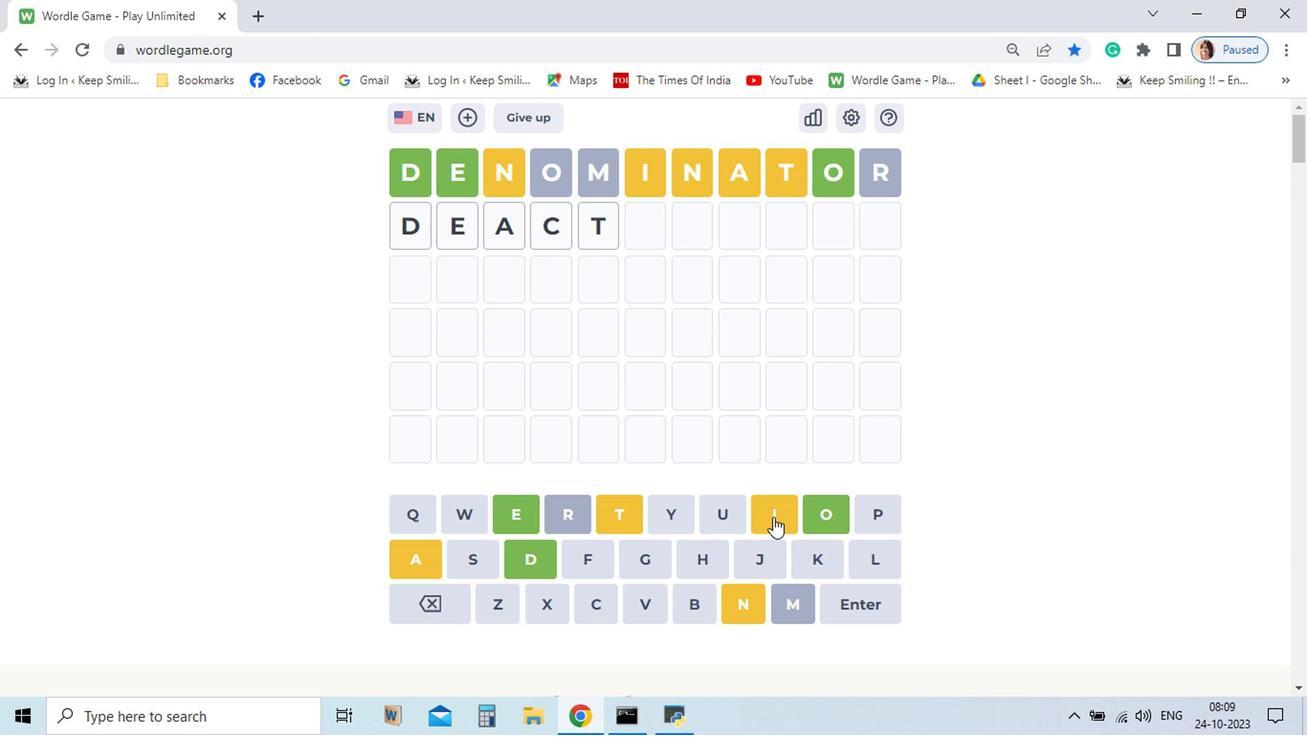 
Action: Mouse pressed left at (598, 602)
Screenshot: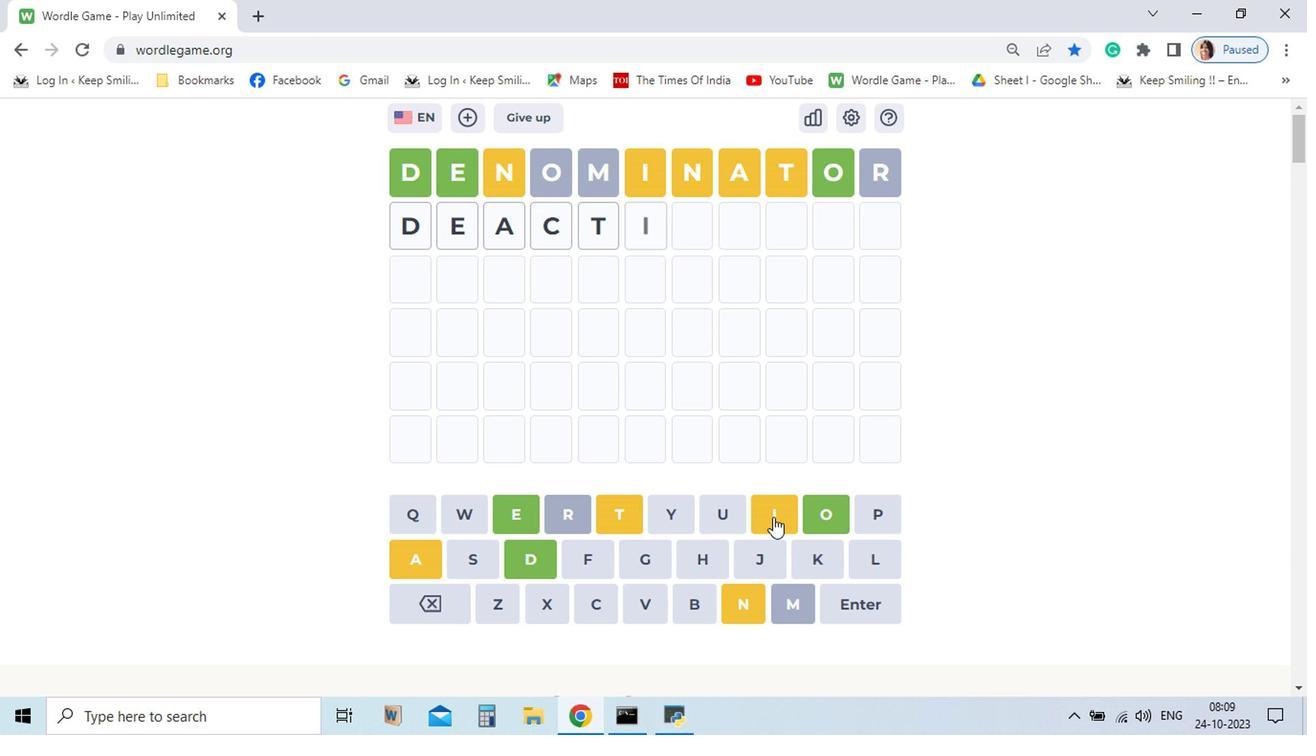 
Action: Mouse moved to (612, 534)
Screenshot: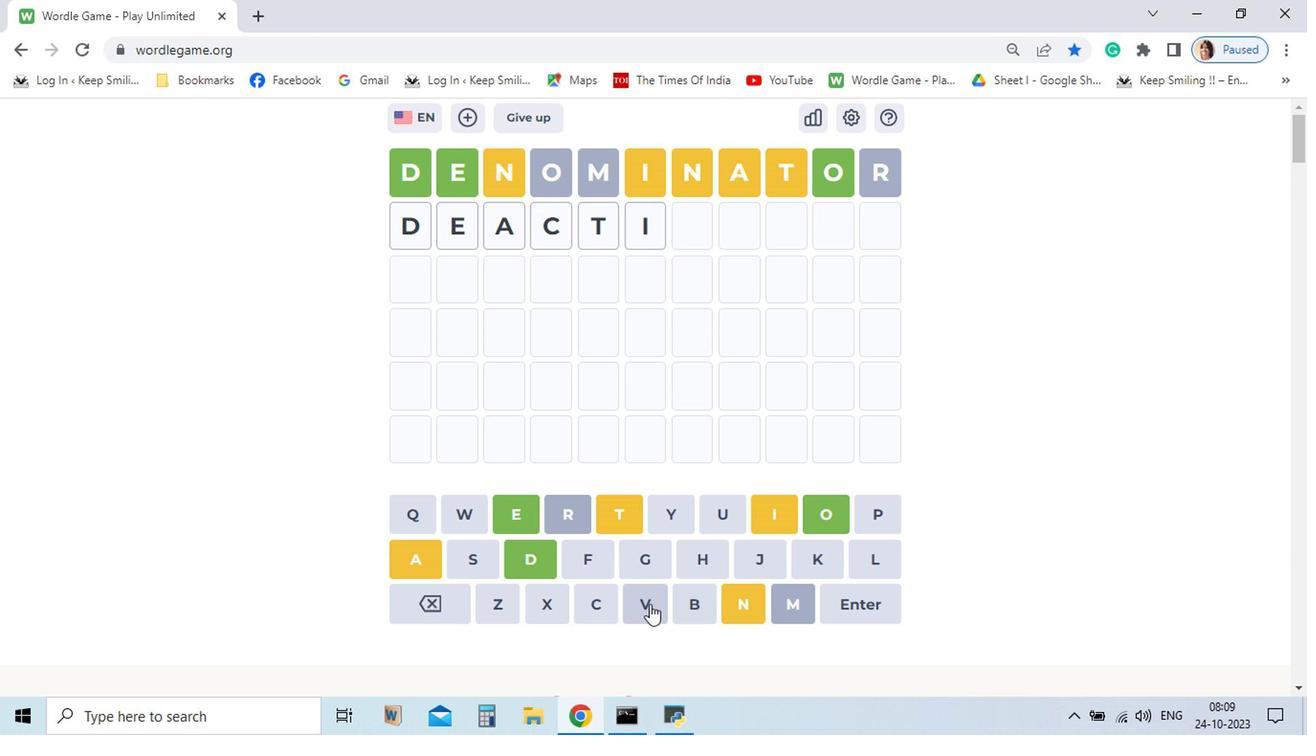 
Action: Mouse pressed left at (612, 534)
Screenshot: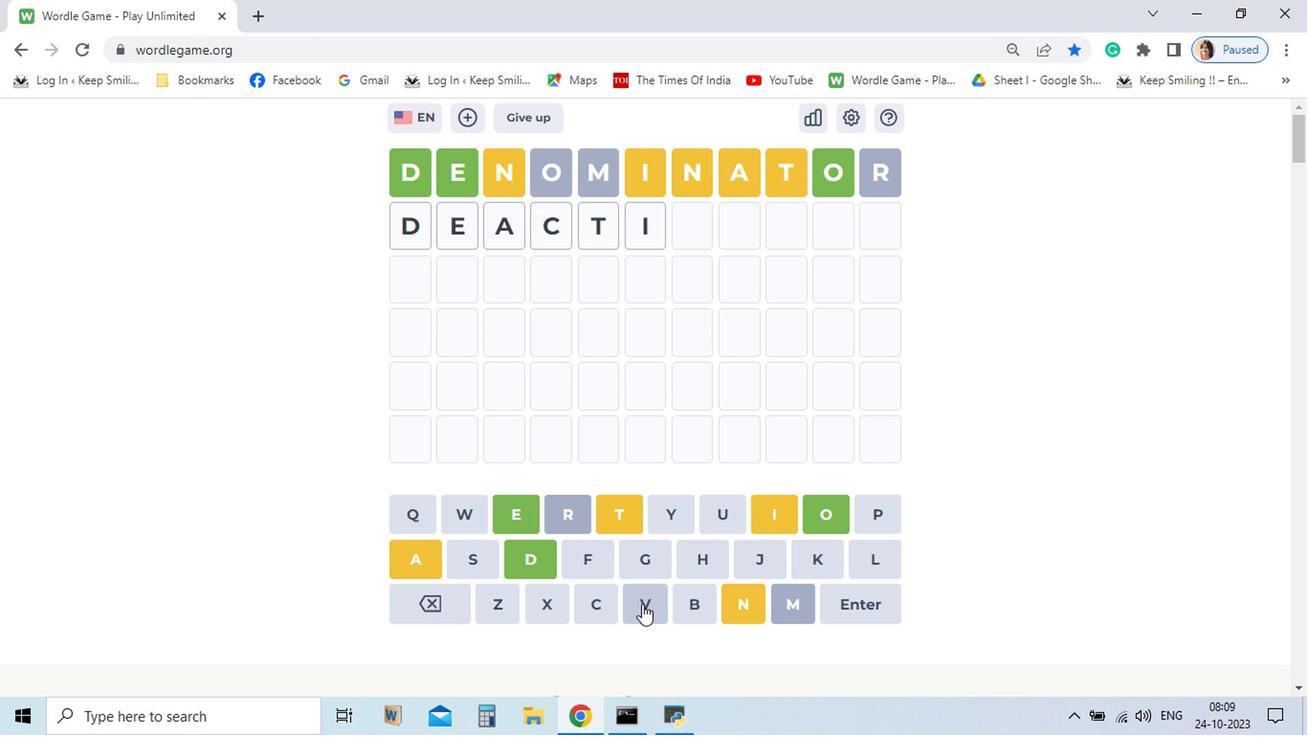 
Action: Mouse moved to (719, 537)
Screenshot: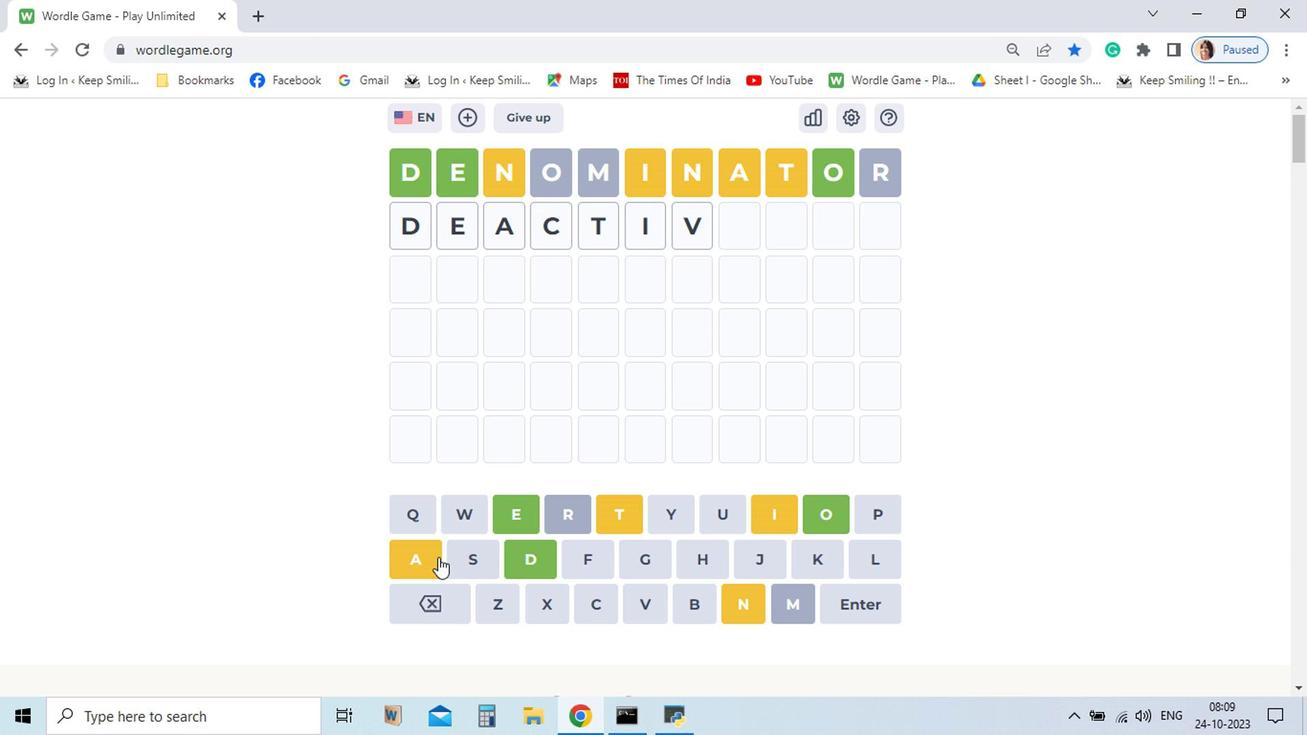 
Action: Mouse pressed left at (719, 537)
Screenshot: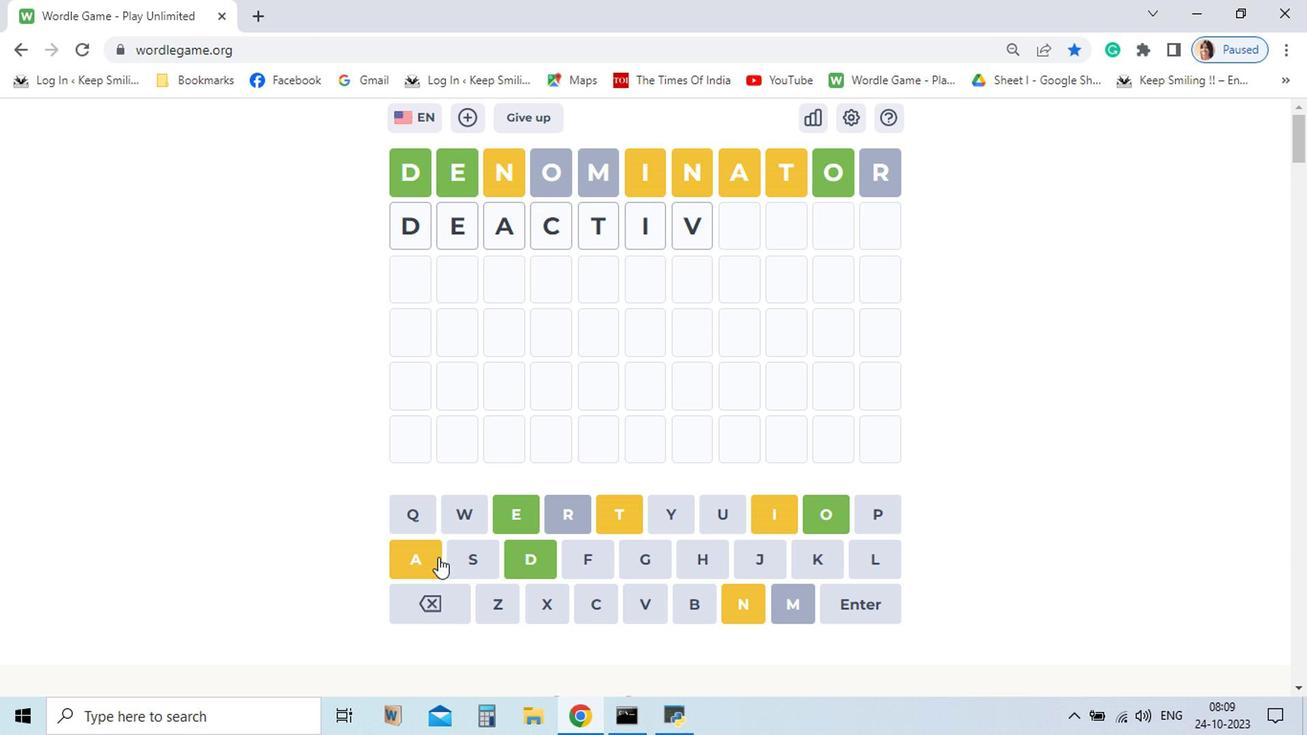 
Action: Mouse moved to (625, 599)
Screenshot: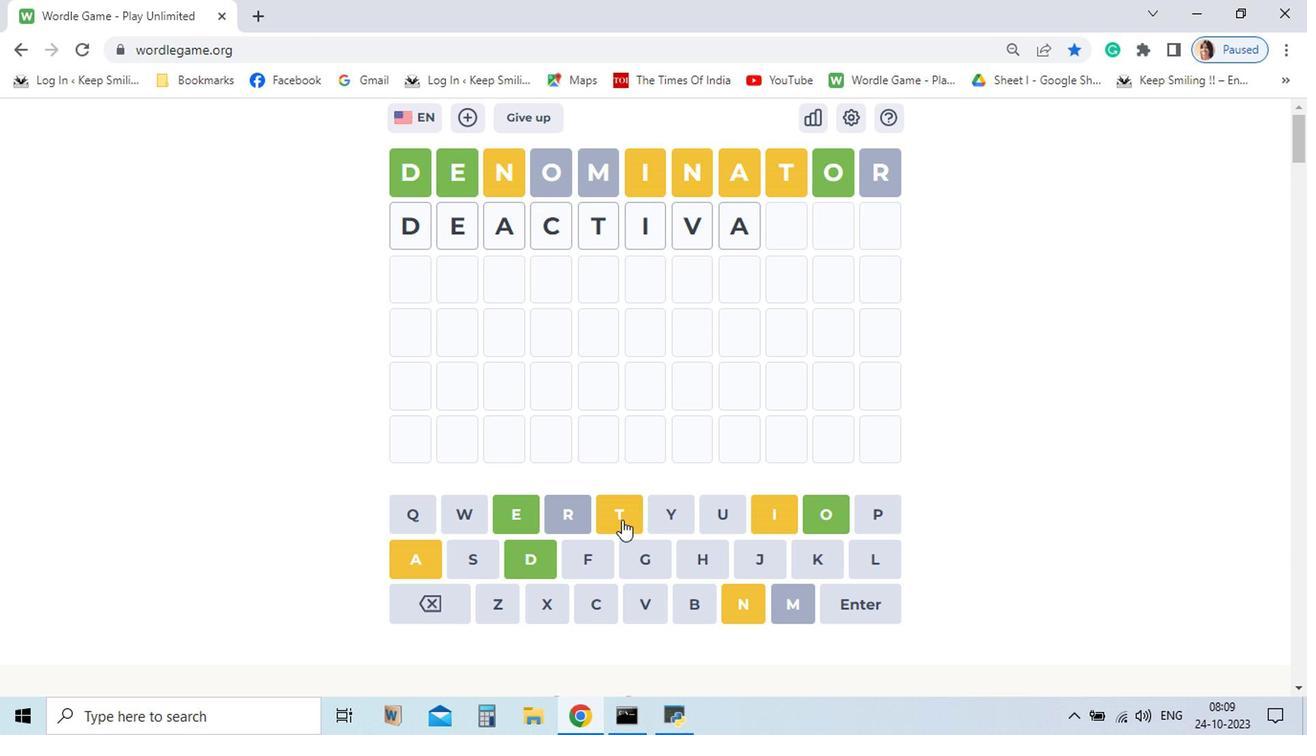 
Action: Mouse pressed left at (625, 599)
Screenshot: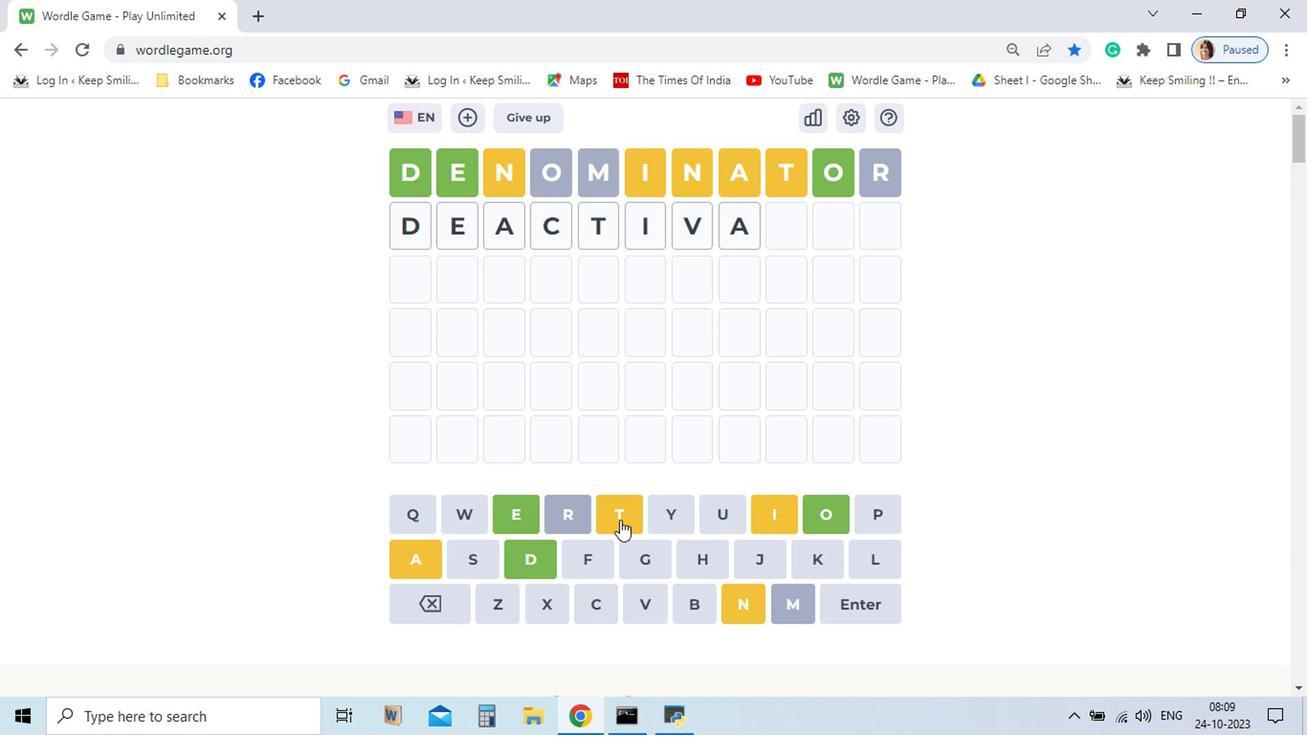 
Action: Mouse moved to (481, 565)
Screenshot: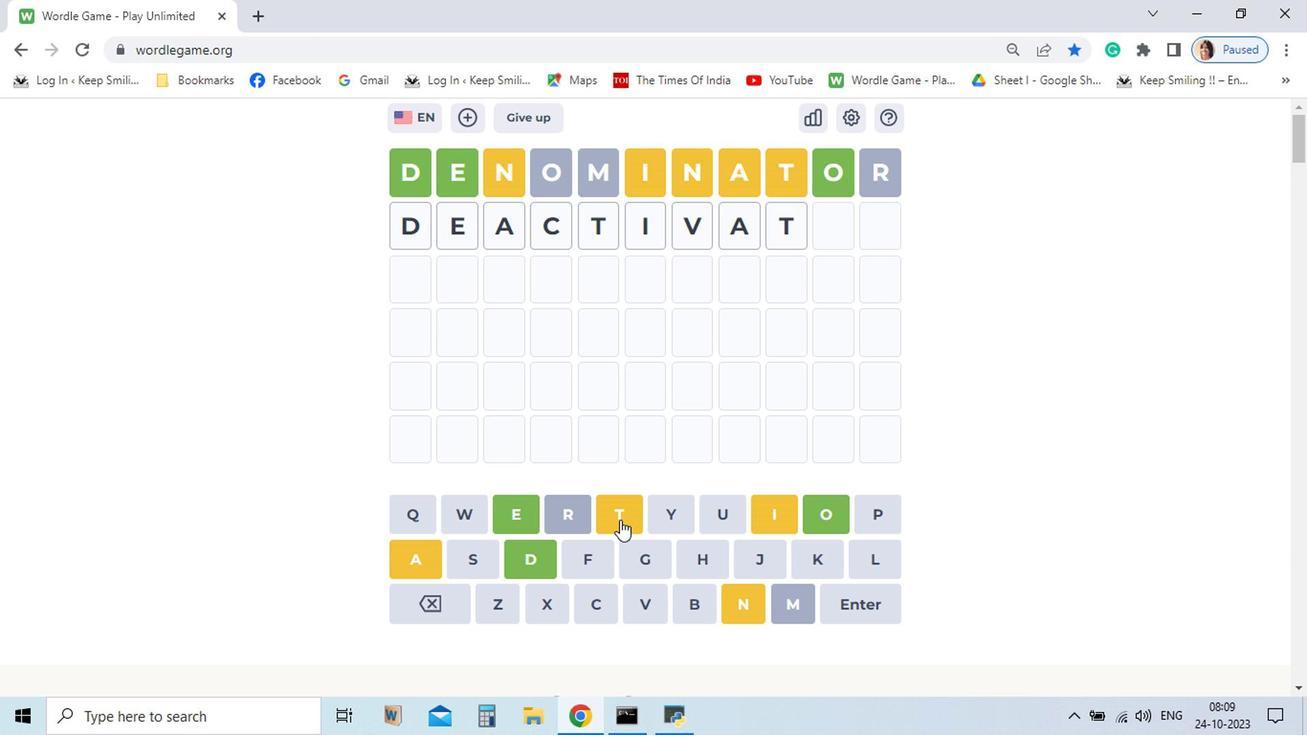 
Action: Mouse pressed left at (481, 565)
Screenshot: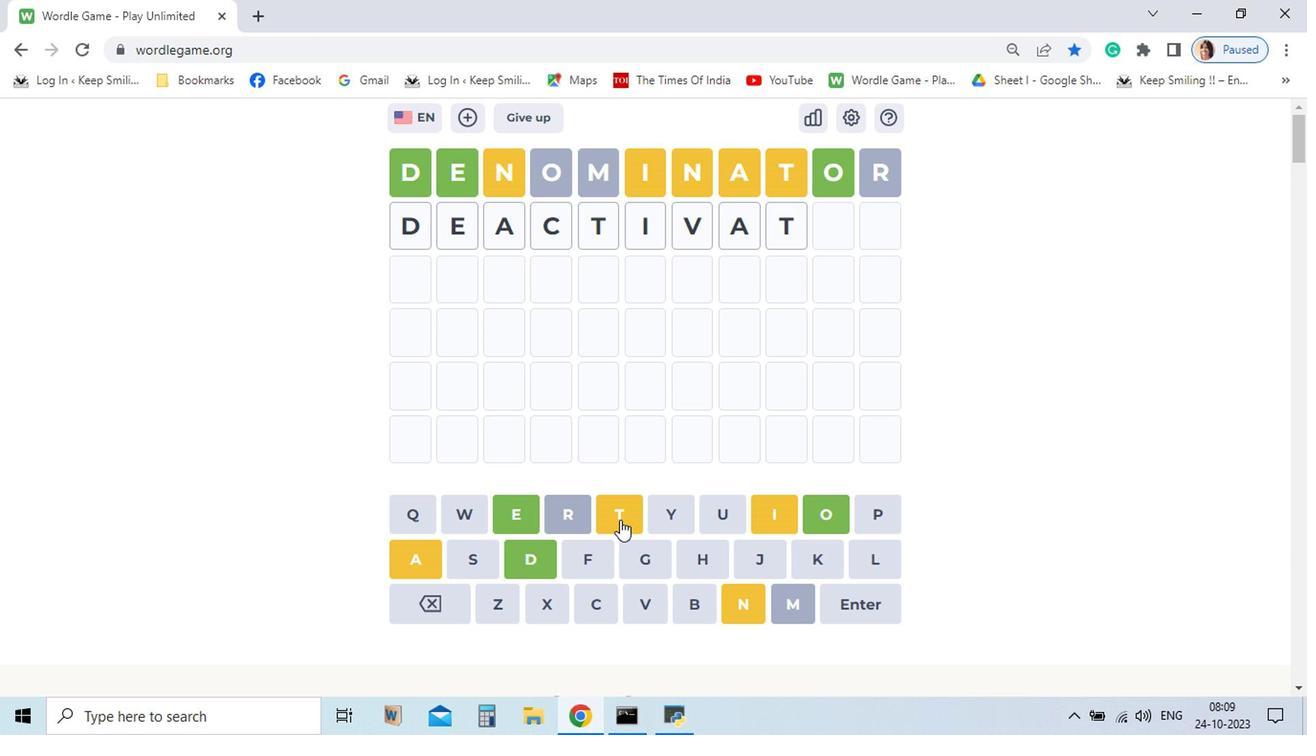 
Action: Mouse moved to (610, 539)
Screenshot: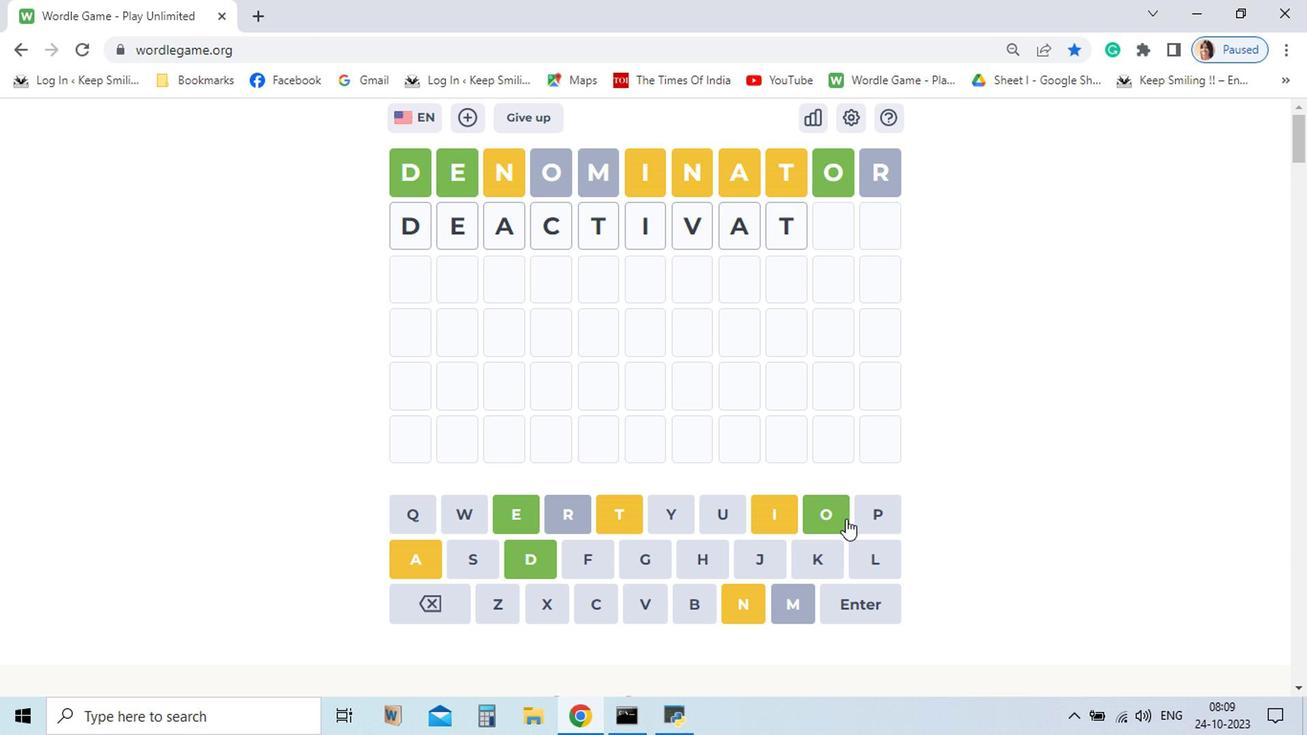 
Action: Mouse pressed left at (610, 539)
Screenshot: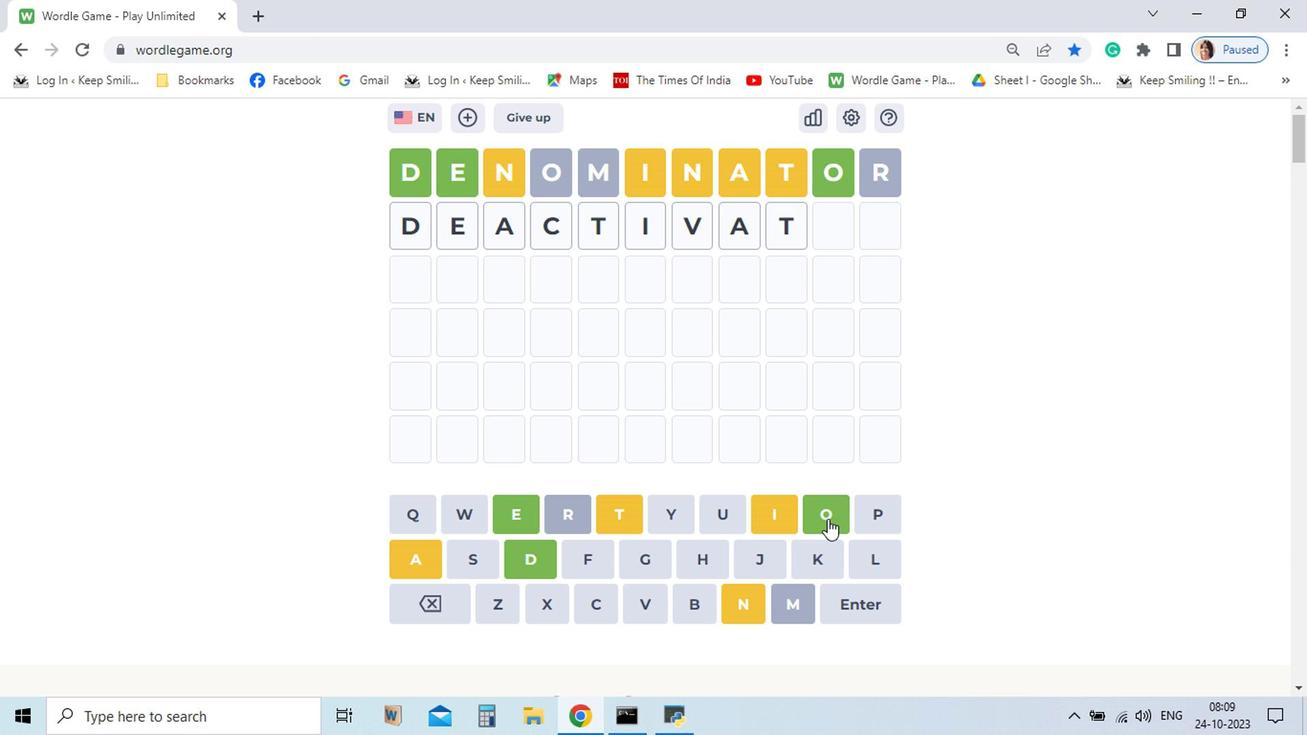 
Action: Mouse moved to (758, 538)
Screenshot: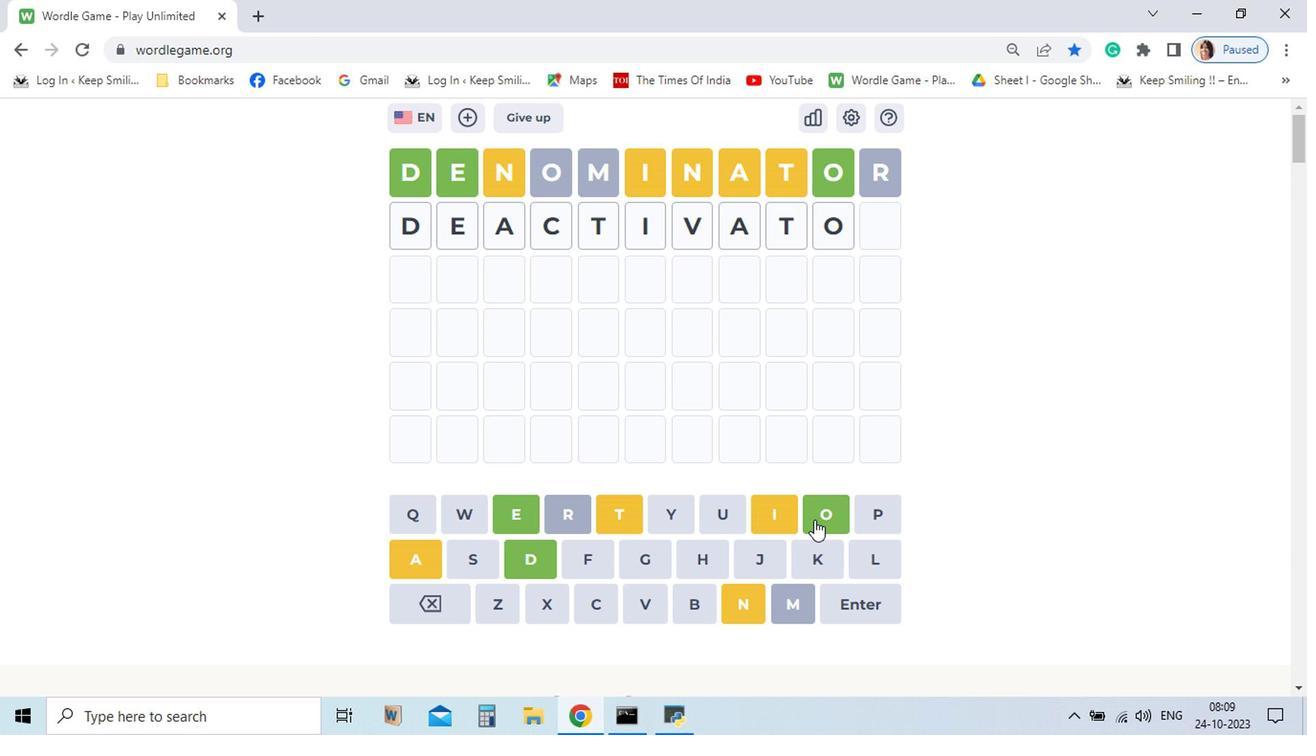 
Action: Mouse pressed left at (758, 538)
Screenshot: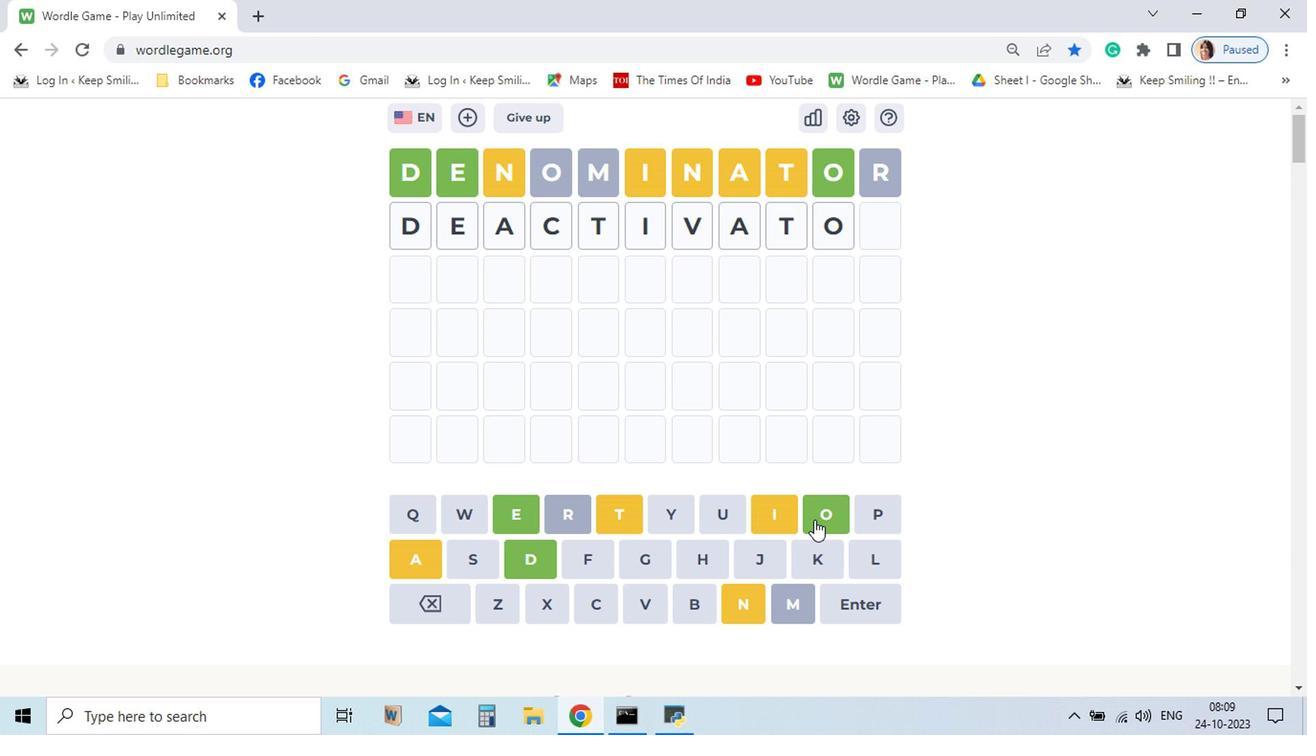 
Action: Mouse moved to (576, 535)
Screenshot: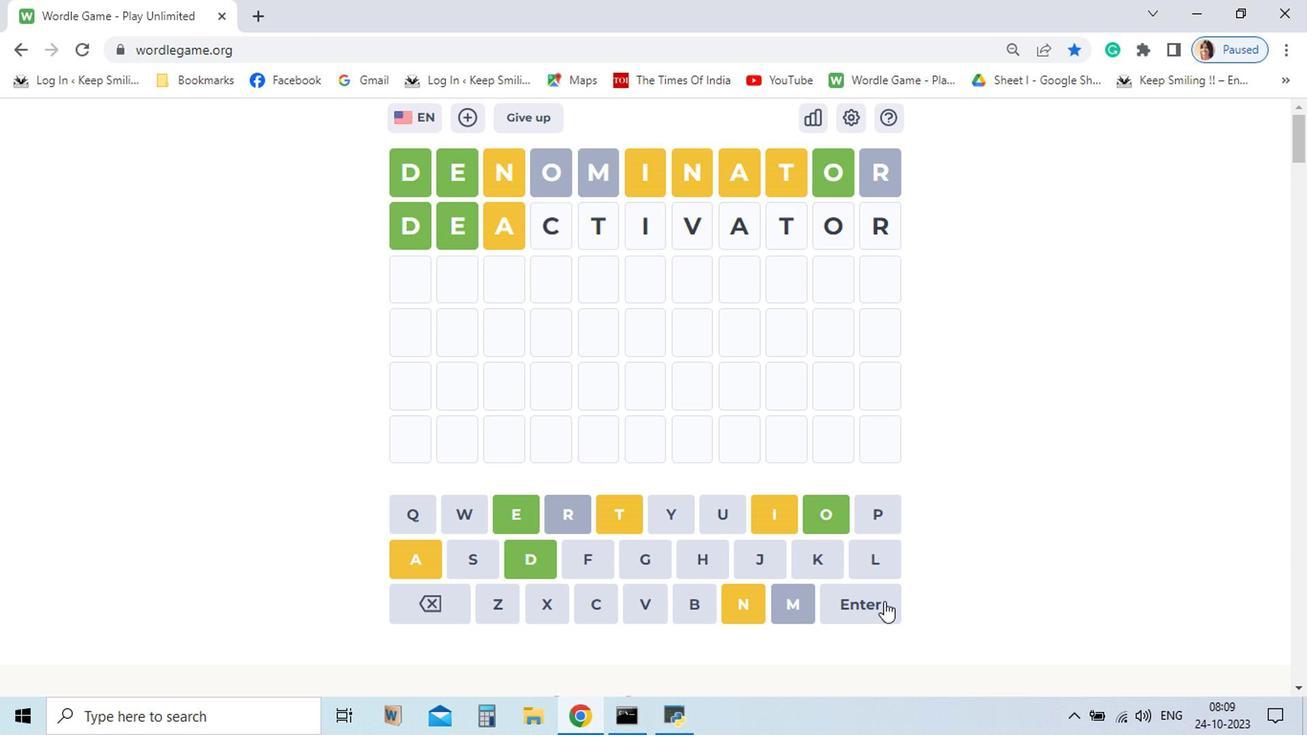 
Action: Mouse pressed left at (576, 535)
Screenshot: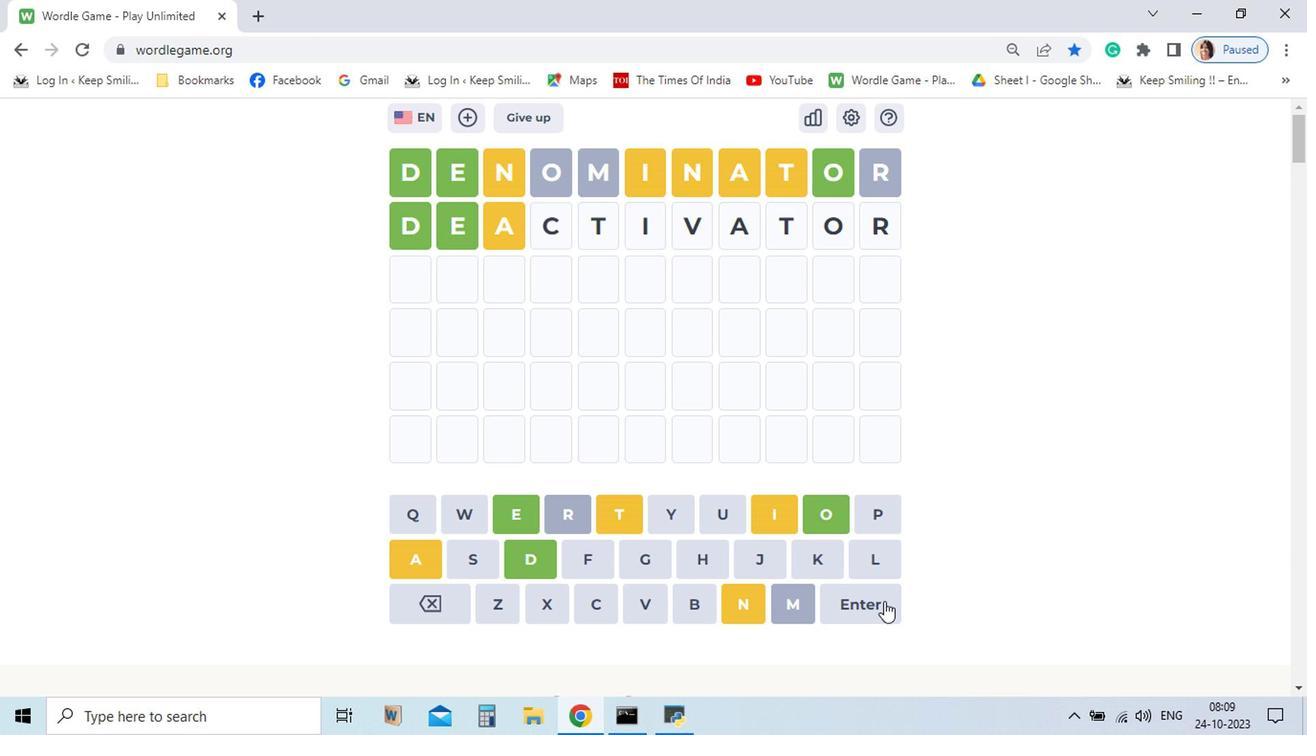 
Action: Mouse moved to (798, 597)
Screenshot: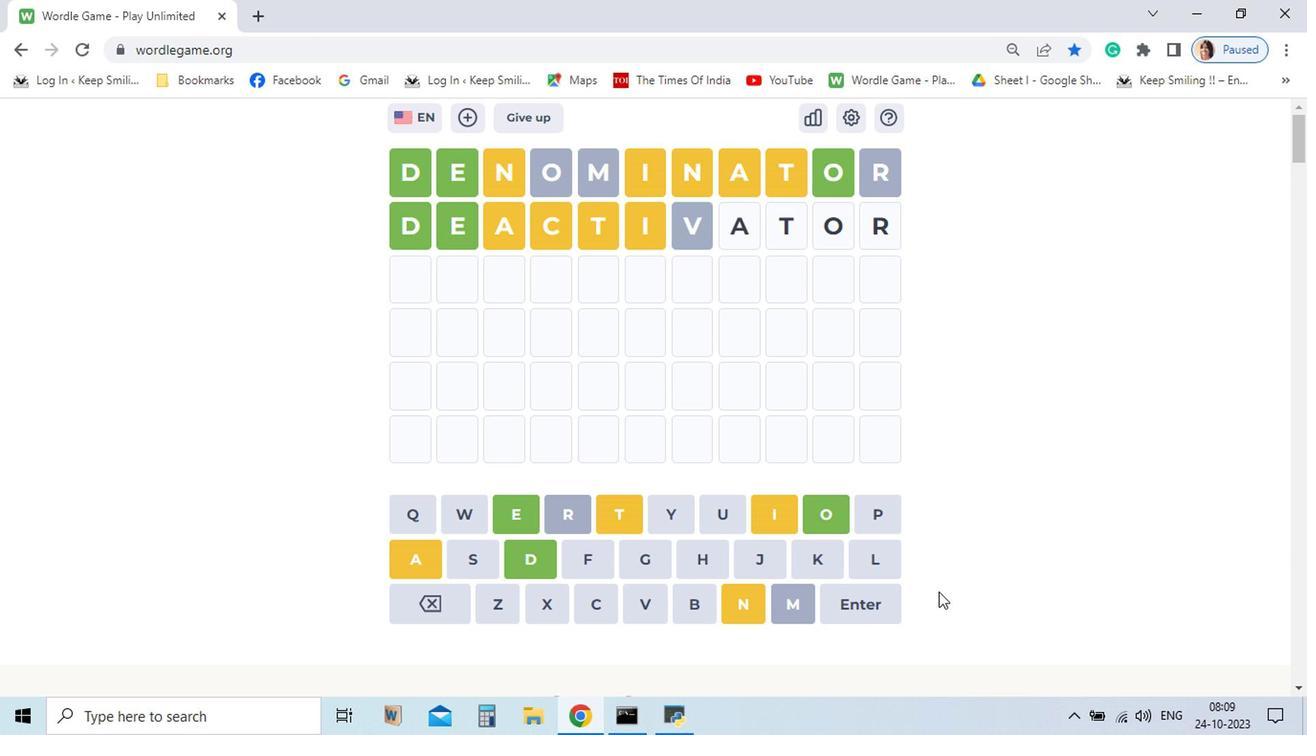 
Action: Mouse pressed left at (798, 597)
Screenshot: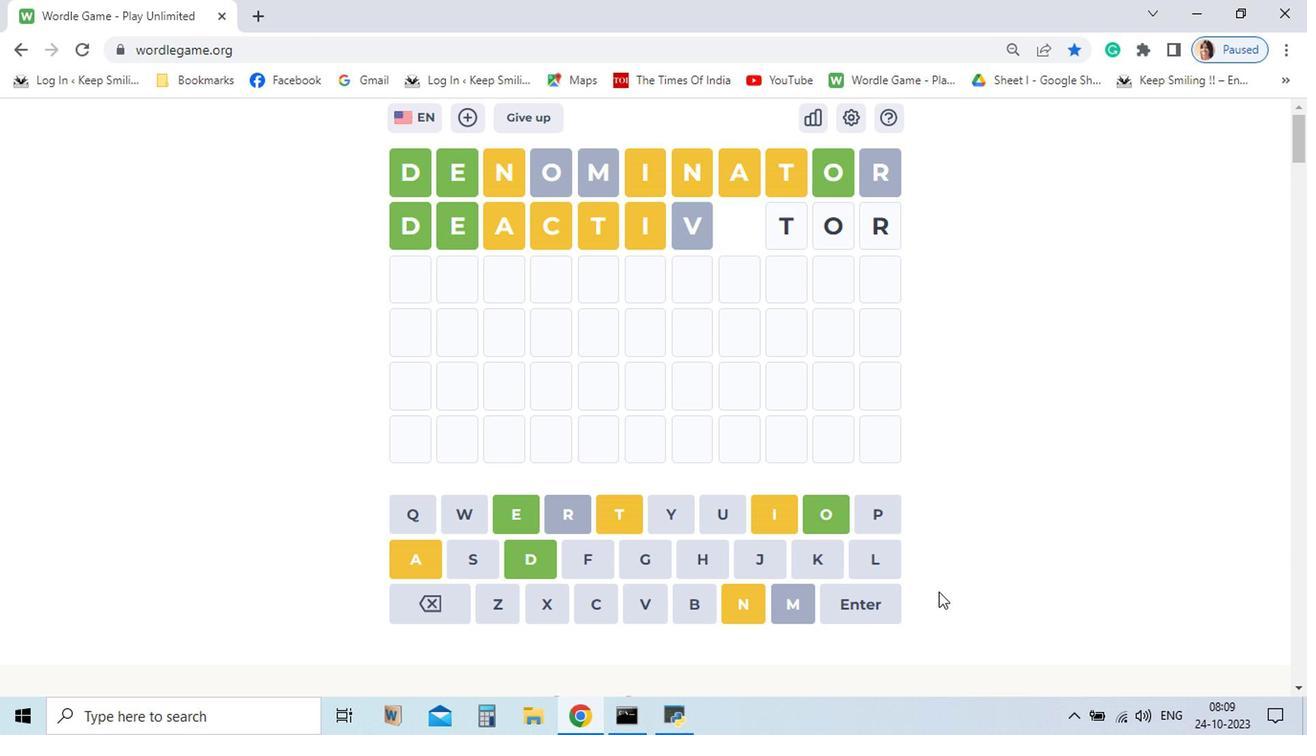 
Action: Mouse moved to (546, 565)
Screenshot: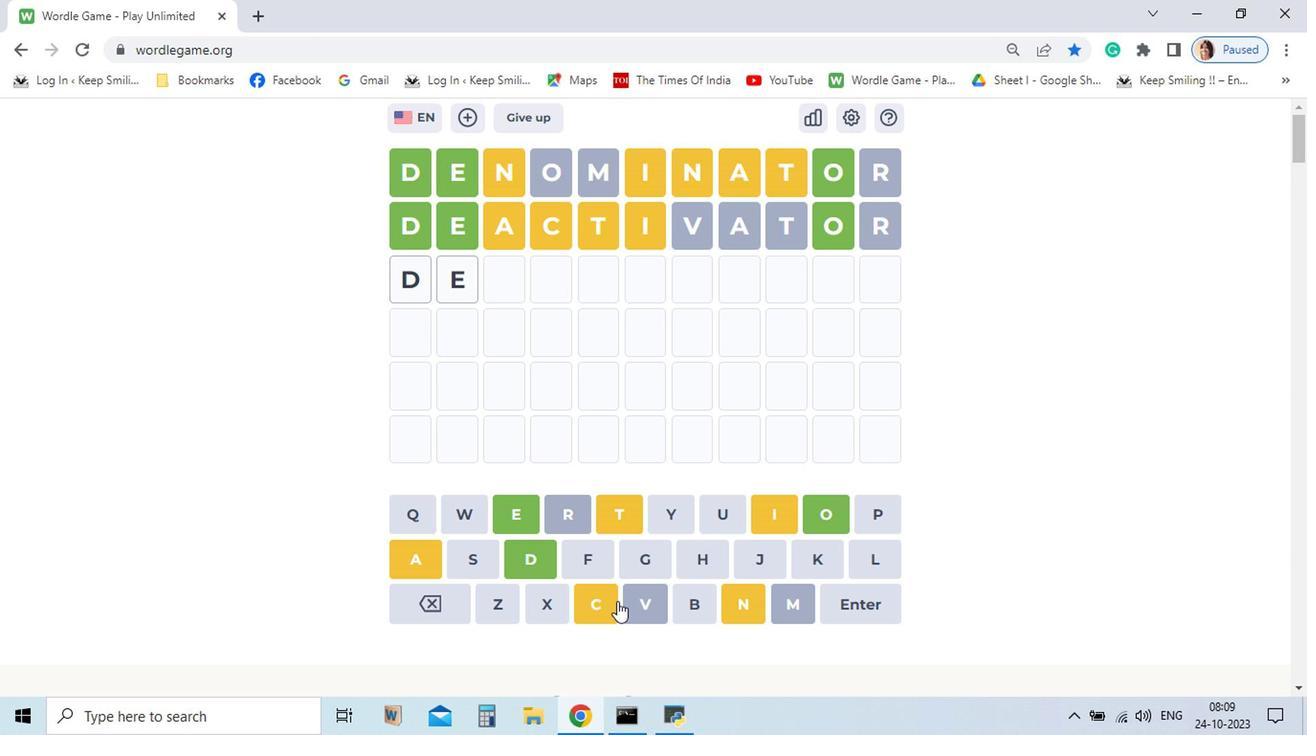 
Action: Mouse pressed left at (546, 565)
Screenshot: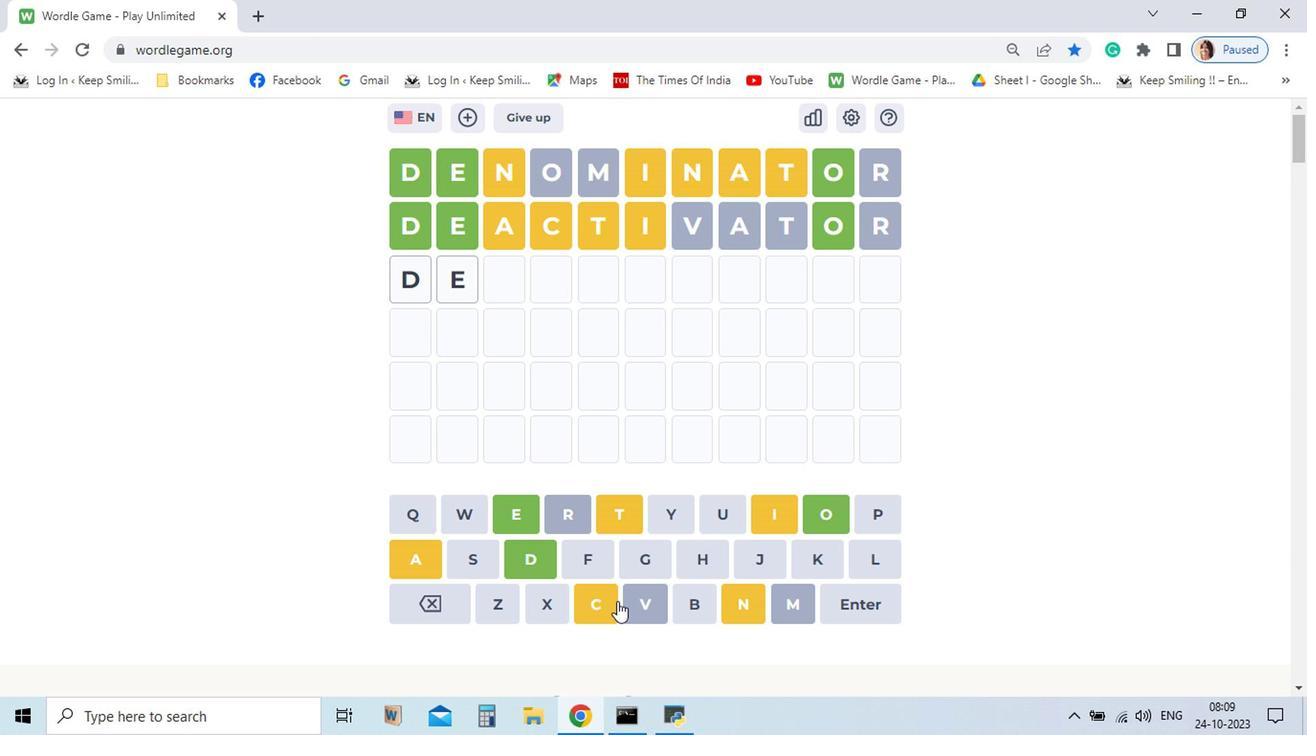 
Action: Mouse moved to (547, 535)
Screenshot: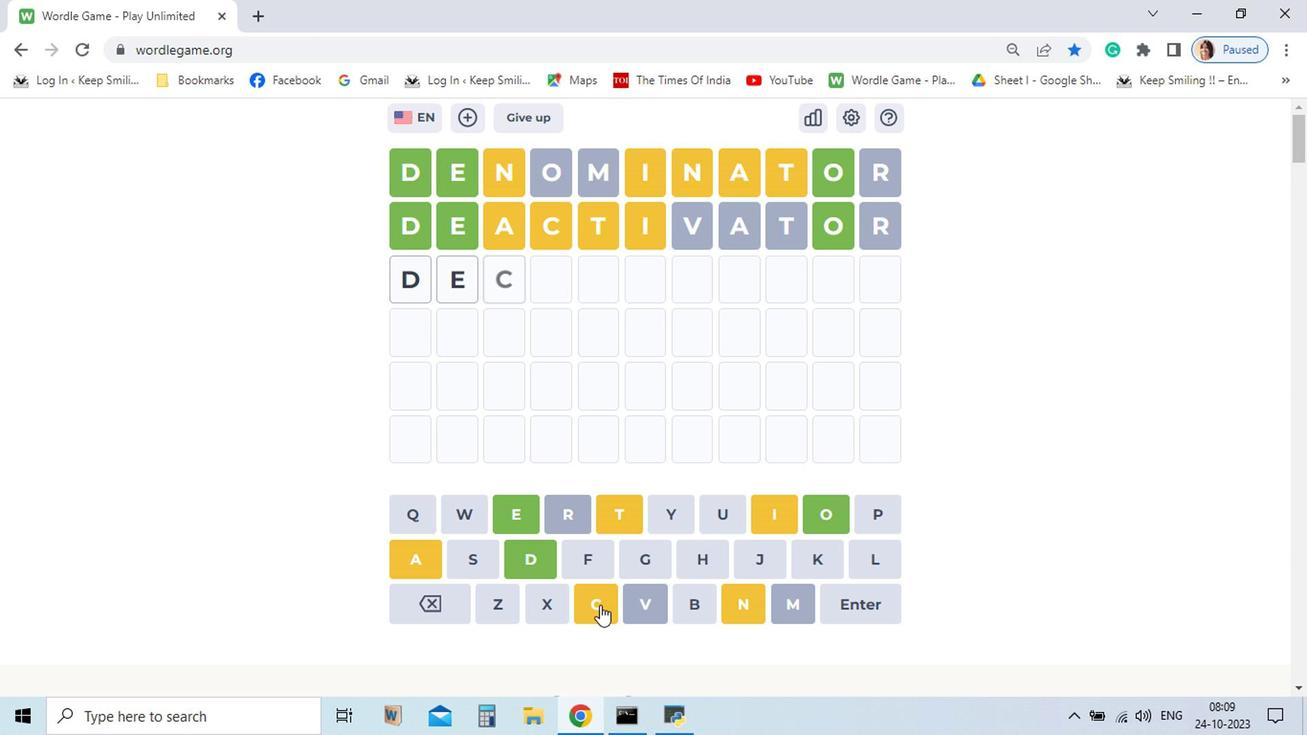
Action: Mouse pressed left at (547, 535)
Screenshot: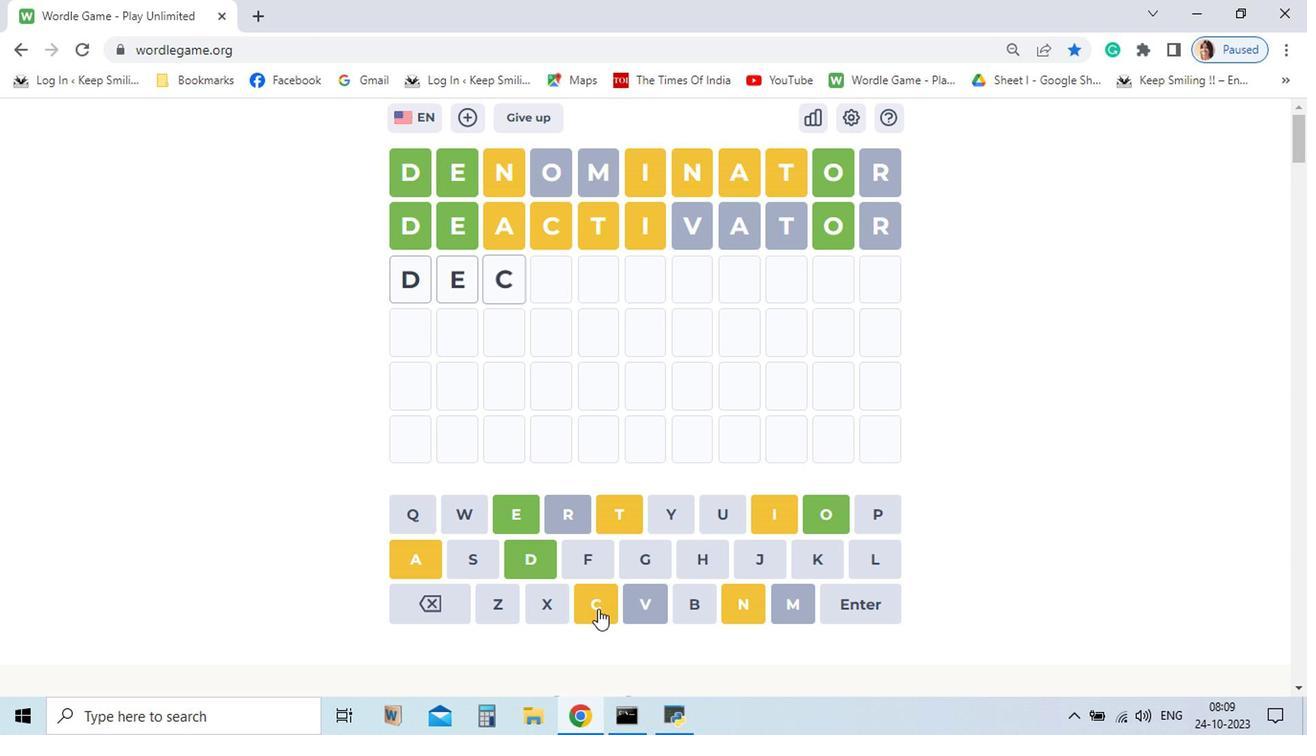 
Action: Mouse moved to (596, 599)
Screenshot: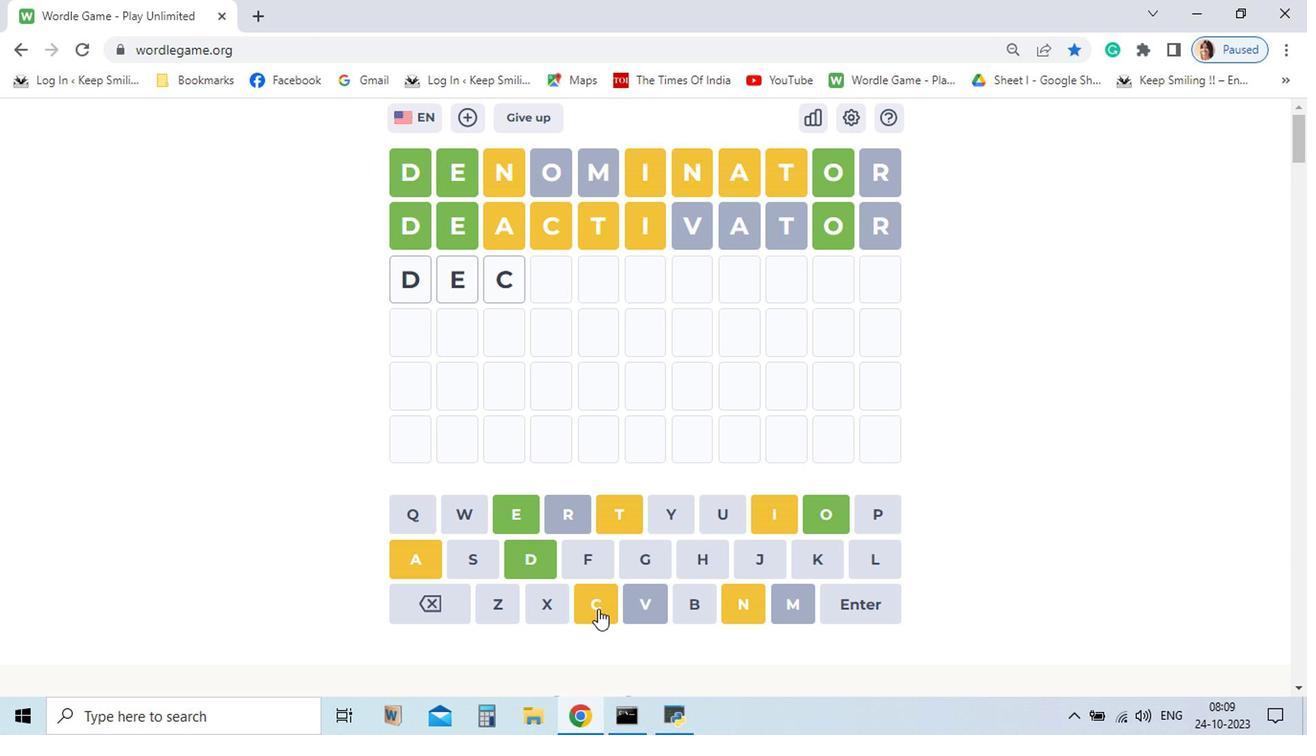
Action: Mouse pressed left at (596, 599)
Screenshot: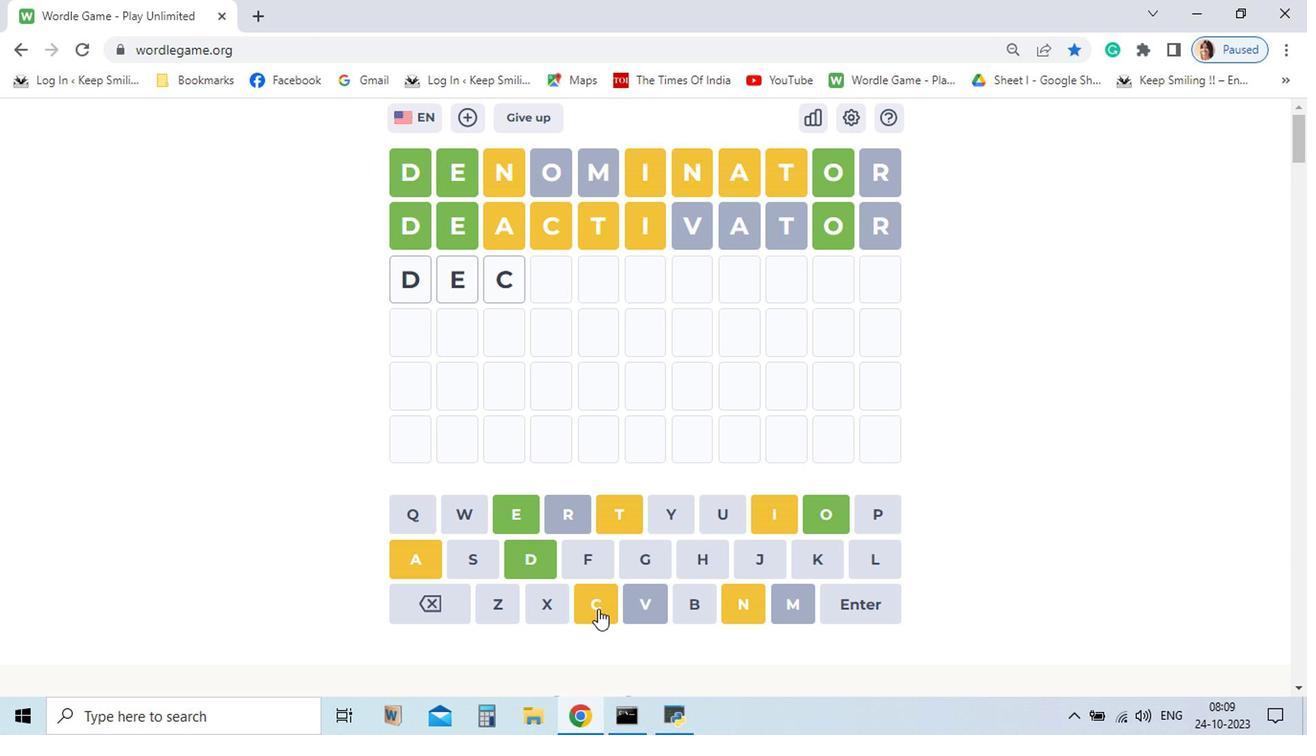 
Action: Mouse moved to (474, 599)
Screenshot: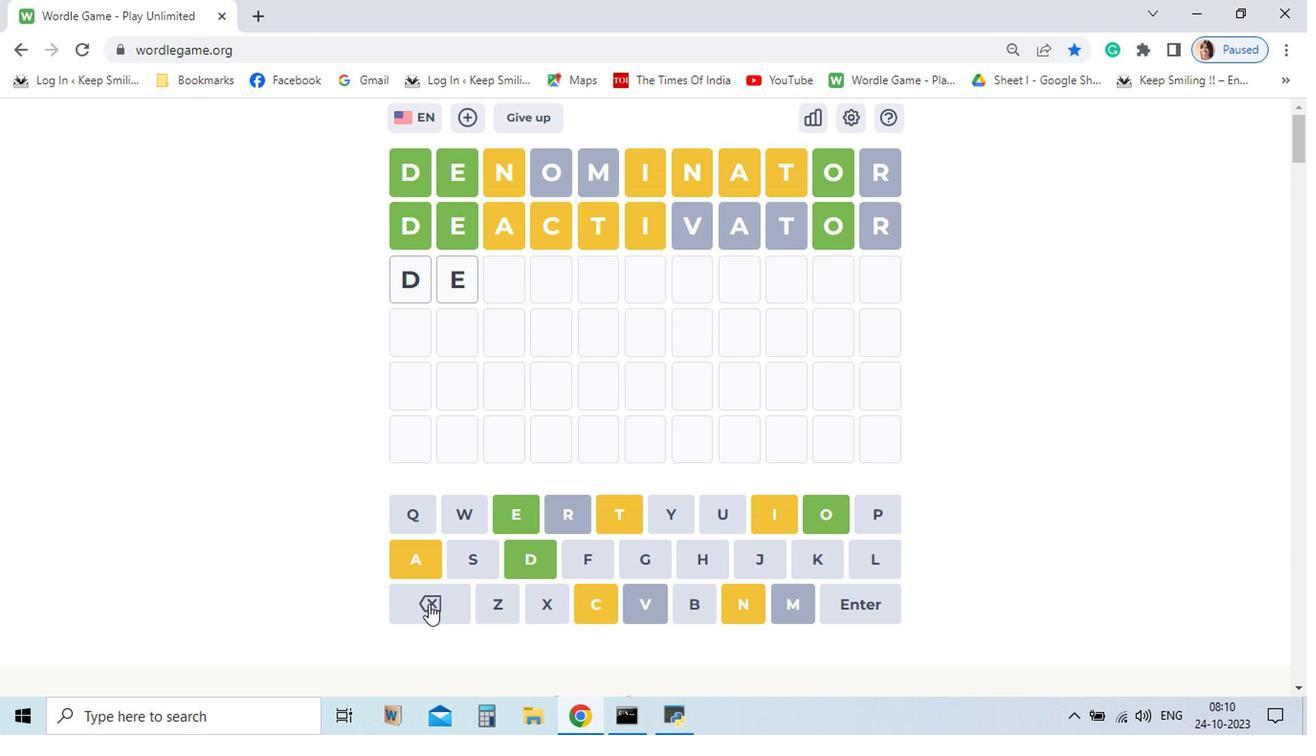 
Action: Mouse pressed left at (474, 599)
Screenshot: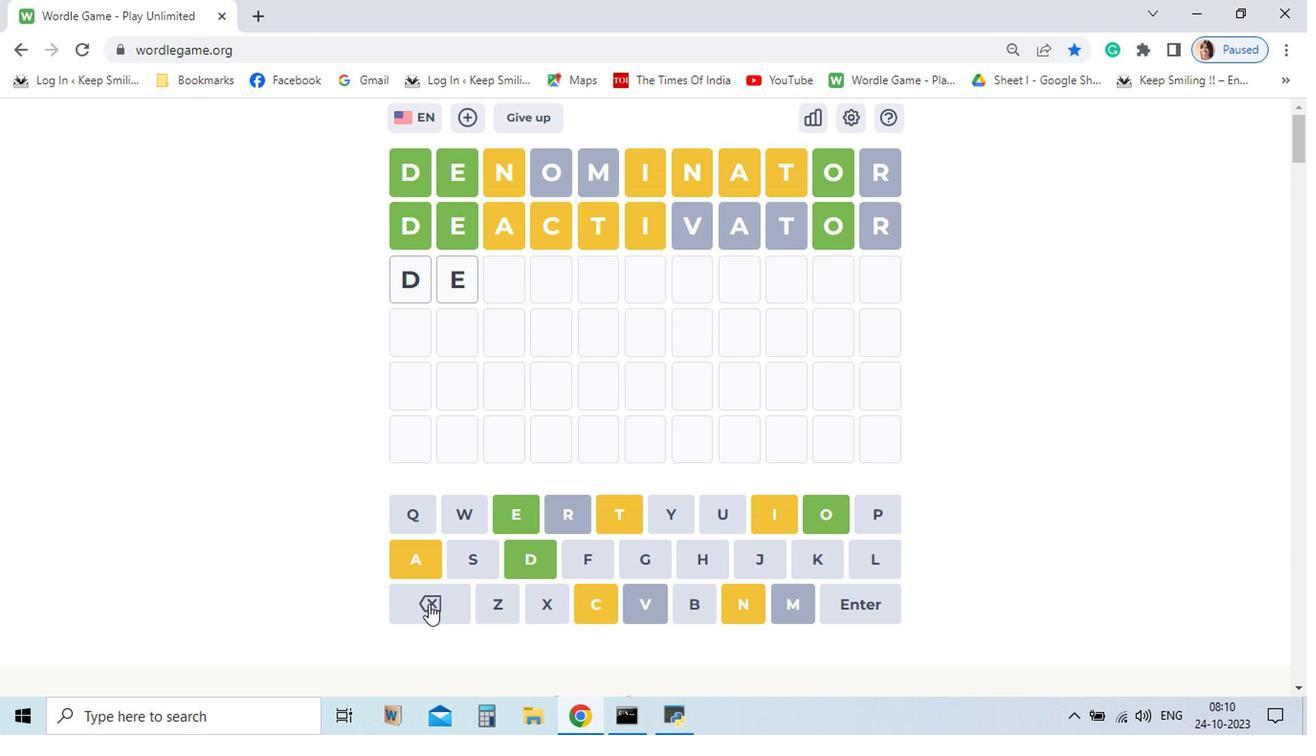 
Action: Mouse moved to (612, 532)
Screenshot: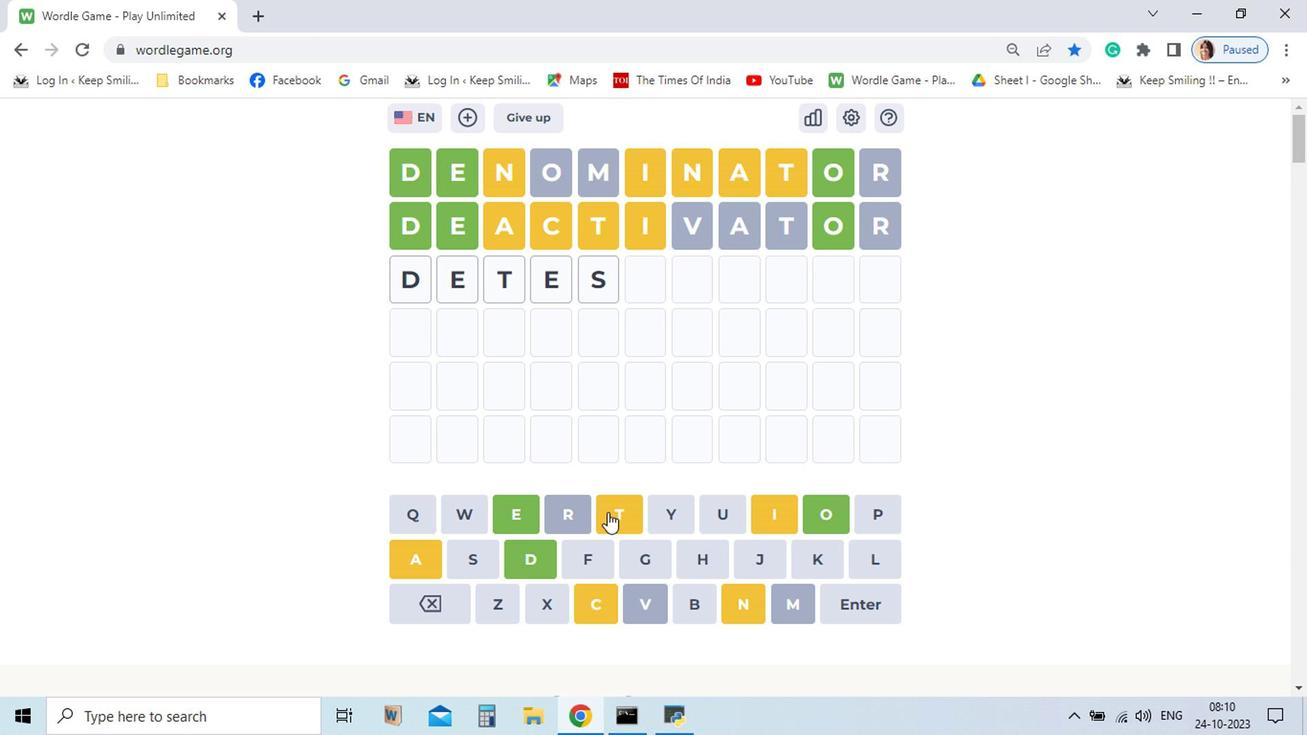 
Action: Mouse pressed left at (612, 532)
Screenshot: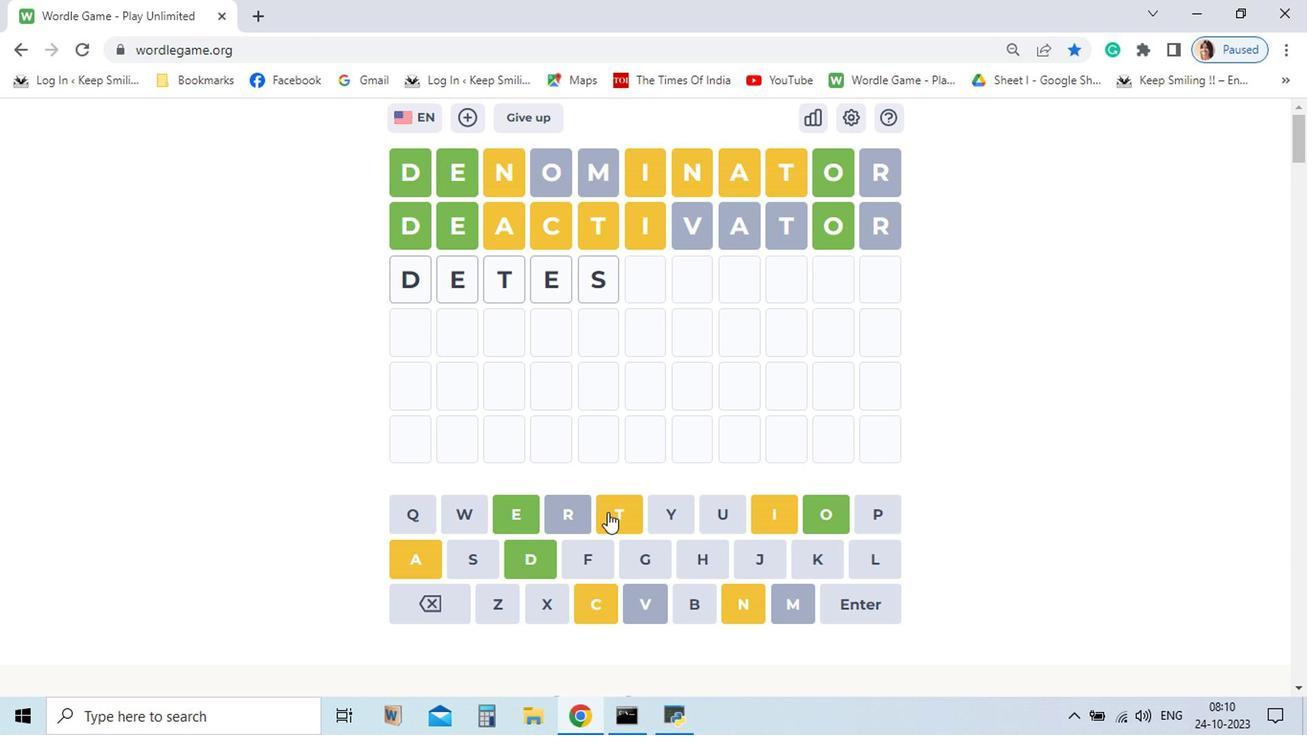 
Action: Mouse moved to (540, 532)
Screenshot: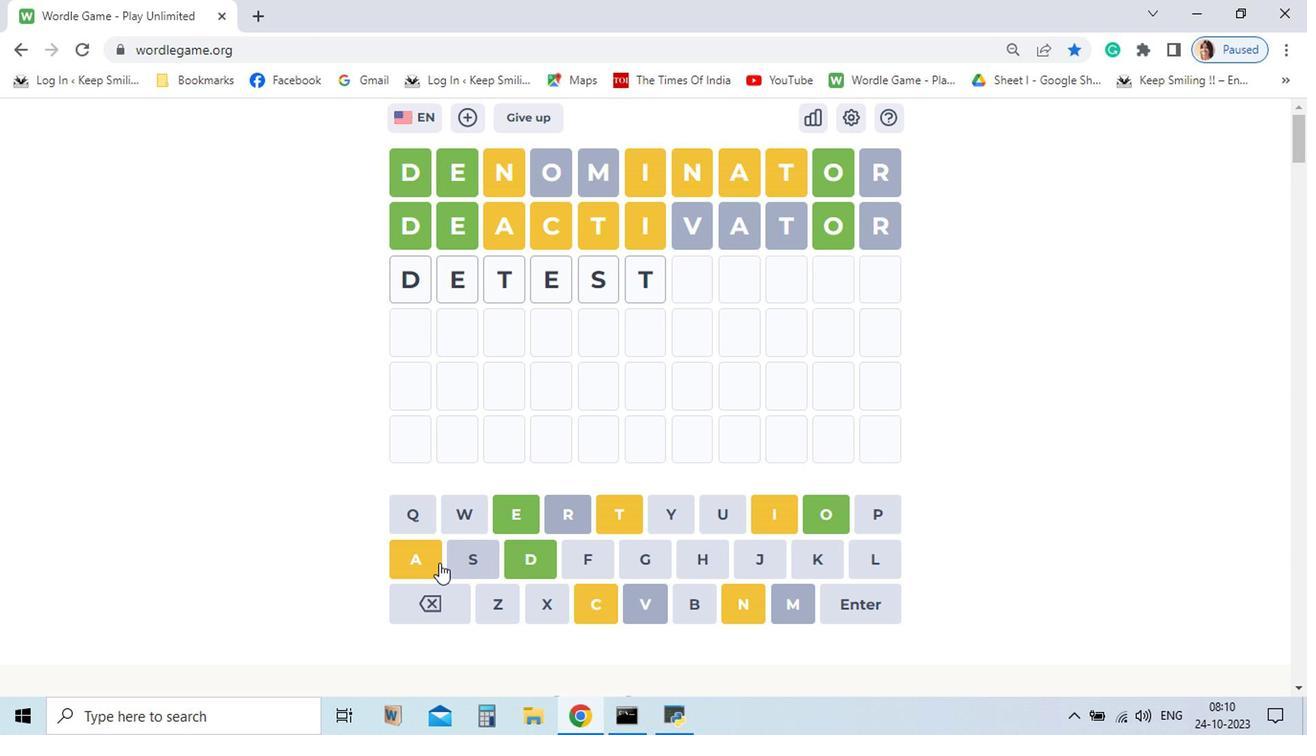 
Action: Mouse pressed left at (540, 532)
Screenshot: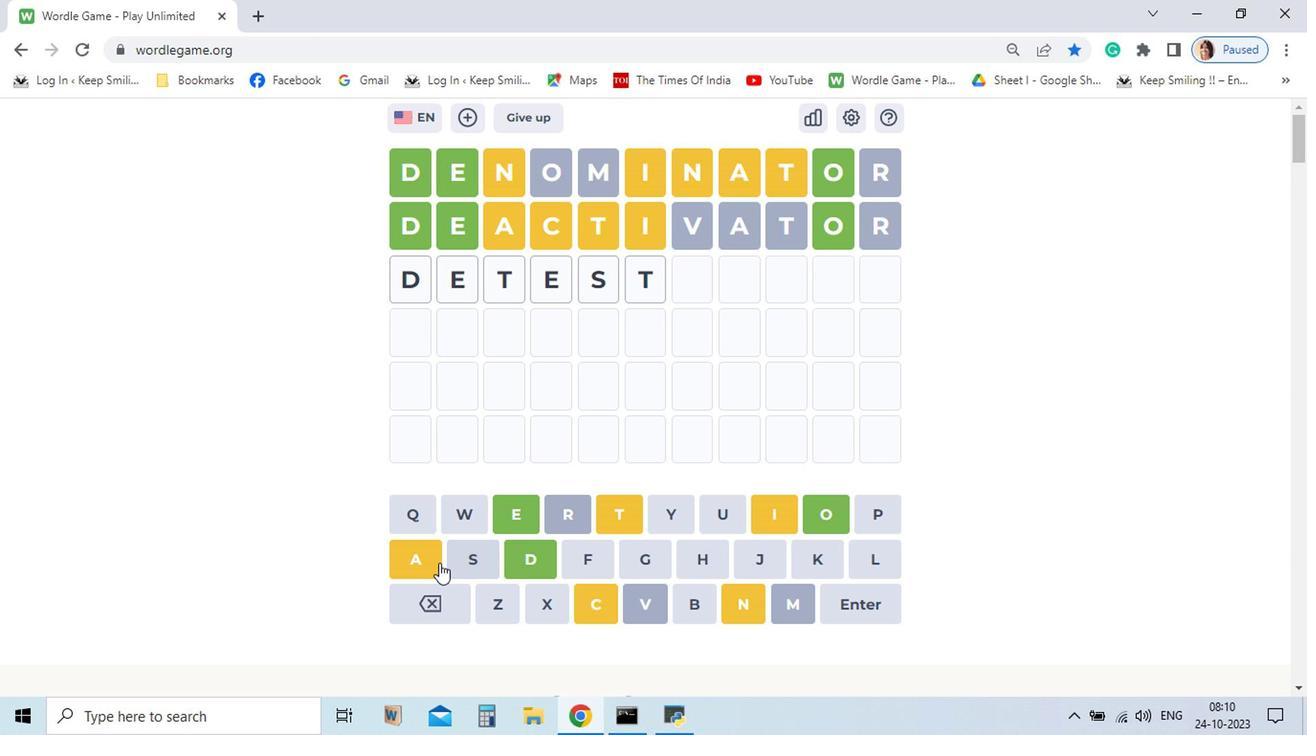 
Action: Mouse moved to (508, 567)
Screenshot: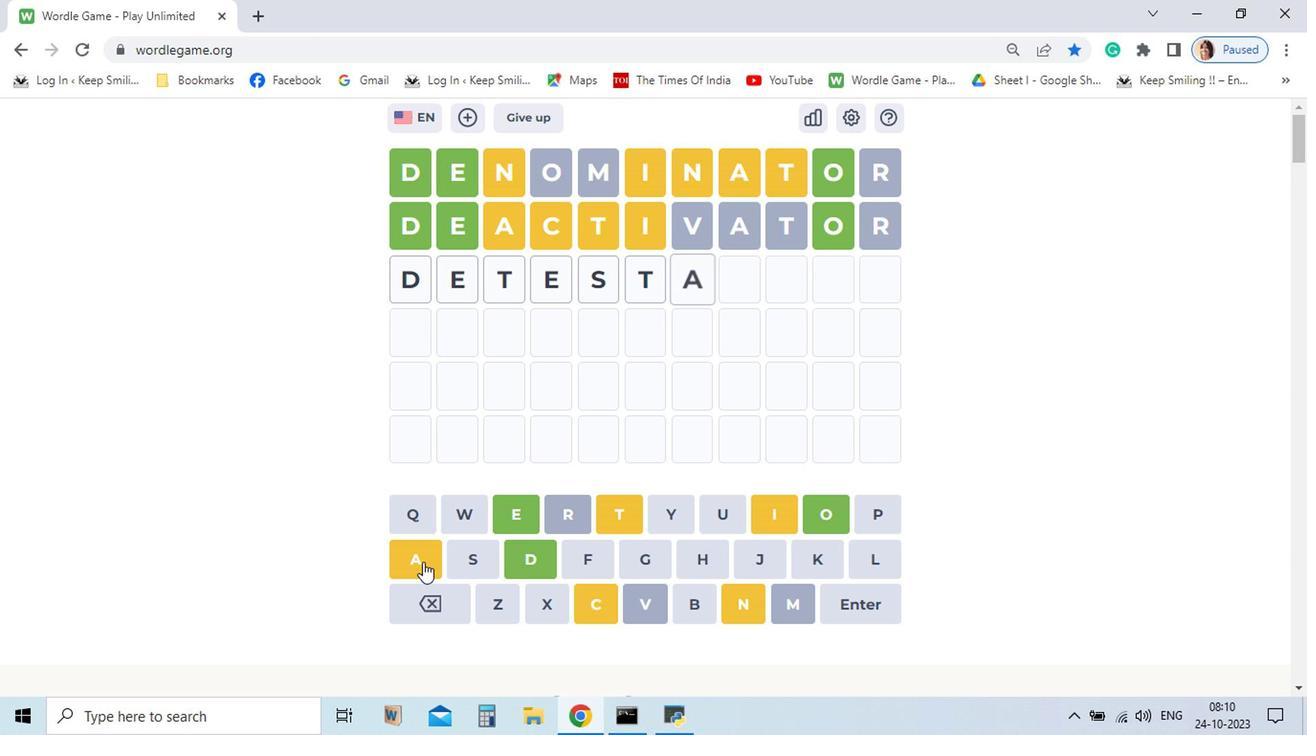 
Action: Mouse pressed left at (508, 567)
Screenshot: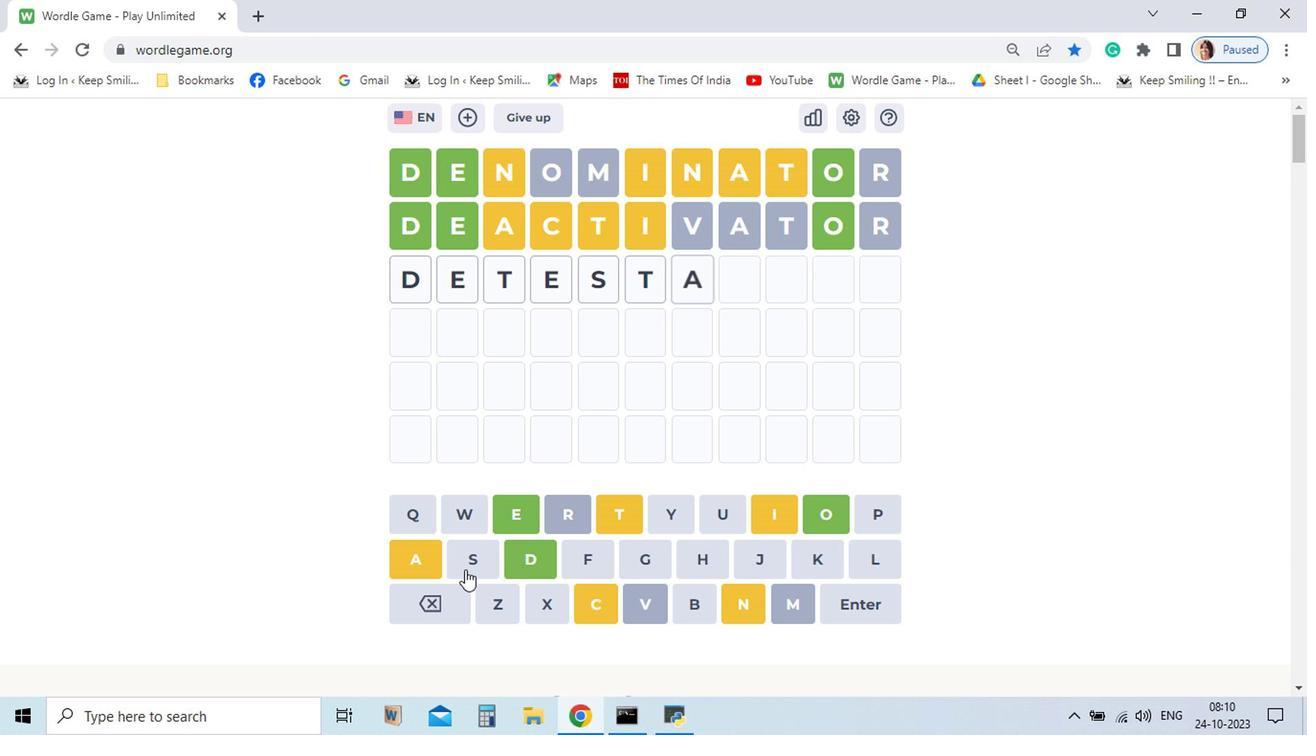 
Action: Mouse moved to (602, 533)
Screenshot: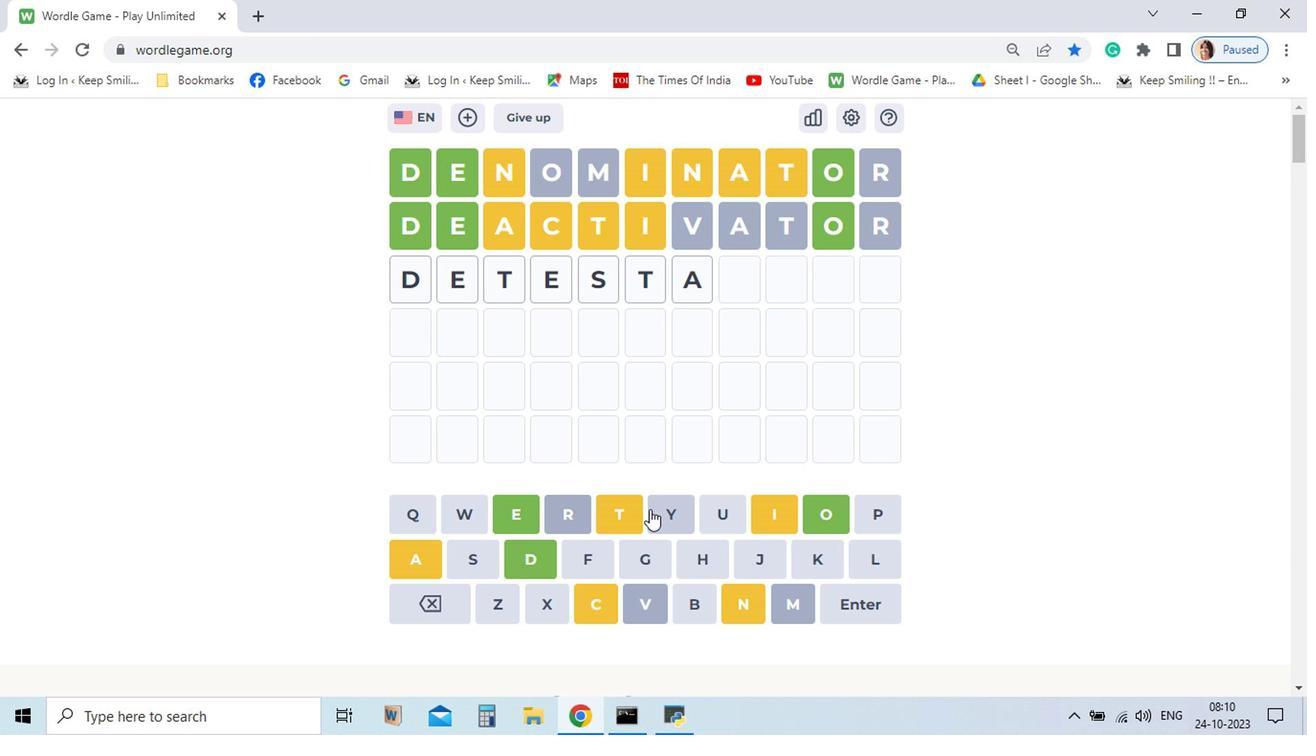 
Action: Mouse pressed left at (602, 533)
Screenshot: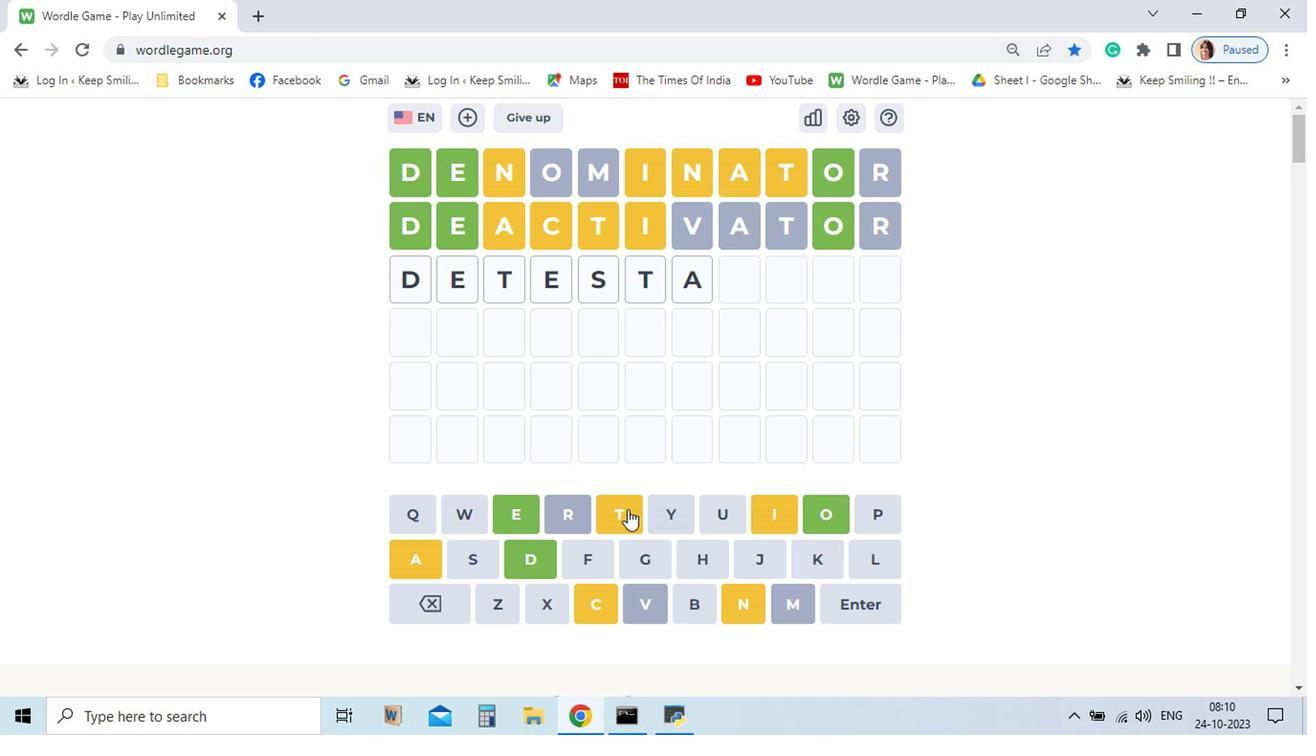 
Action: Mouse moved to (470, 569)
Screenshot: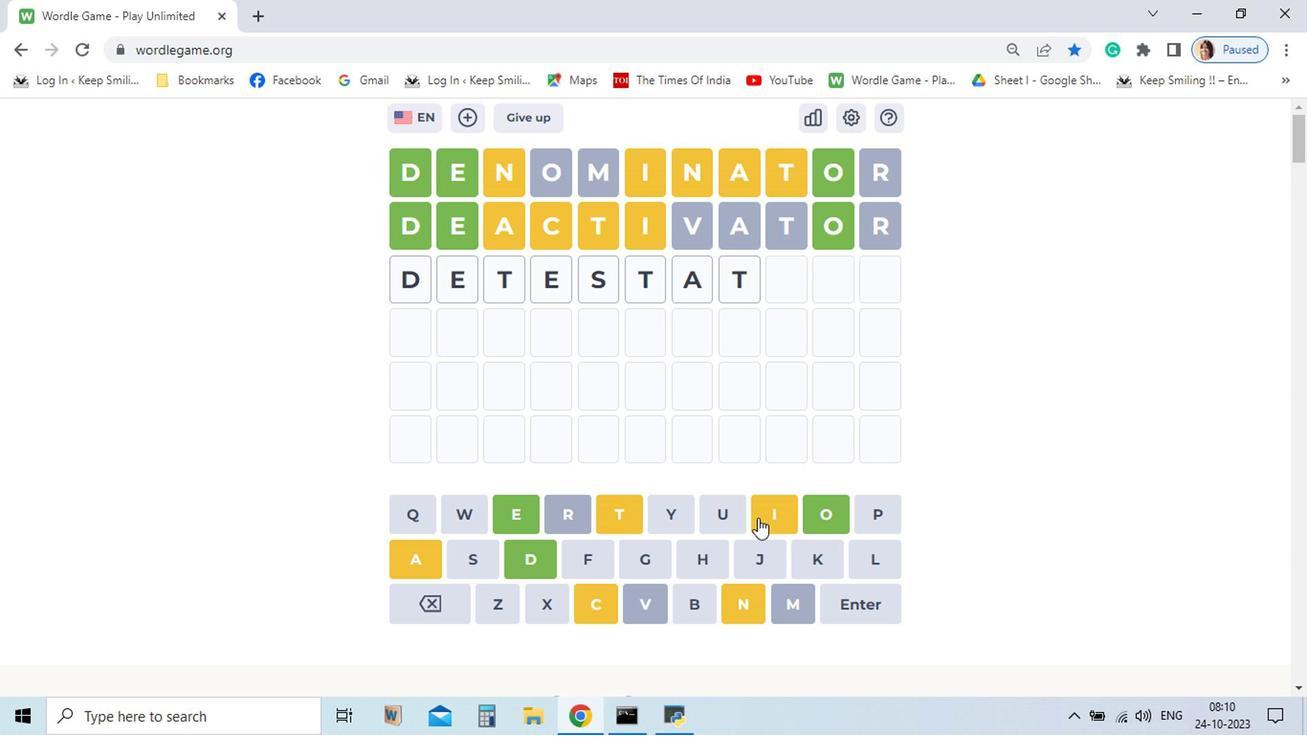 
Action: Mouse pressed left at (470, 569)
Screenshot: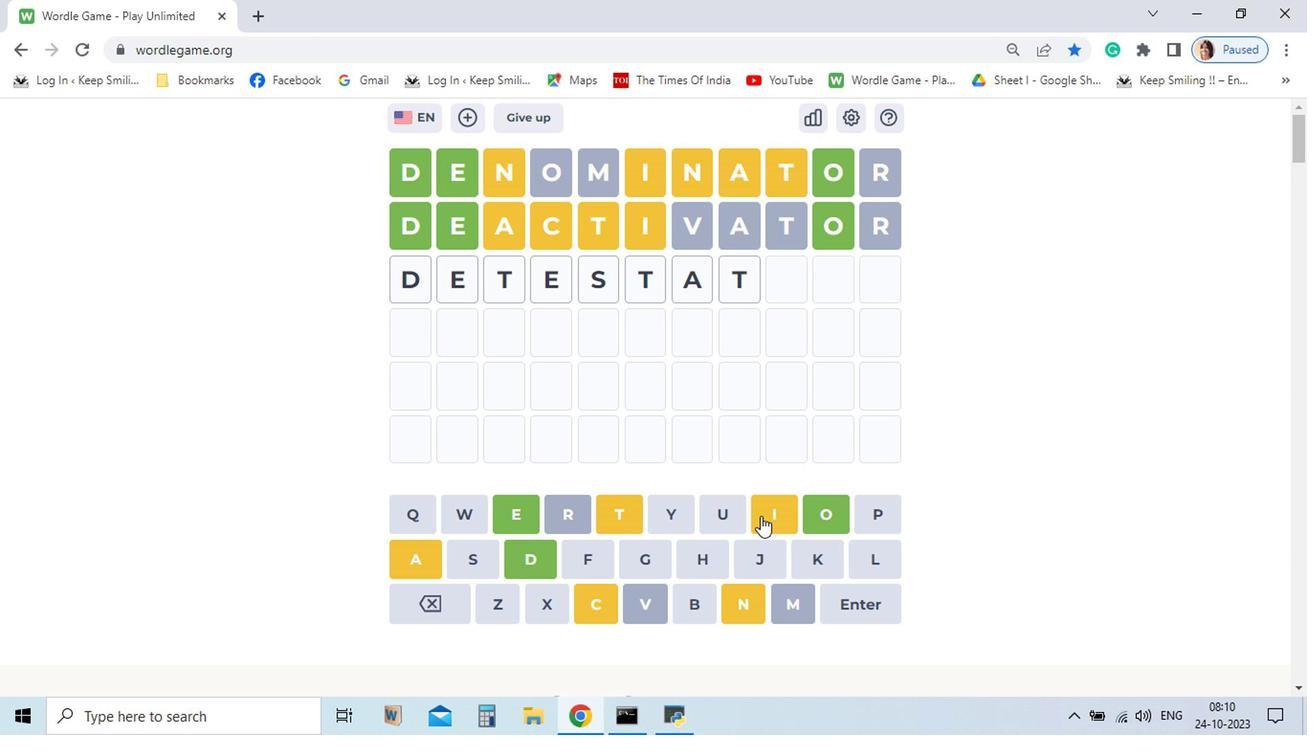 
Action: Mouse moved to (616, 531)
Screenshot: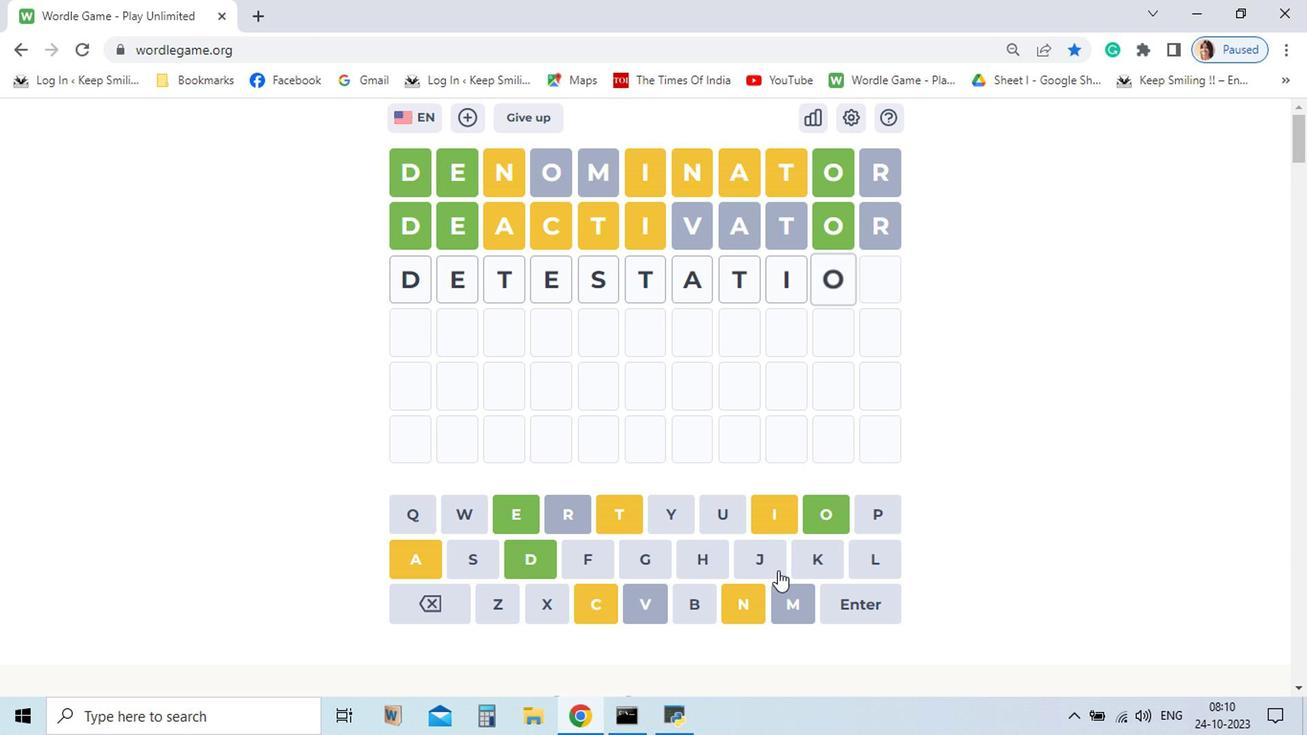 
Action: Mouse pressed left at (616, 531)
Screenshot: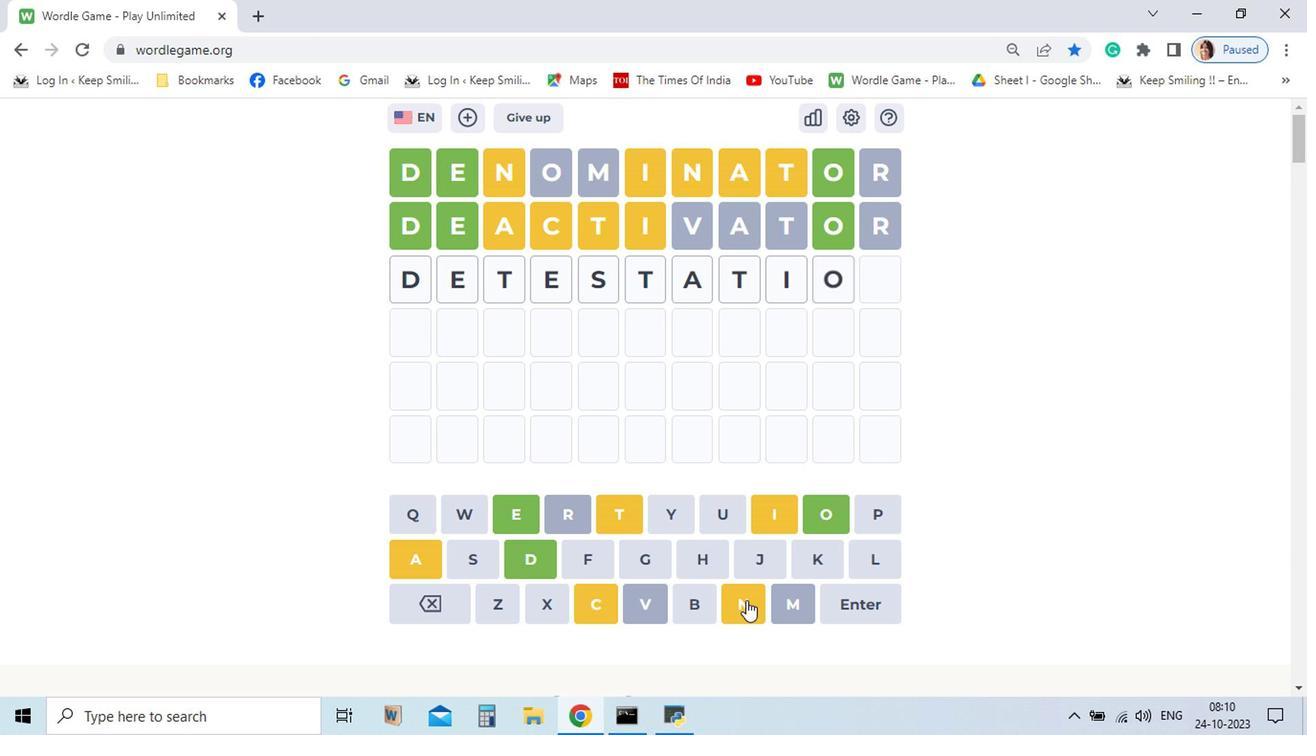 
Action: Mouse moved to (710, 536)
Screenshot: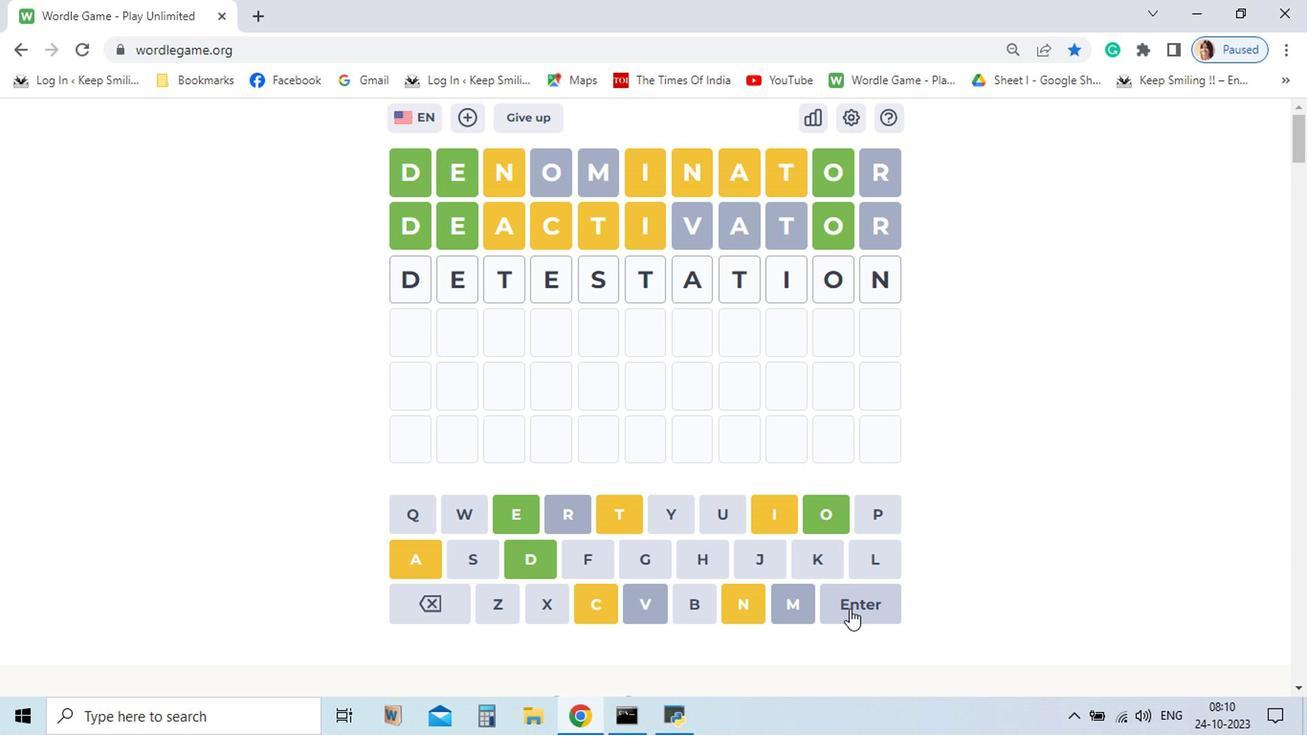 
Action: Mouse pressed left at (710, 536)
Screenshot: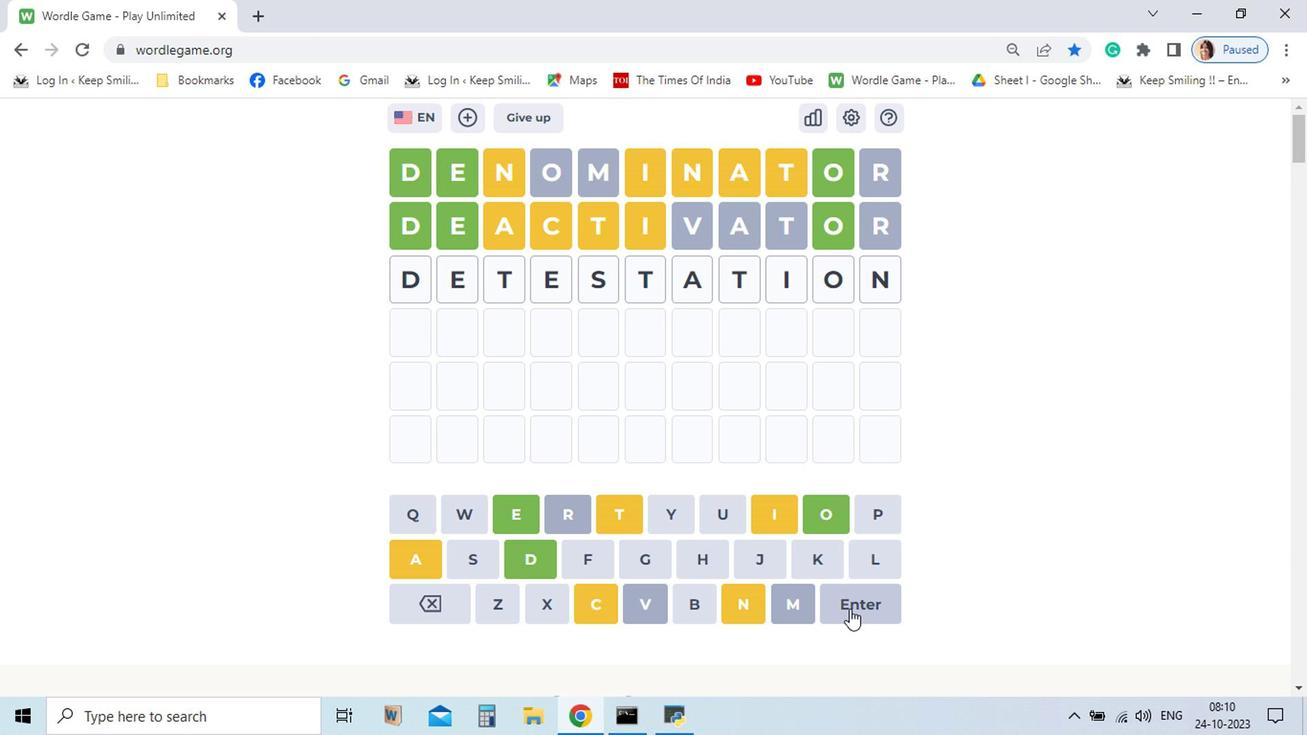 
Action: Mouse moved to (749, 532)
Screenshot: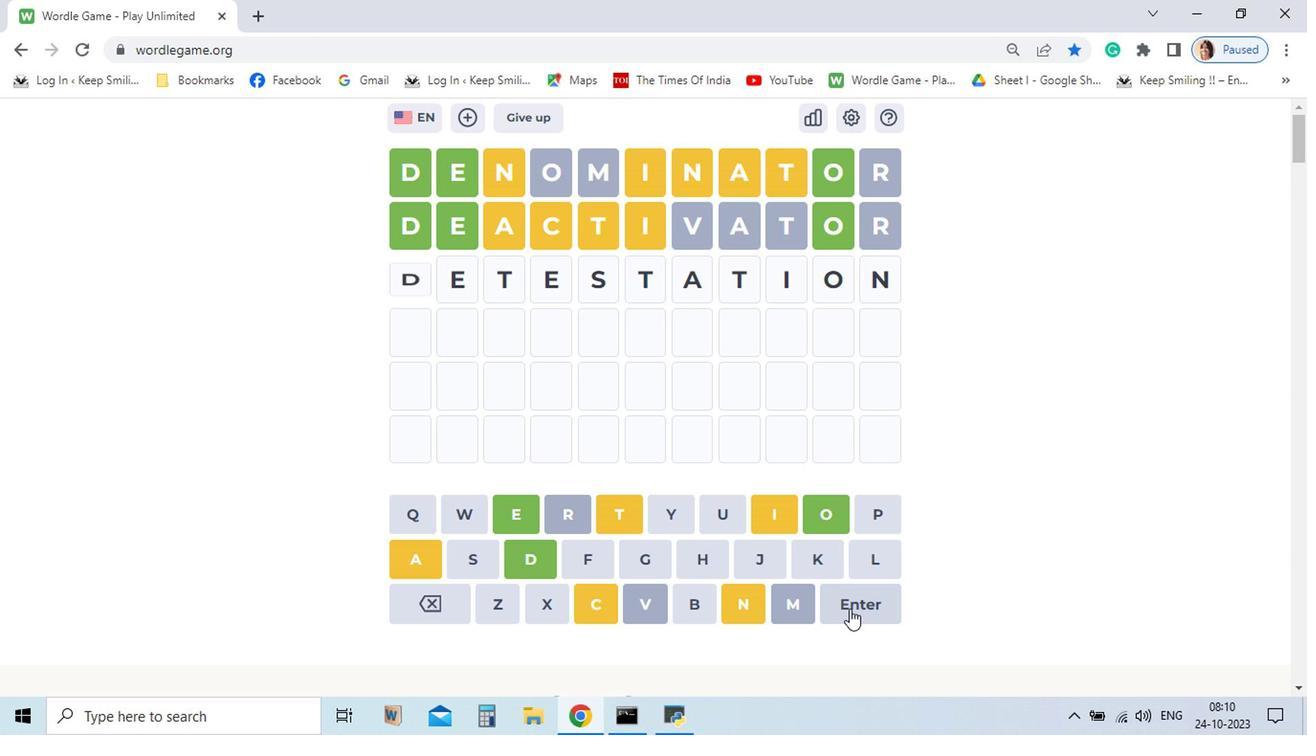 
Action: Mouse pressed left at (749, 532)
Screenshot: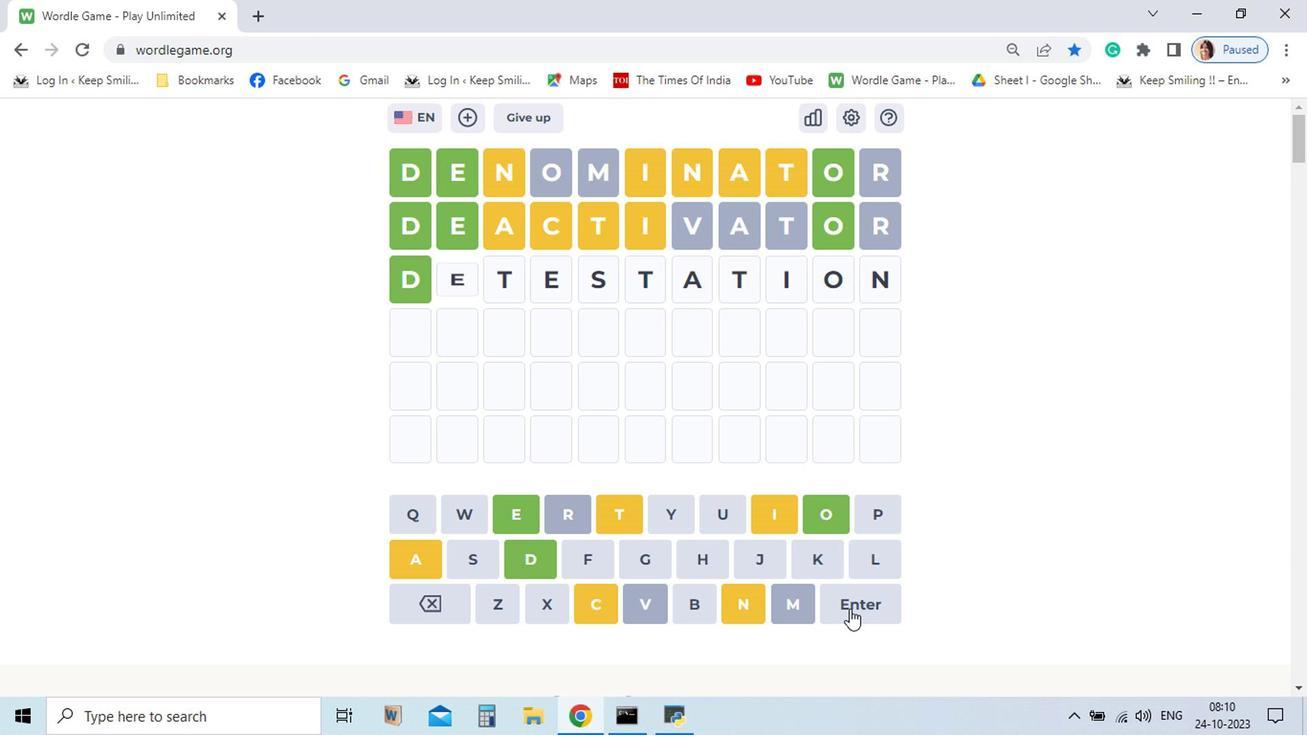
Action: Mouse moved to (700, 596)
Screenshot: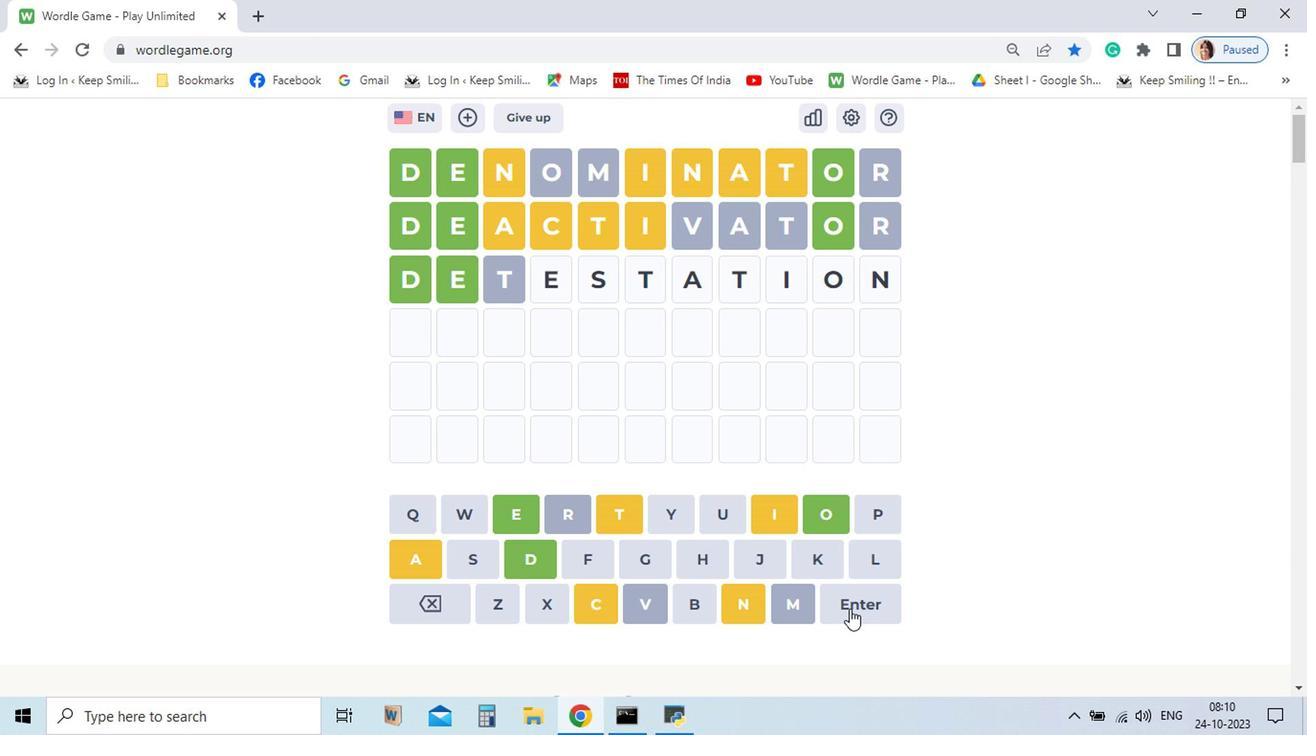 
Action: Mouse pressed left at (700, 596)
Screenshot: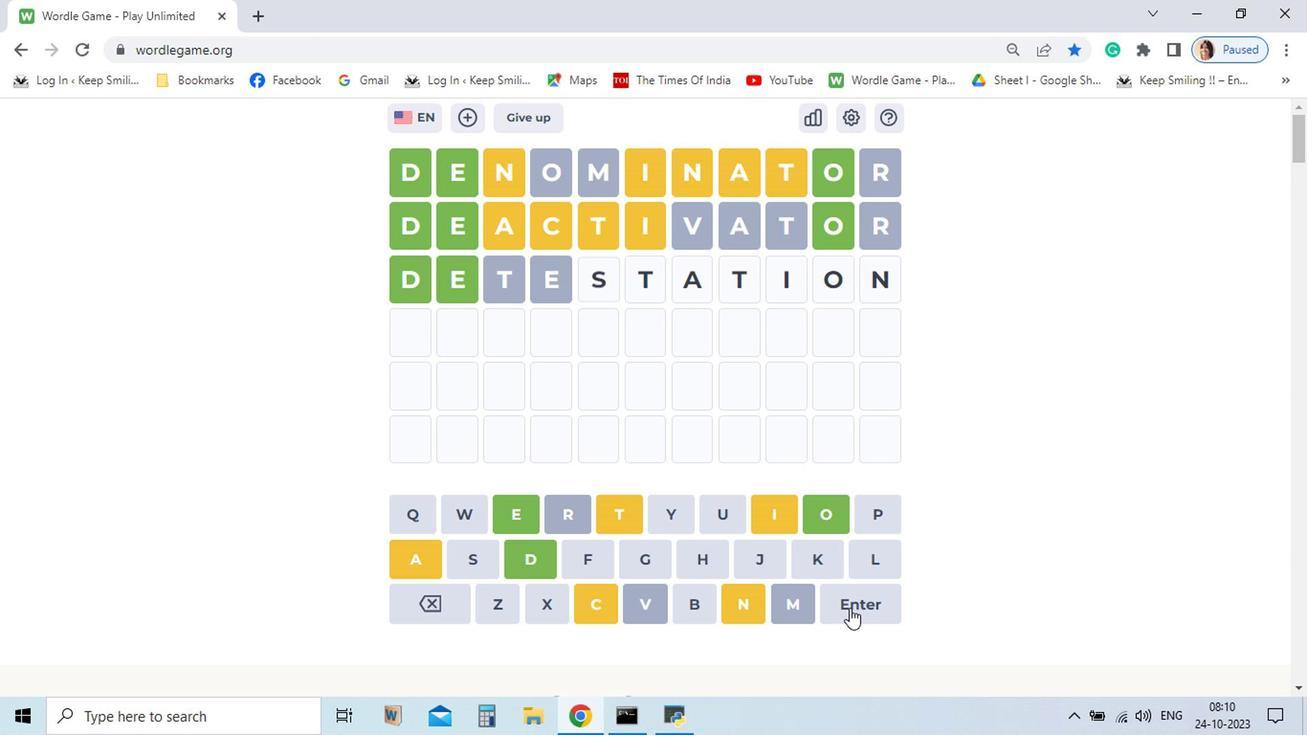 
Action: Mouse moved to (774, 602)
Screenshot: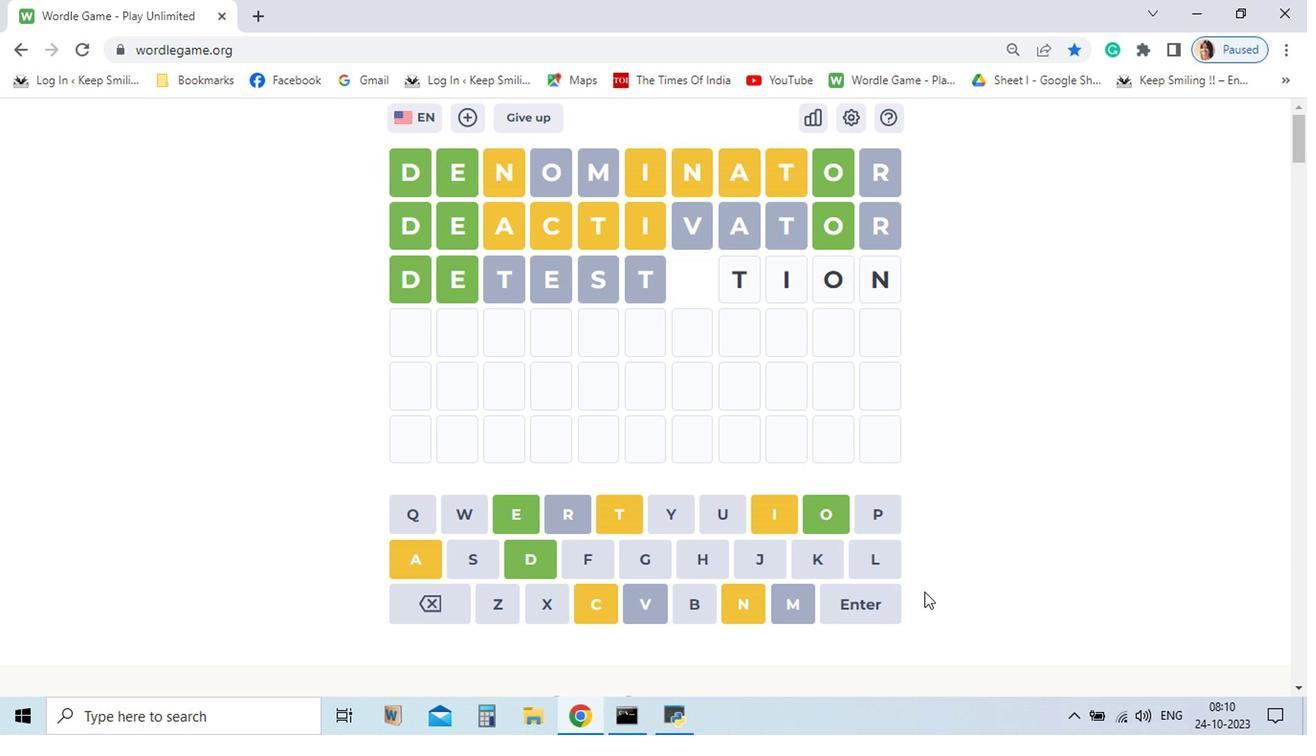 
Action: Mouse pressed left at (774, 602)
Screenshot: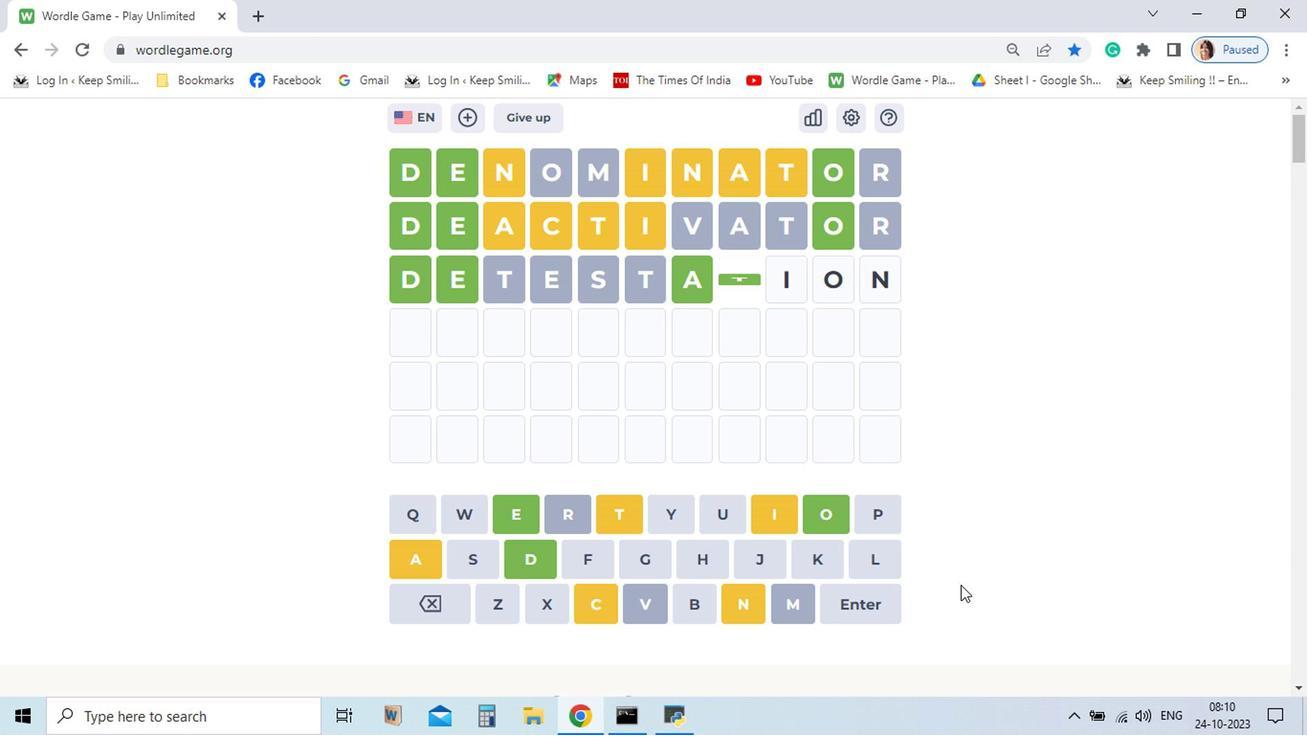 
Action: Mouse moved to (540, 562)
Screenshot: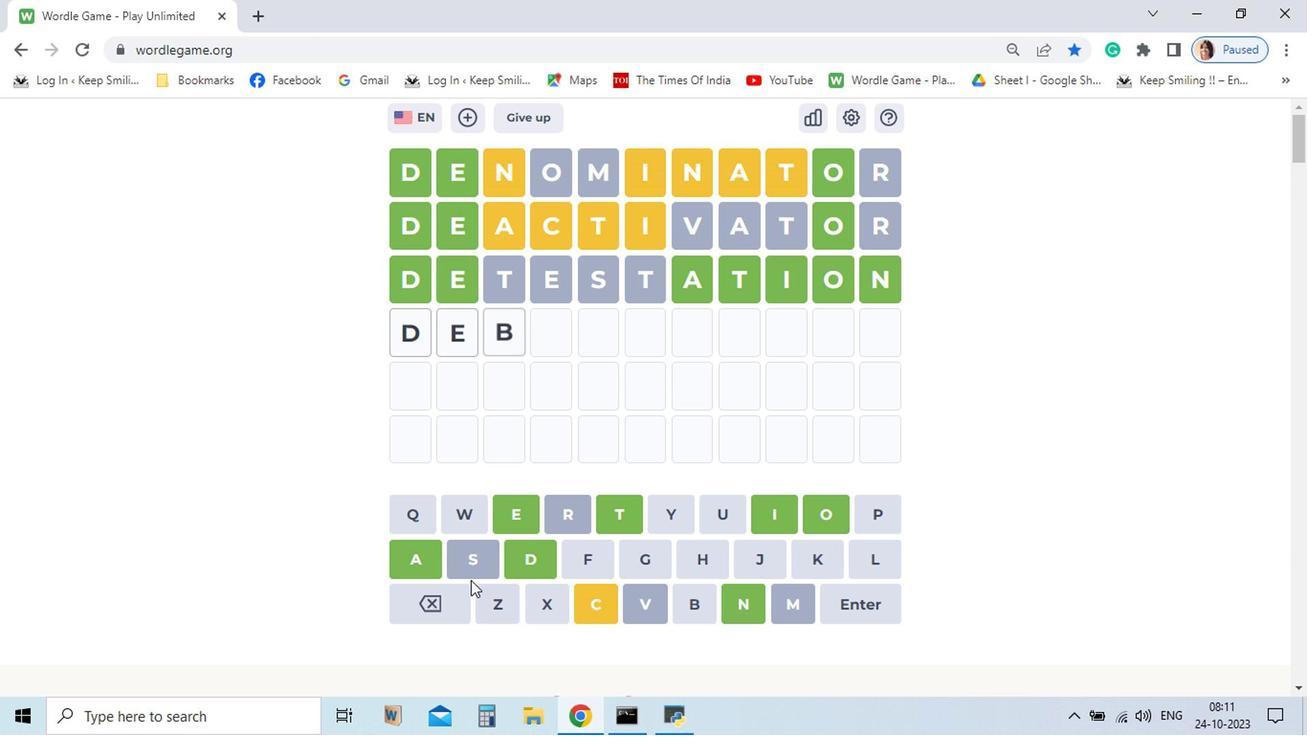 
Action: Mouse pressed left at (540, 562)
Screenshot: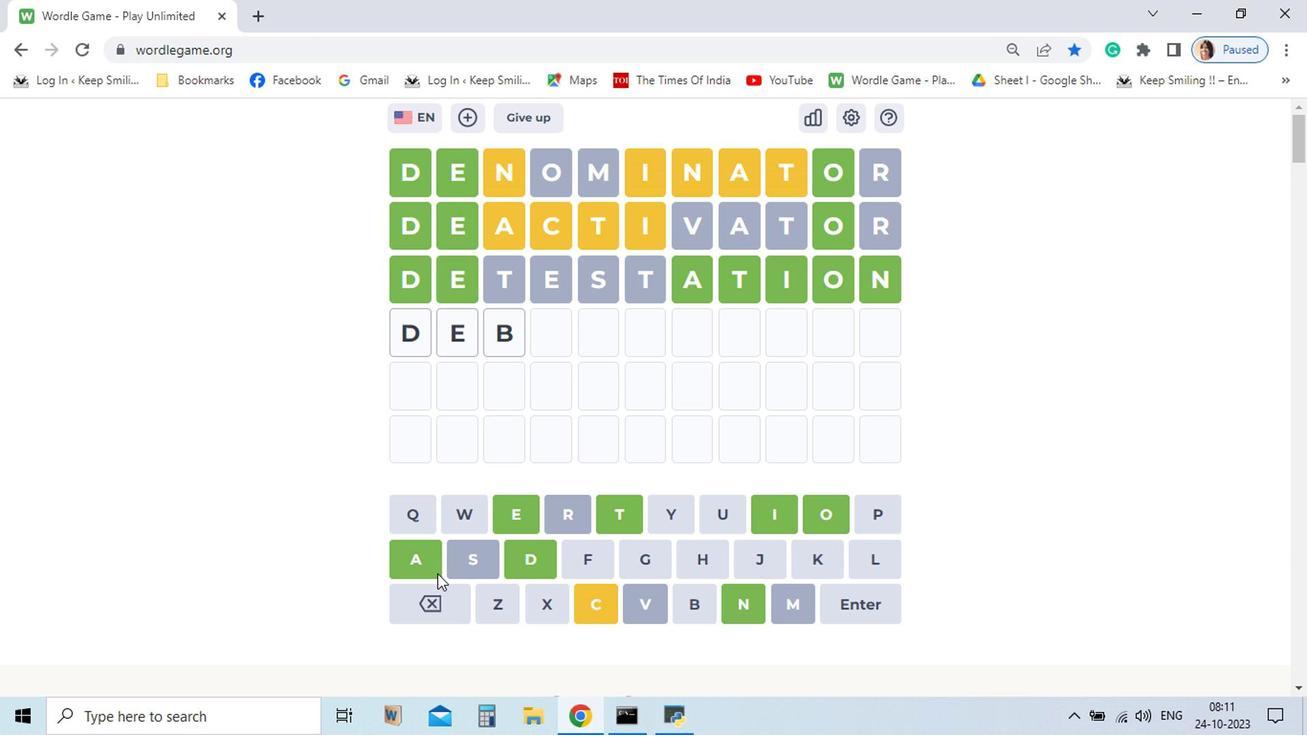 
Action: Mouse moved to (541, 533)
Screenshot: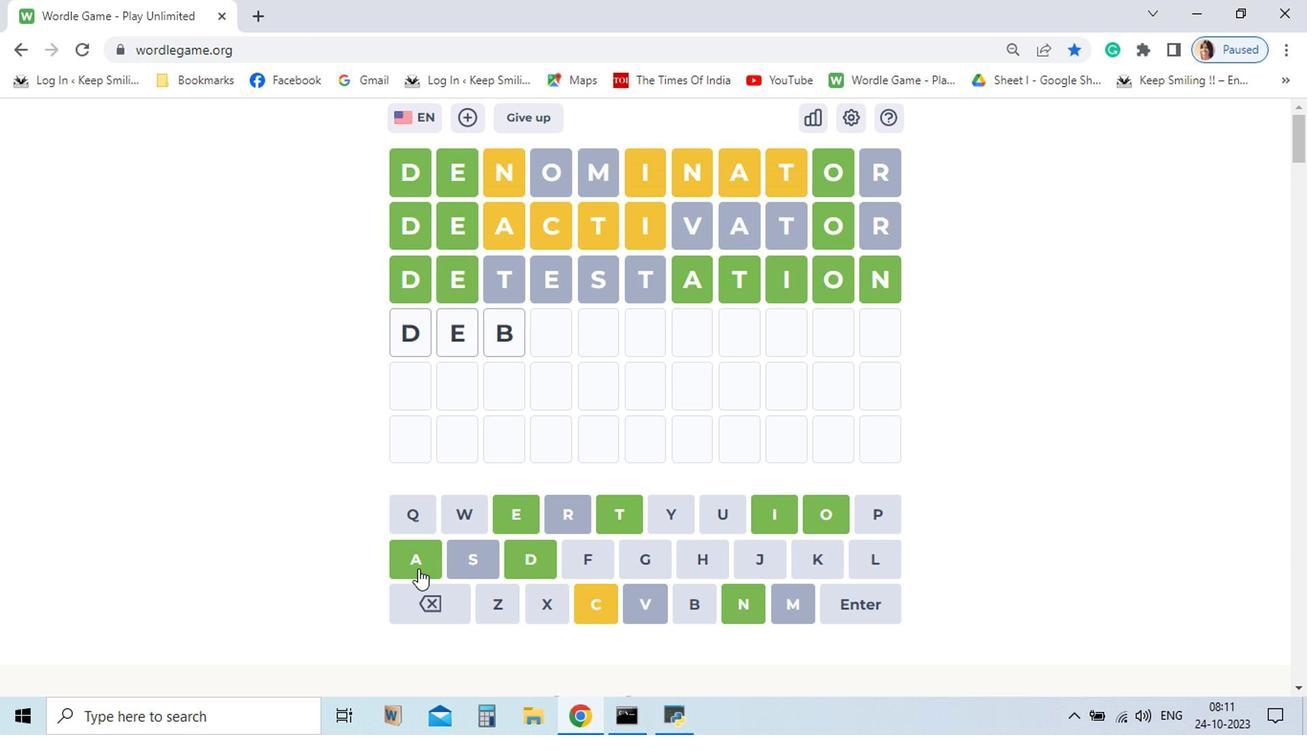 
Action: Mouse pressed left at (541, 533)
Screenshot: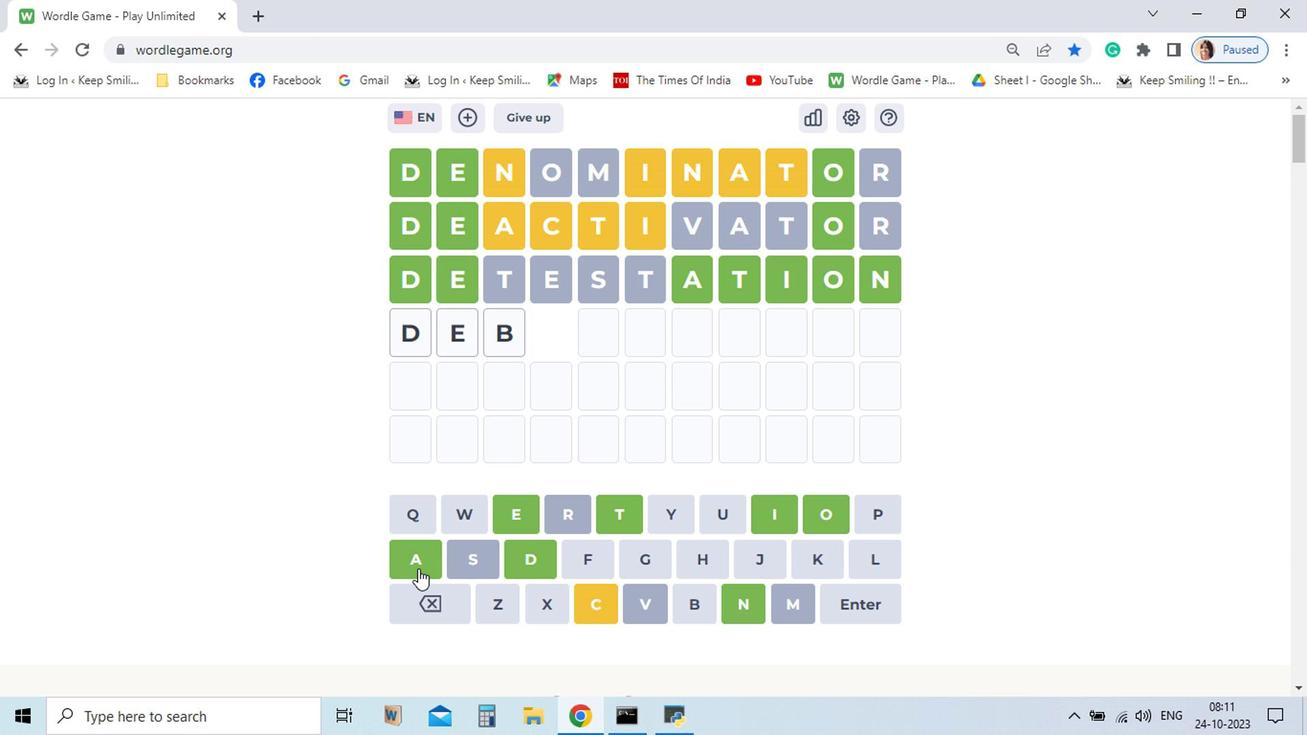 
Action: Mouse moved to (655, 599)
Screenshot: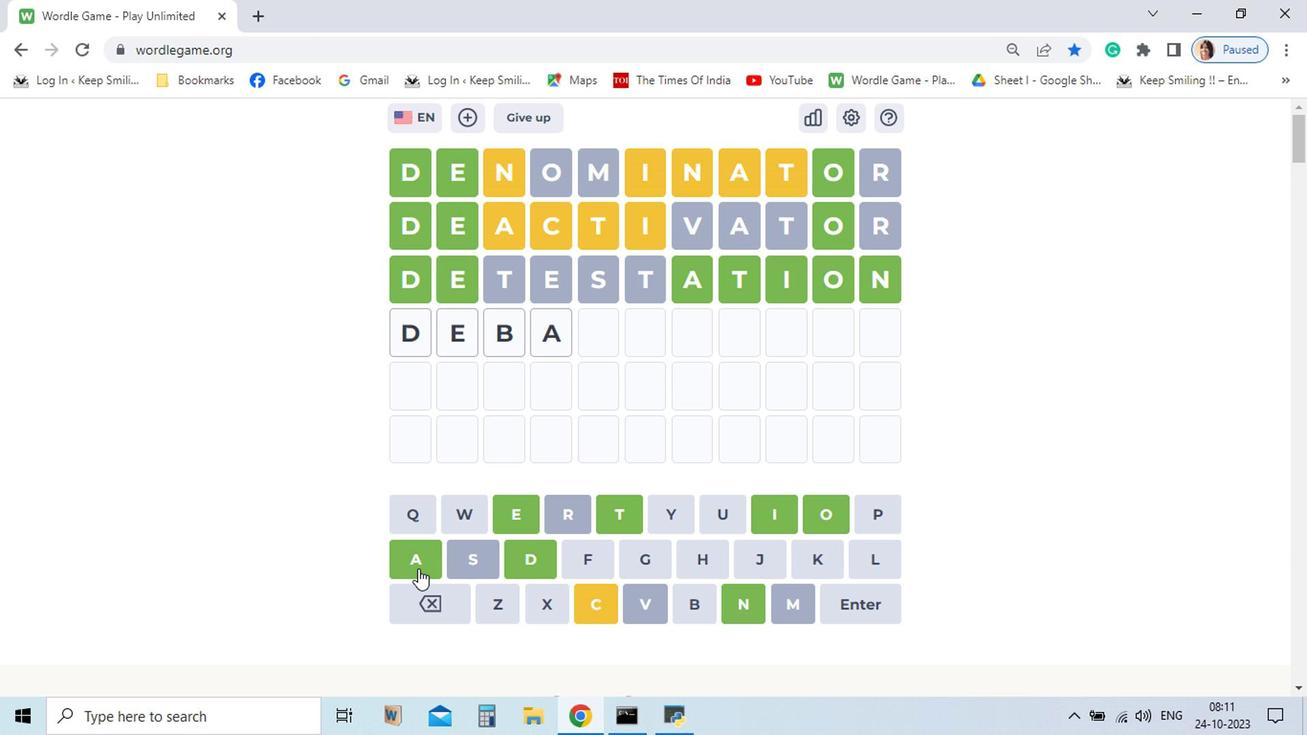 
Action: Mouse pressed left at (655, 599)
Screenshot: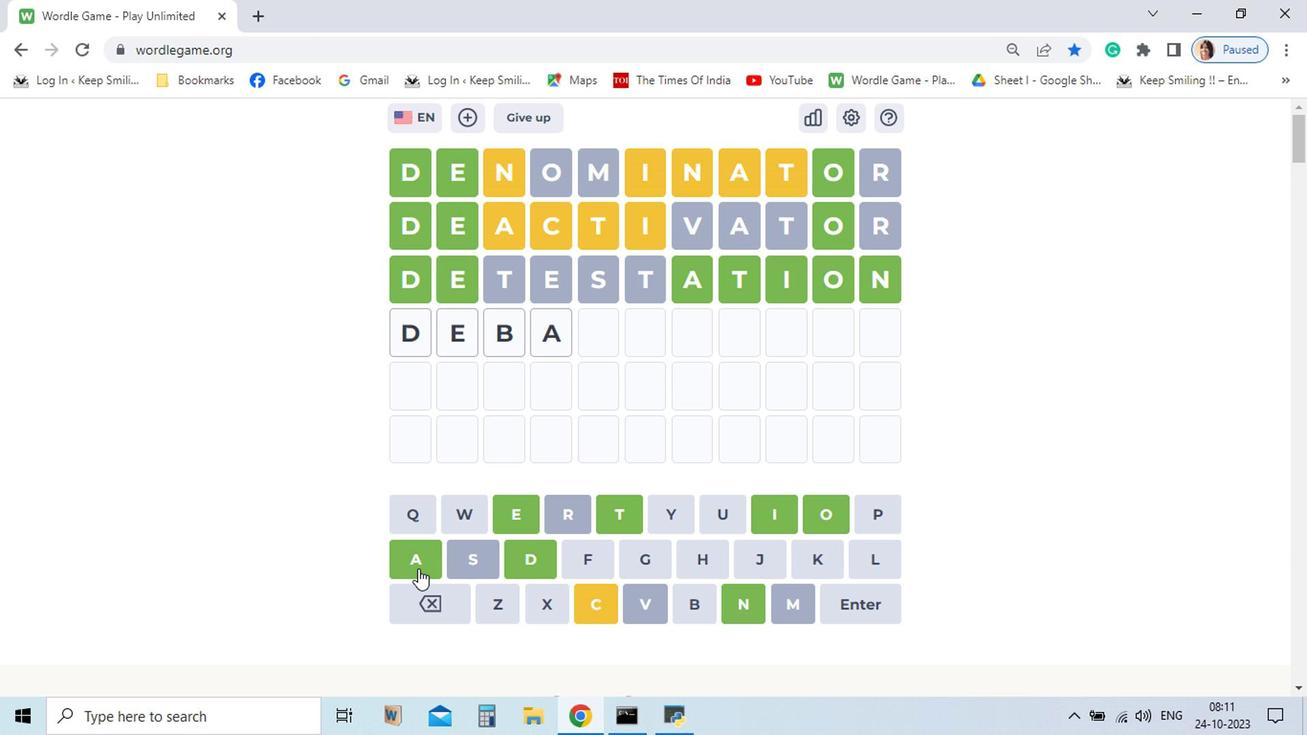 
Action: Mouse moved to (467, 574)
Screenshot: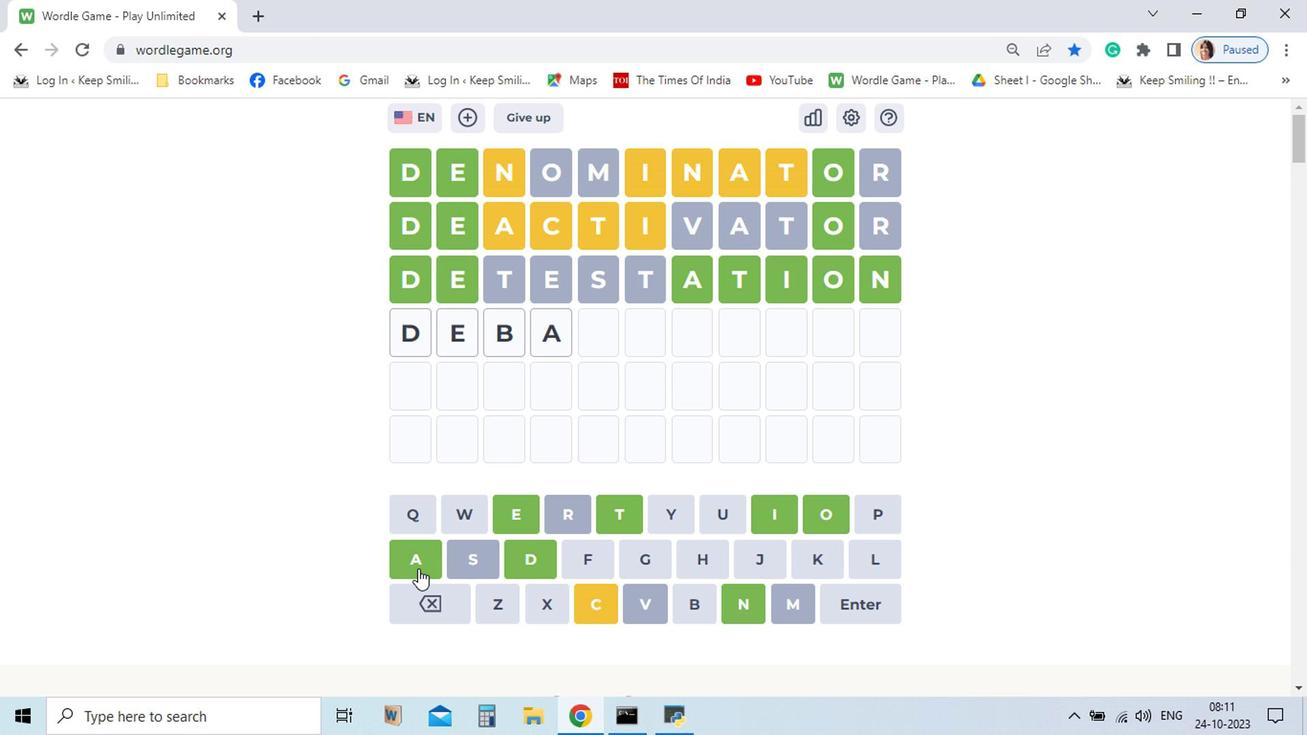 
Action: Mouse pressed left at (467, 574)
Screenshot: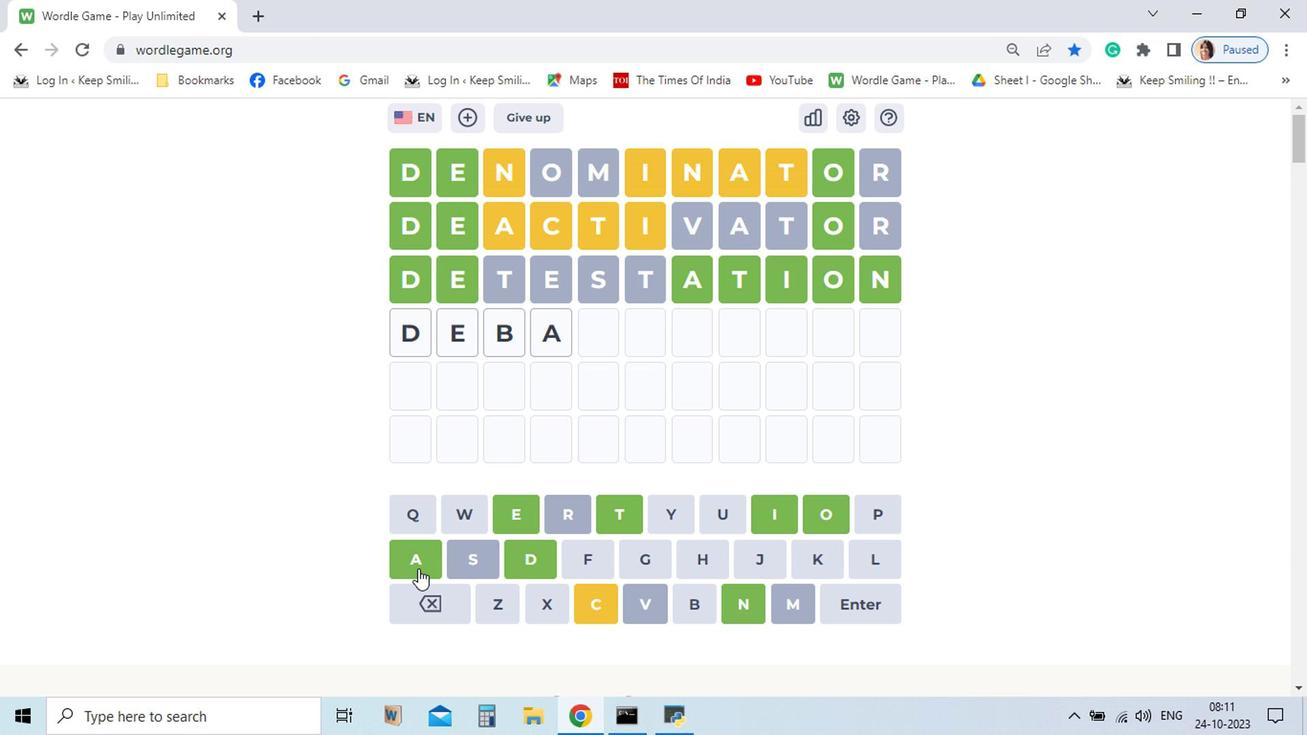 
Action: Mouse moved to (476, 598)
Screenshot: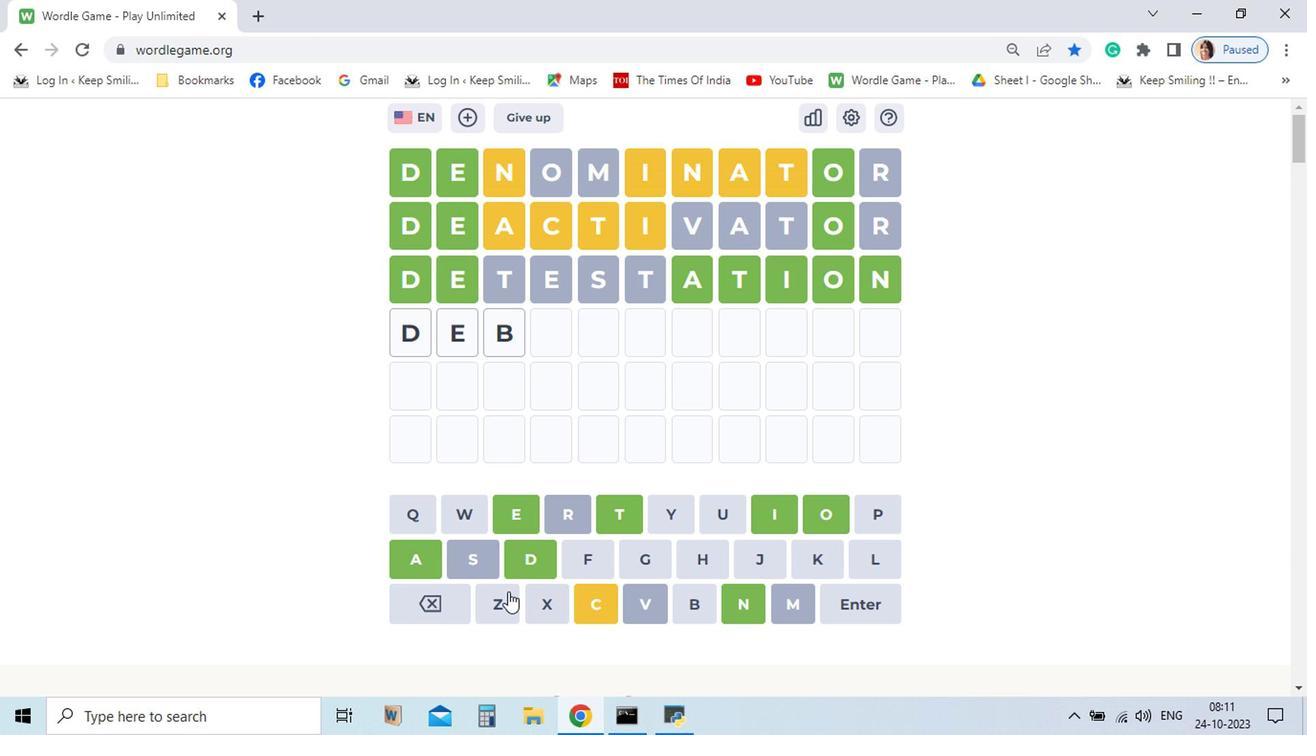 
Action: Mouse pressed left at (476, 598)
Screenshot: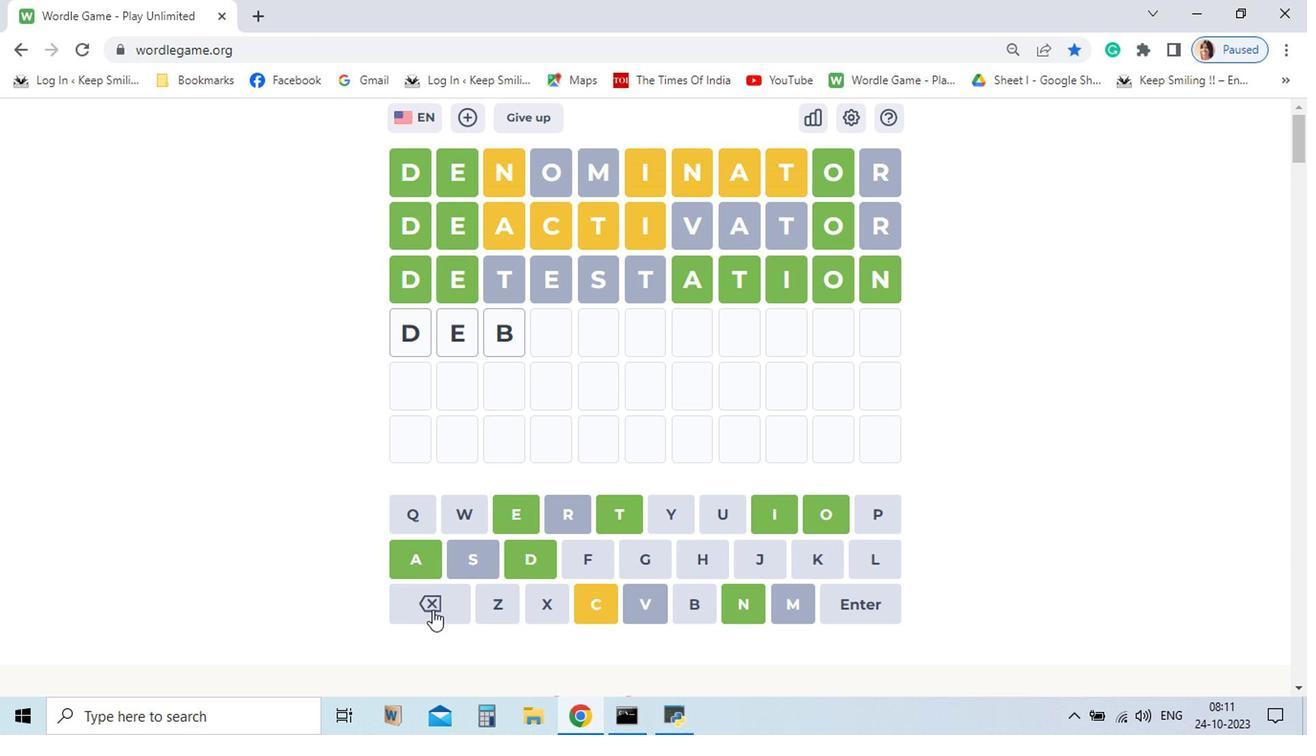 
Action: Mouse moved to (471, 597)
Screenshot: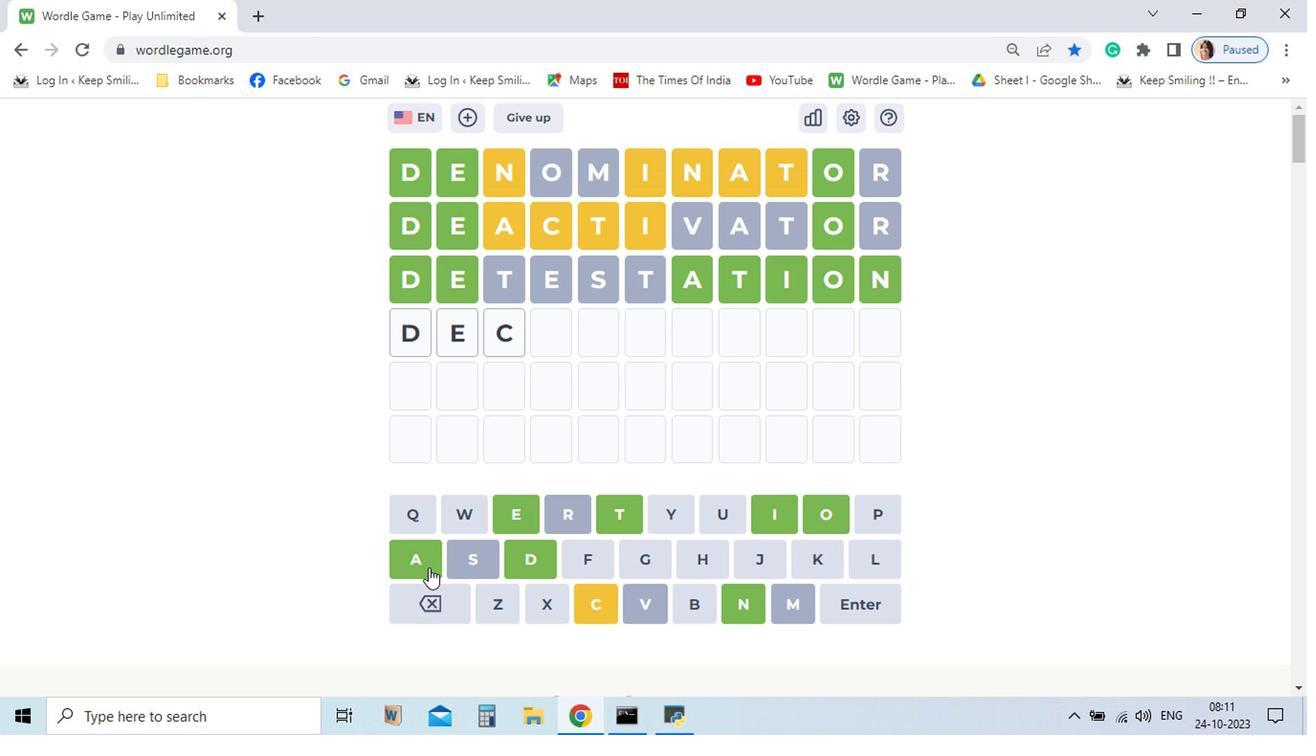 
Action: Mouse pressed left at (471, 597)
Screenshot: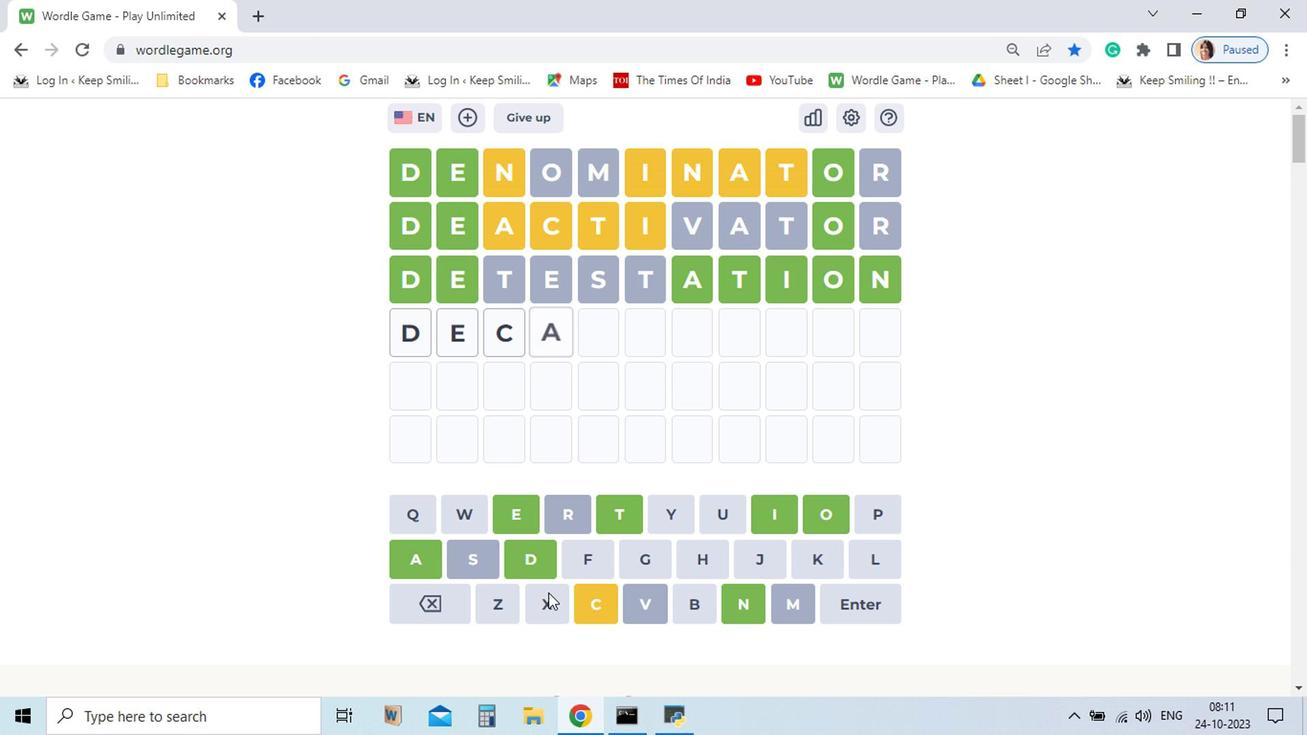 
Action: Mouse moved to (585, 595)
Screenshot: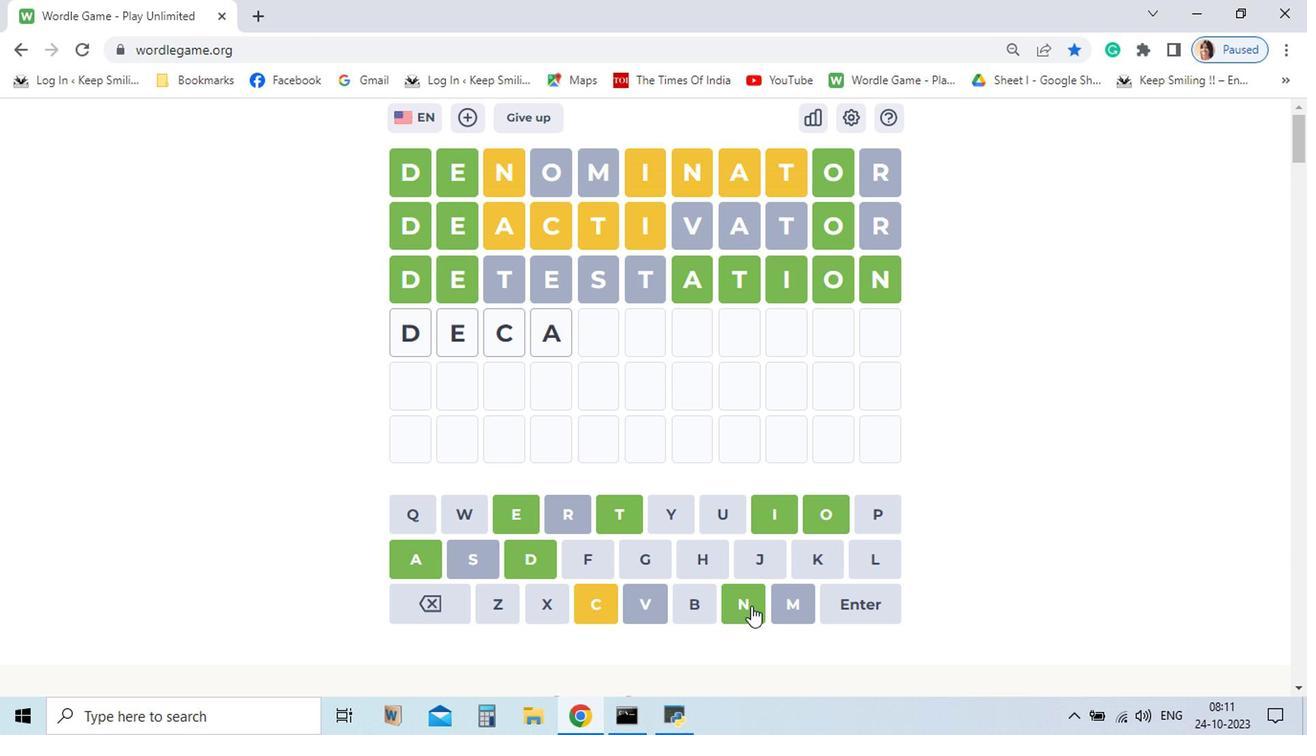 
Action: Mouse pressed left at (585, 595)
Screenshot: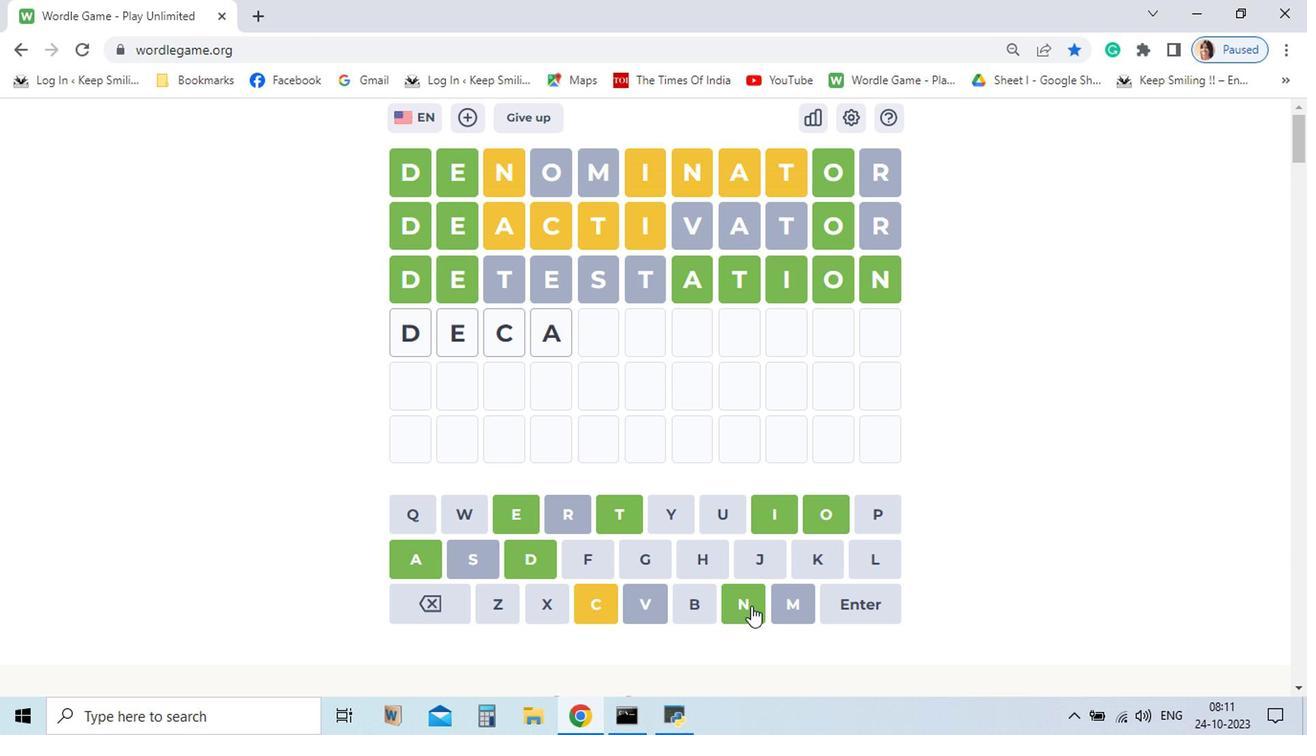 
Action: Mouse moved to (474, 573)
Screenshot: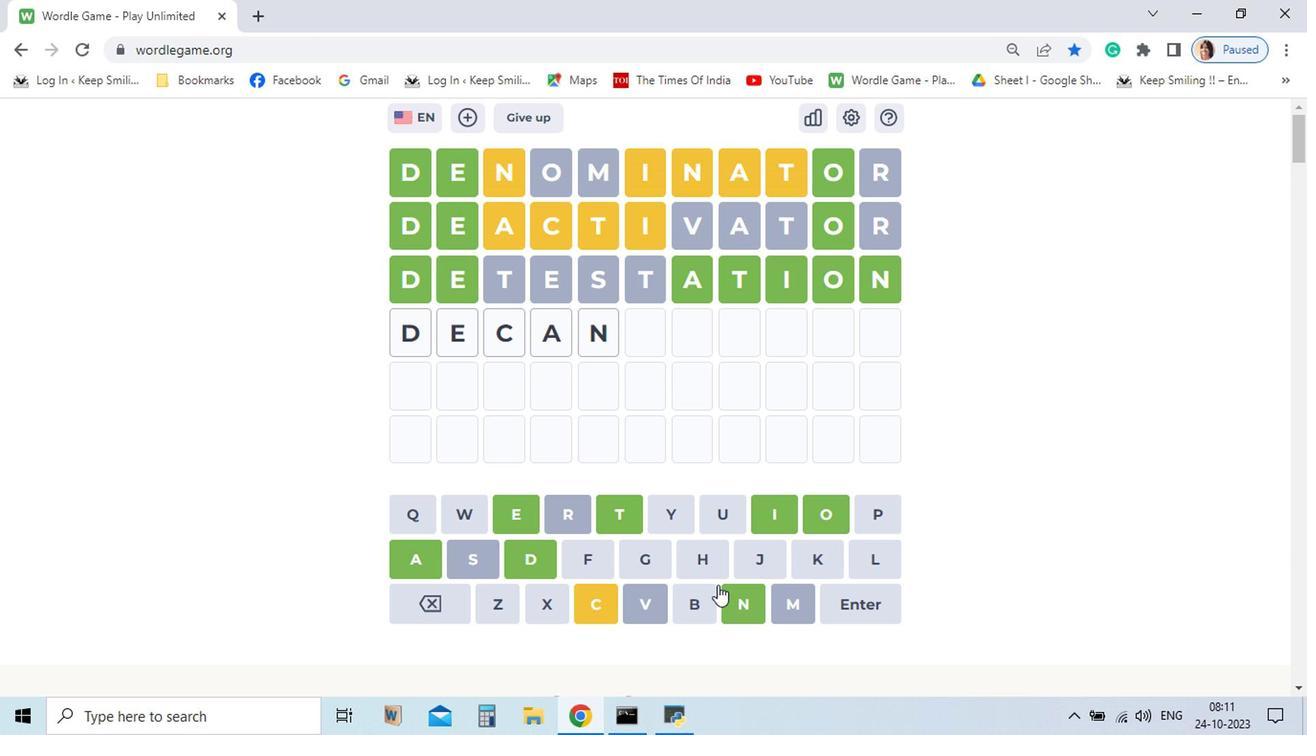 
Action: Mouse pressed left at (474, 573)
Screenshot: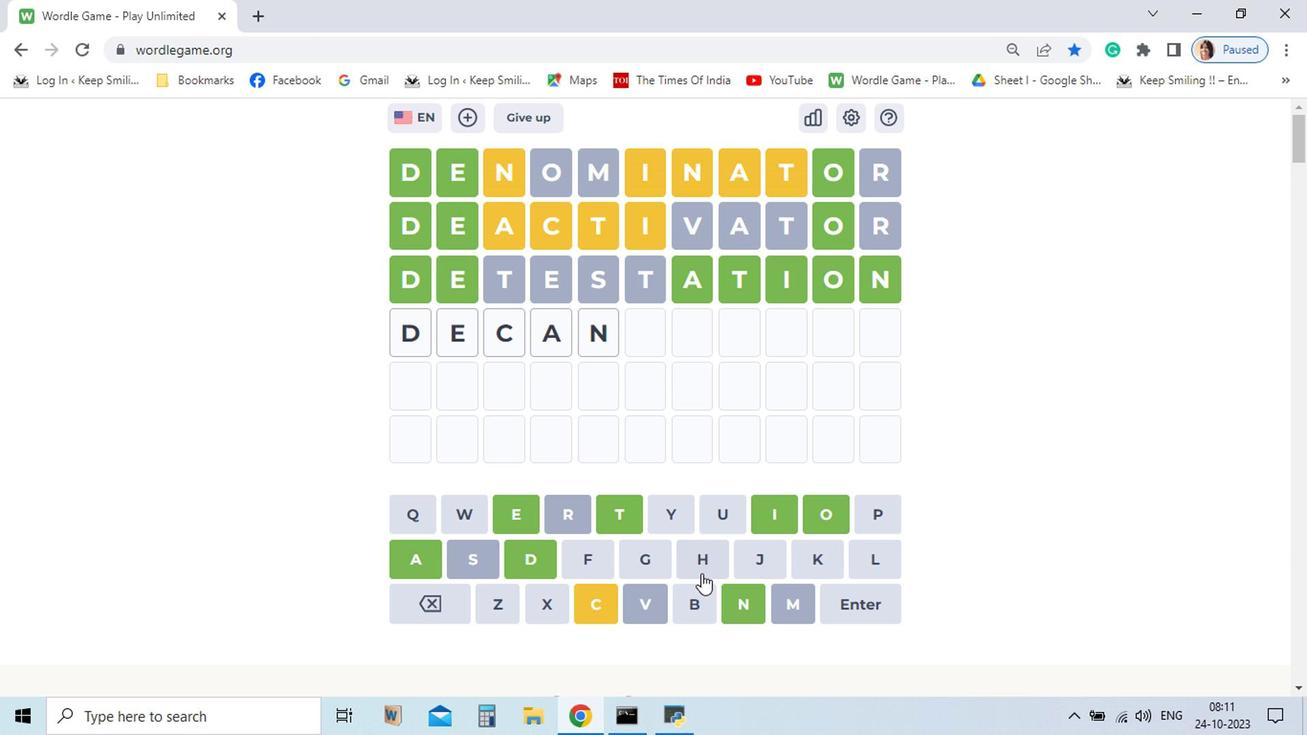 
Action: Mouse moved to (704, 600)
Screenshot: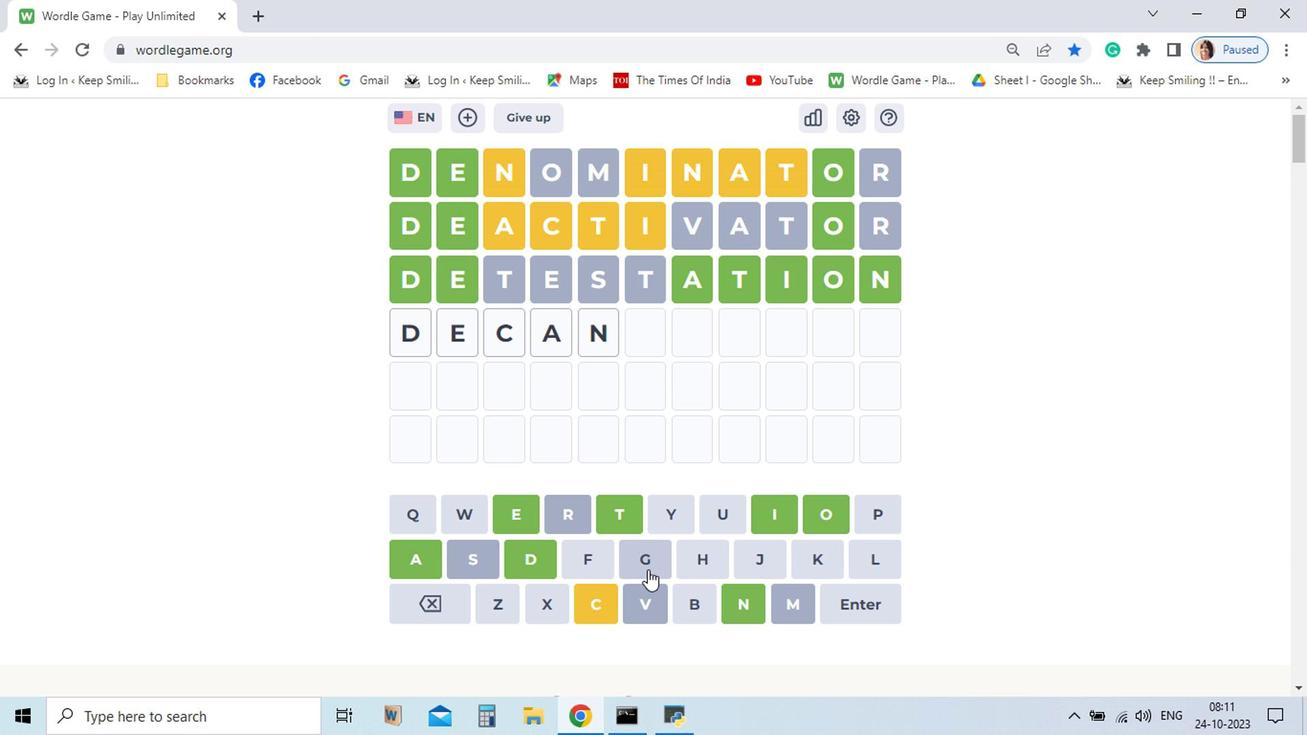 
Action: Mouse pressed left at (704, 600)
Screenshot: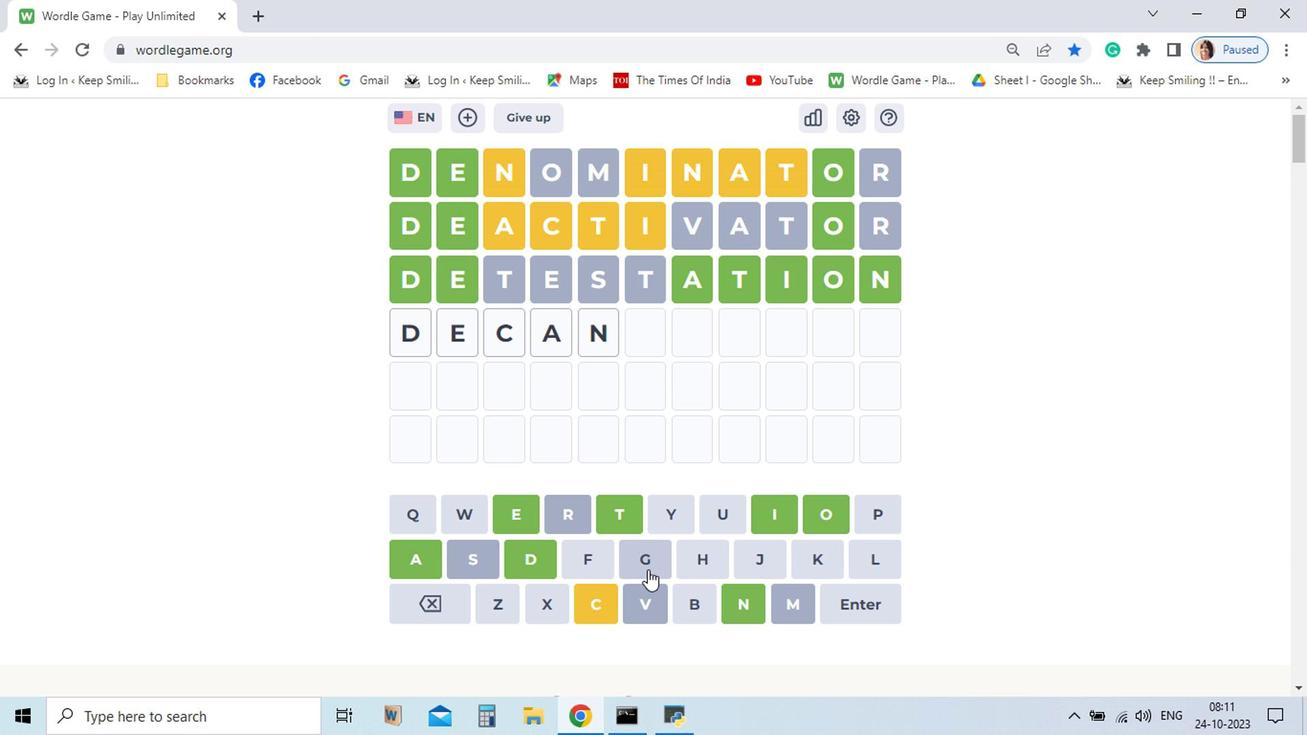 
Action: Mouse moved to (481, 600)
Screenshot: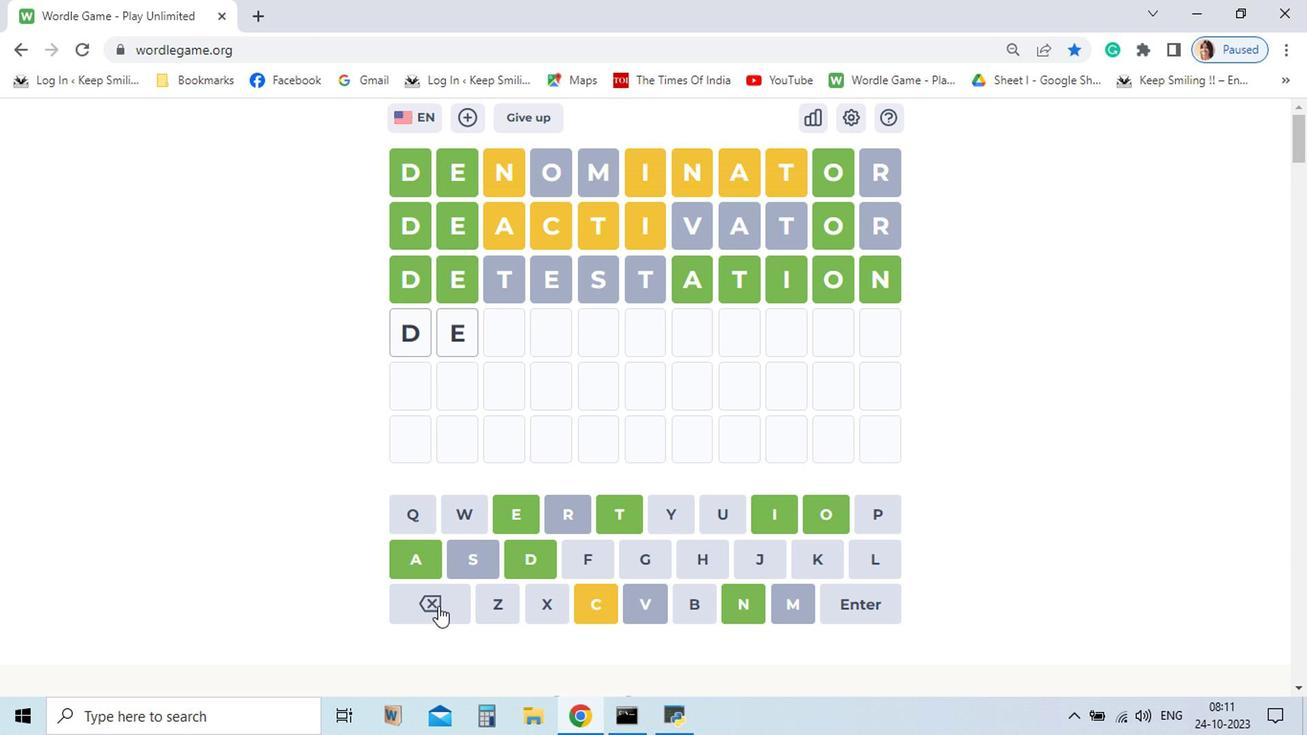 
Action: Mouse pressed left at (481, 600)
Screenshot: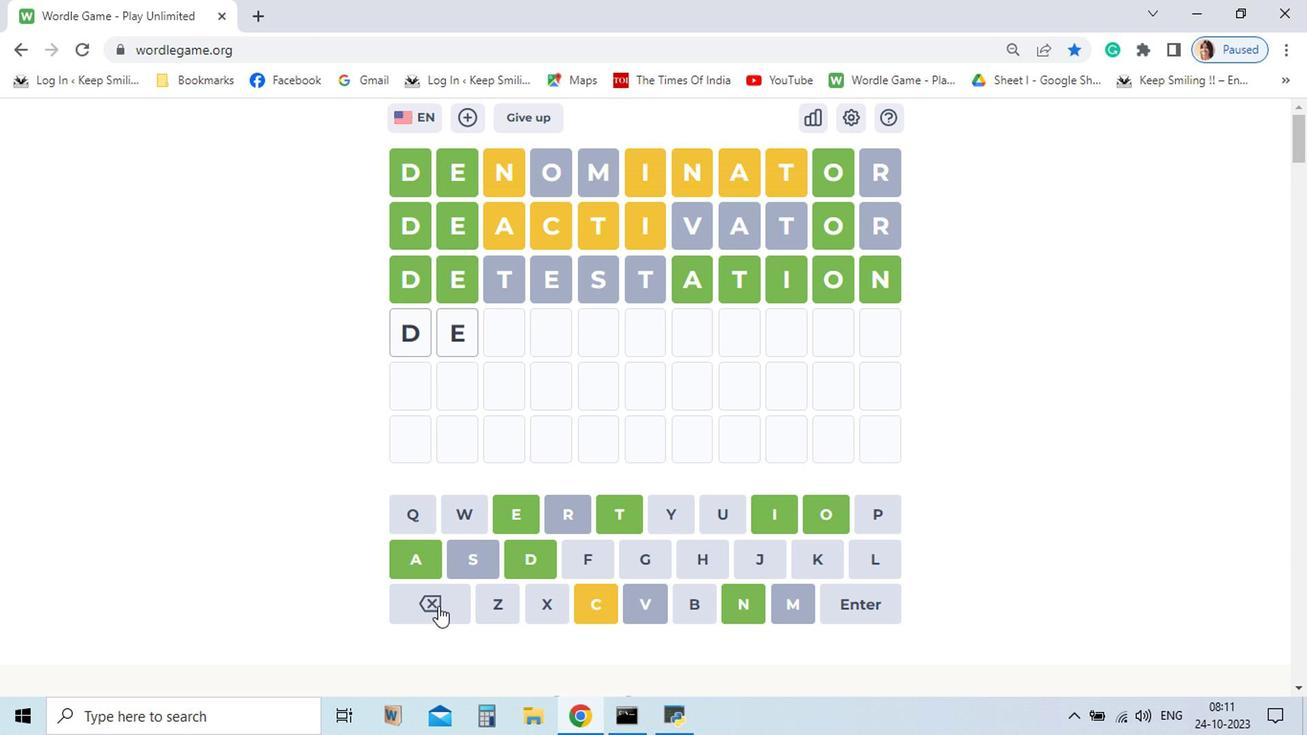 
Action: Mouse pressed left at (481, 600)
Screenshot: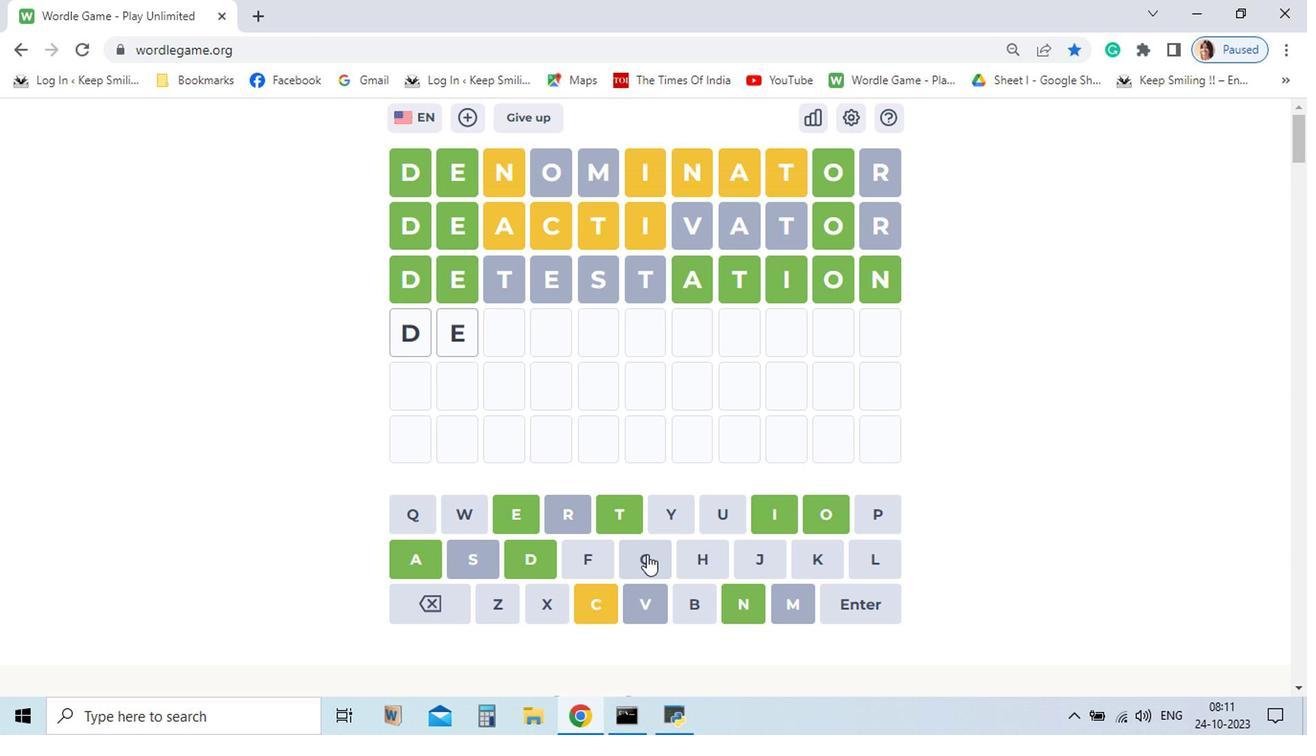 
Action: Mouse pressed left at (481, 600)
Screenshot: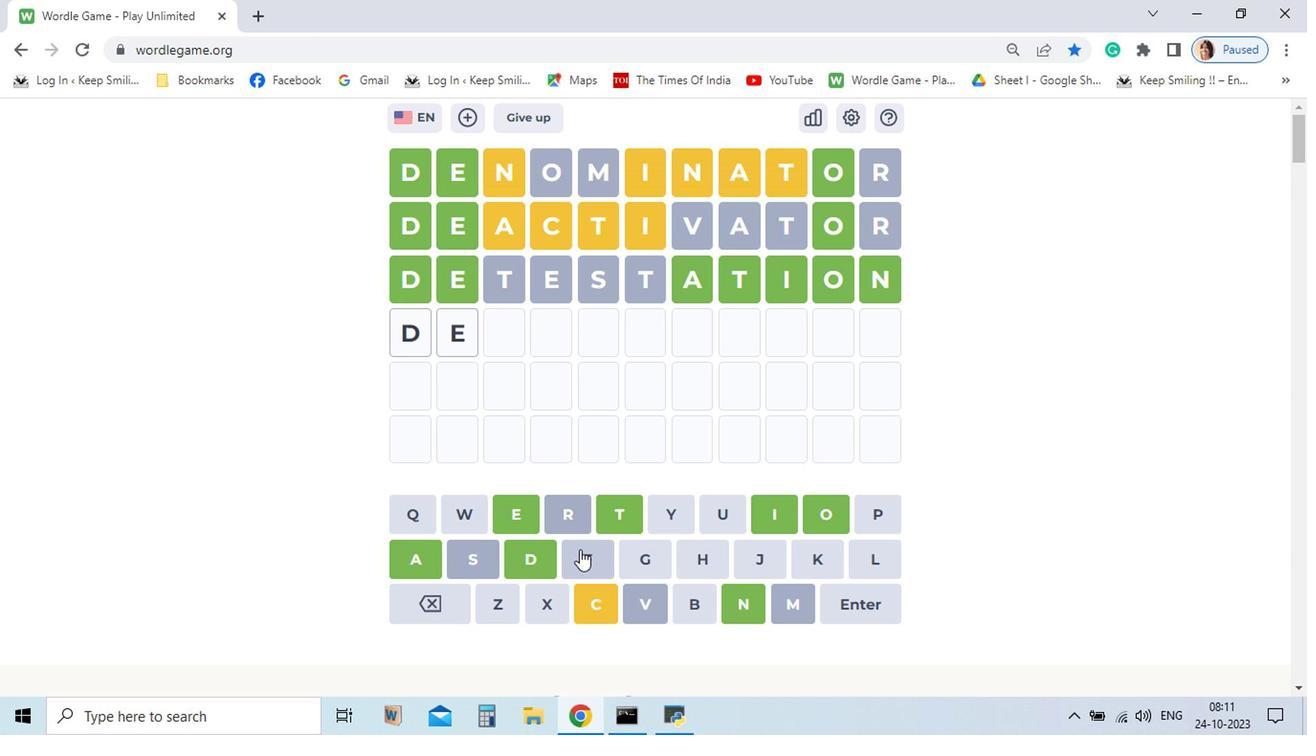 
Action: Mouse moved to (585, 567)
Screenshot: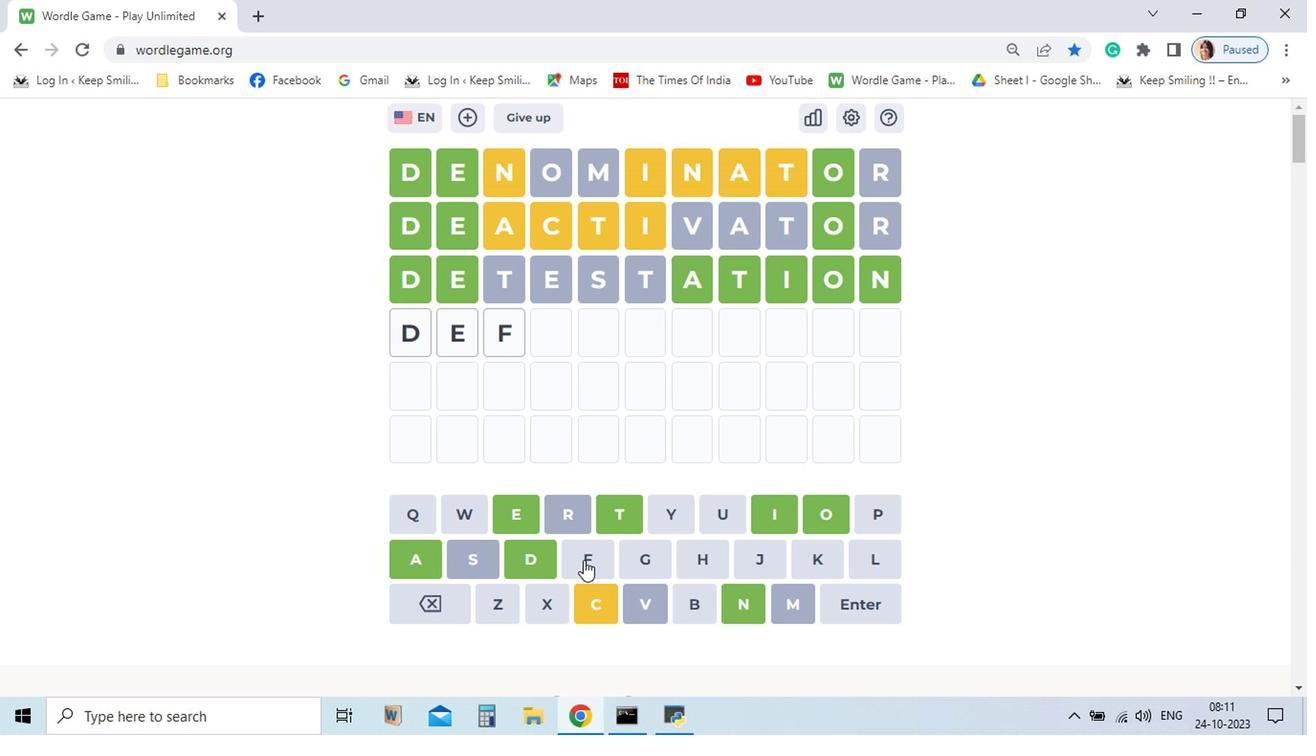 
Action: Mouse pressed left at (585, 567)
Screenshot: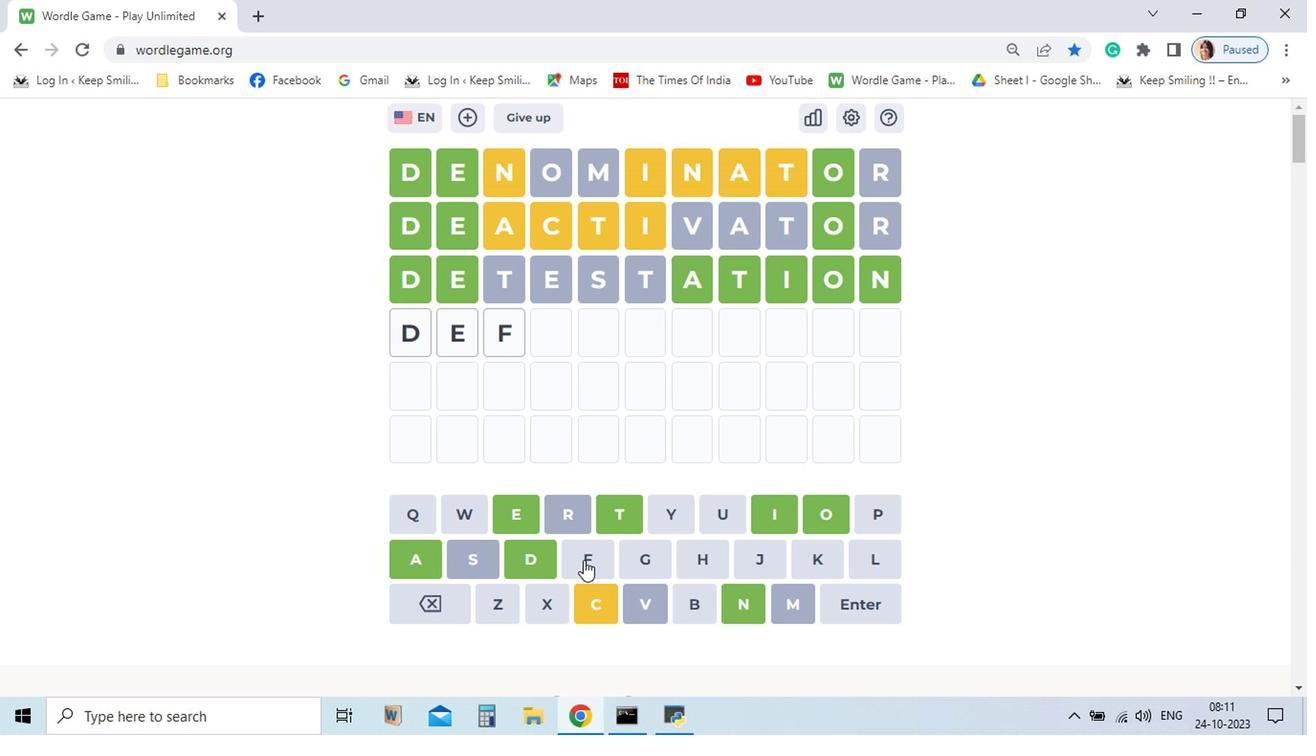 
Action: Mouse moved to (463, 572)
Screenshot: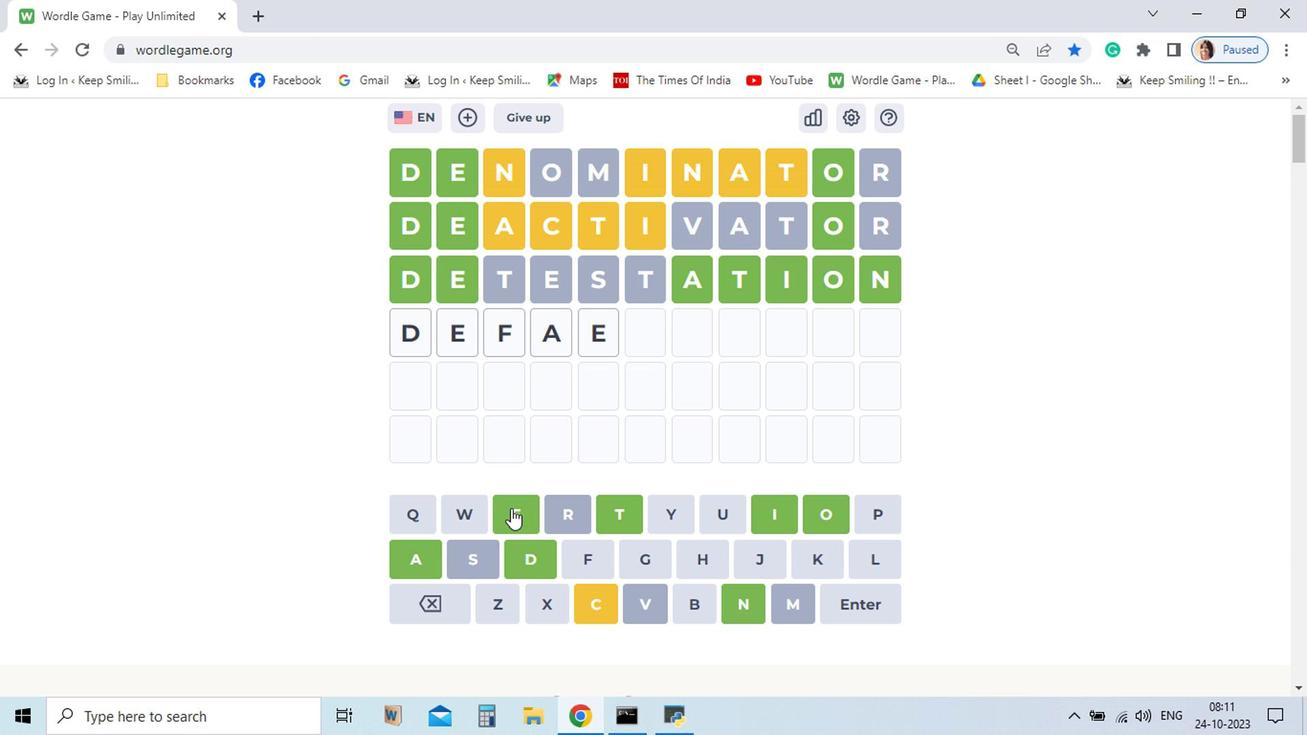
Action: Mouse pressed left at (463, 572)
Screenshot: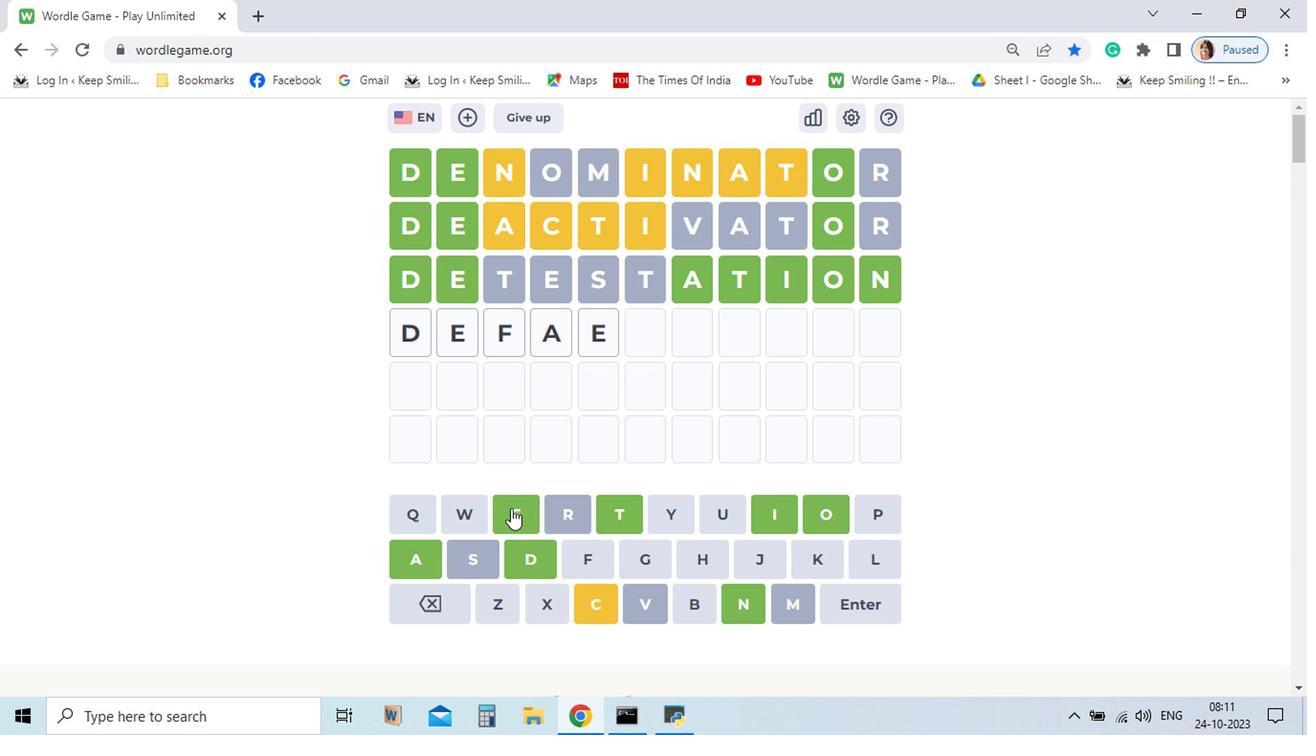 
Action: Mouse moved to (533, 531)
Screenshot: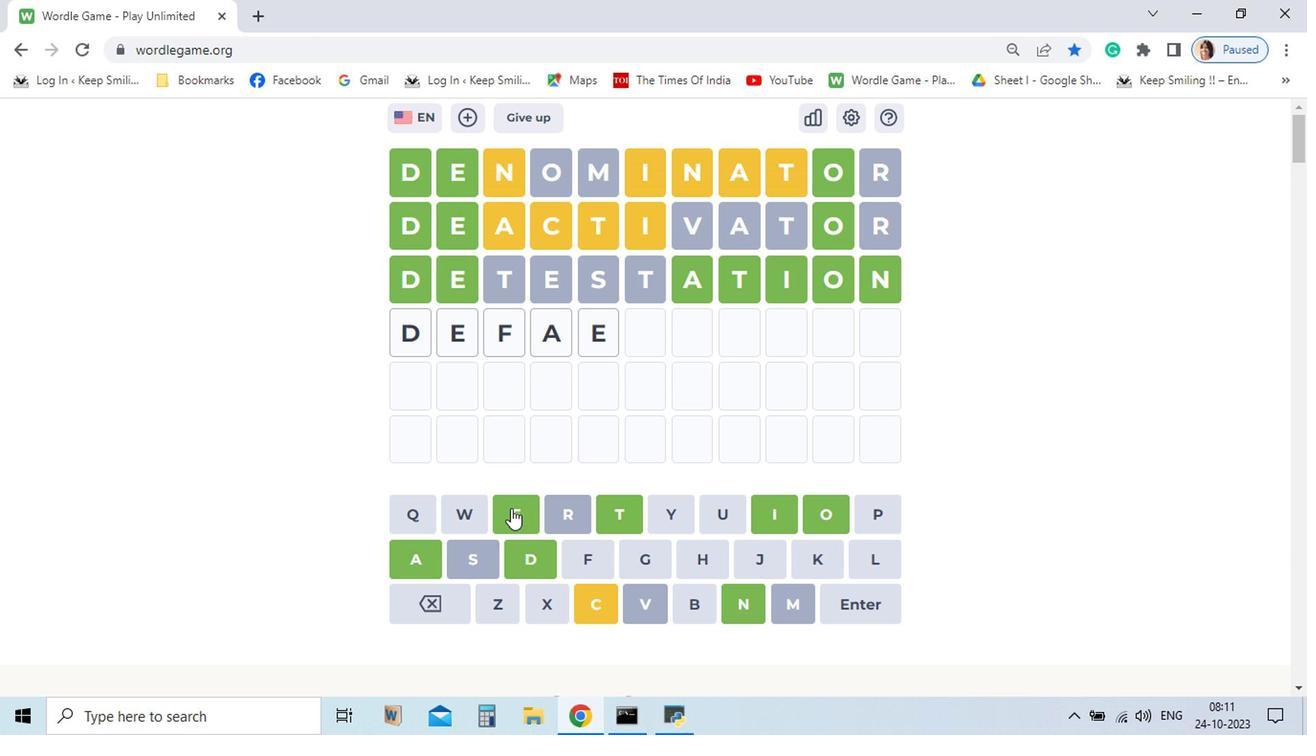 
Action: Mouse pressed left at (533, 531)
Screenshot: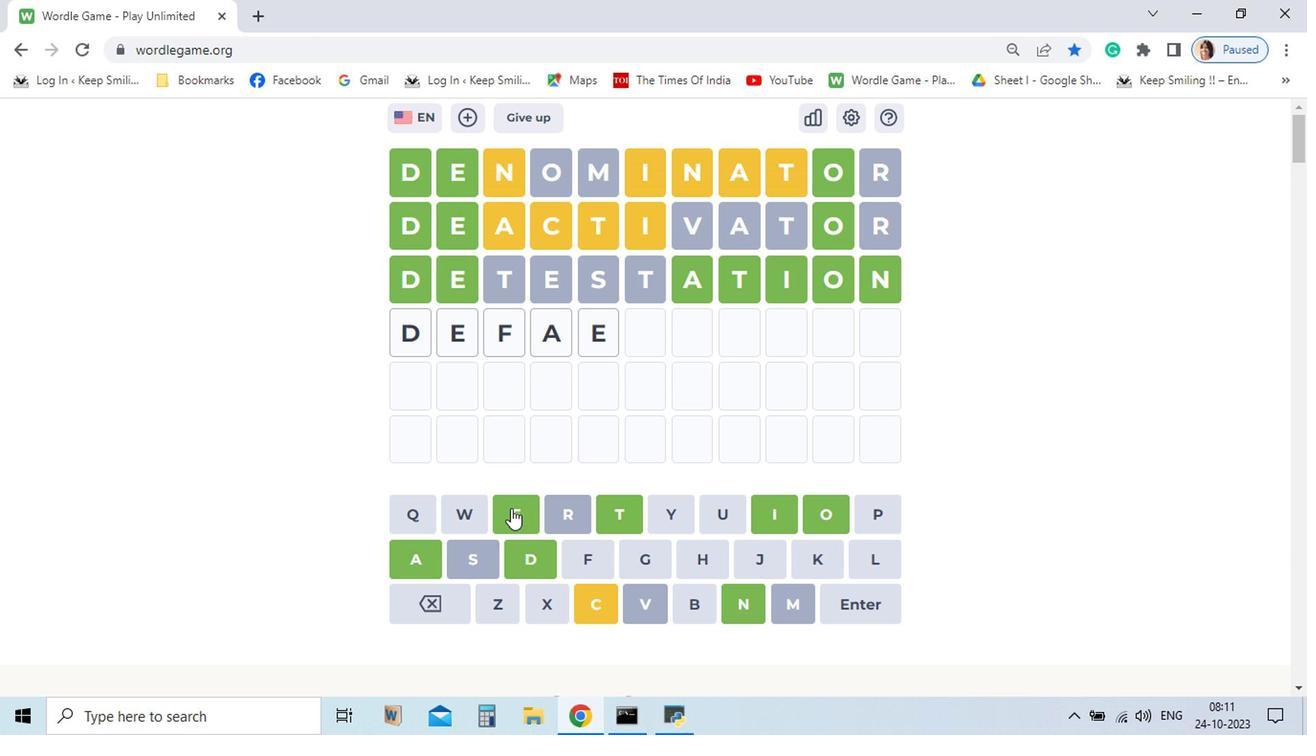 
Action: Mouse moved to (593, 600)
Screenshot: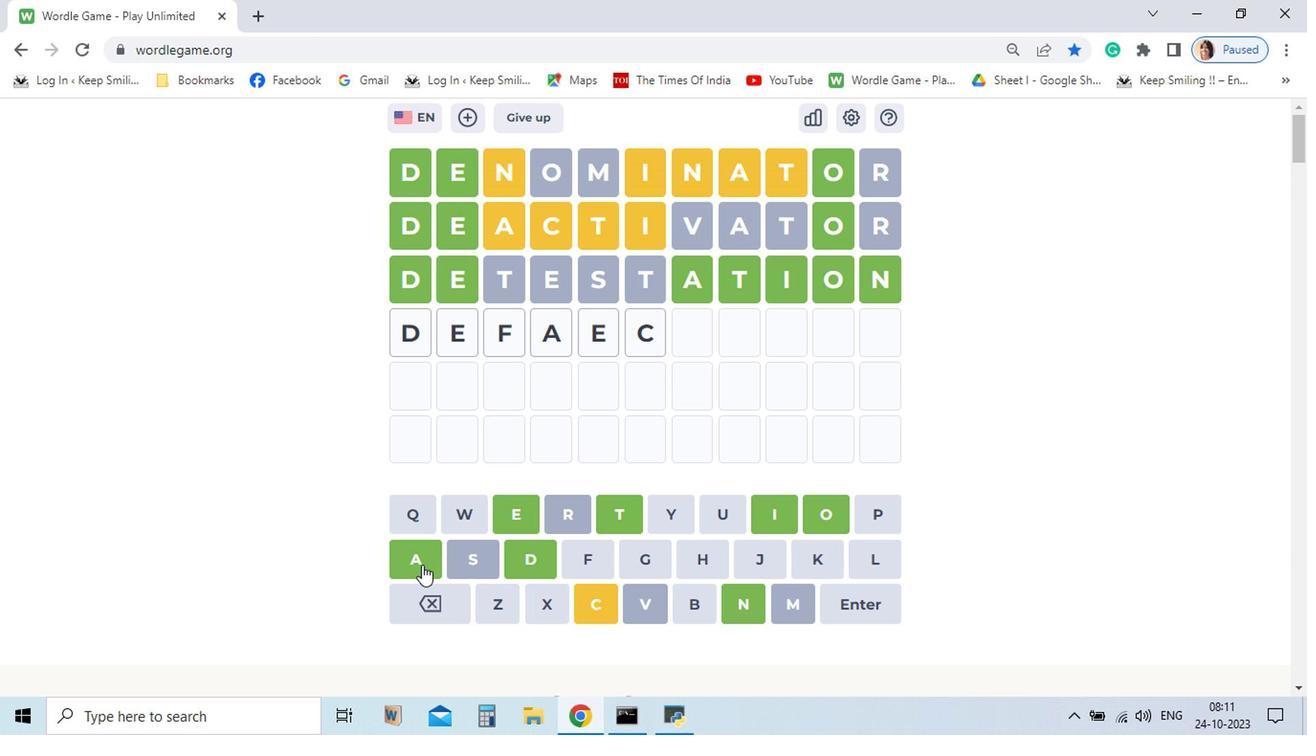 
Action: Mouse pressed left at (593, 600)
Screenshot: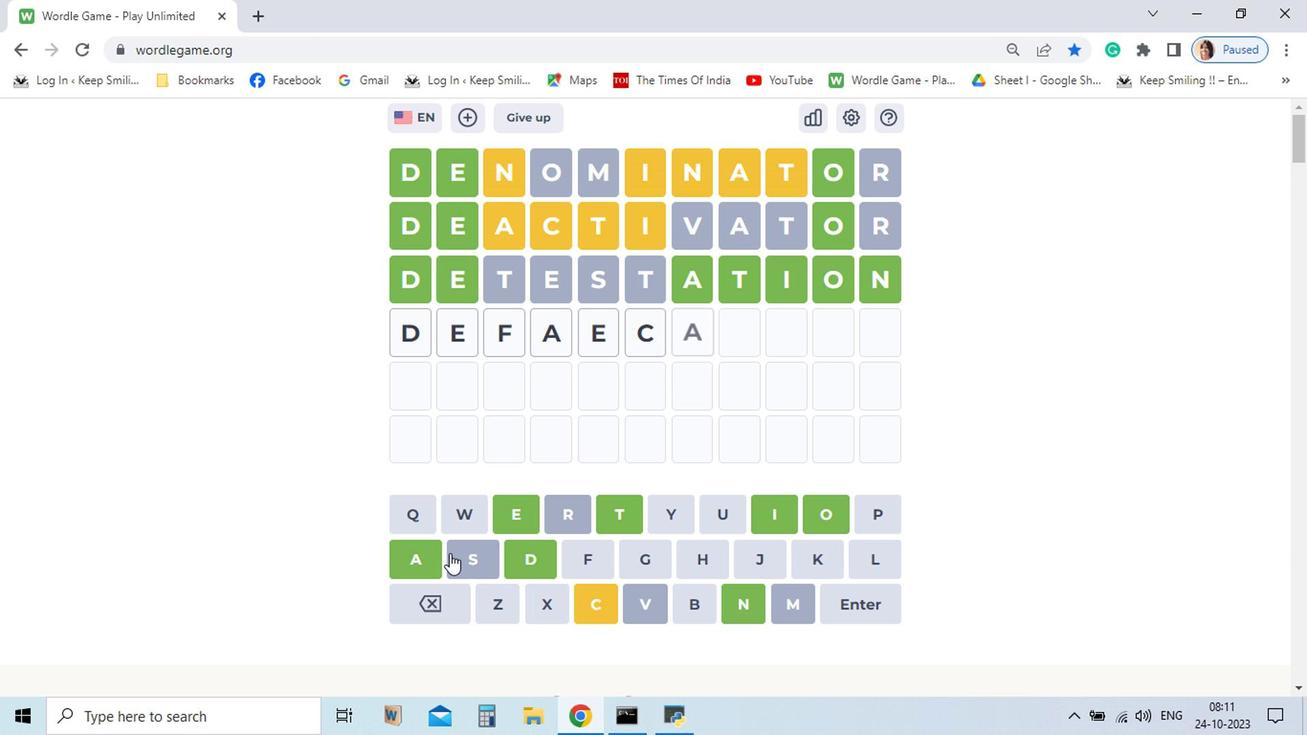
Action: Mouse moved to (469, 571)
Screenshot: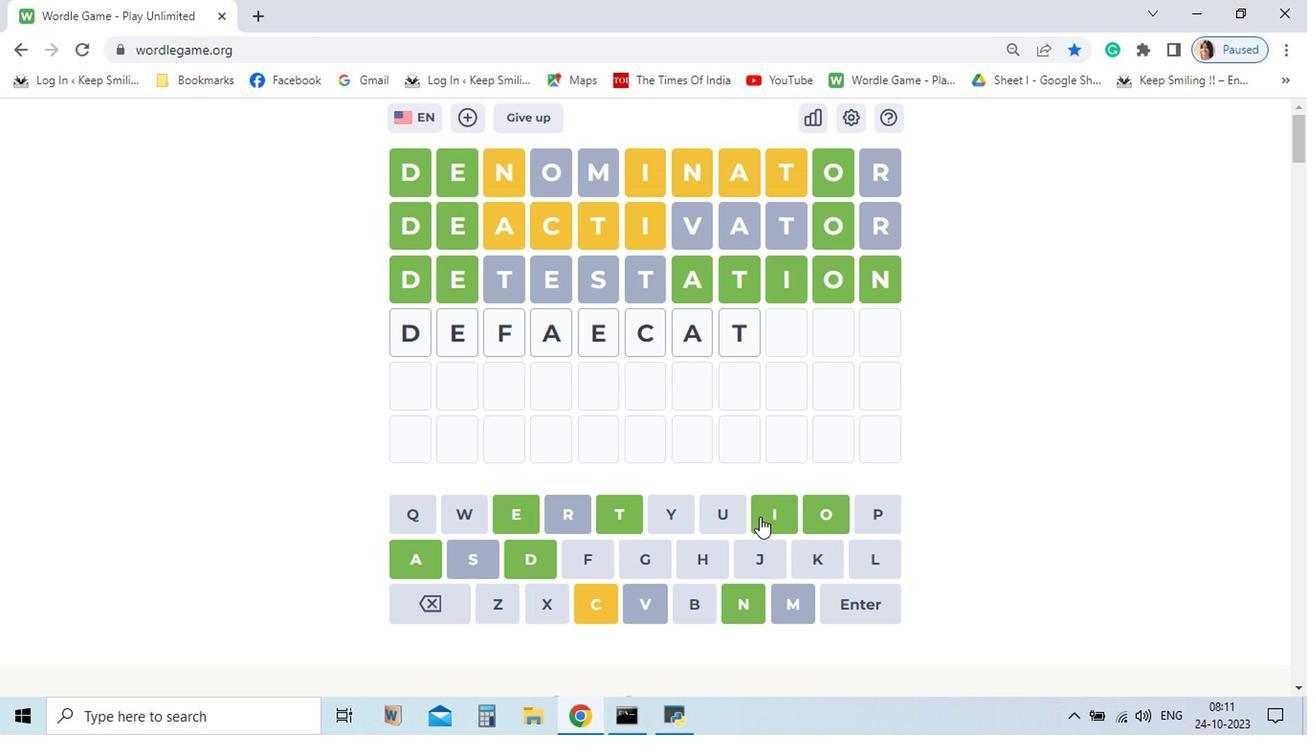 
Action: Mouse pressed left at (469, 571)
Screenshot: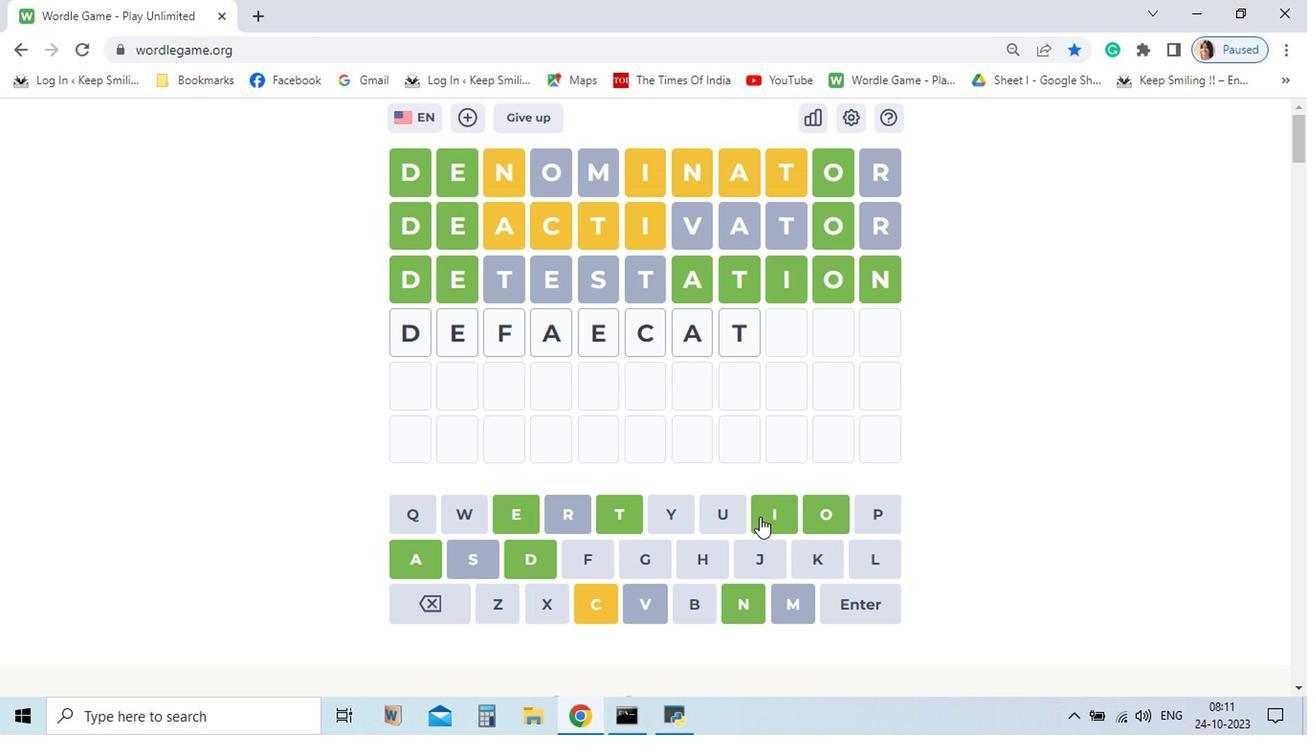 
Action: Mouse moved to (609, 540)
Screenshot: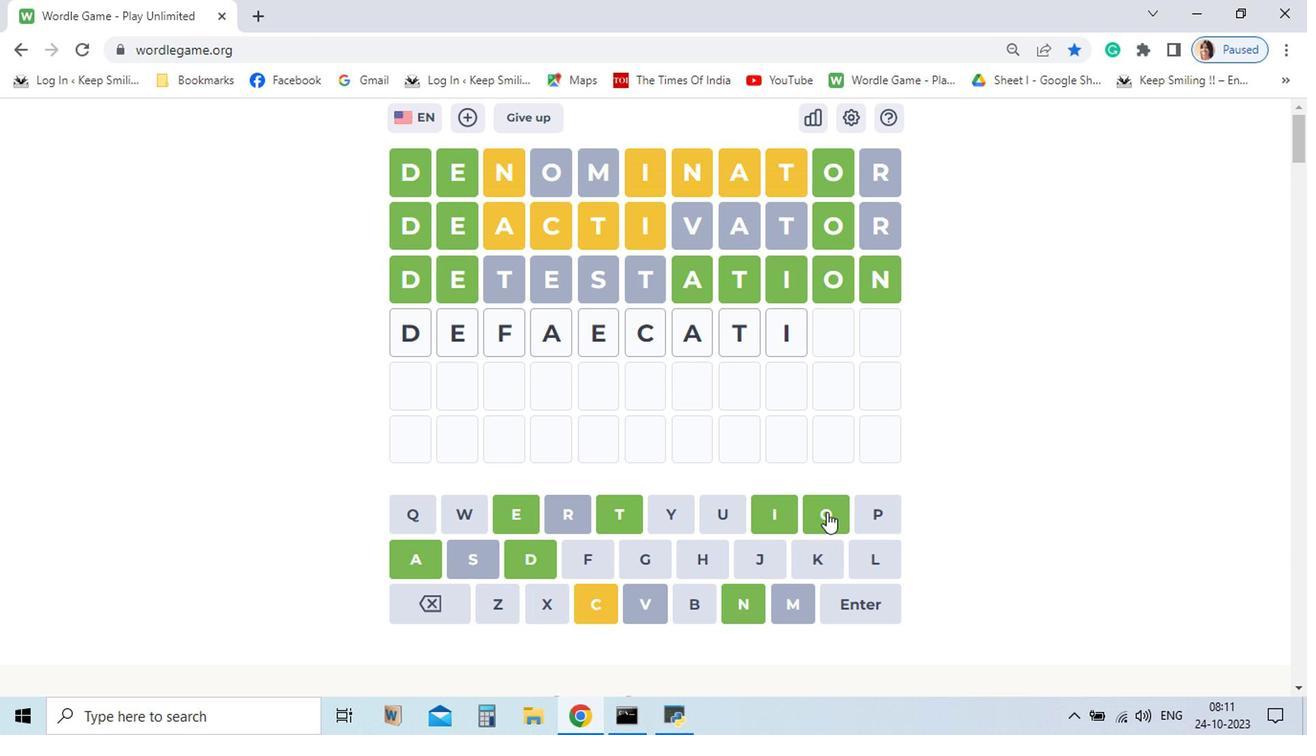 
Action: Mouse pressed left at (609, 540)
Screenshot: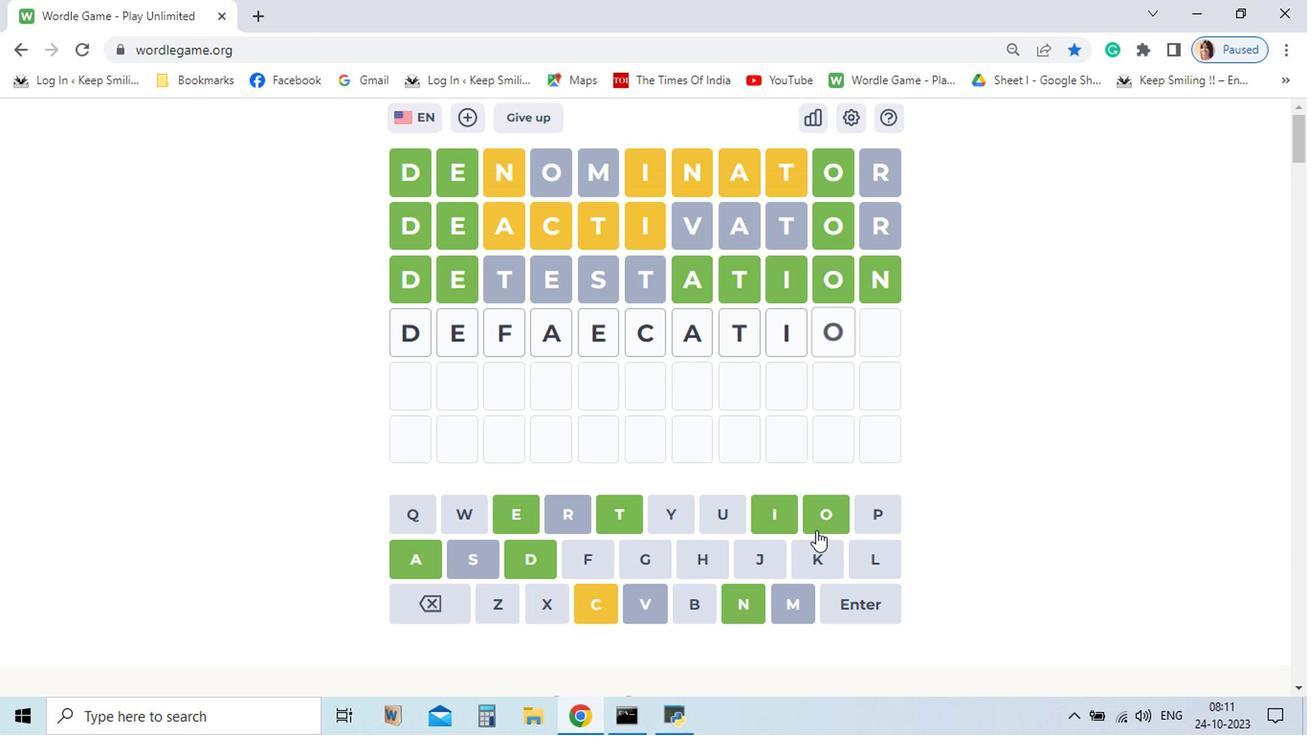
Action: Mouse moved to (710, 537)
Screenshot: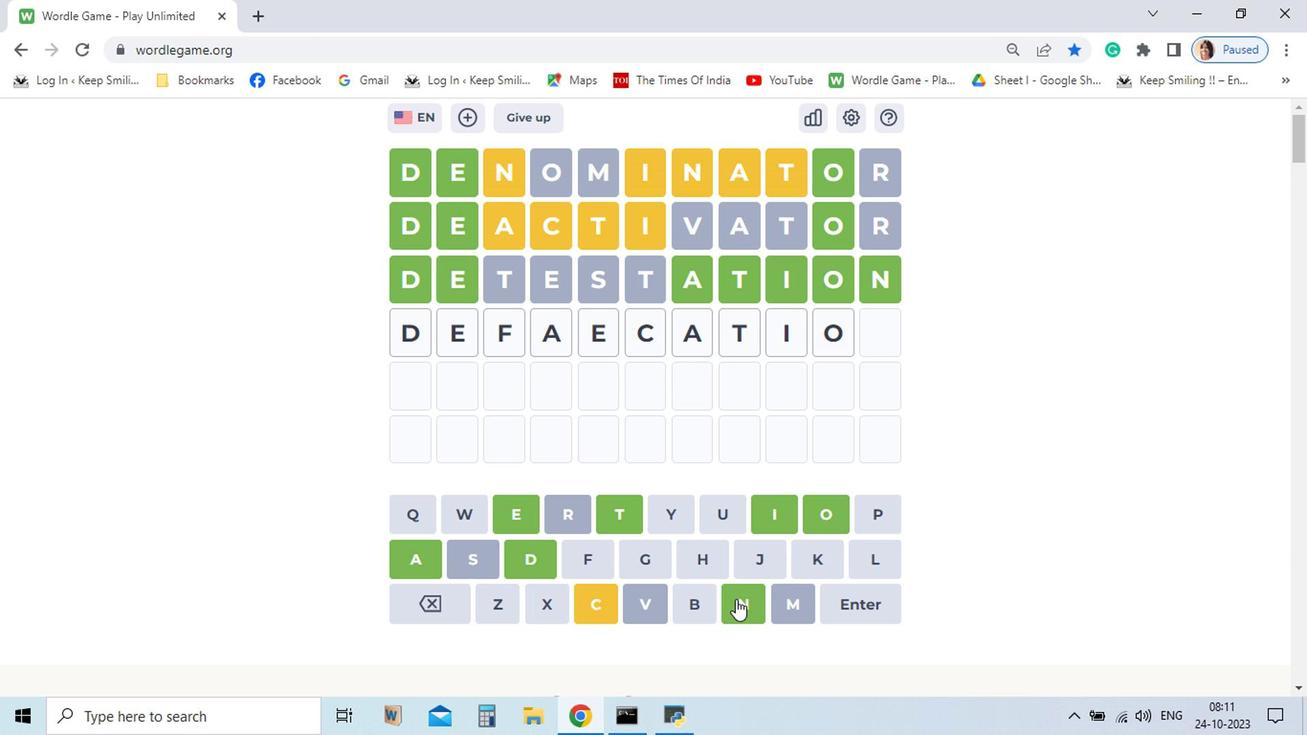 
Action: Mouse pressed left at (710, 537)
Screenshot: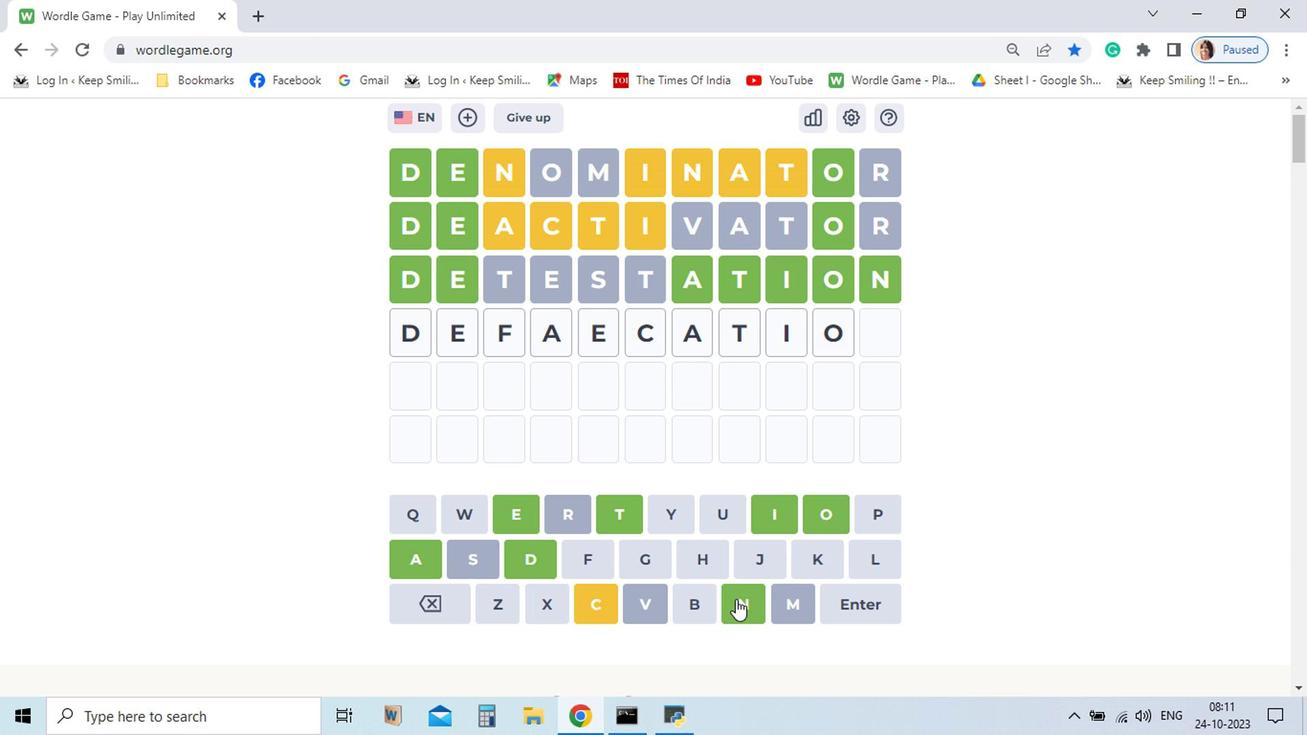 
Action: Mouse moved to (757, 533)
Screenshot: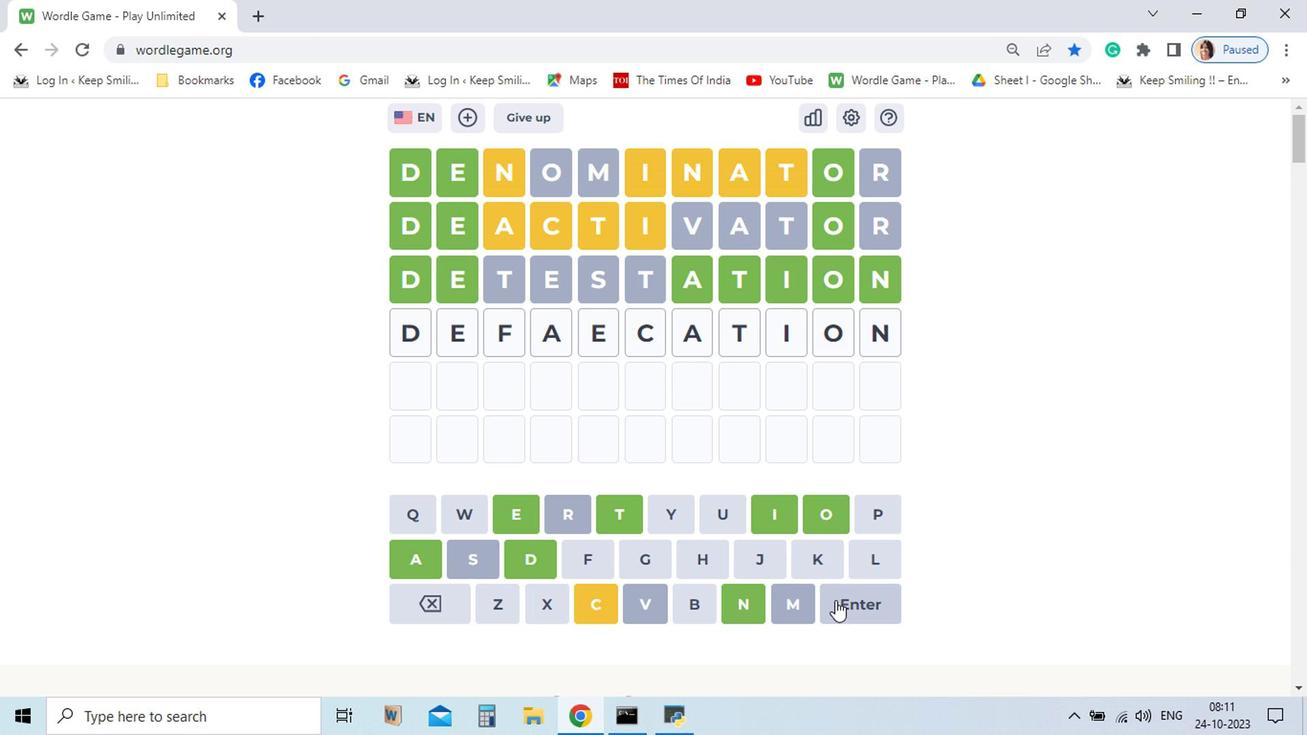 
Action: Mouse pressed left at (757, 533)
Screenshot: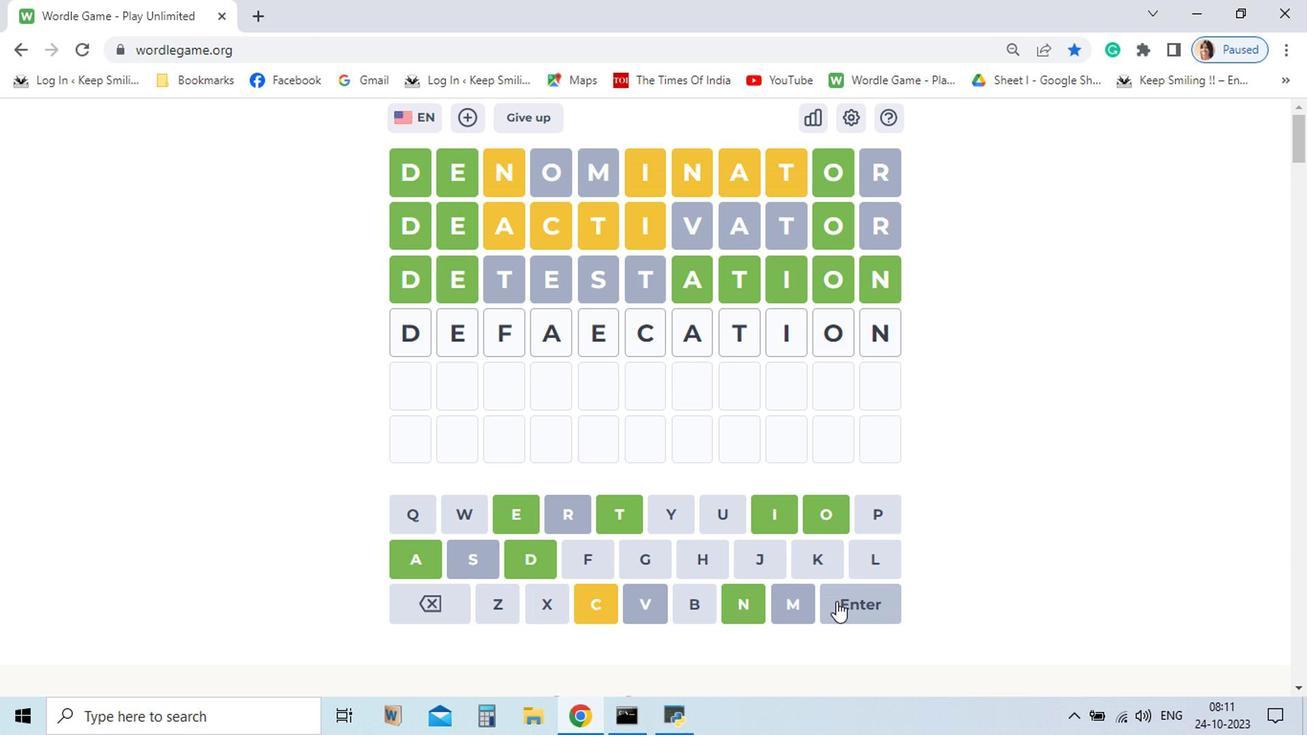 
Action: Mouse moved to (693, 595)
Screenshot: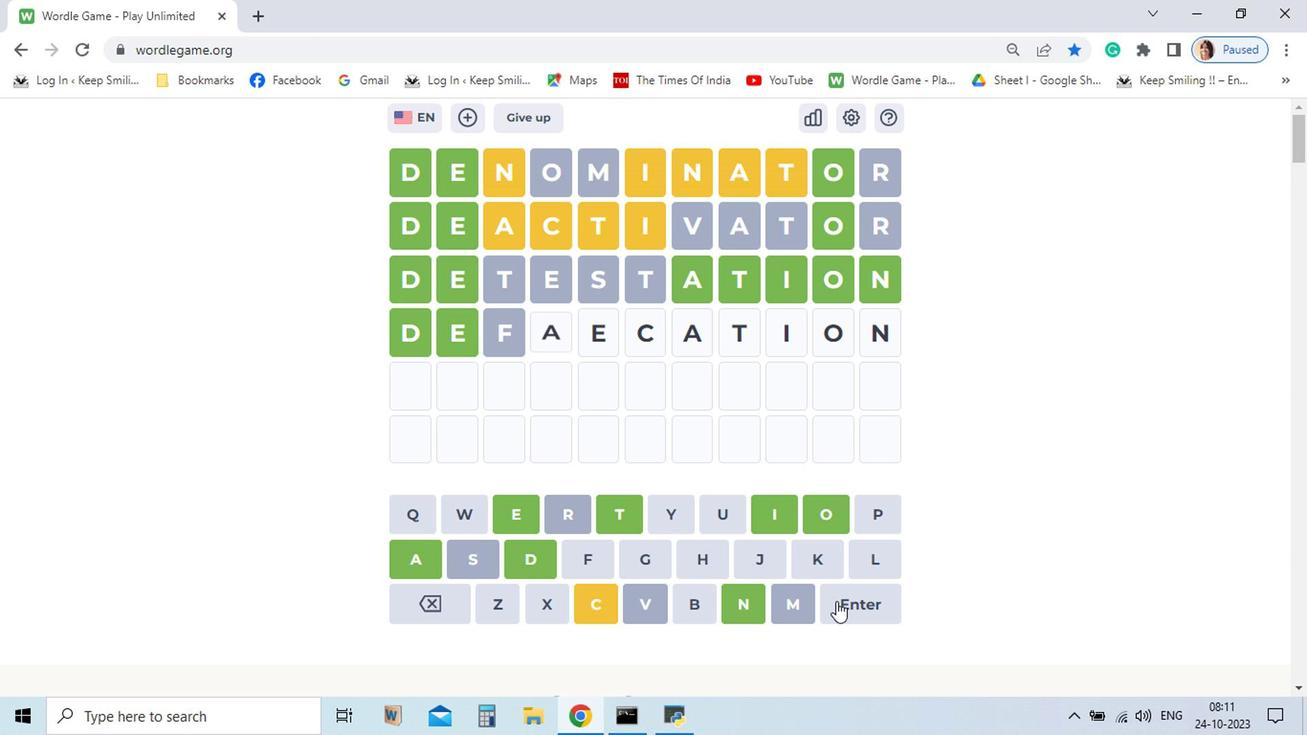 
Action: Mouse pressed left at (693, 595)
Screenshot: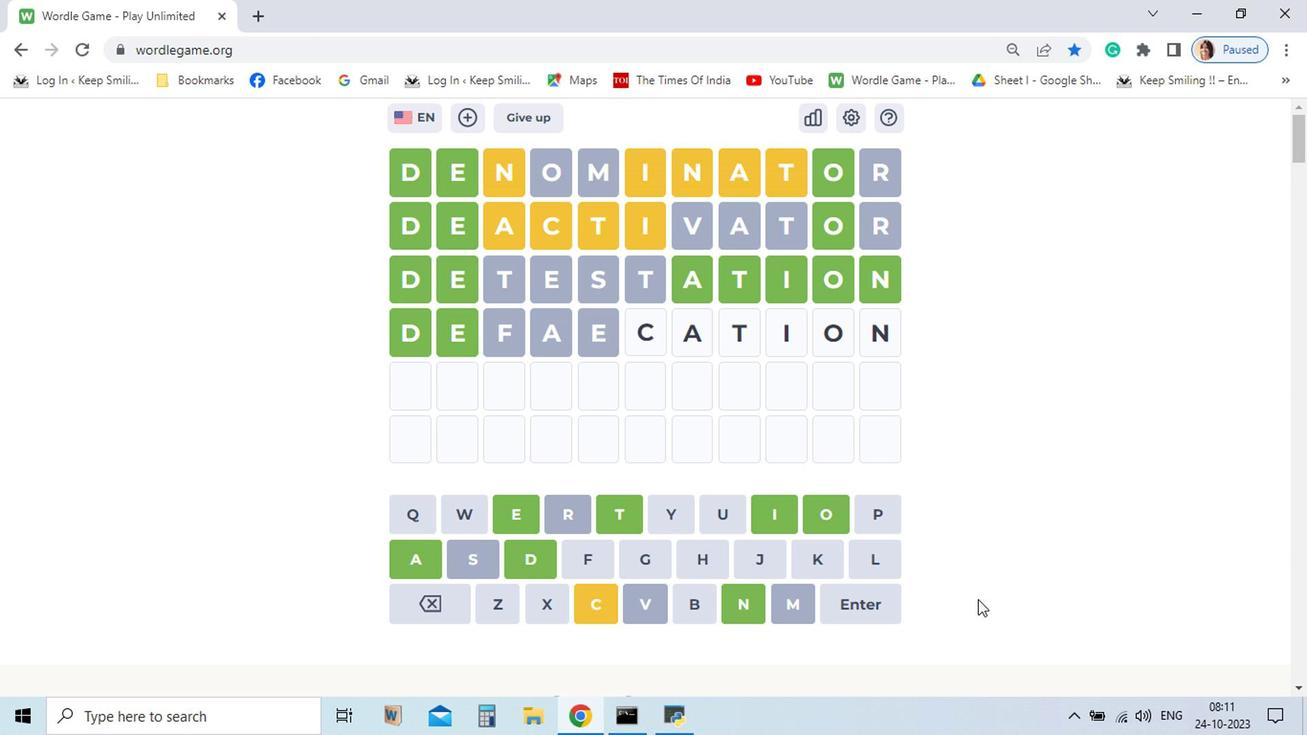 
Action: Mouse moved to (764, 597)
Screenshot: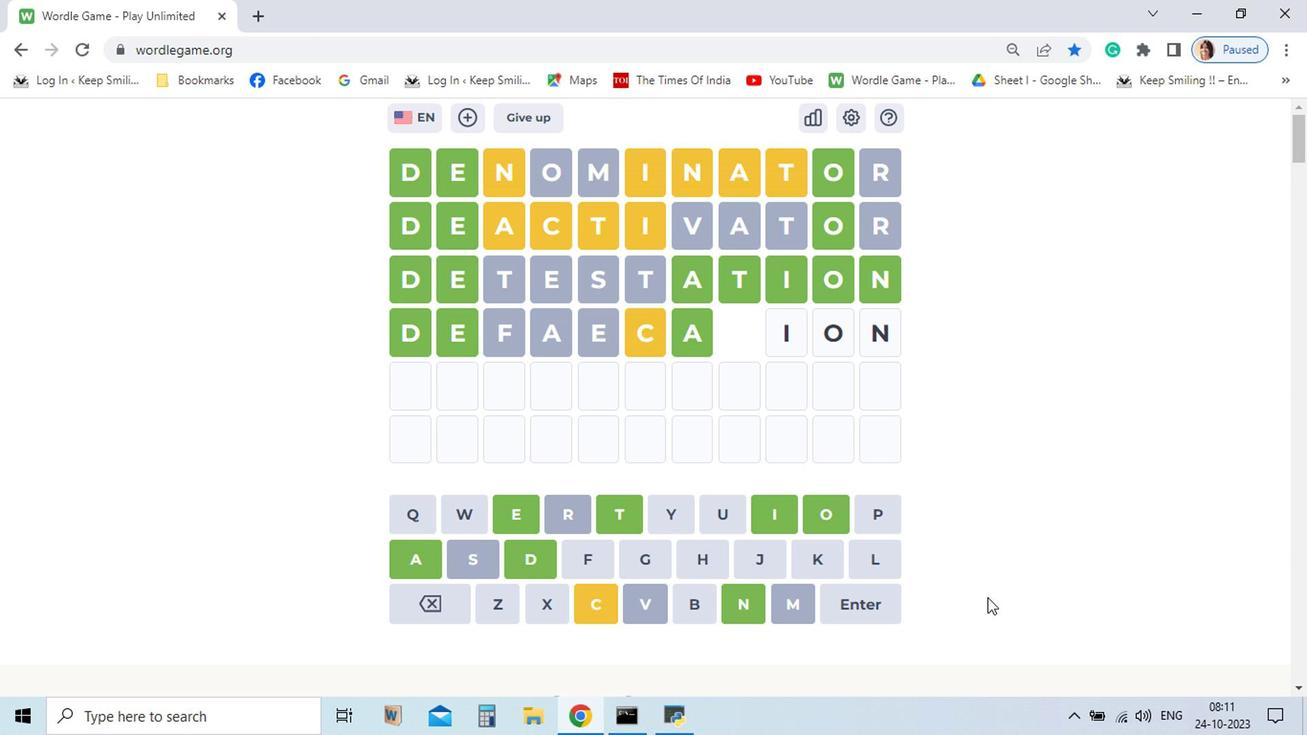 
Action: Mouse pressed left at (764, 597)
Screenshot: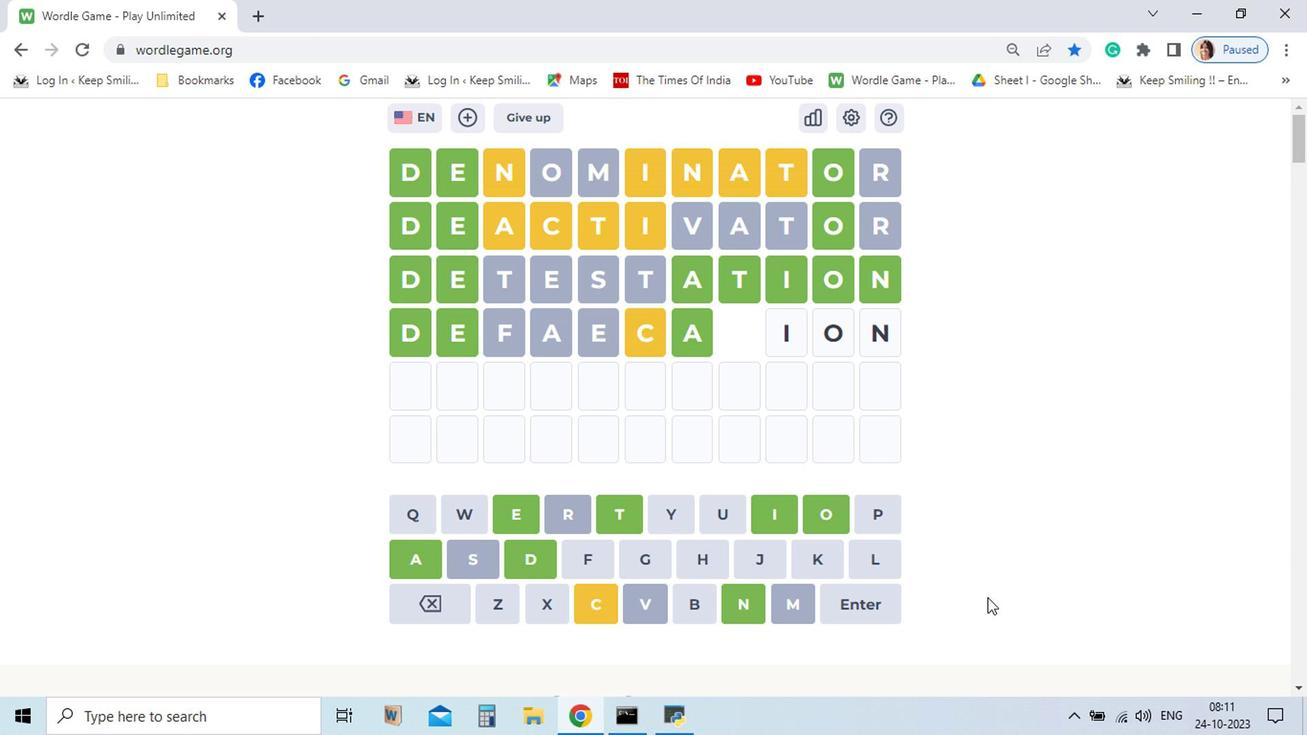 
Action: Mouse moved to (533, 565)
Screenshot: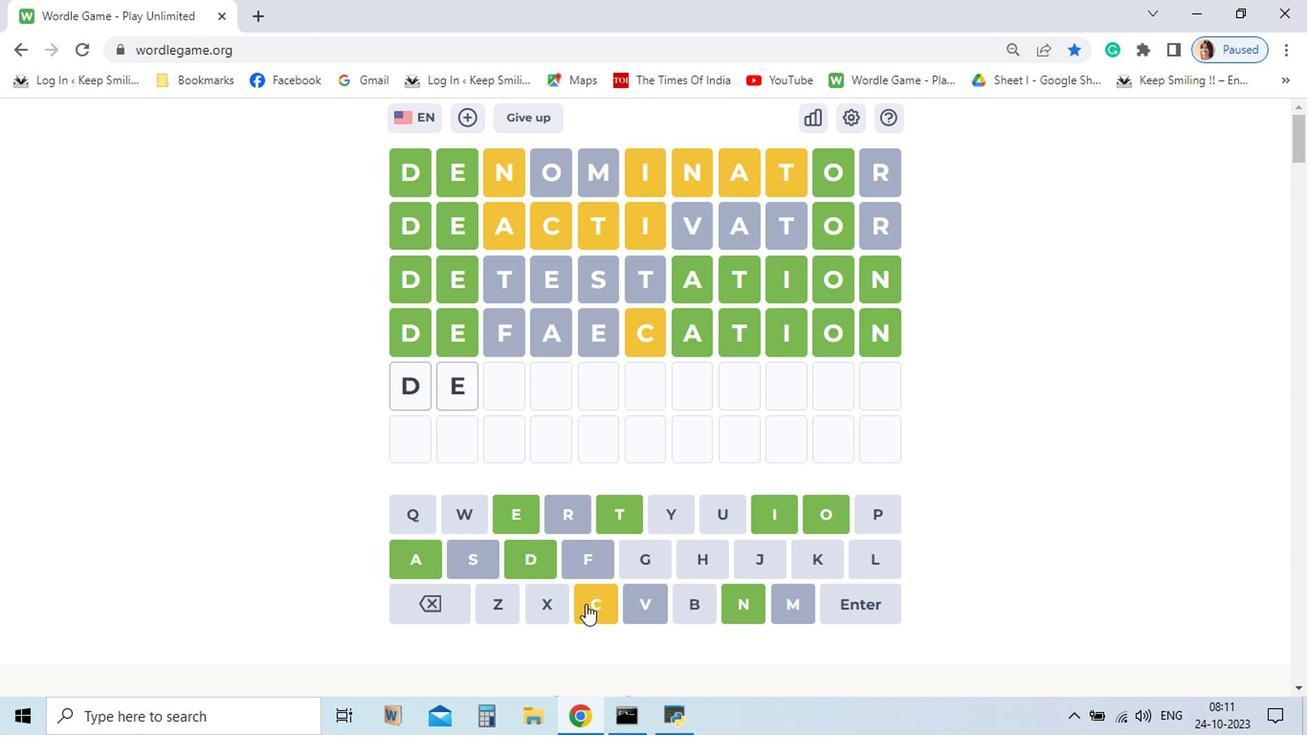 
Action: Mouse pressed left at (533, 565)
Screenshot: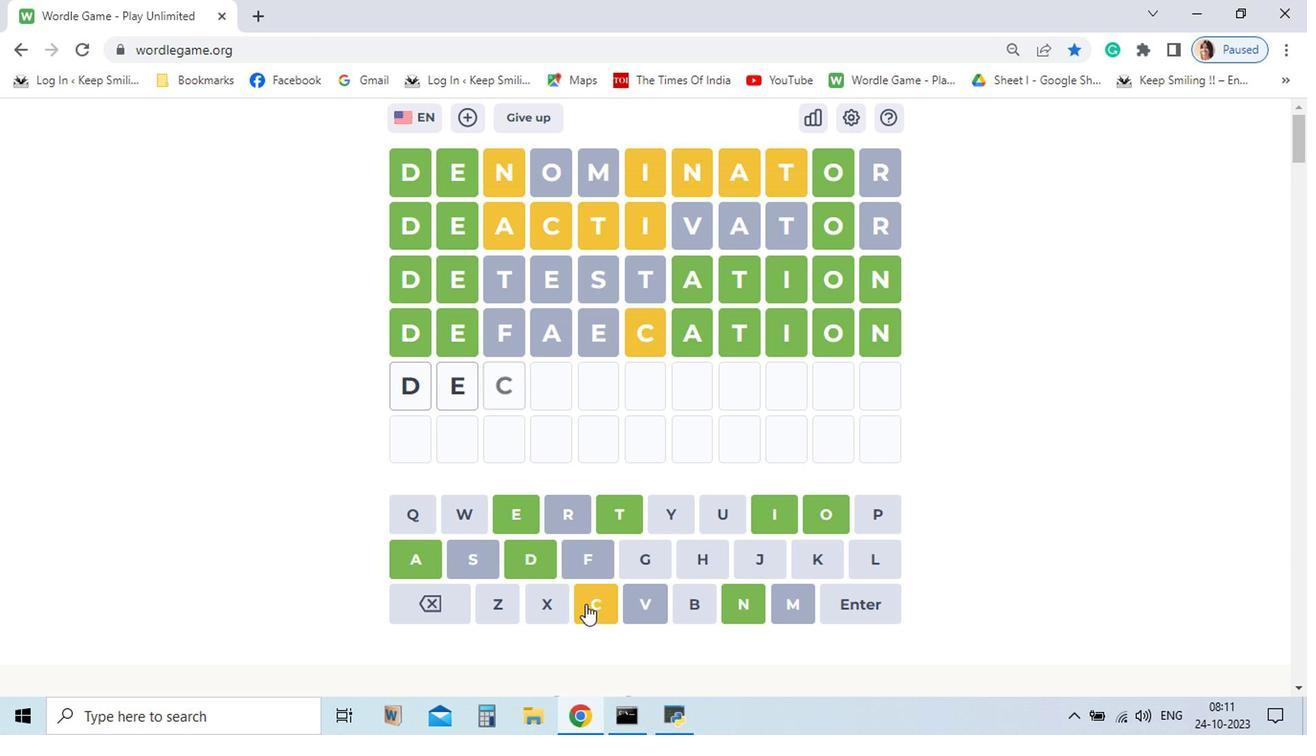 
Action: Mouse moved to (535, 535)
Screenshot: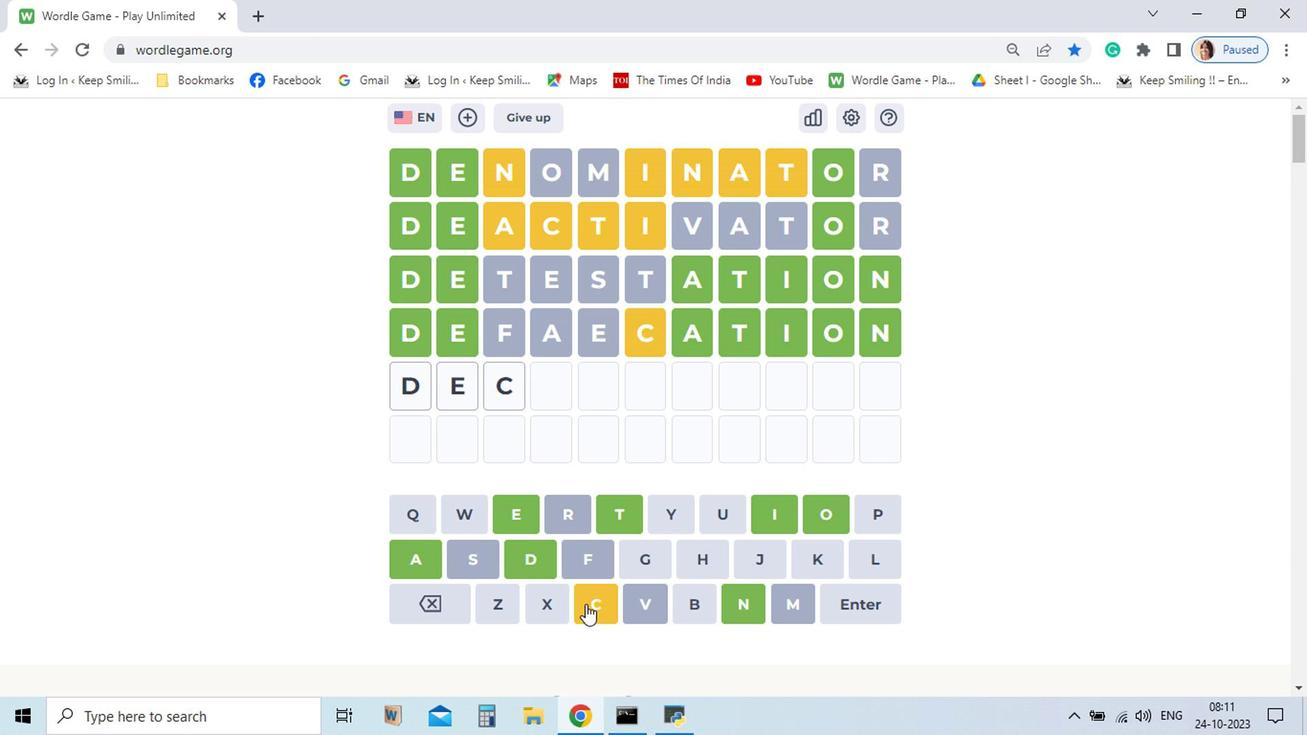 
Action: Mouse pressed left at (535, 535)
Screenshot: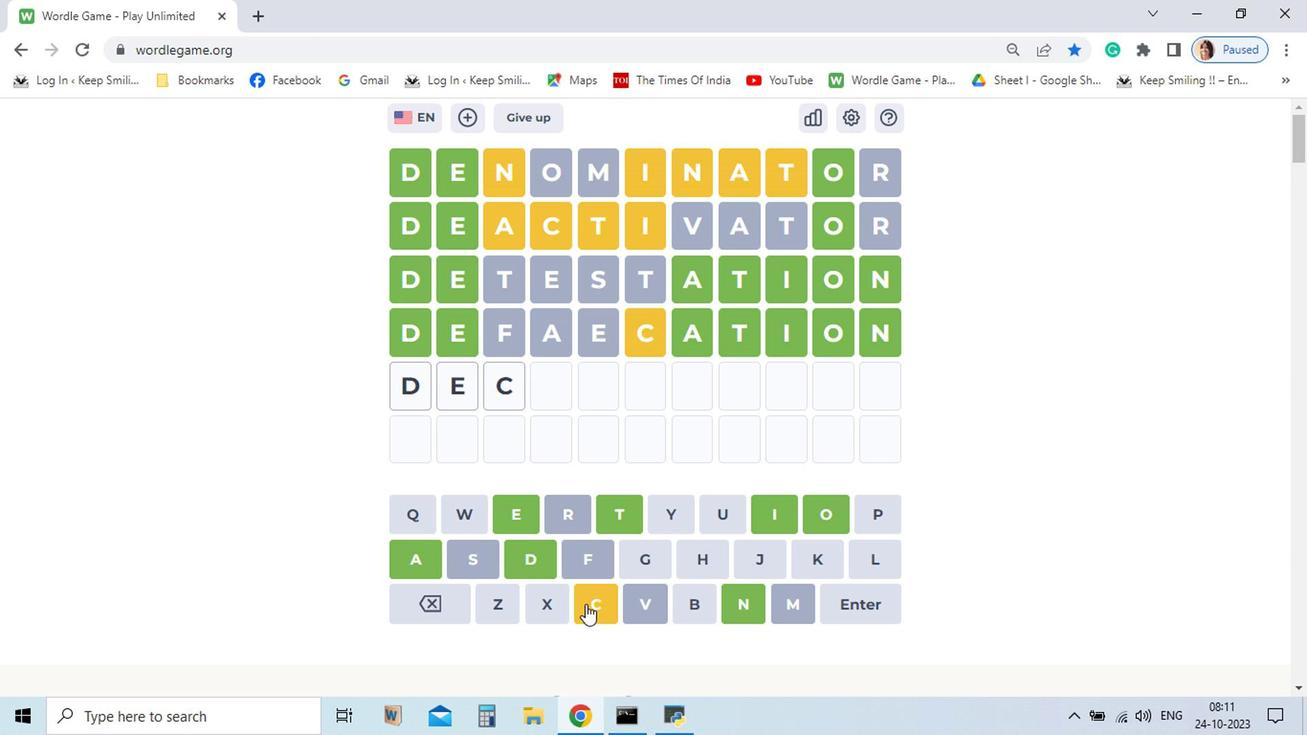 
Action: Mouse moved to (586, 599)
Screenshot: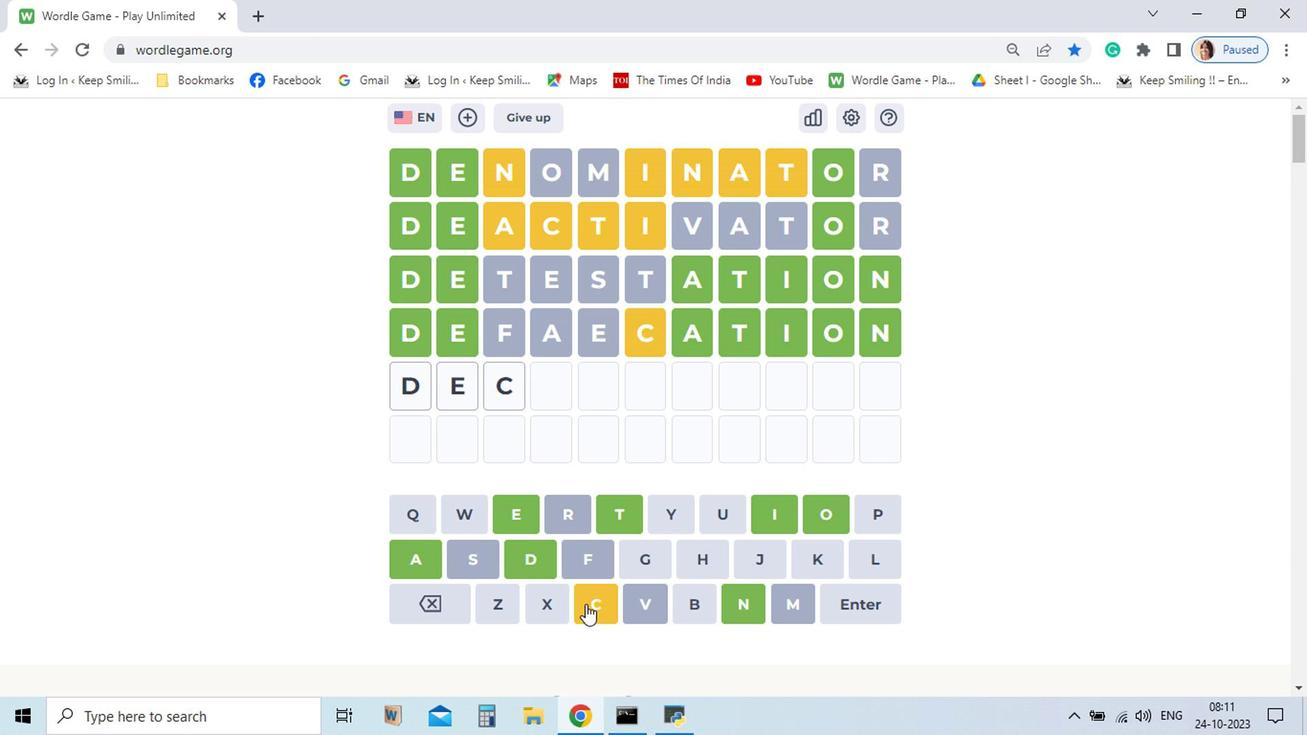 
Action: Mouse pressed left at (586, 599)
Screenshot: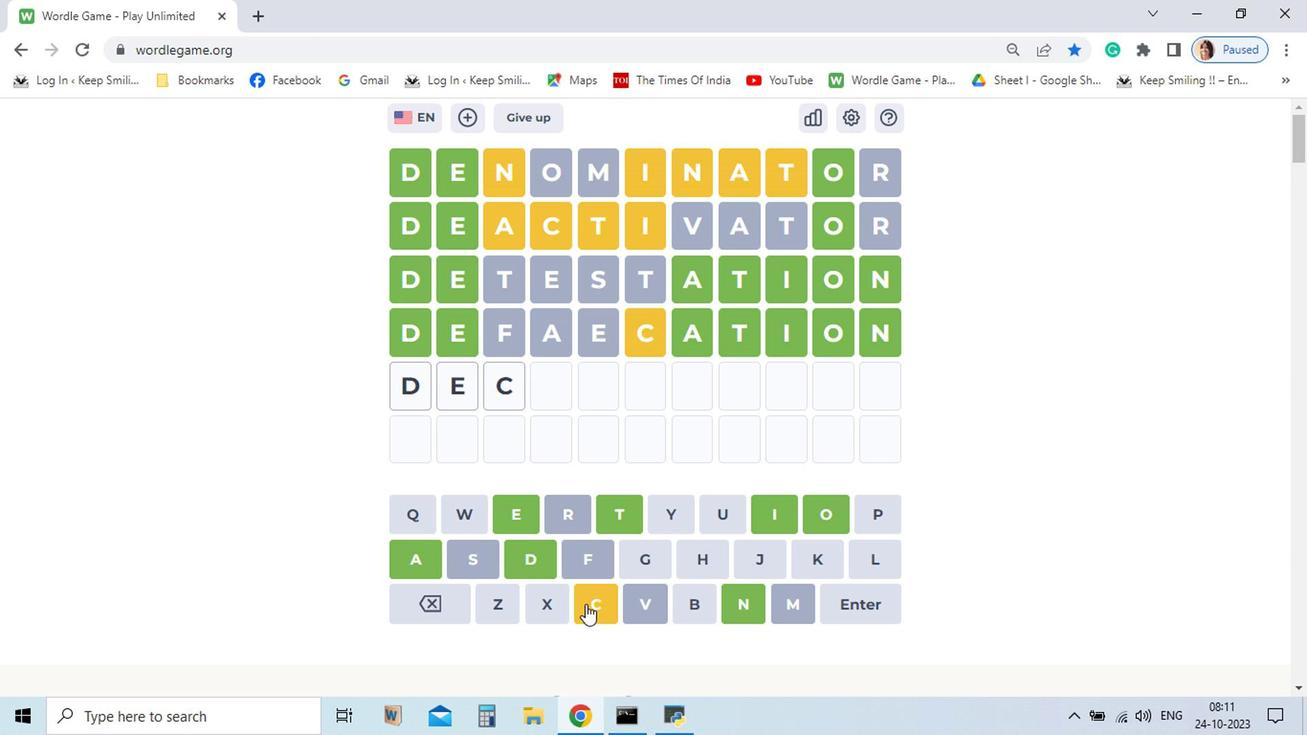 
Action: Mouse moved to (757, 524)
Screenshot: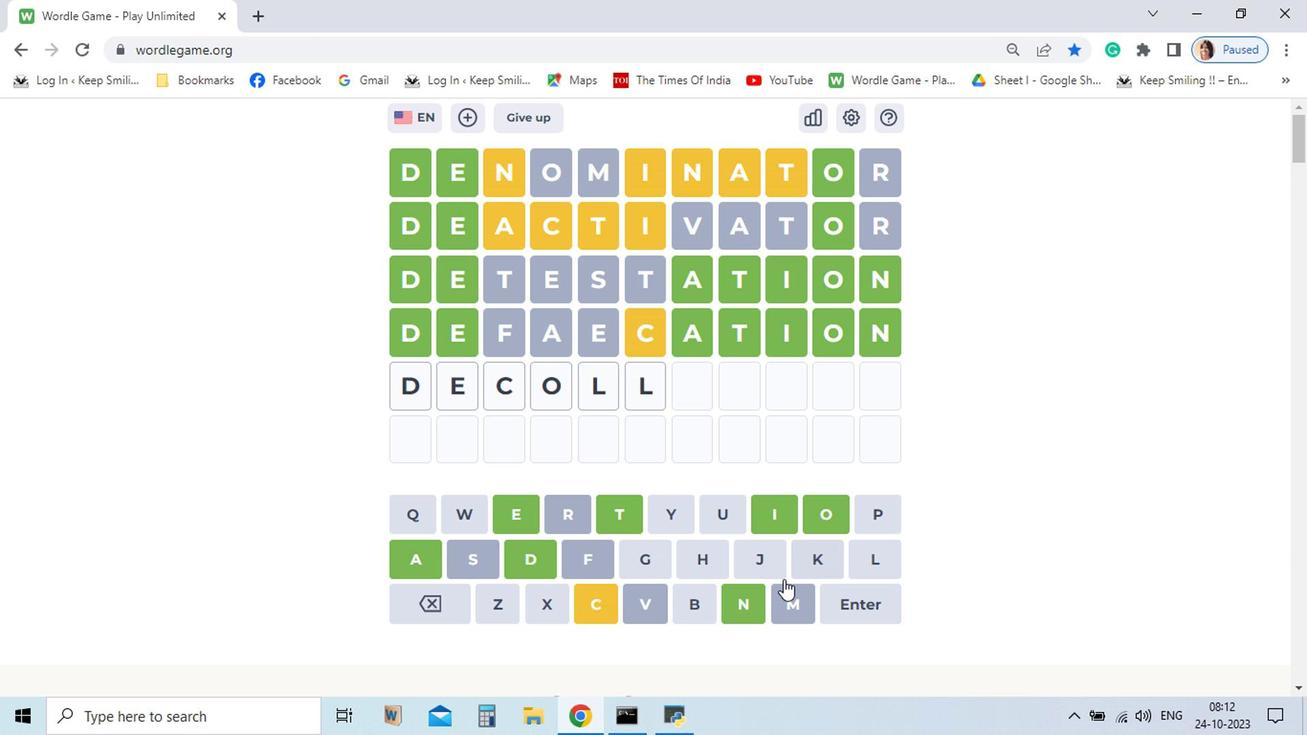 
Action: Mouse pressed left at (757, 524)
Screenshot: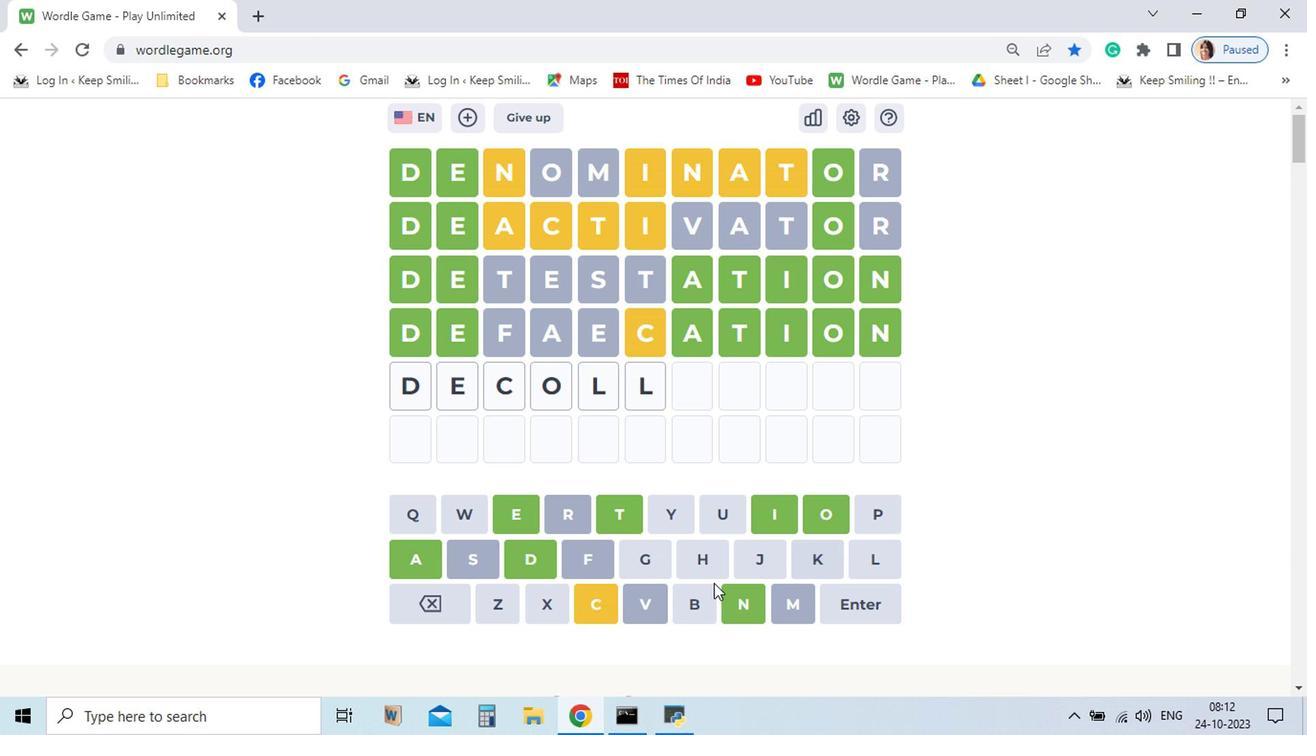 
Action: Mouse moved to (786, 565)
Screenshot: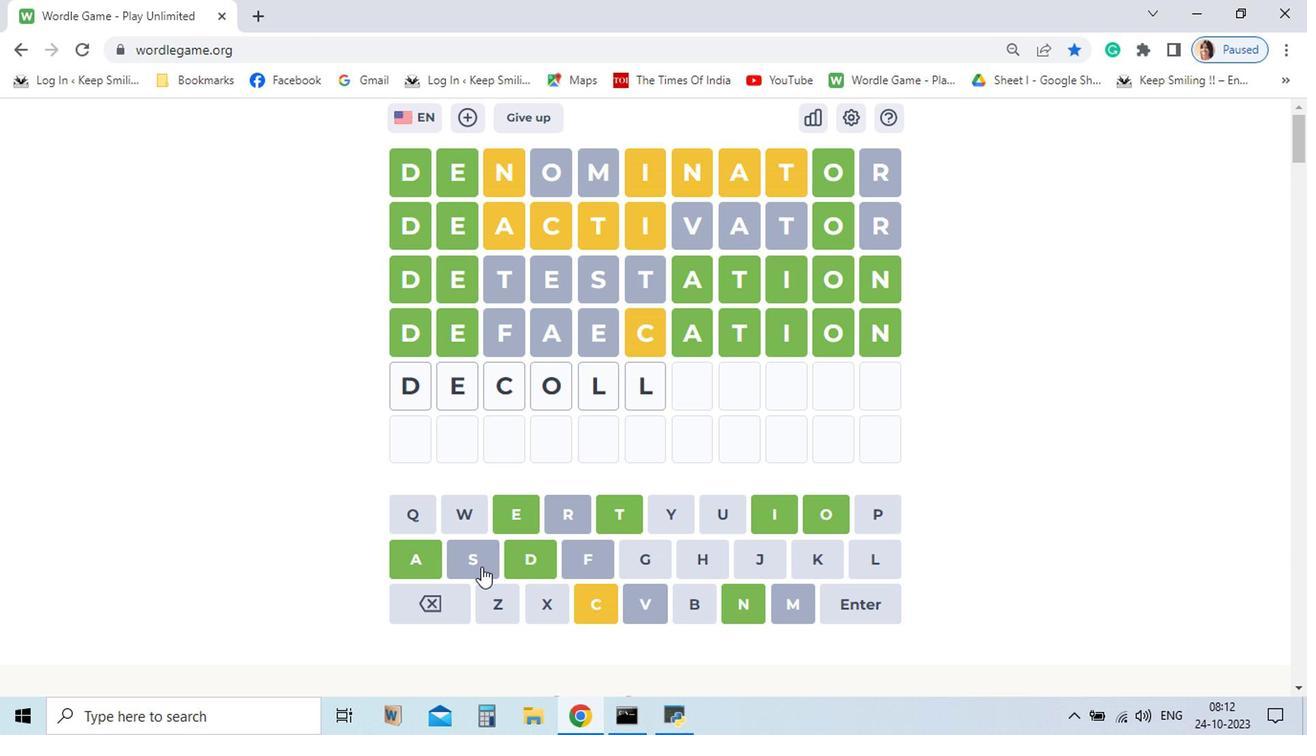 
Action: Mouse pressed left at (786, 565)
Screenshot: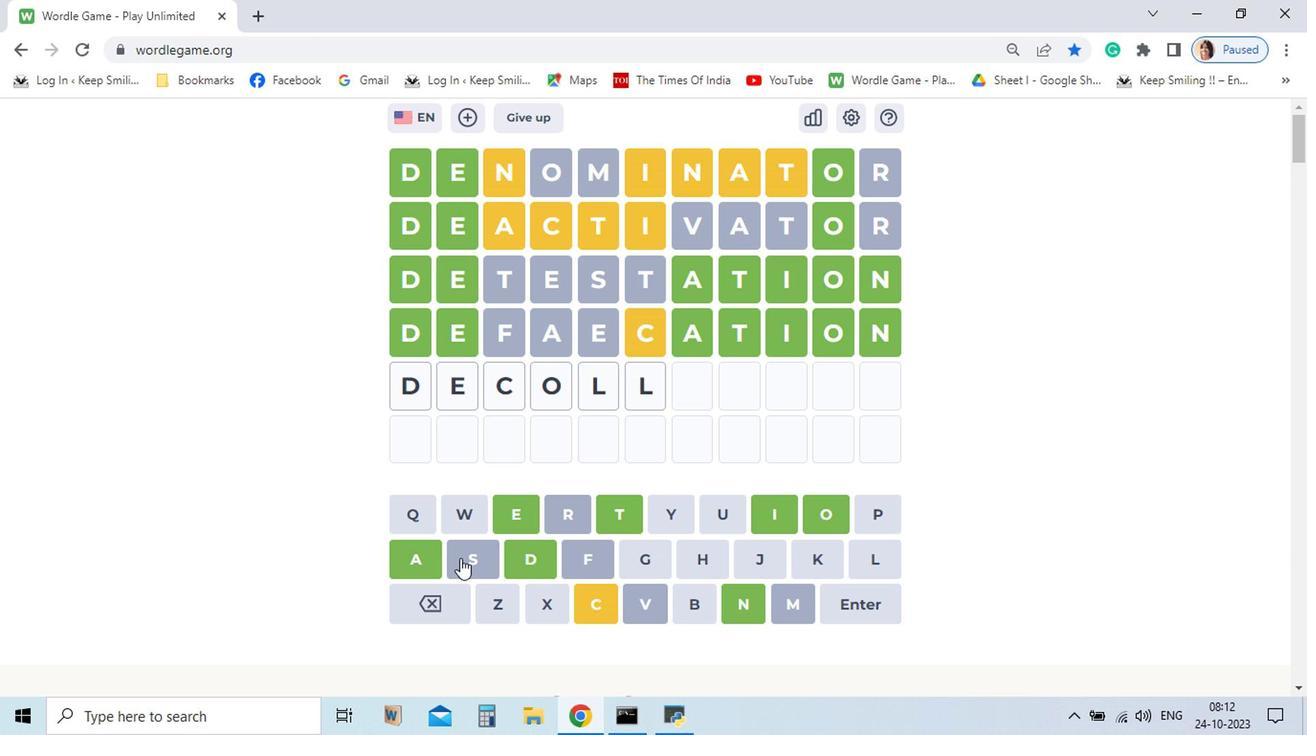 
Action: Mouse moved to (787, 567)
Screenshot: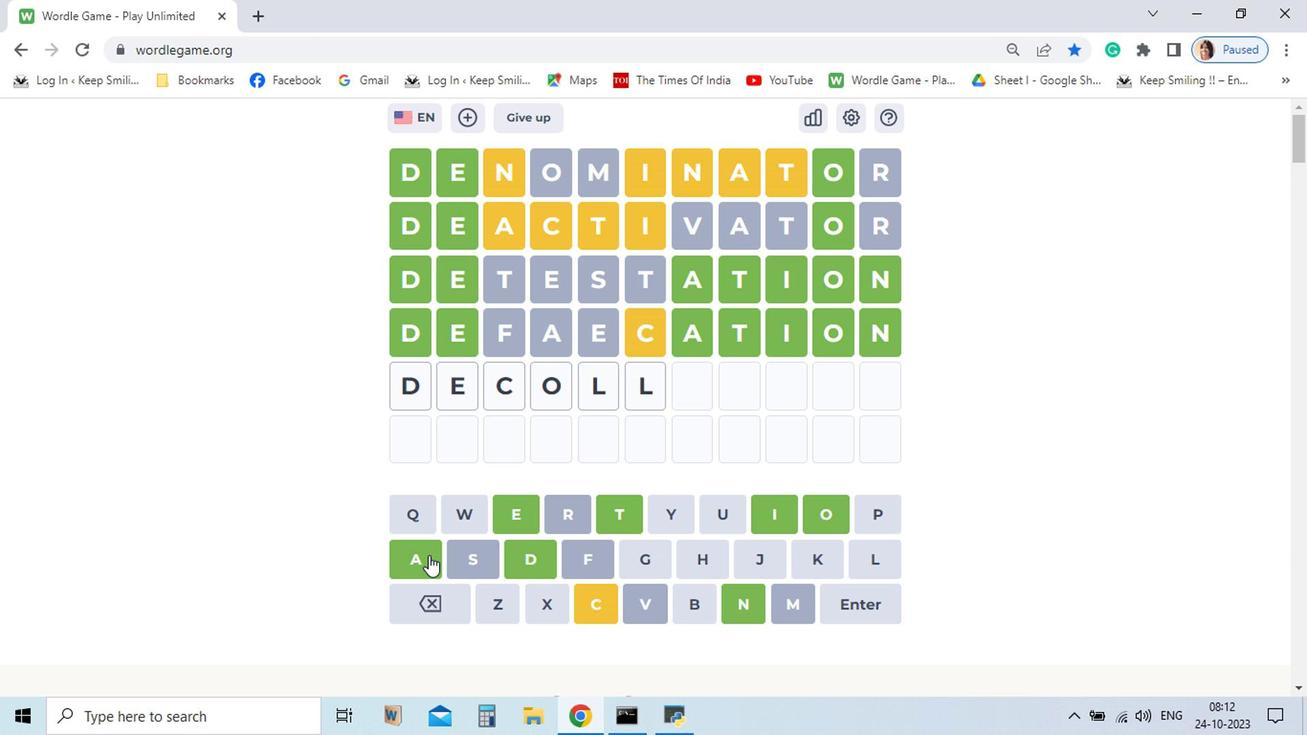 
Action: Mouse pressed left at (787, 567)
Screenshot: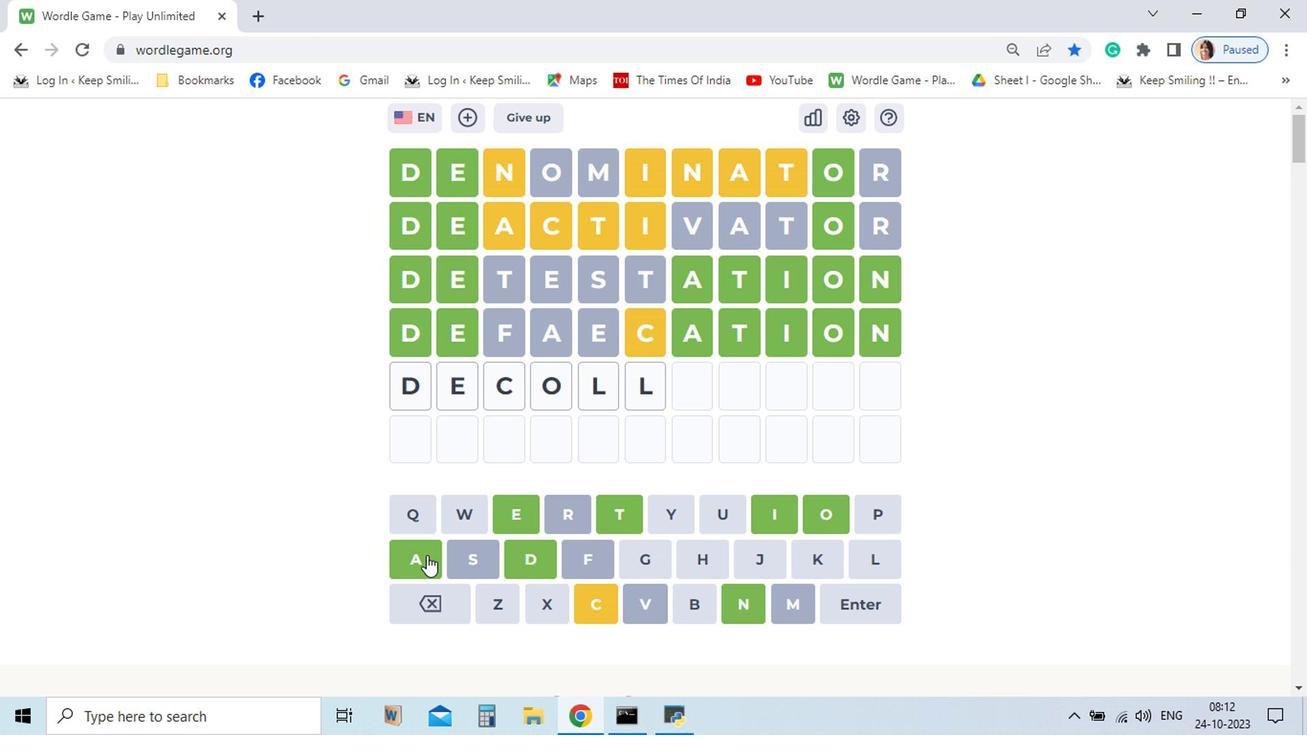 
Action: Mouse moved to (471, 564)
Screenshot: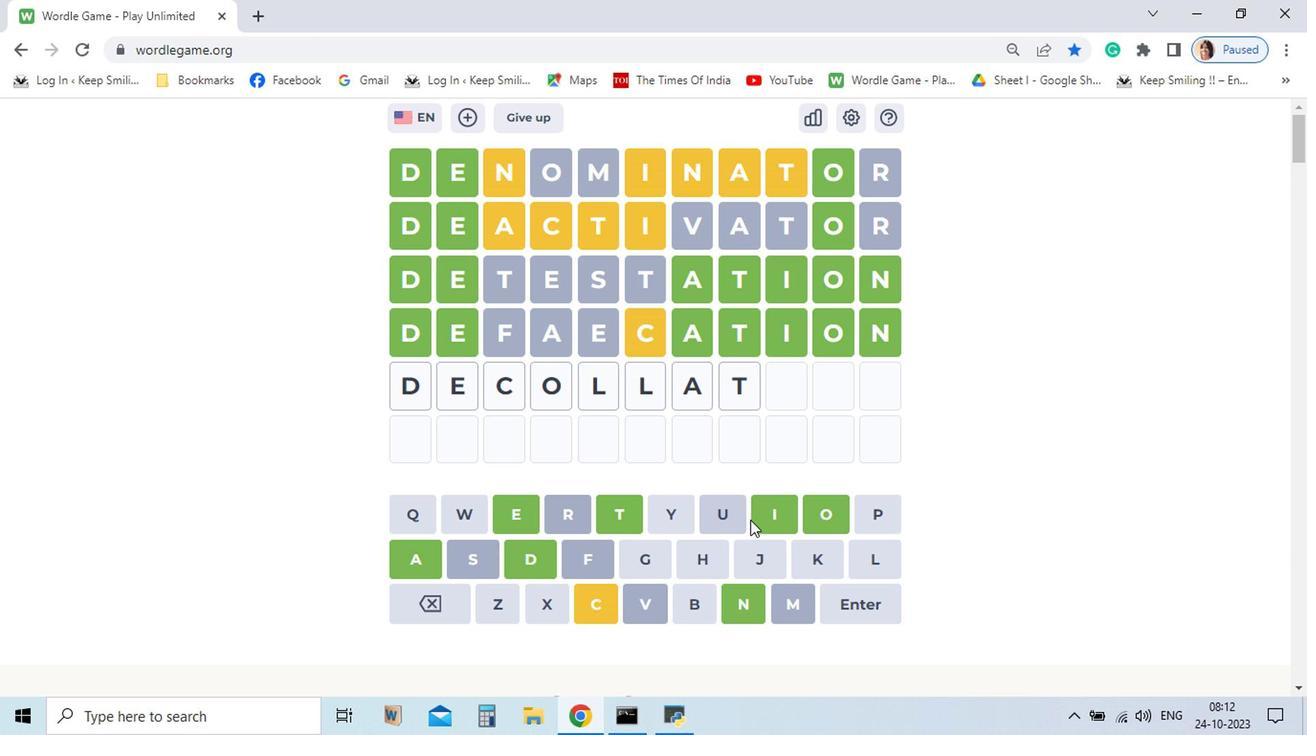 
Action: Mouse pressed left at (471, 564)
